 Task: Explore Airbnb accommodation in Southport, Australia from 4th December, 2023 to 8th December, 2023 for 1 adult.1  bedroom having 1 bed and 1 bathroom. Amenities needed are: wifi, washing machine, kitchen. Look for 4 properties as per requirement.
Action: Mouse moved to (533, 68)
Screenshot: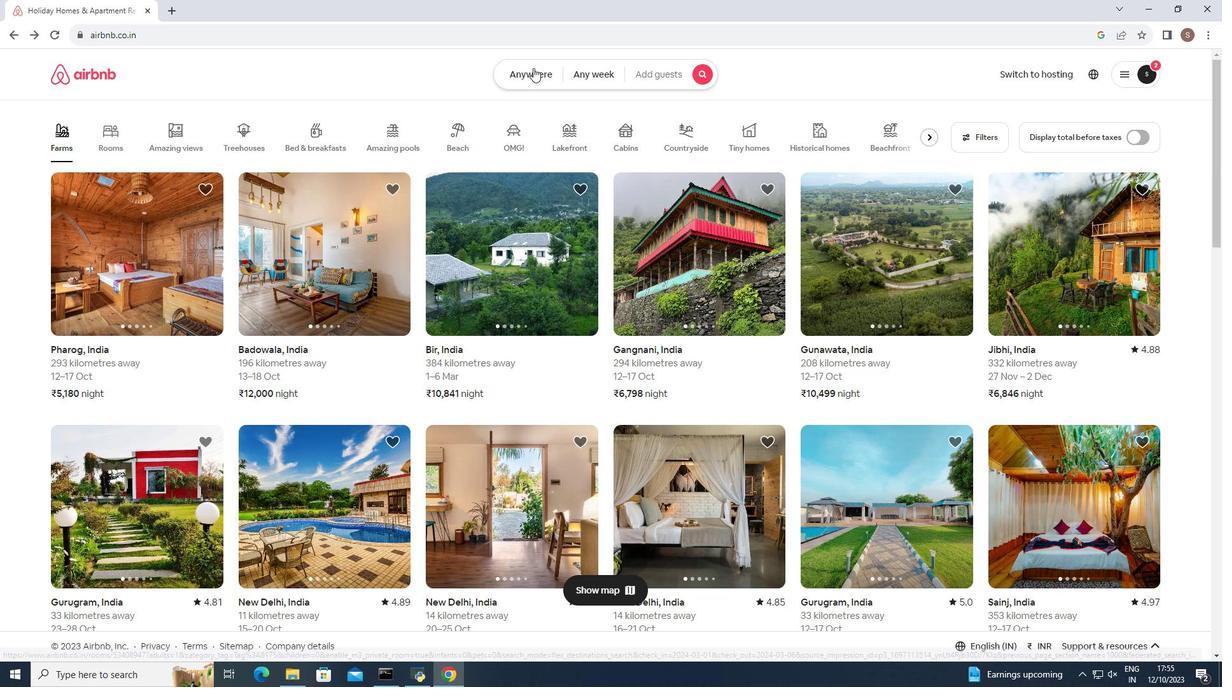 
Action: Mouse pressed left at (533, 68)
Screenshot: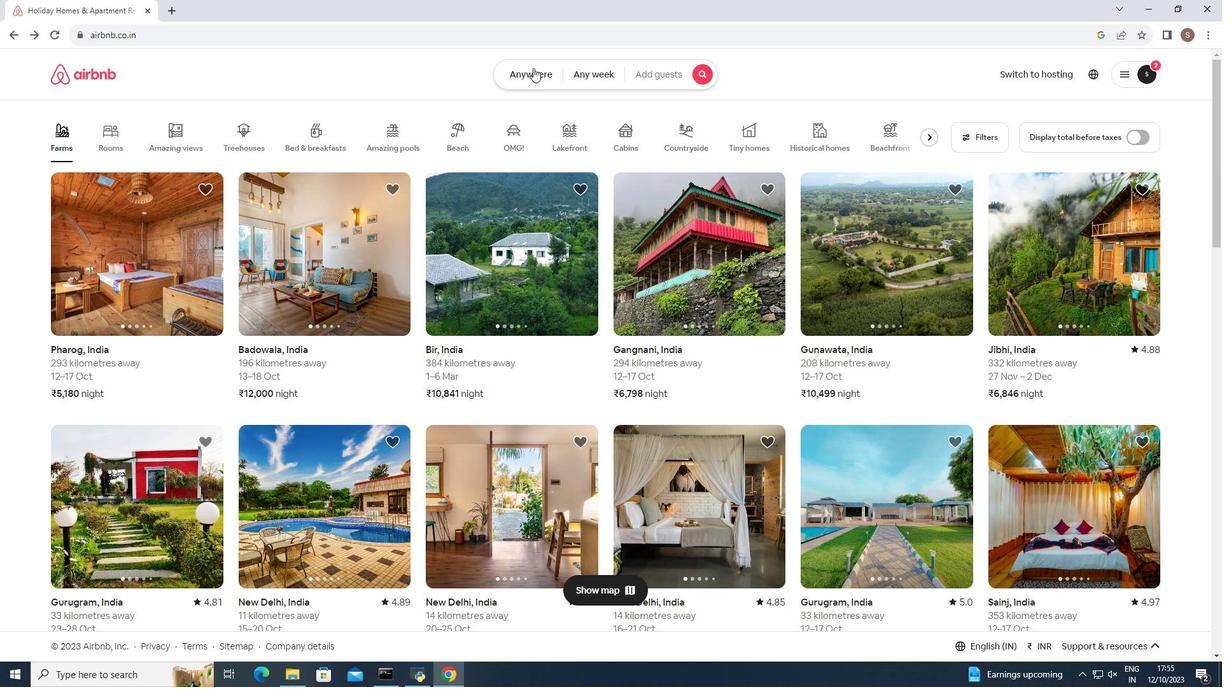 
Action: Mouse moved to (399, 126)
Screenshot: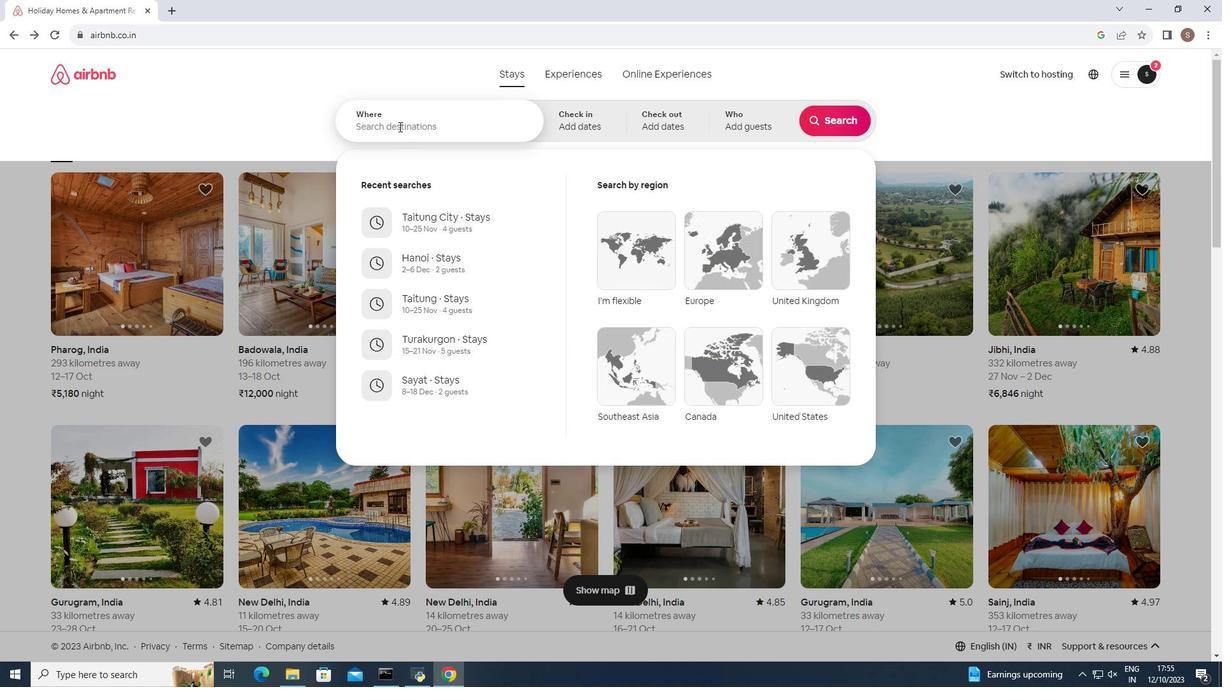 
Action: Mouse pressed left at (399, 126)
Screenshot: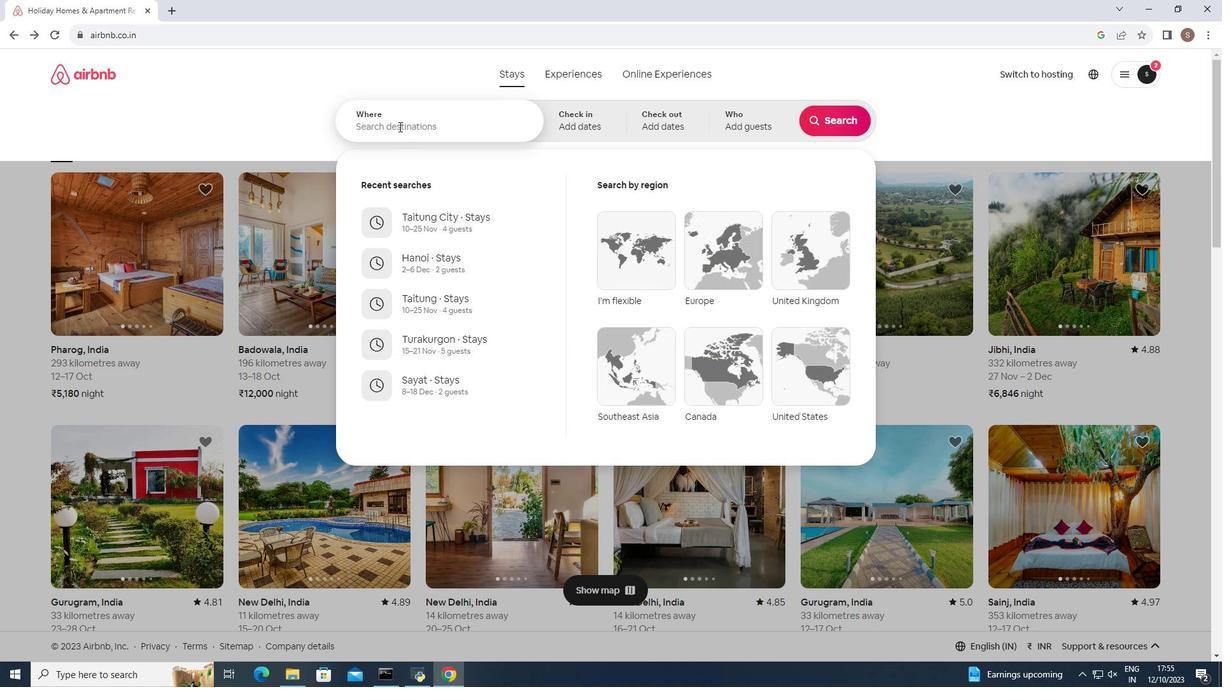 
Action: Key pressed <Key.shift><Key.shift><Key.shift><Key.shift><Key.shift><Key.shift>Southport,<Key.space><Key.shift>Australia<Key.enter>
Screenshot: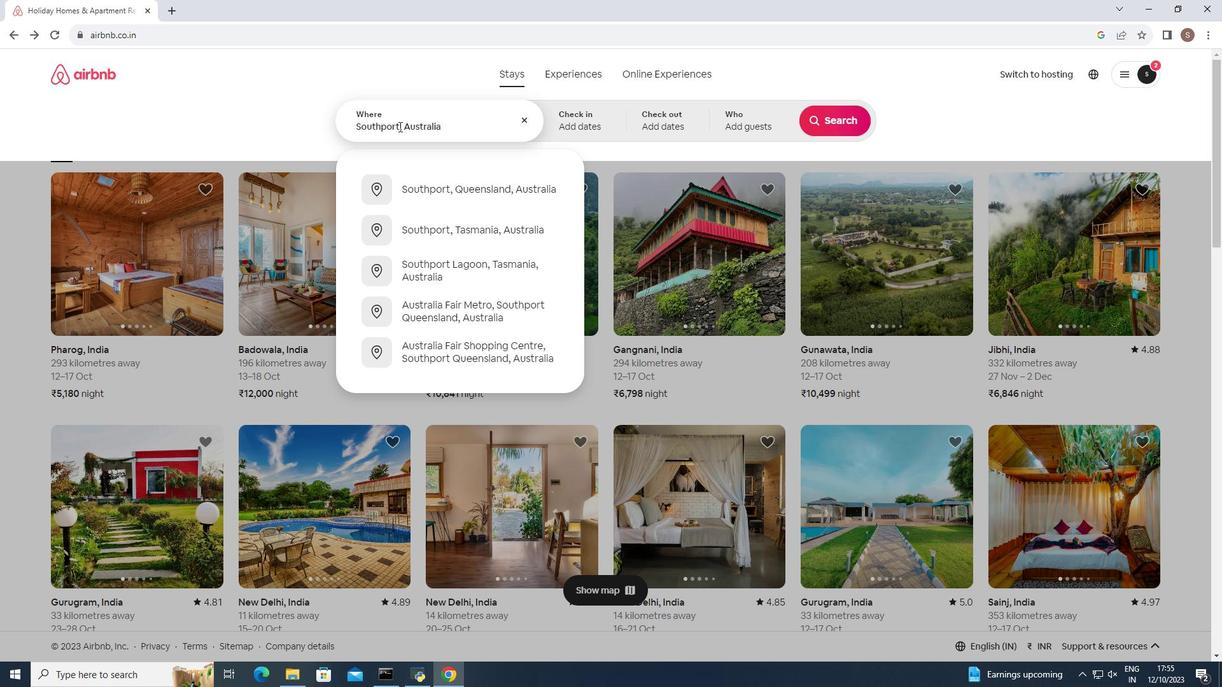 
Action: Mouse moved to (832, 218)
Screenshot: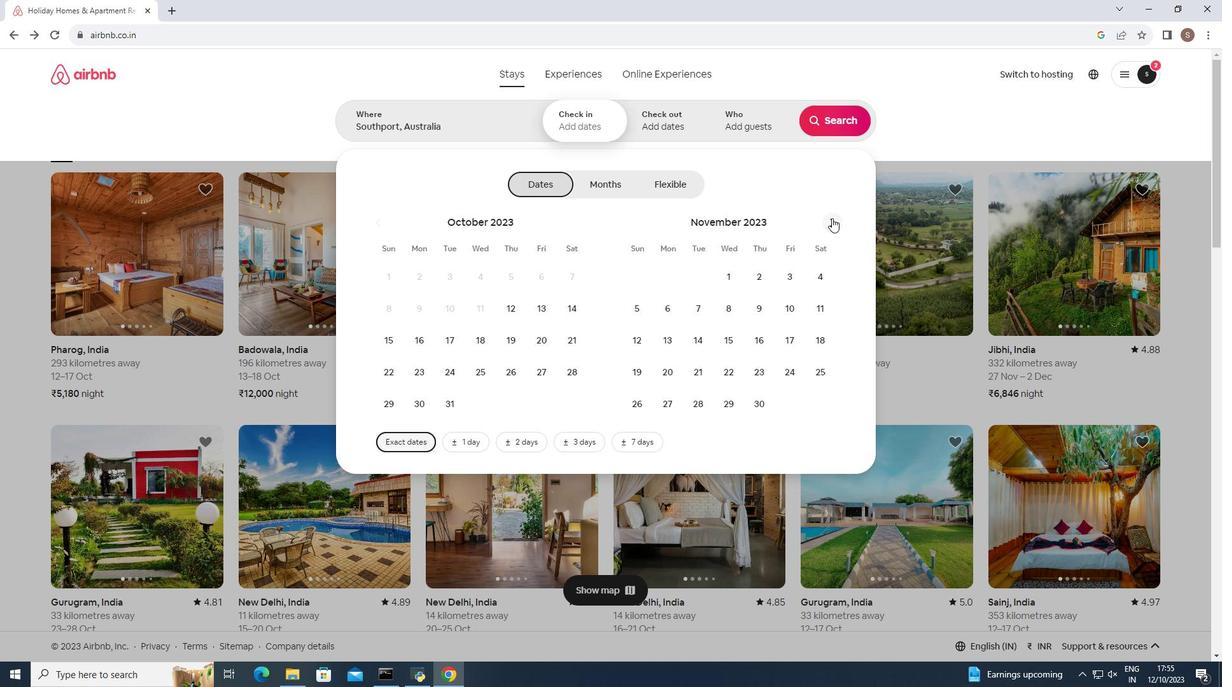 
Action: Mouse pressed left at (832, 218)
Screenshot: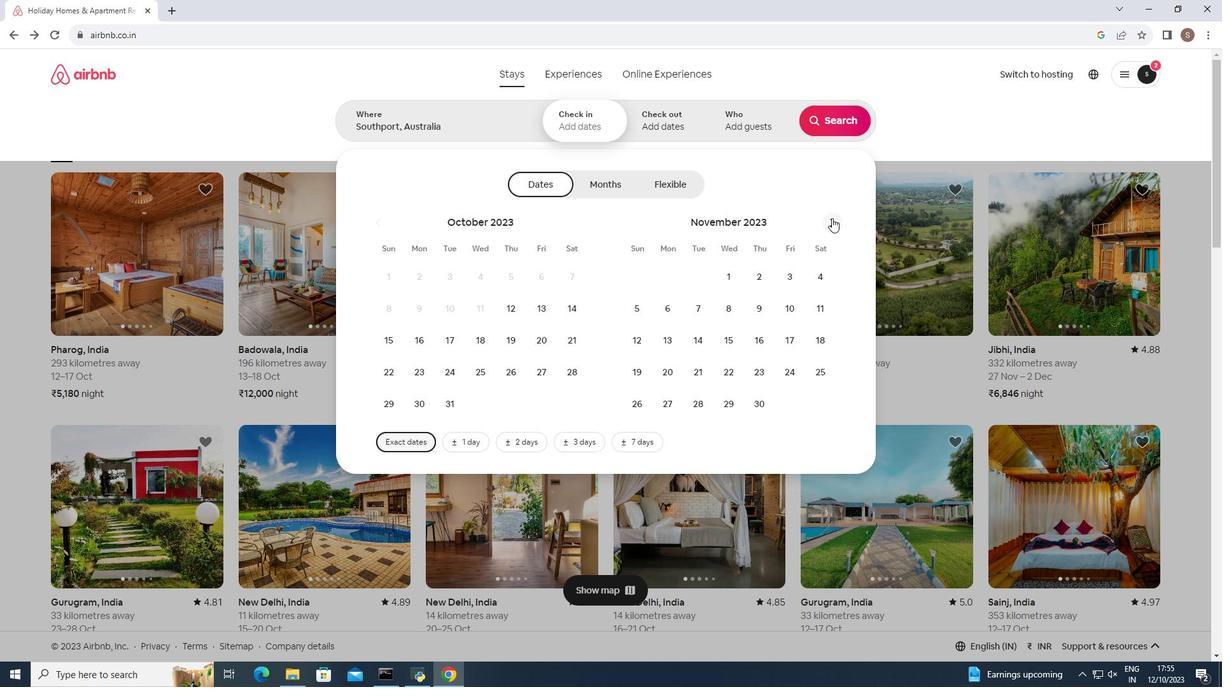 
Action: Mouse moved to (664, 312)
Screenshot: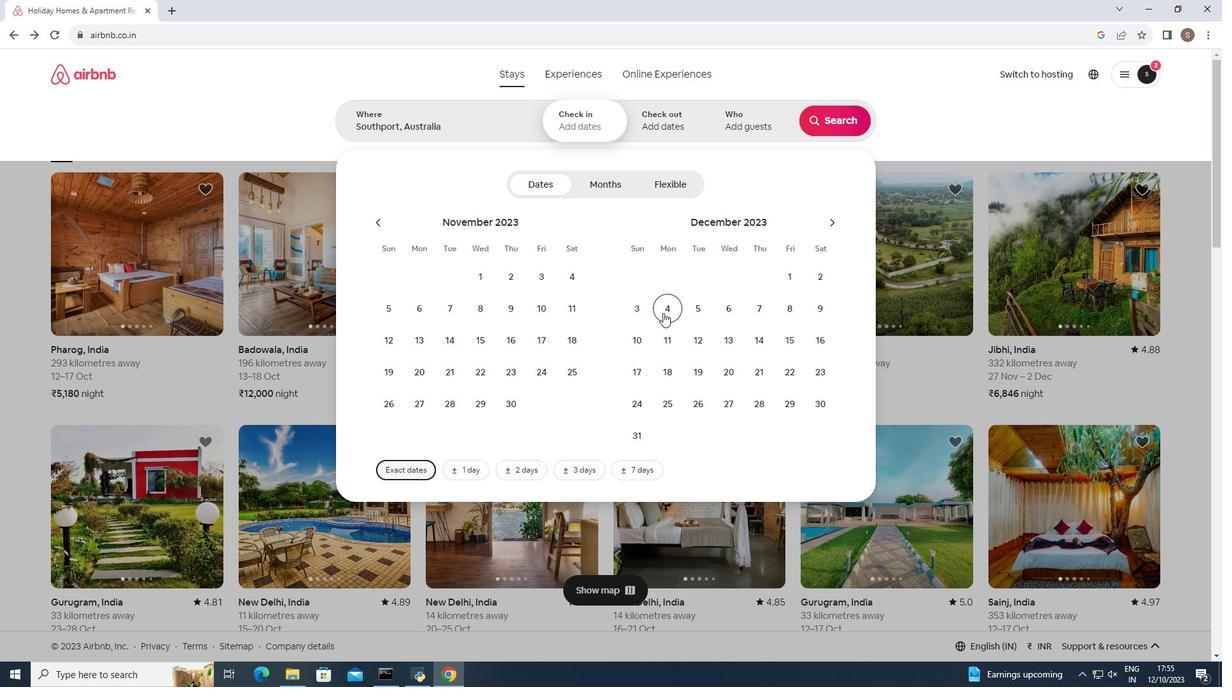 
Action: Mouse pressed left at (664, 312)
Screenshot: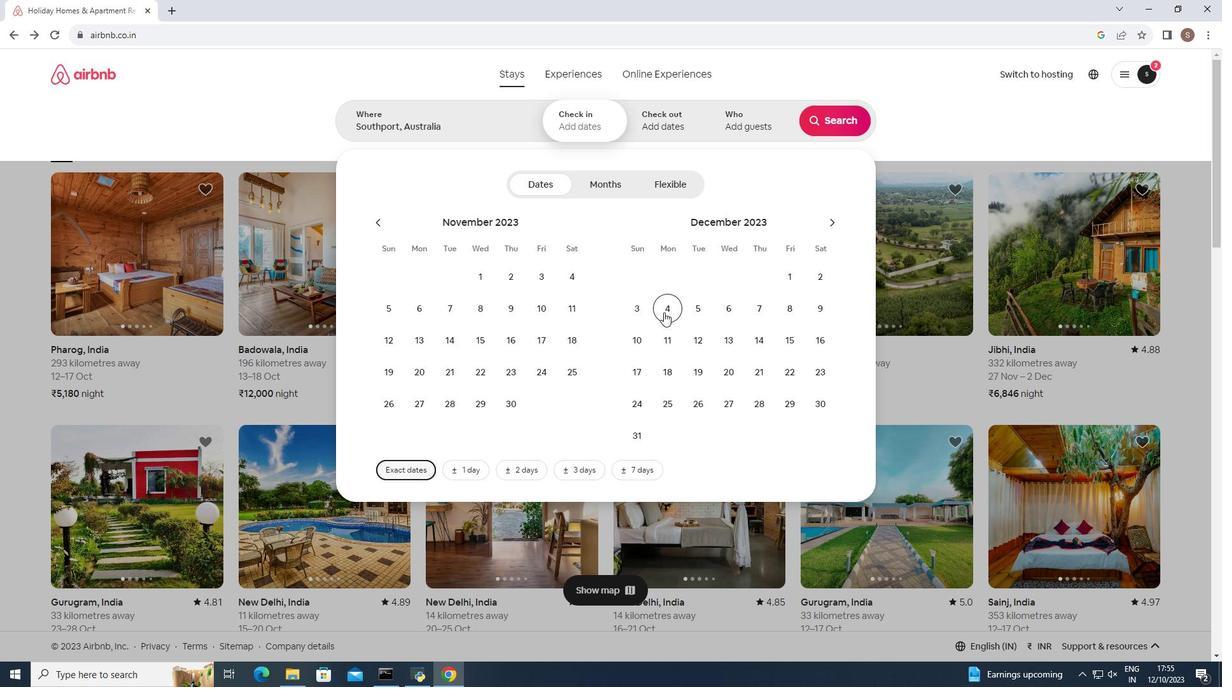 
Action: Mouse moved to (789, 314)
Screenshot: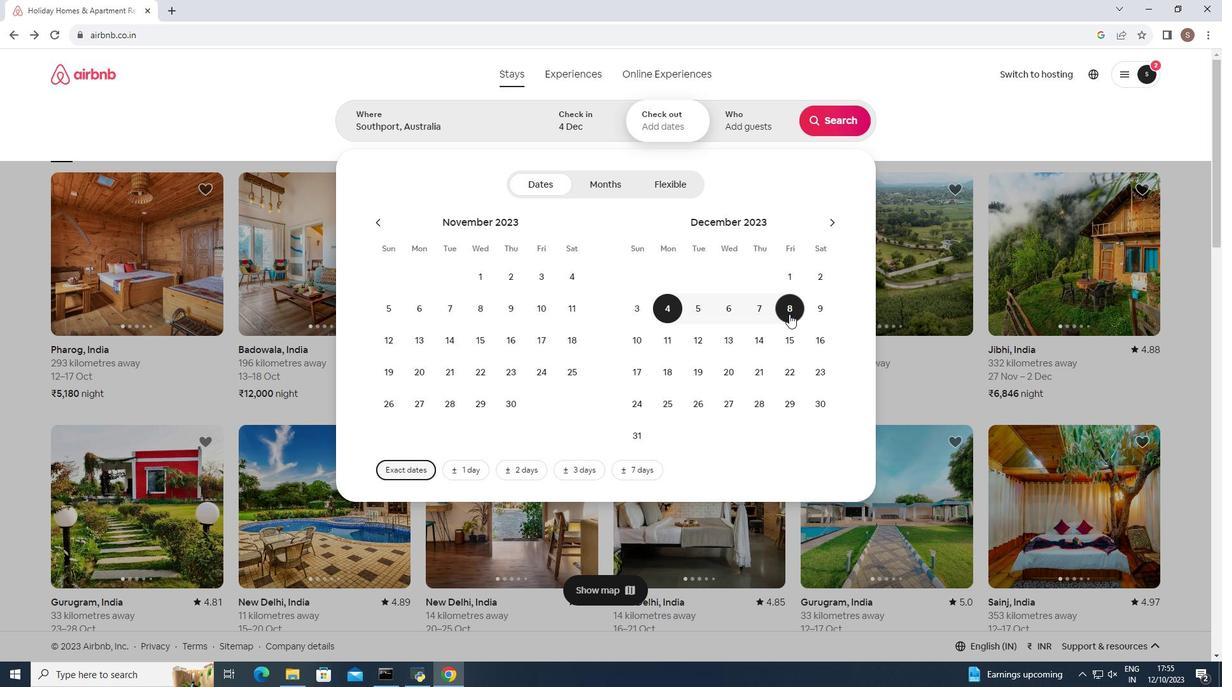 
Action: Mouse pressed left at (789, 314)
Screenshot: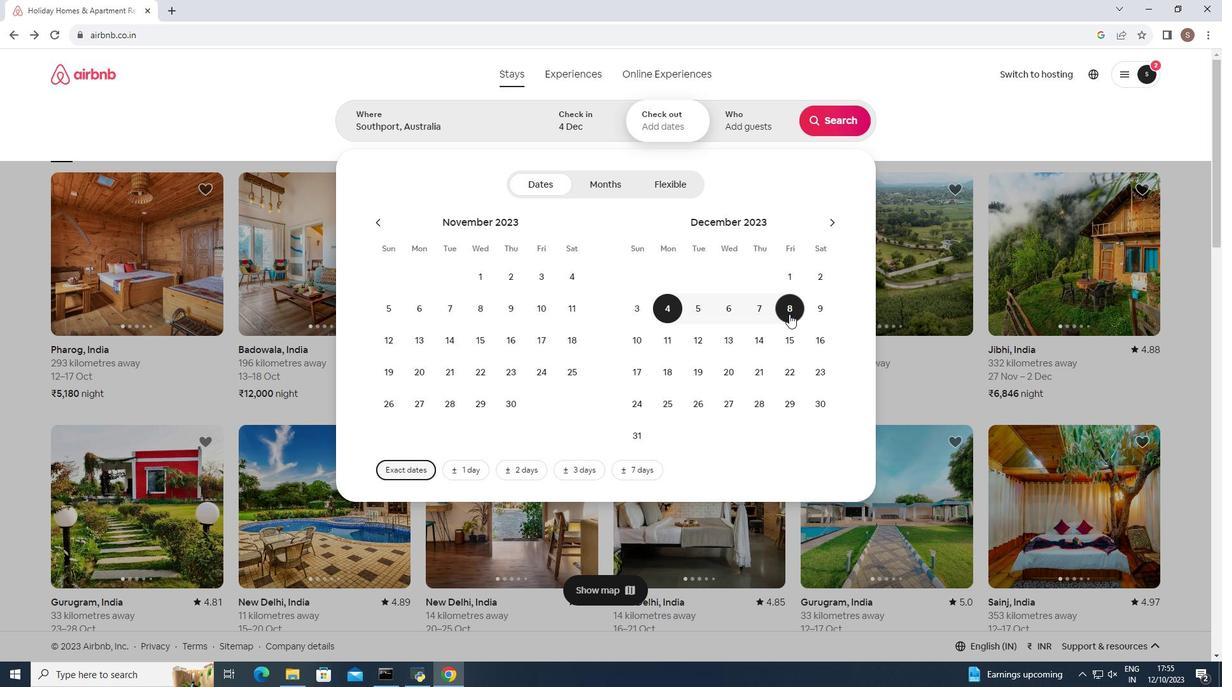 
Action: Mouse moved to (747, 121)
Screenshot: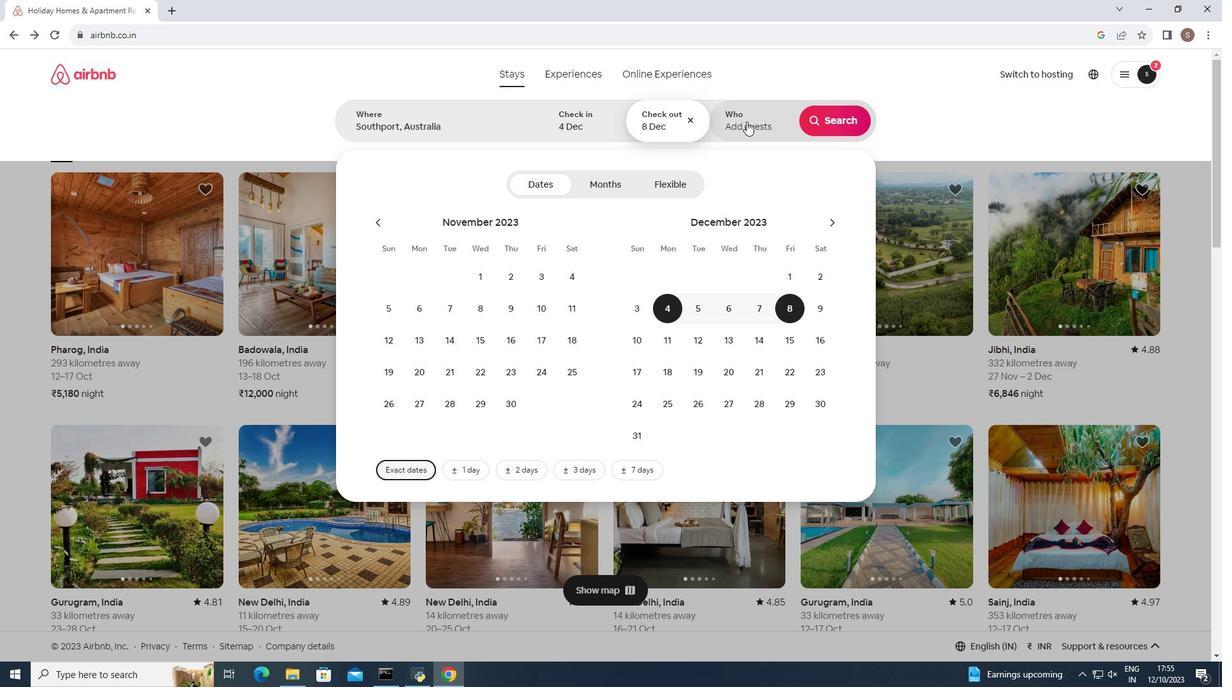 
Action: Mouse pressed left at (747, 121)
Screenshot: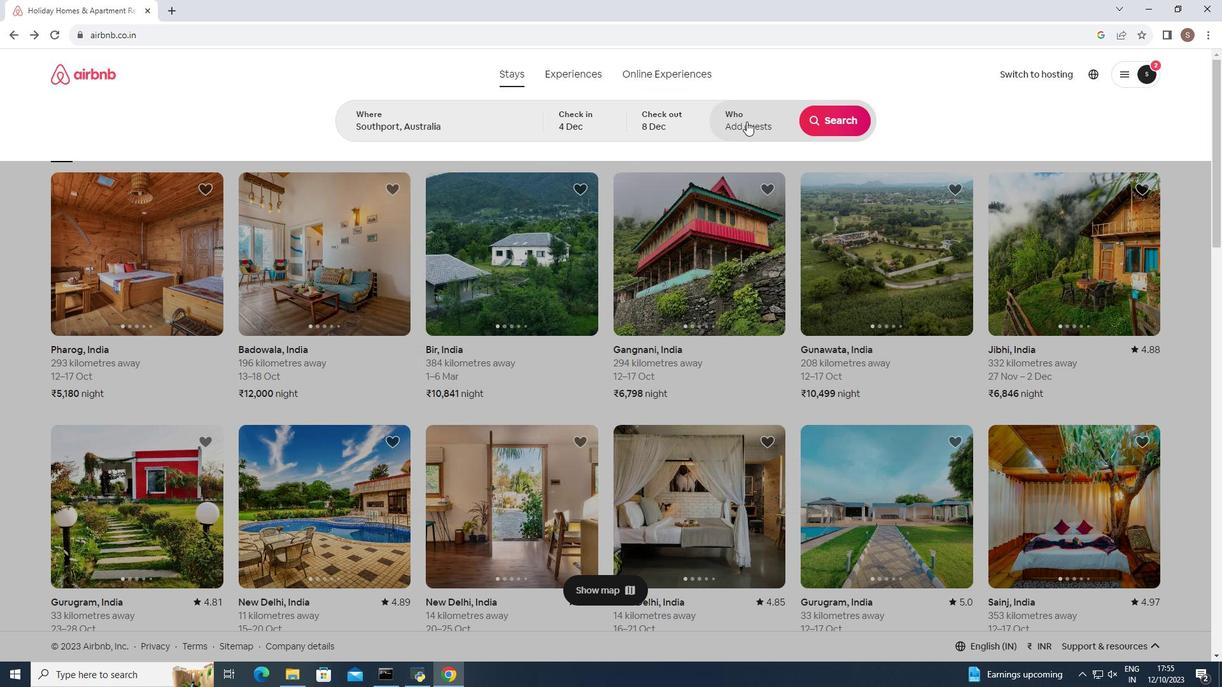
Action: Mouse moved to (837, 188)
Screenshot: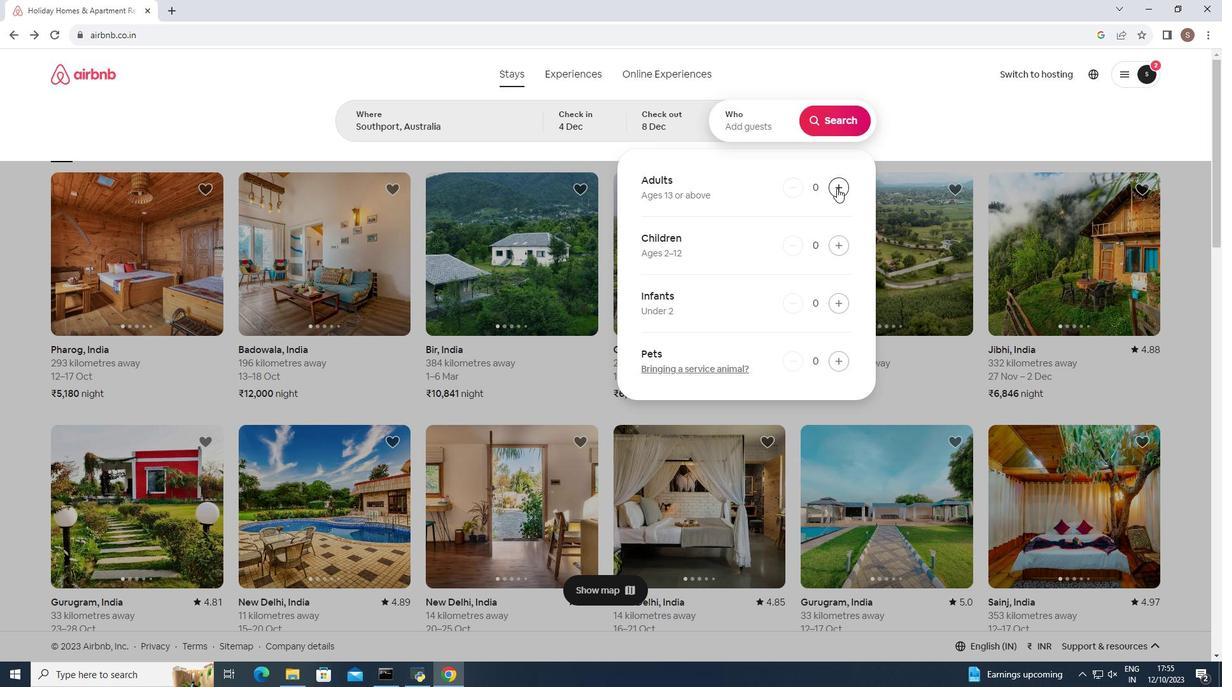 
Action: Mouse pressed left at (837, 188)
Screenshot: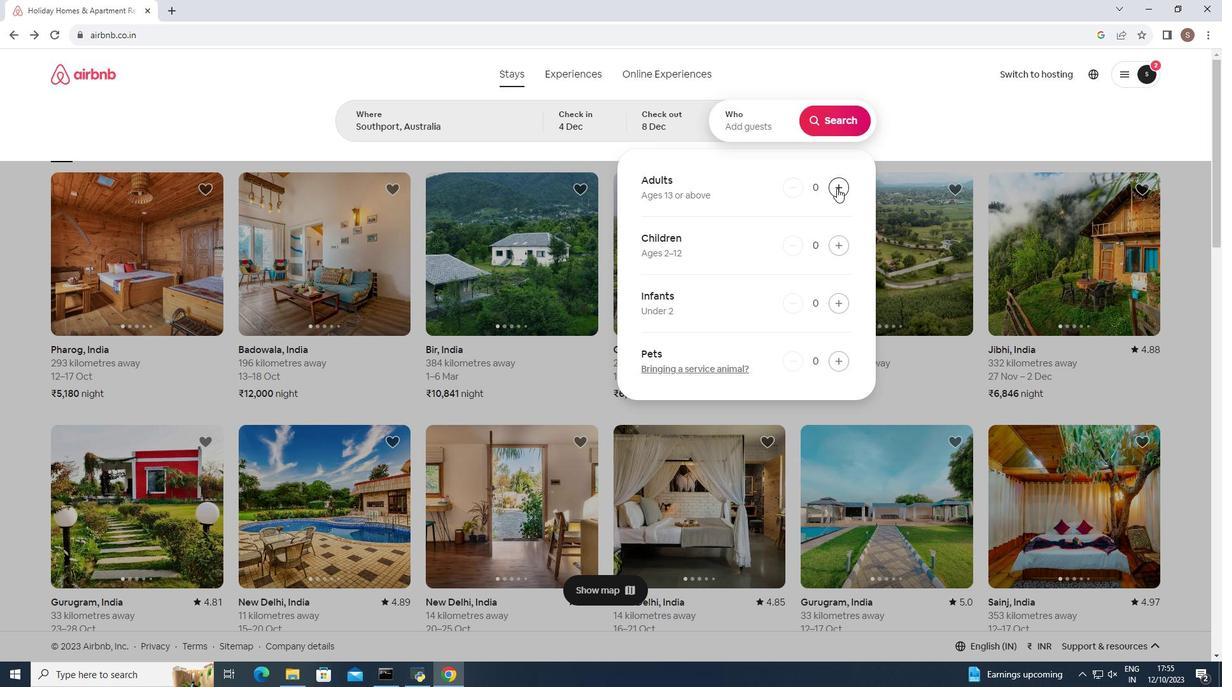 
Action: Mouse moved to (820, 115)
Screenshot: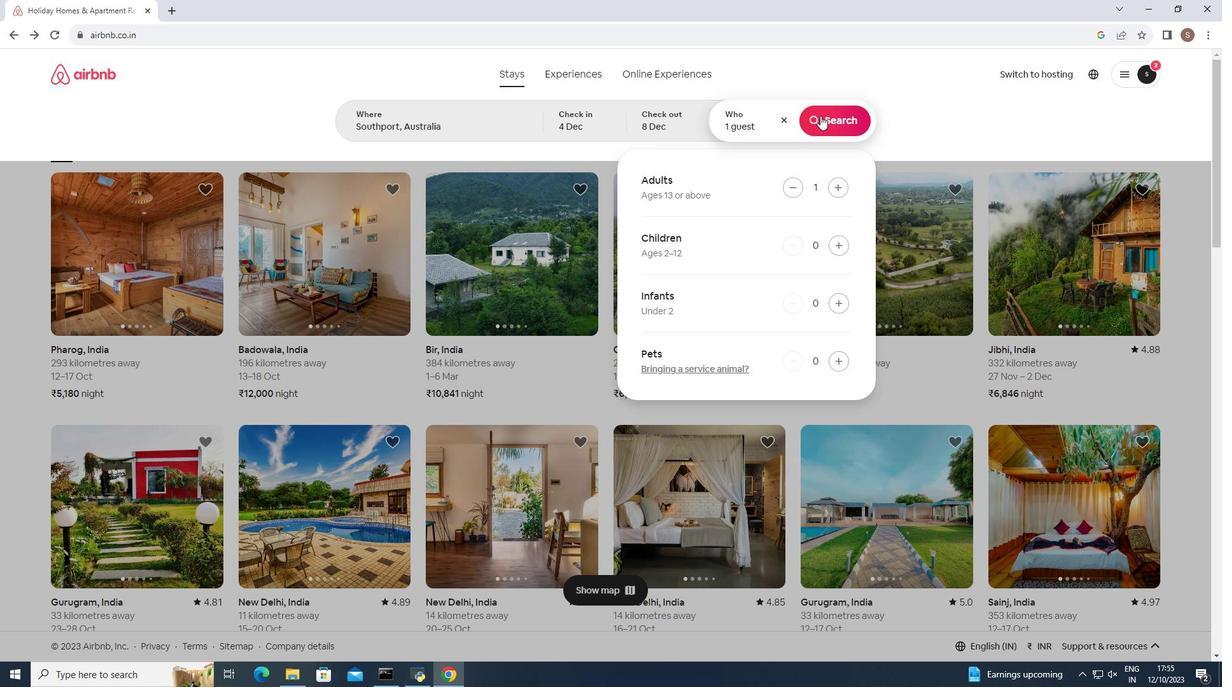 
Action: Mouse pressed left at (820, 115)
Screenshot: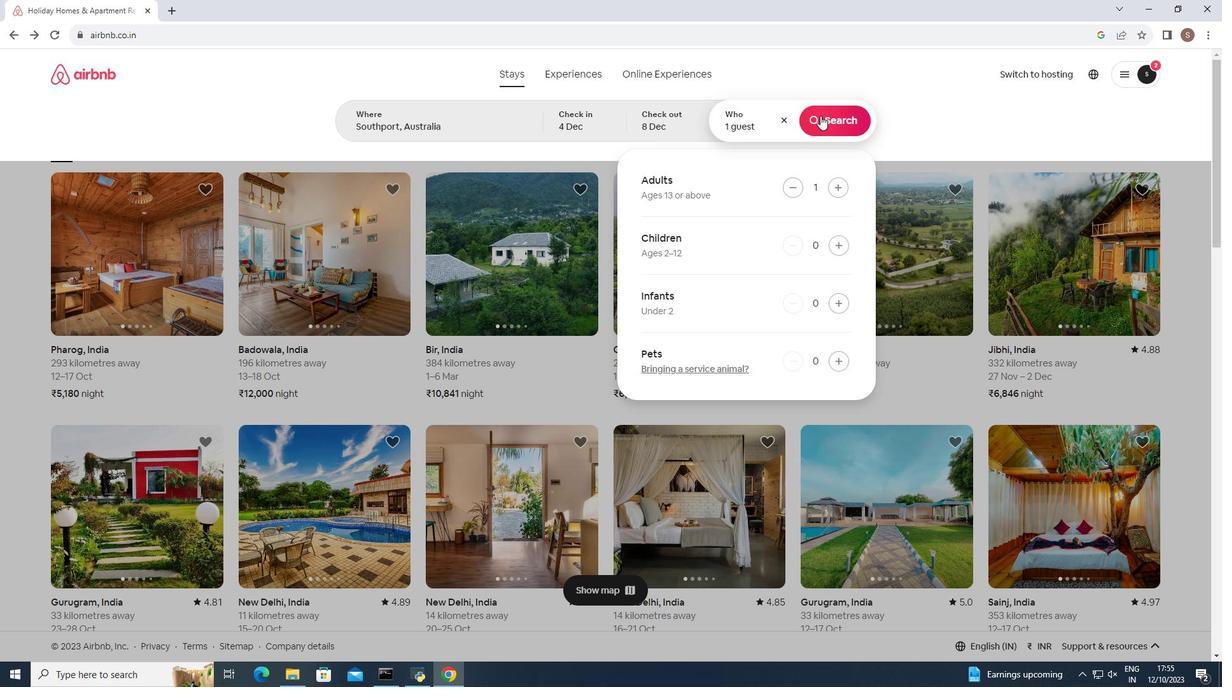 
Action: Mouse moved to (1002, 121)
Screenshot: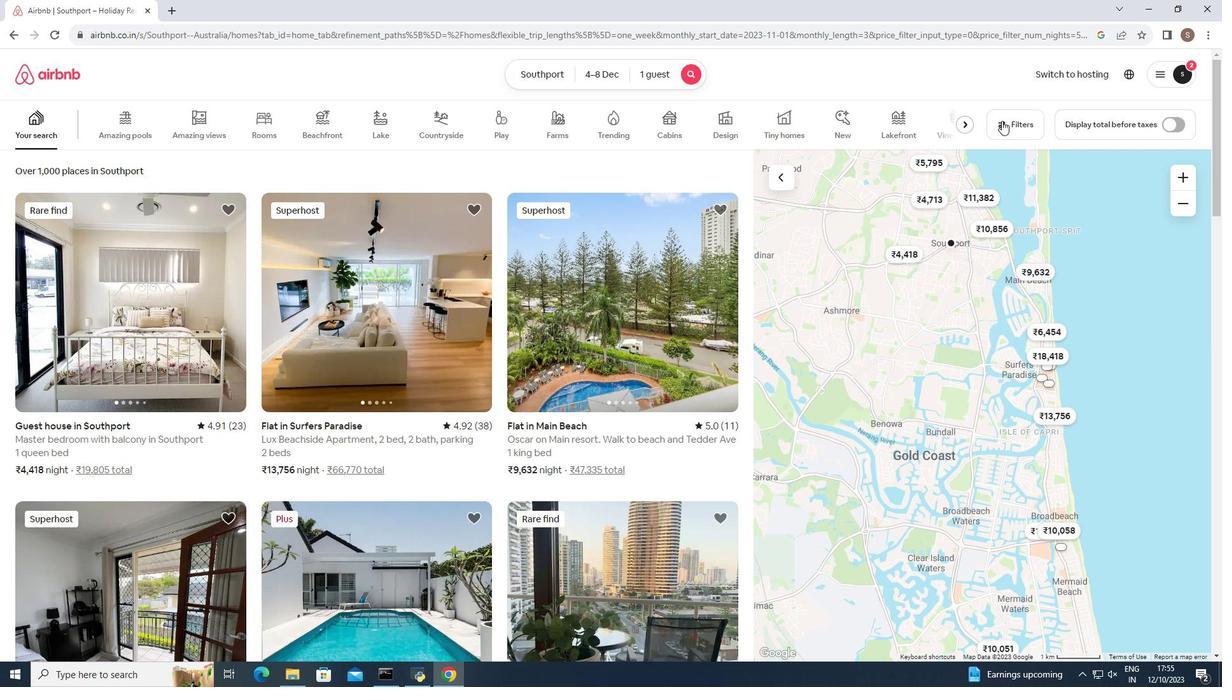 
Action: Mouse pressed left at (1002, 121)
Screenshot: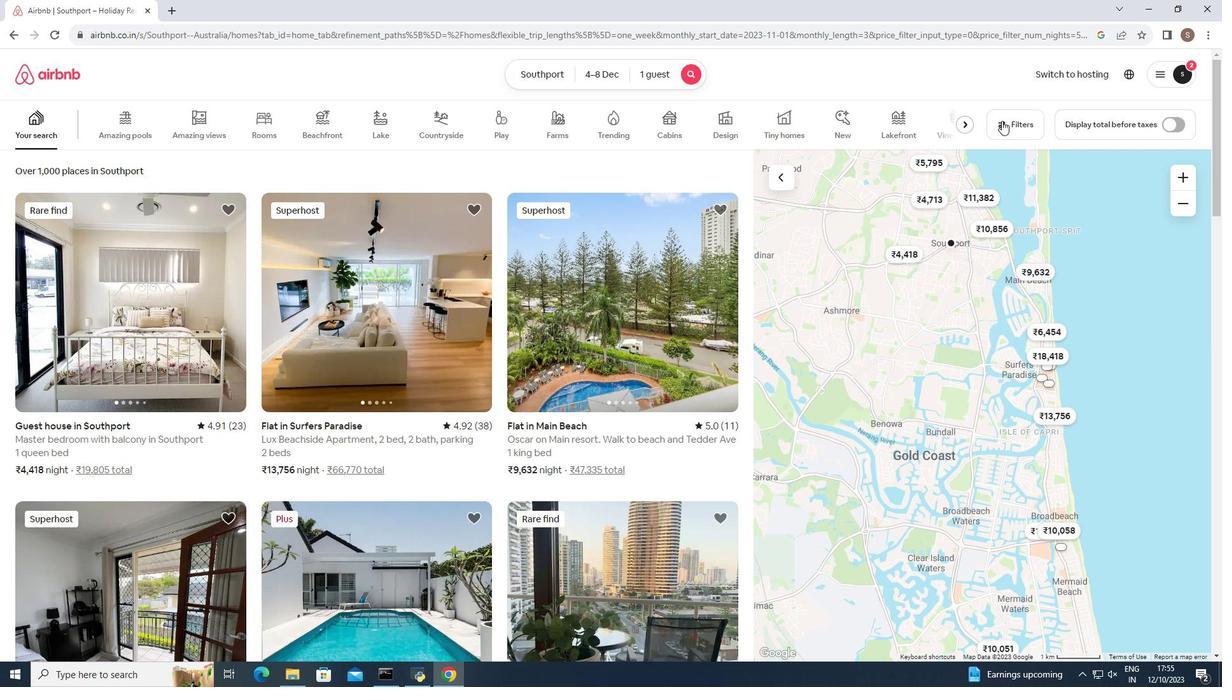 
Action: Mouse moved to (636, 343)
Screenshot: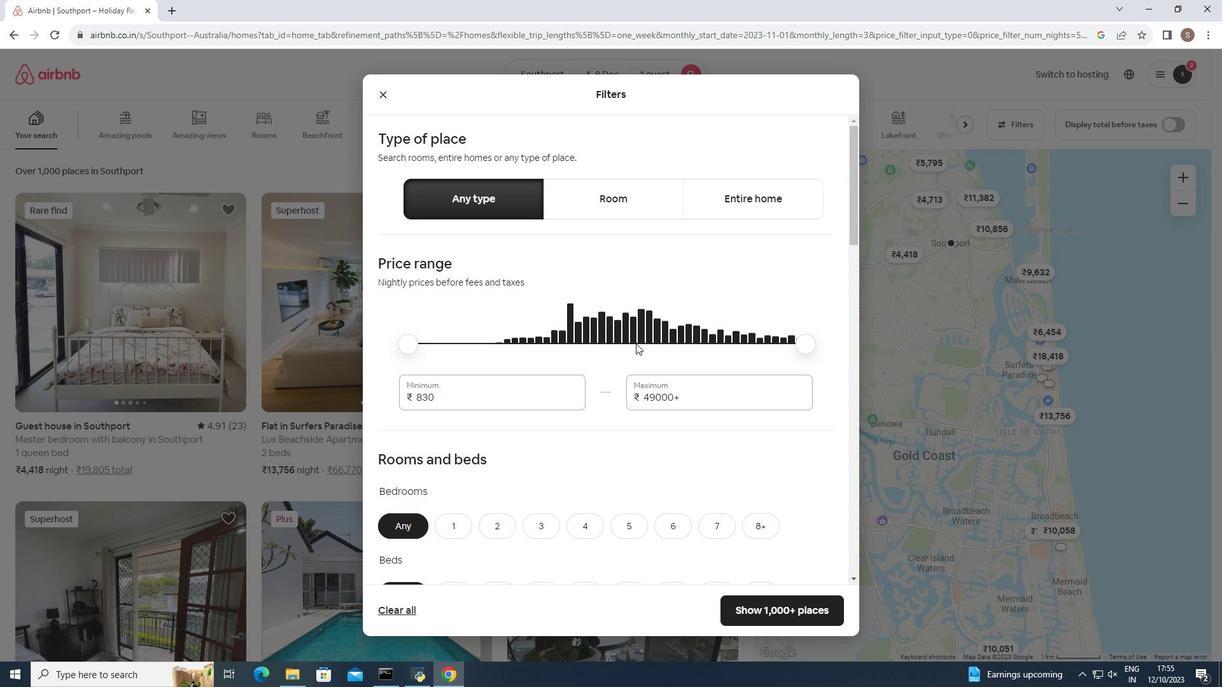
Action: Mouse scrolled (636, 343) with delta (0, 0)
Screenshot: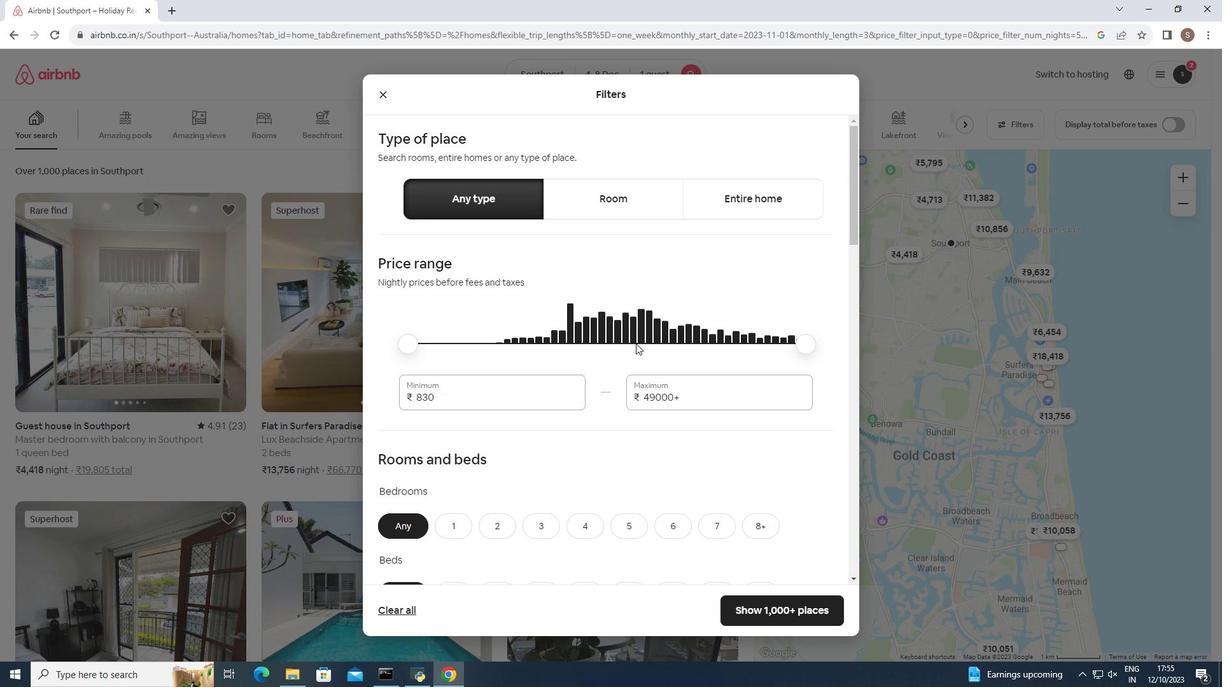 
Action: Mouse scrolled (636, 343) with delta (0, 0)
Screenshot: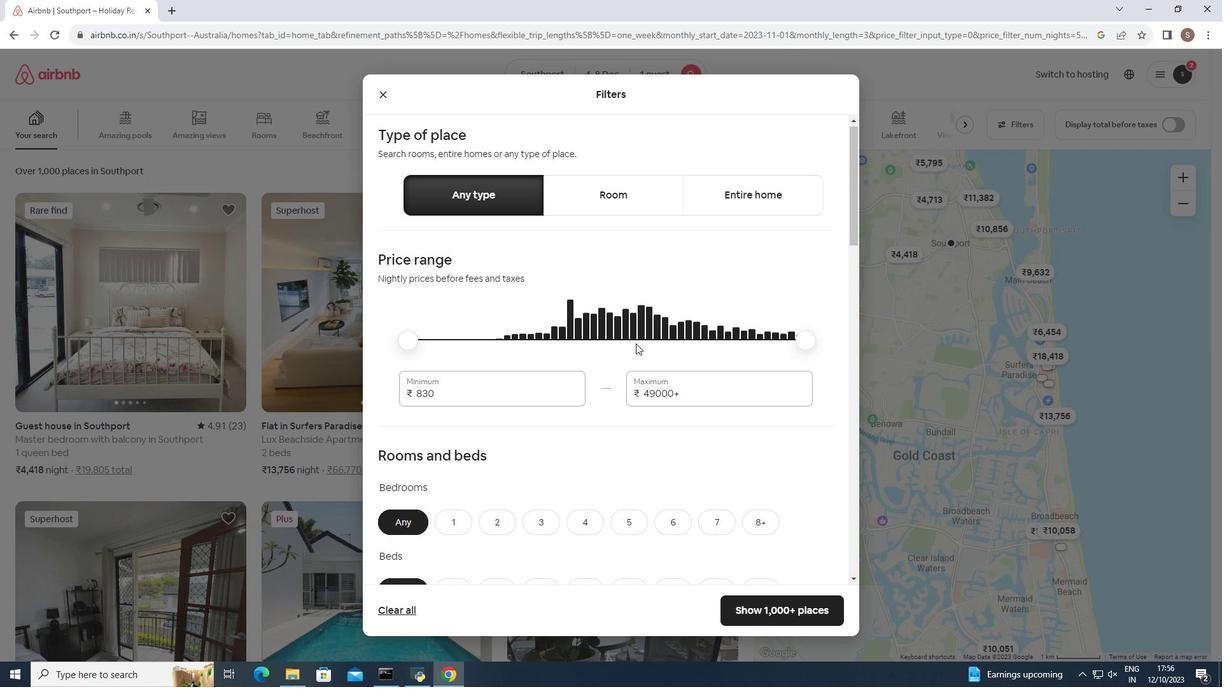
Action: Mouse scrolled (636, 343) with delta (0, 0)
Screenshot: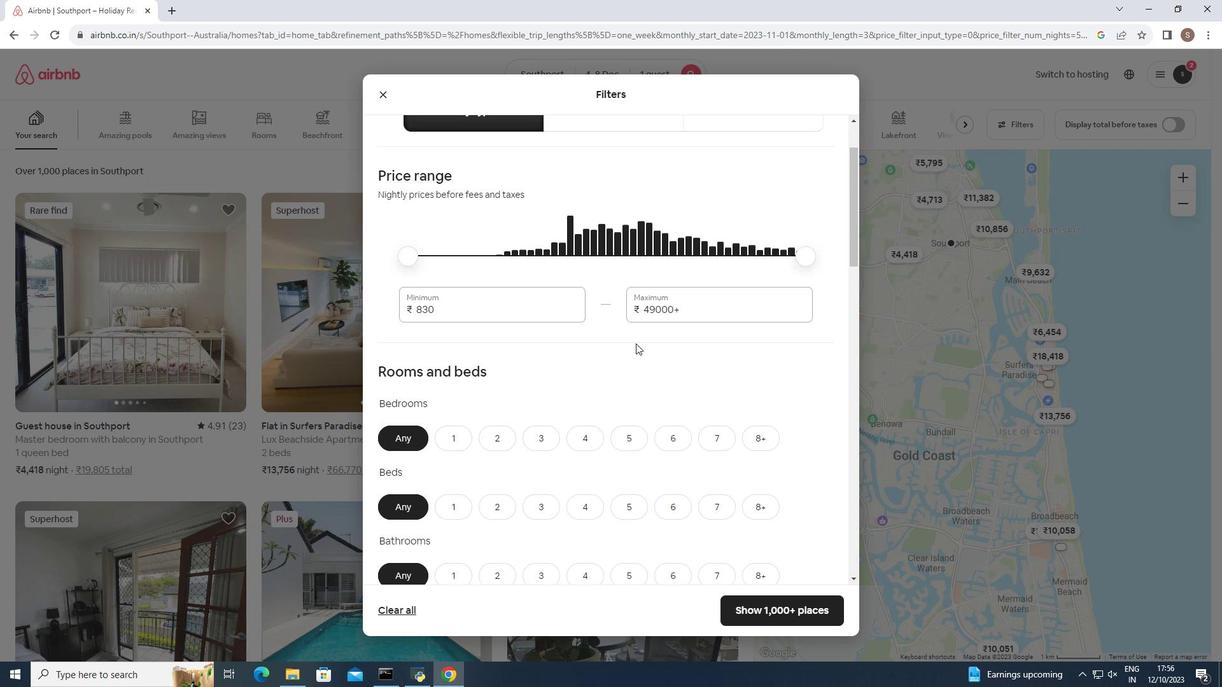 
Action: Mouse moved to (456, 335)
Screenshot: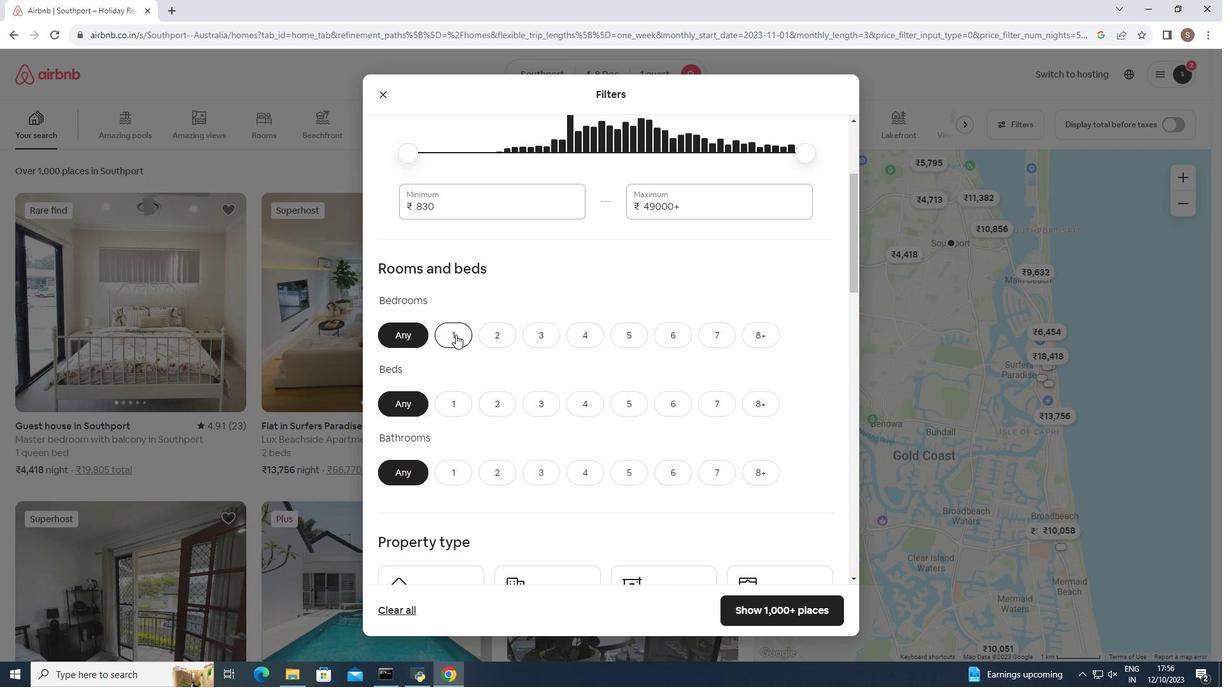 
Action: Mouse pressed left at (456, 335)
Screenshot: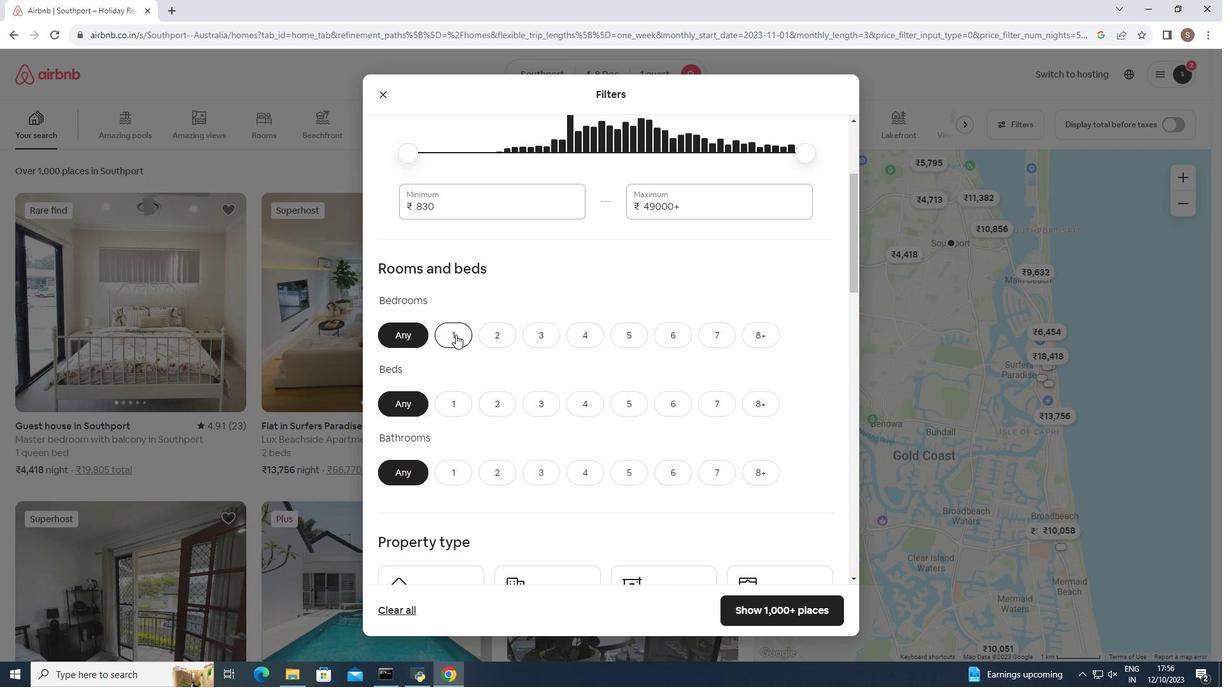
Action: Mouse moved to (463, 407)
Screenshot: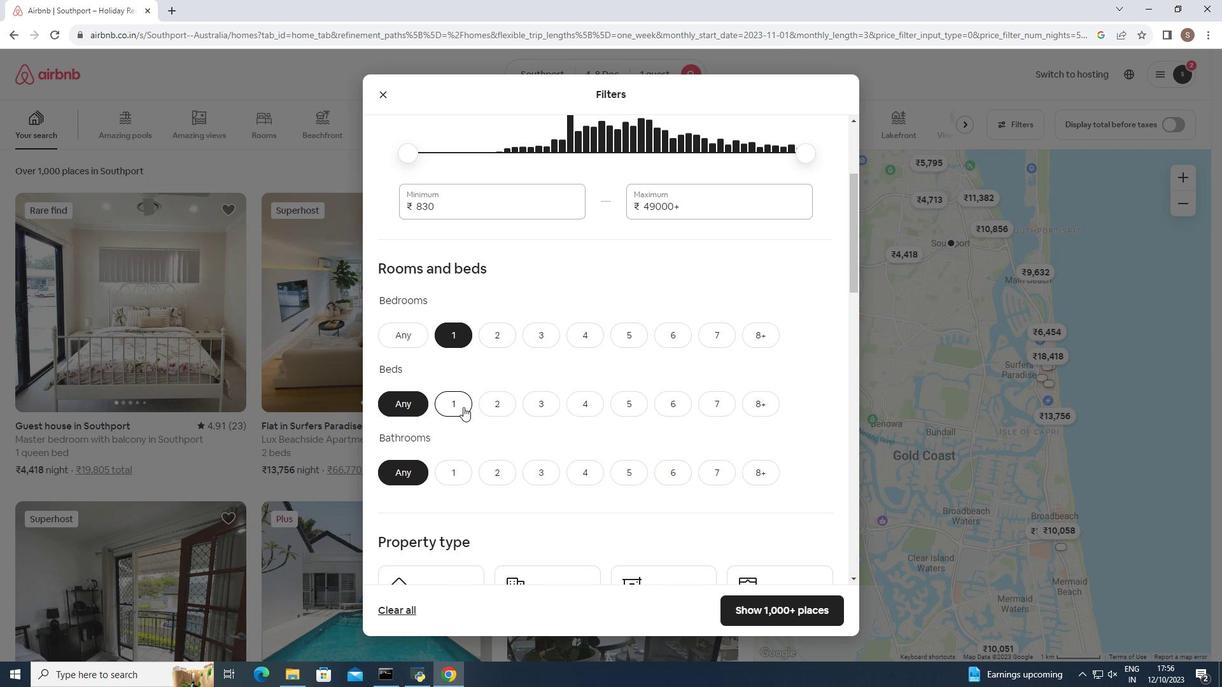 
Action: Mouse pressed left at (463, 407)
Screenshot: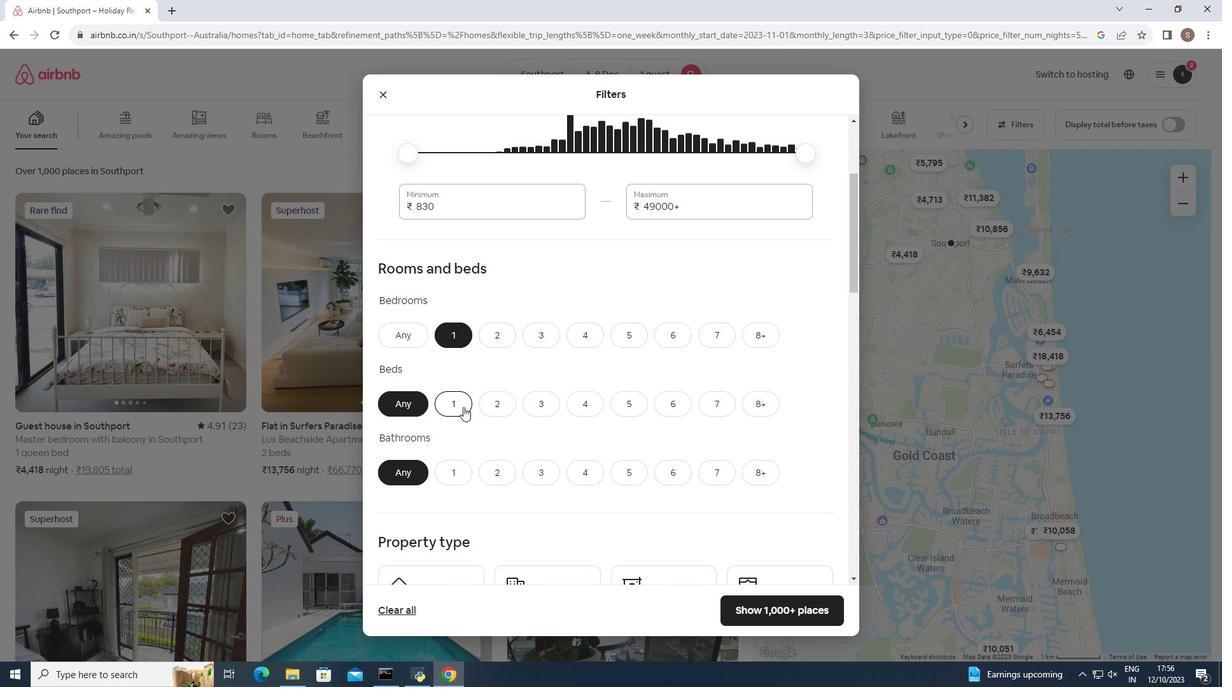 
Action: Mouse moved to (454, 471)
Screenshot: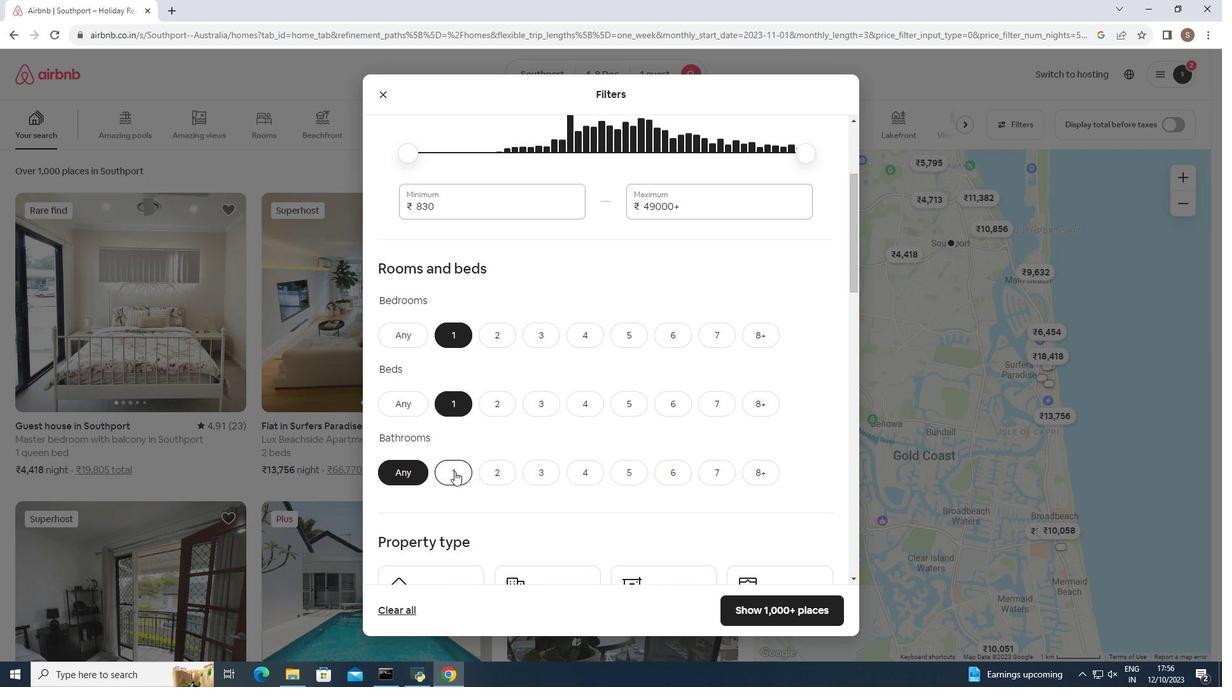 
Action: Mouse pressed left at (454, 471)
Screenshot: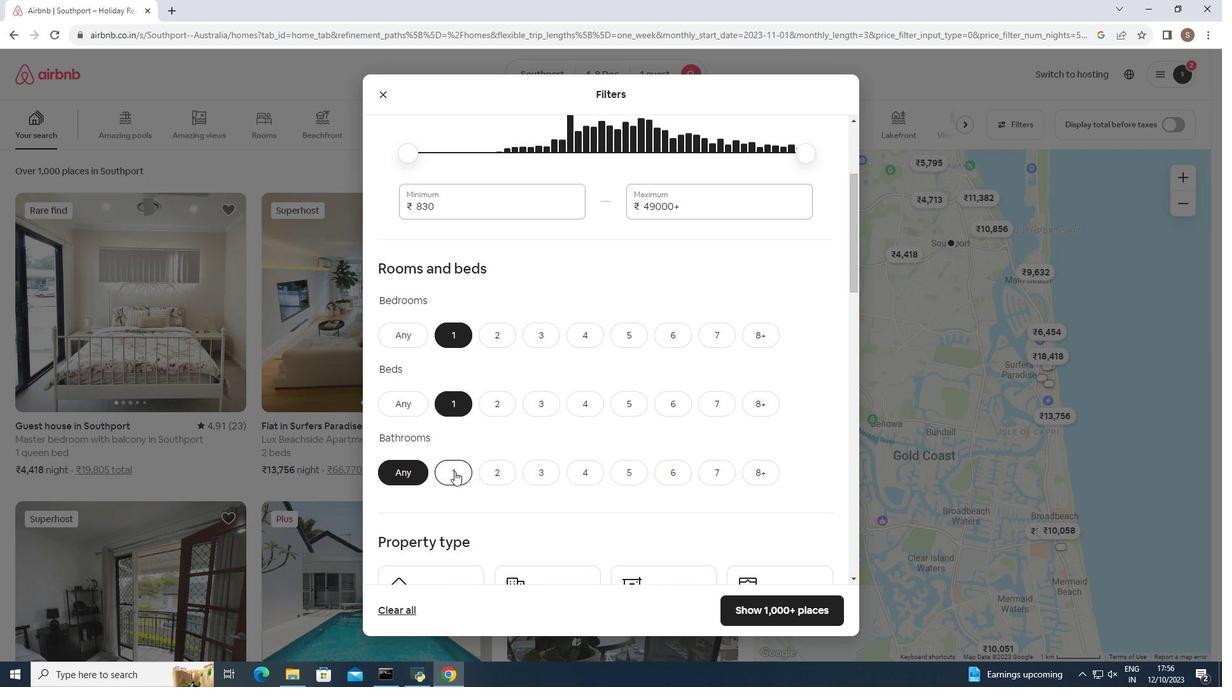 
Action: Mouse moved to (492, 454)
Screenshot: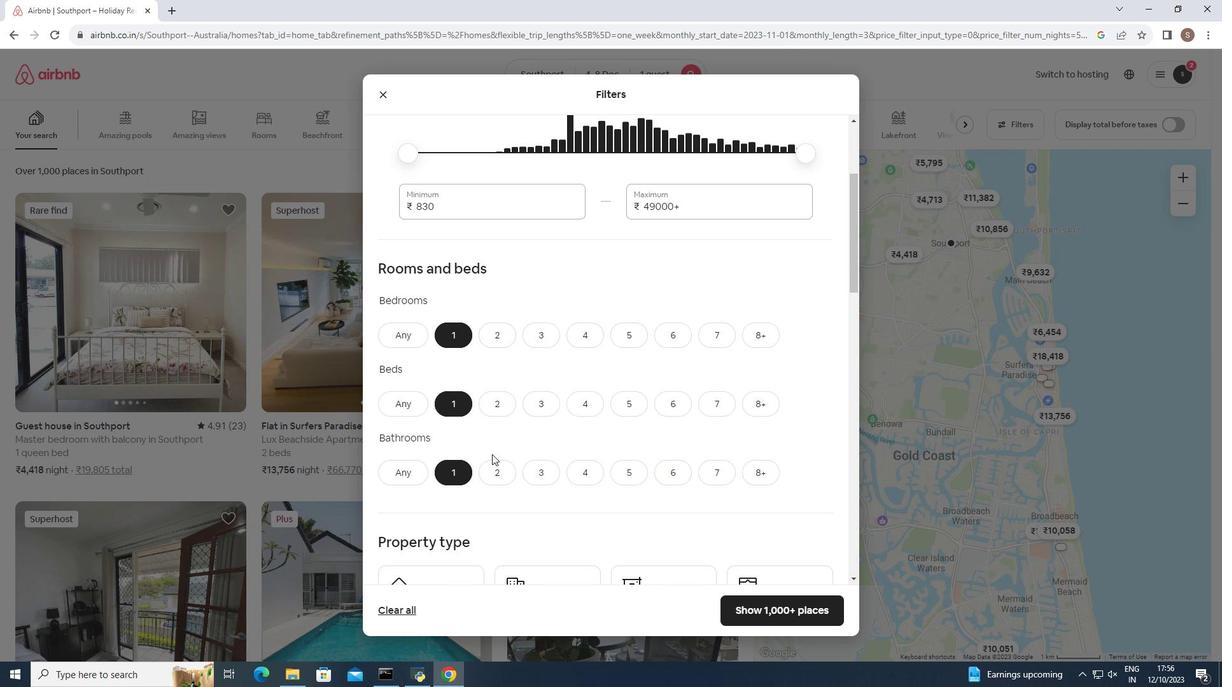 
Action: Mouse scrolled (492, 454) with delta (0, 0)
Screenshot: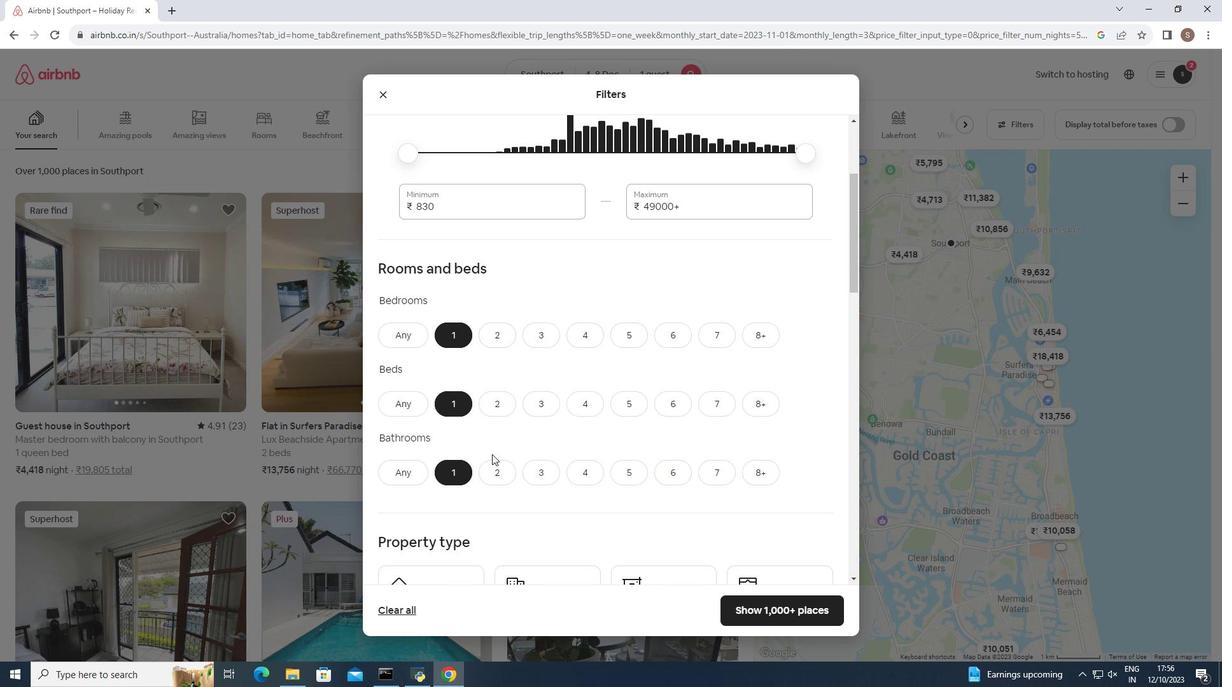 
Action: Mouse scrolled (492, 454) with delta (0, 0)
Screenshot: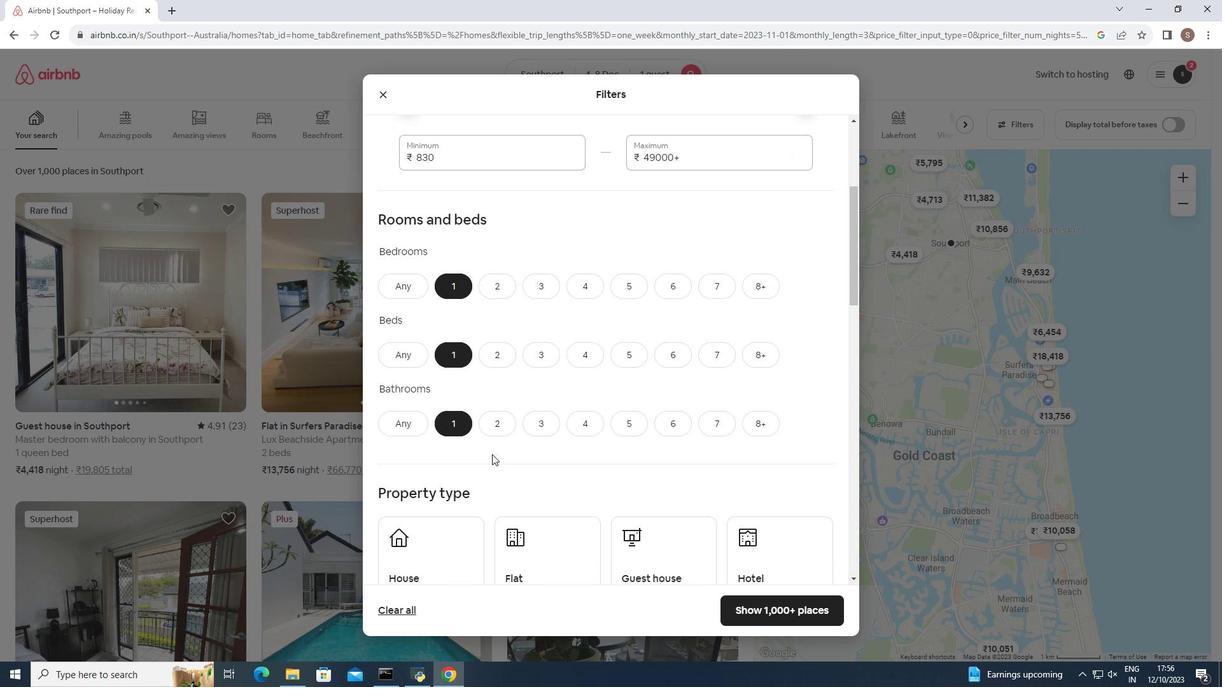 
Action: Mouse scrolled (492, 454) with delta (0, 0)
Screenshot: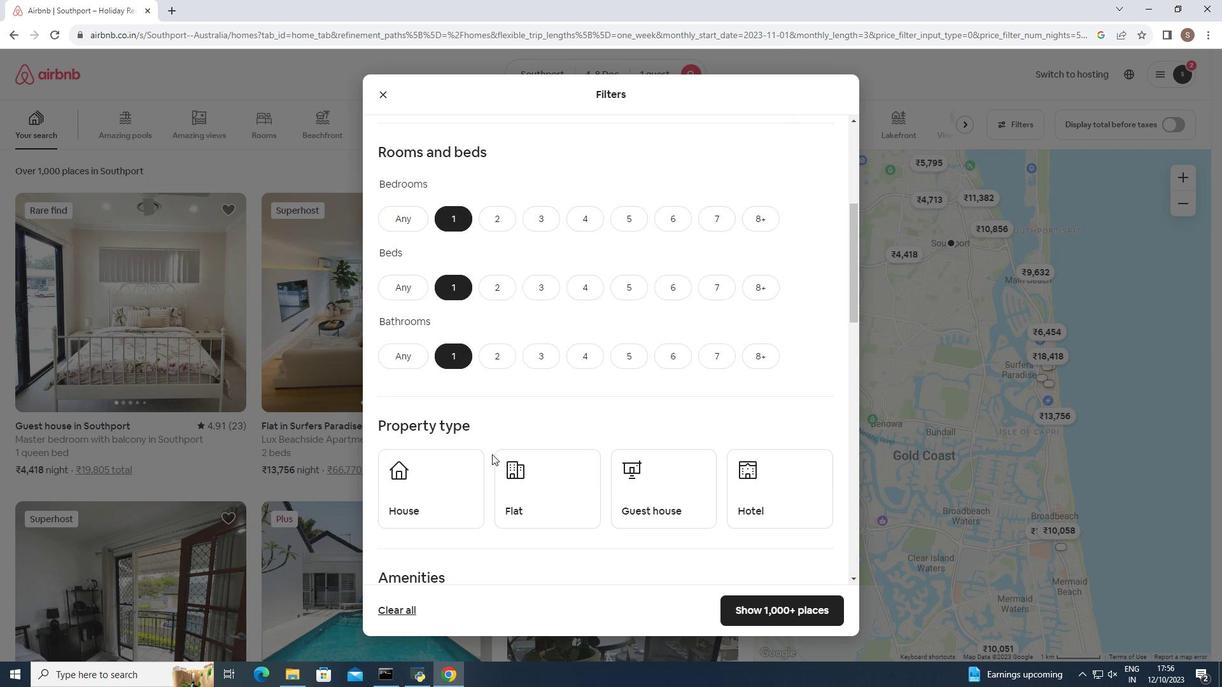 
Action: Mouse moved to (489, 463)
Screenshot: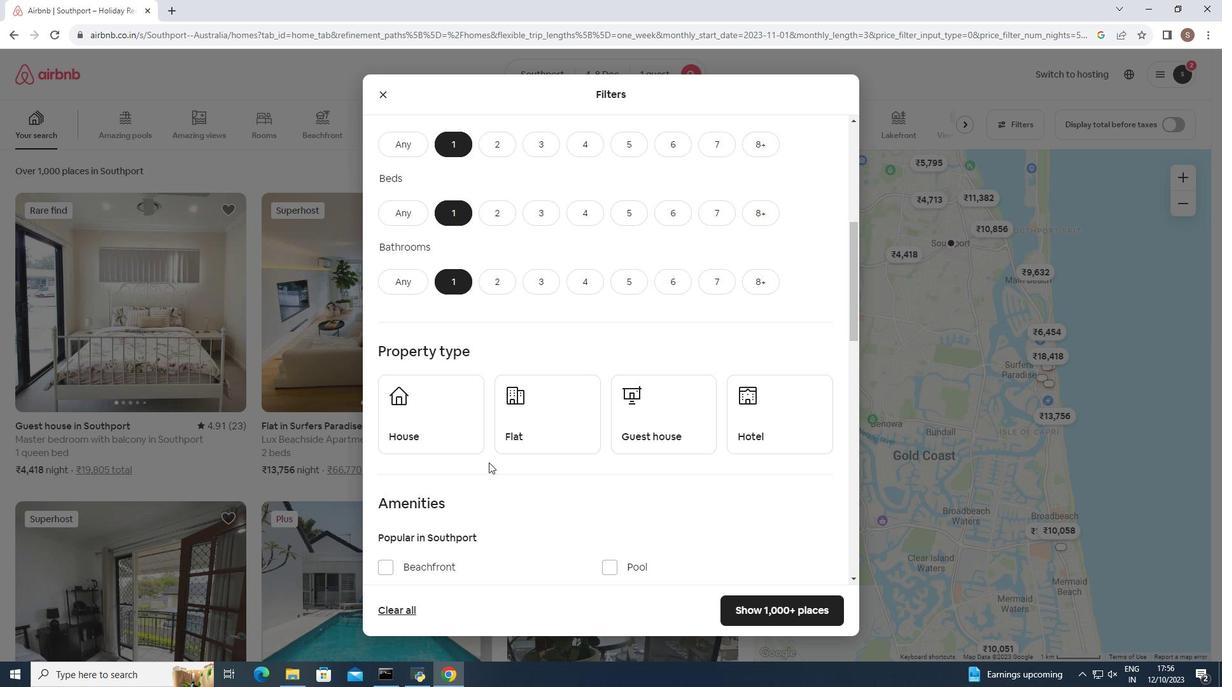 
Action: Mouse scrolled (489, 462) with delta (0, 0)
Screenshot: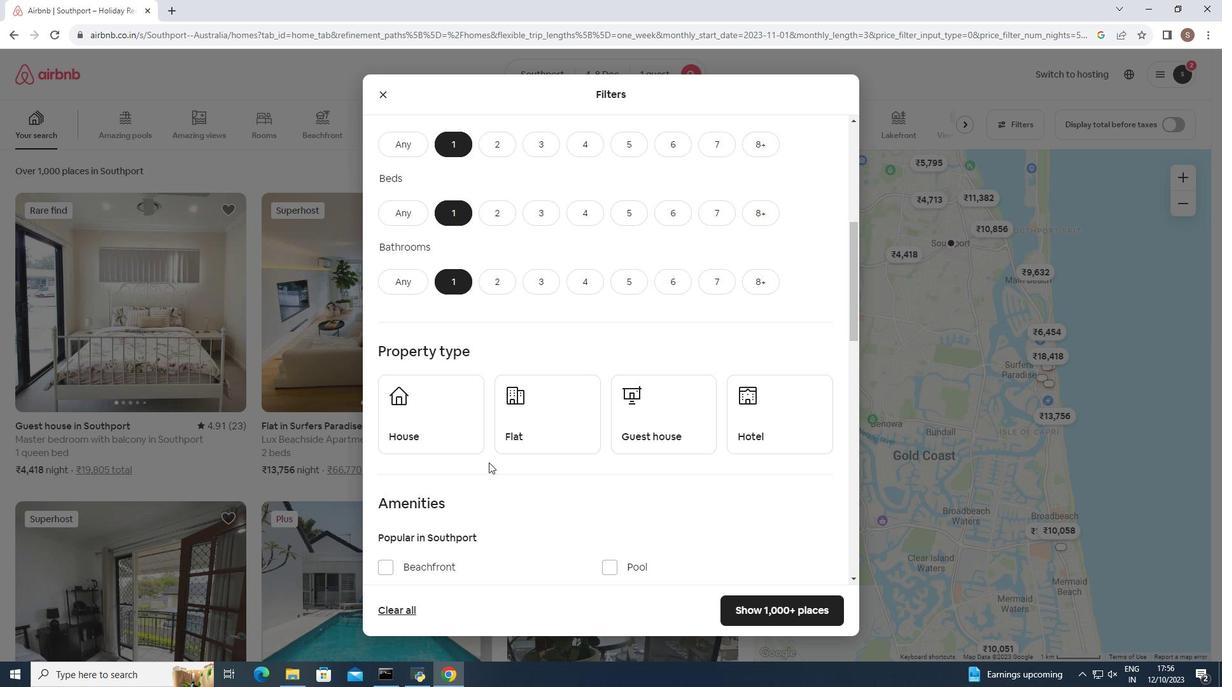 
Action: Mouse scrolled (489, 462) with delta (0, 0)
Screenshot: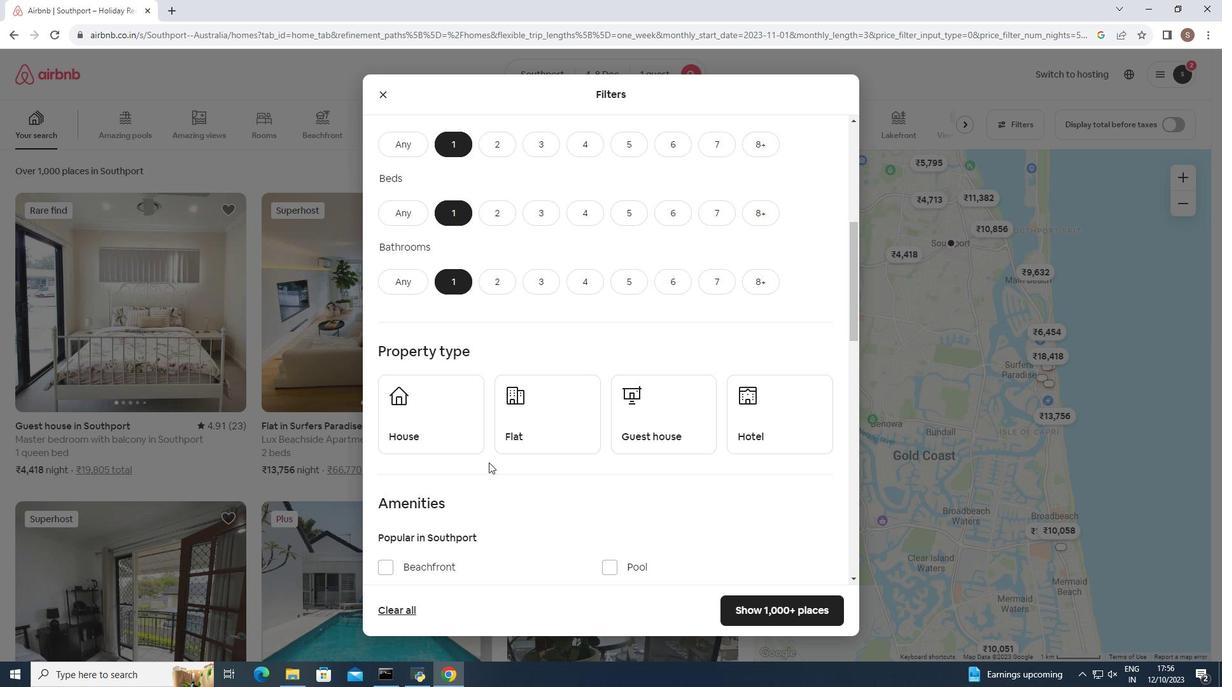 
Action: Mouse moved to (386, 527)
Screenshot: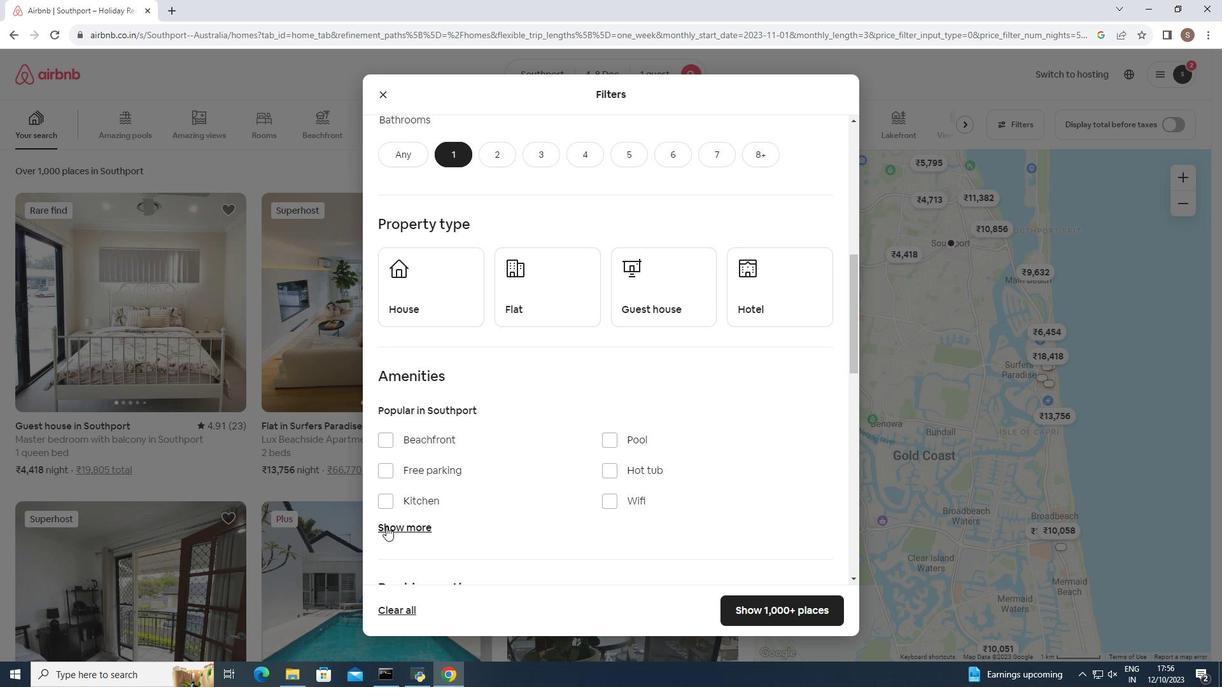 
Action: Mouse pressed left at (386, 527)
Screenshot: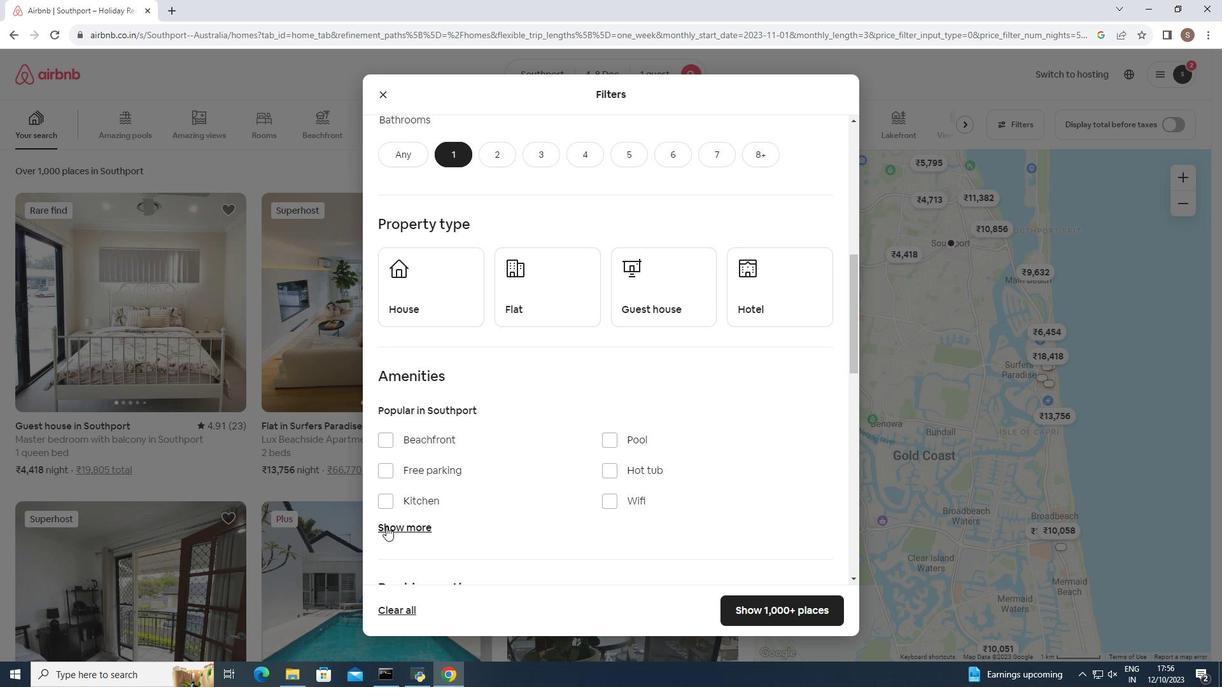 
Action: Mouse moved to (604, 503)
Screenshot: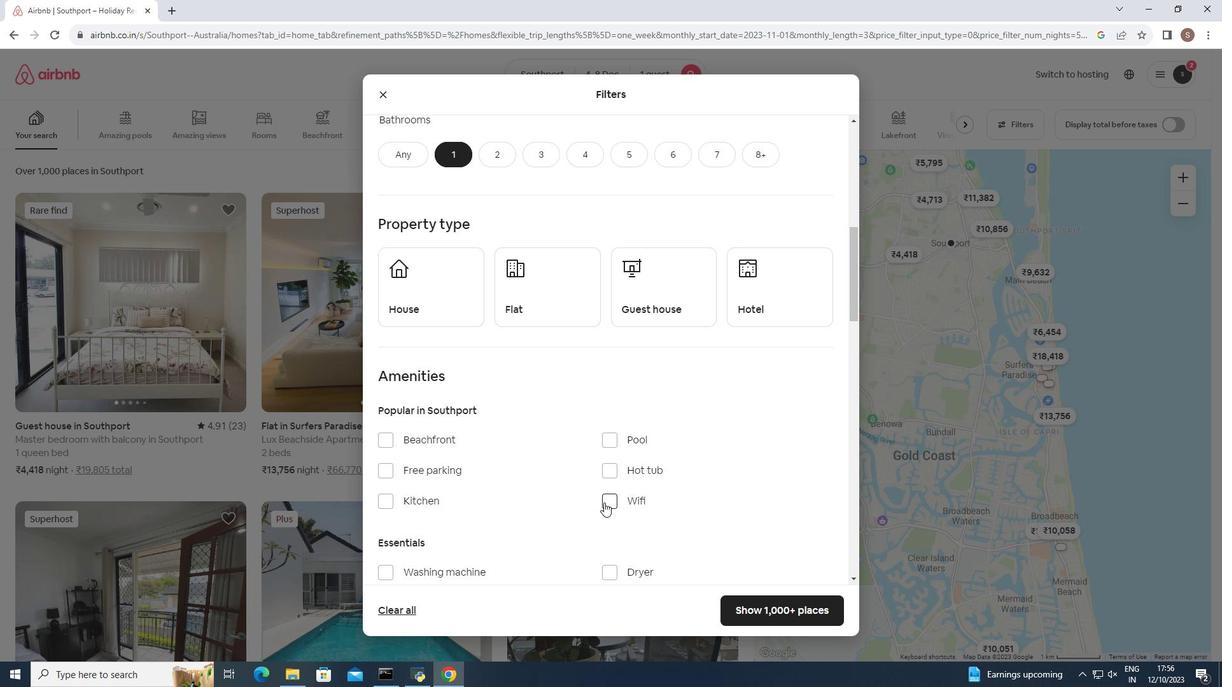 
Action: Mouse pressed left at (604, 503)
Screenshot: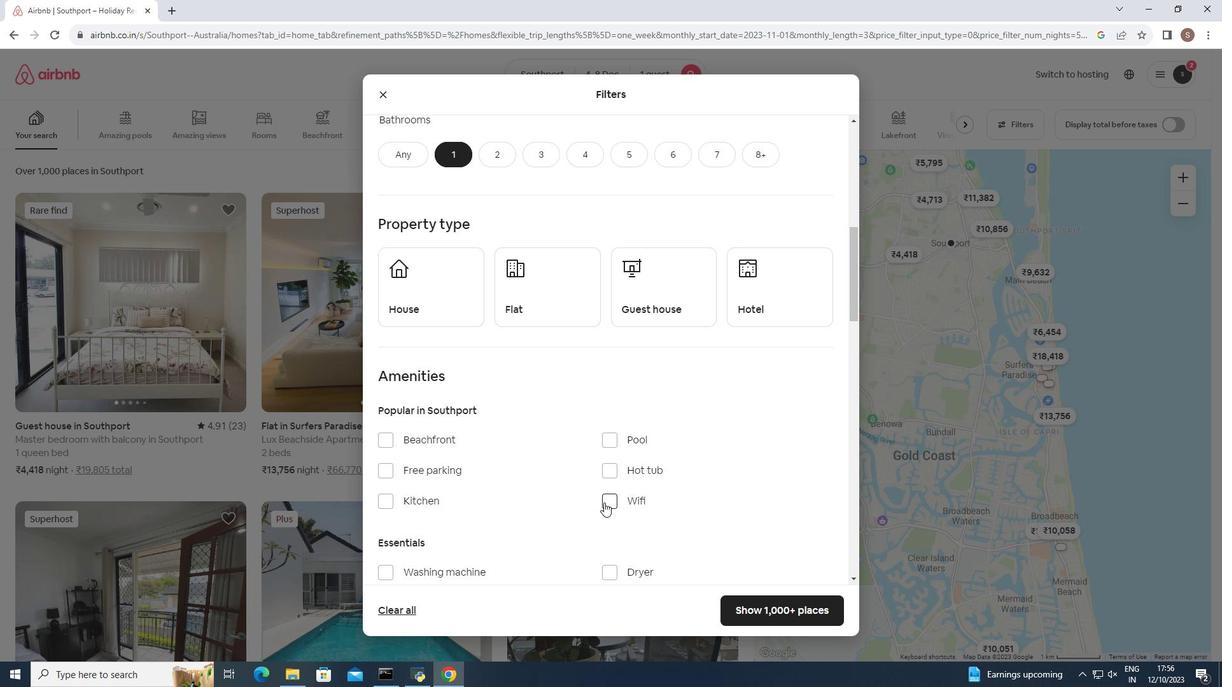 
Action: Mouse moved to (611, 480)
Screenshot: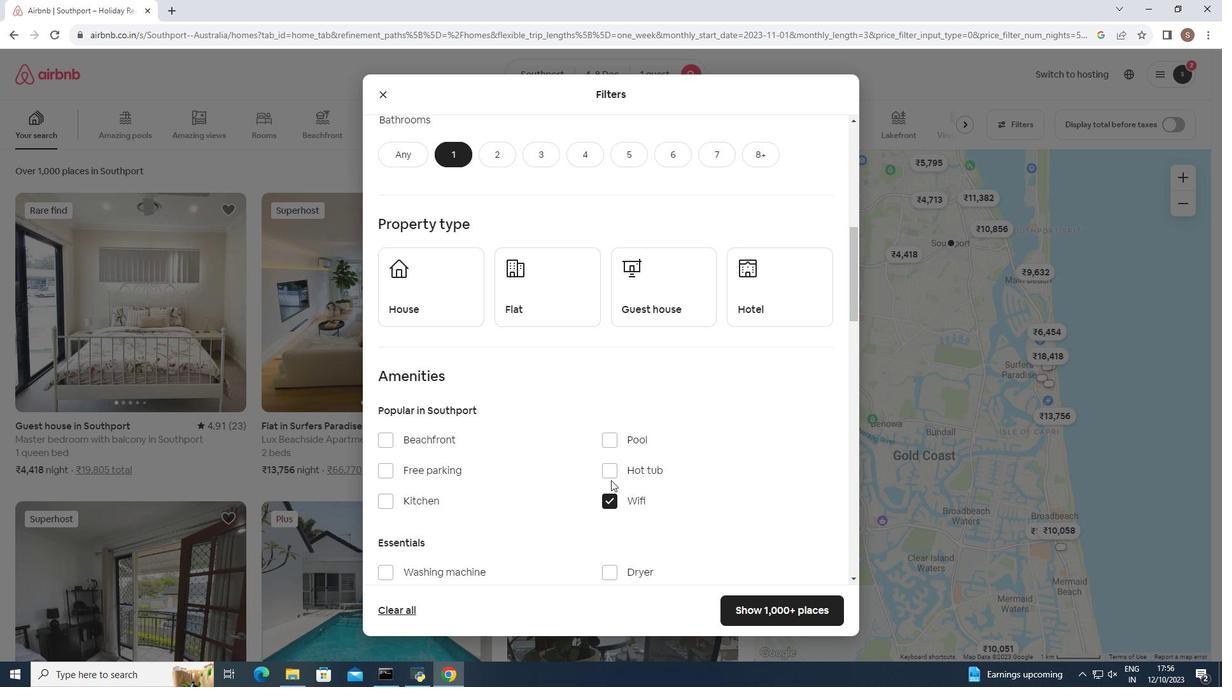 
Action: Mouse scrolled (611, 480) with delta (0, 0)
Screenshot: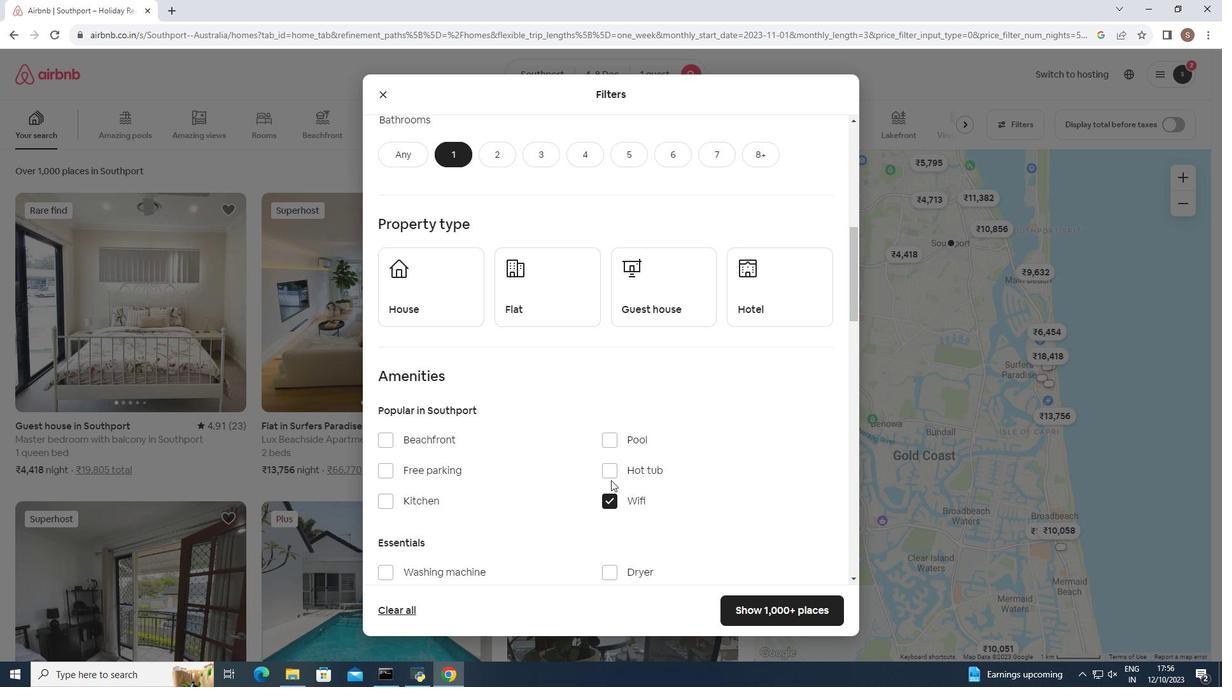 
Action: Mouse scrolled (611, 480) with delta (0, 0)
Screenshot: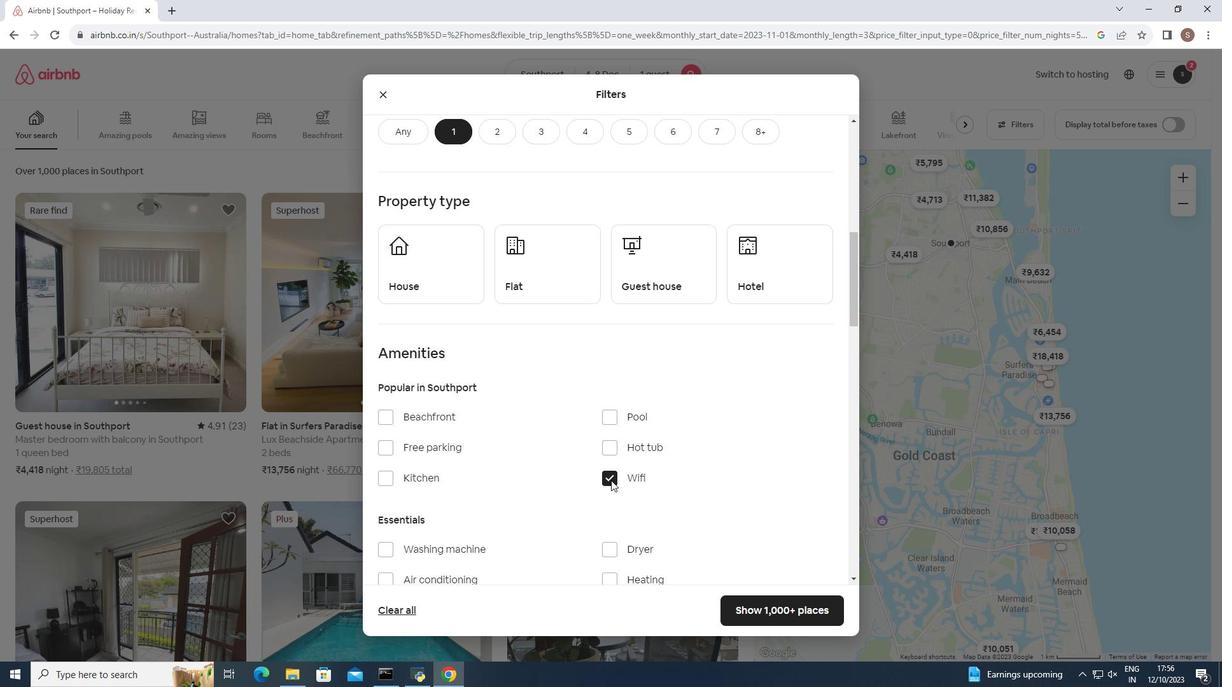 
Action: Mouse scrolled (611, 480) with delta (0, 0)
Screenshot: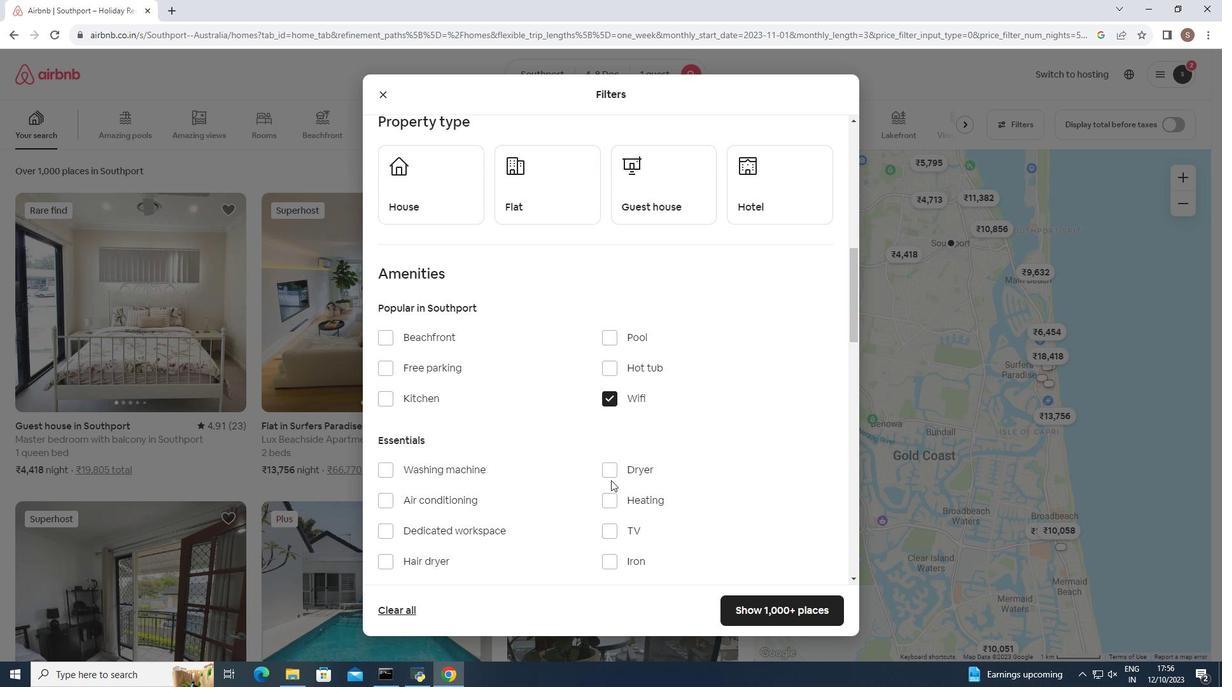 
Action: Mouse moved to (611, 479)
Screenshot: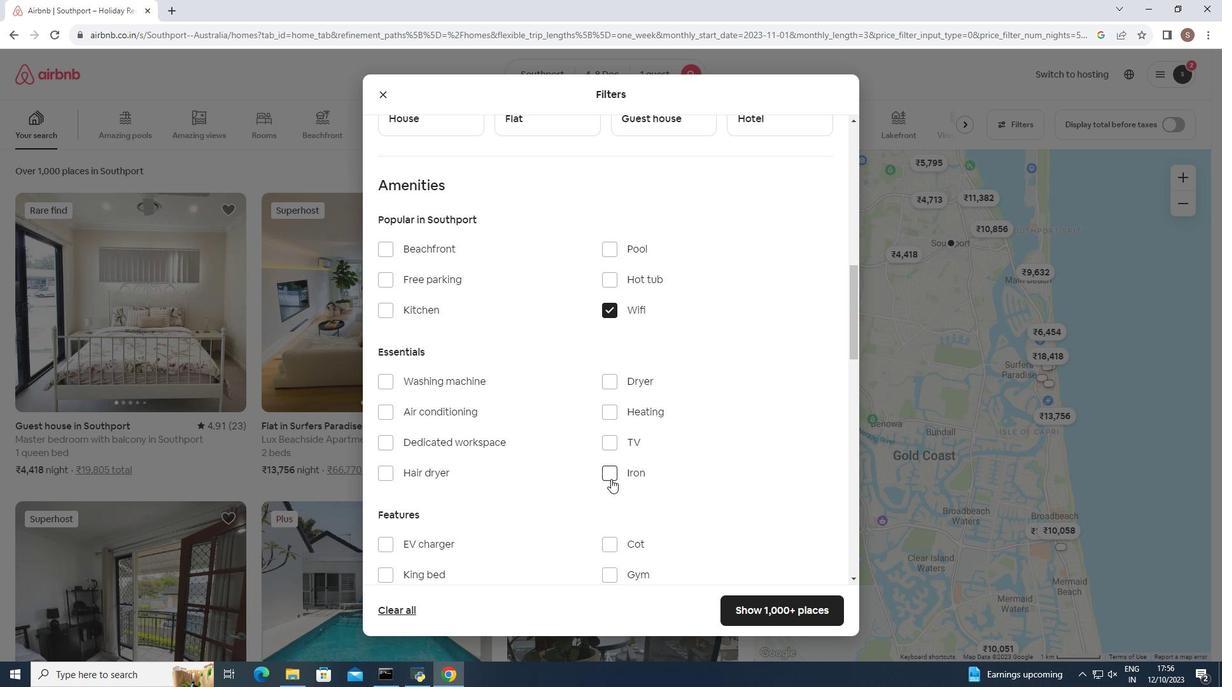
Action: Mouse scrolled (611, 478) with delta (0, 0)
Screenshot: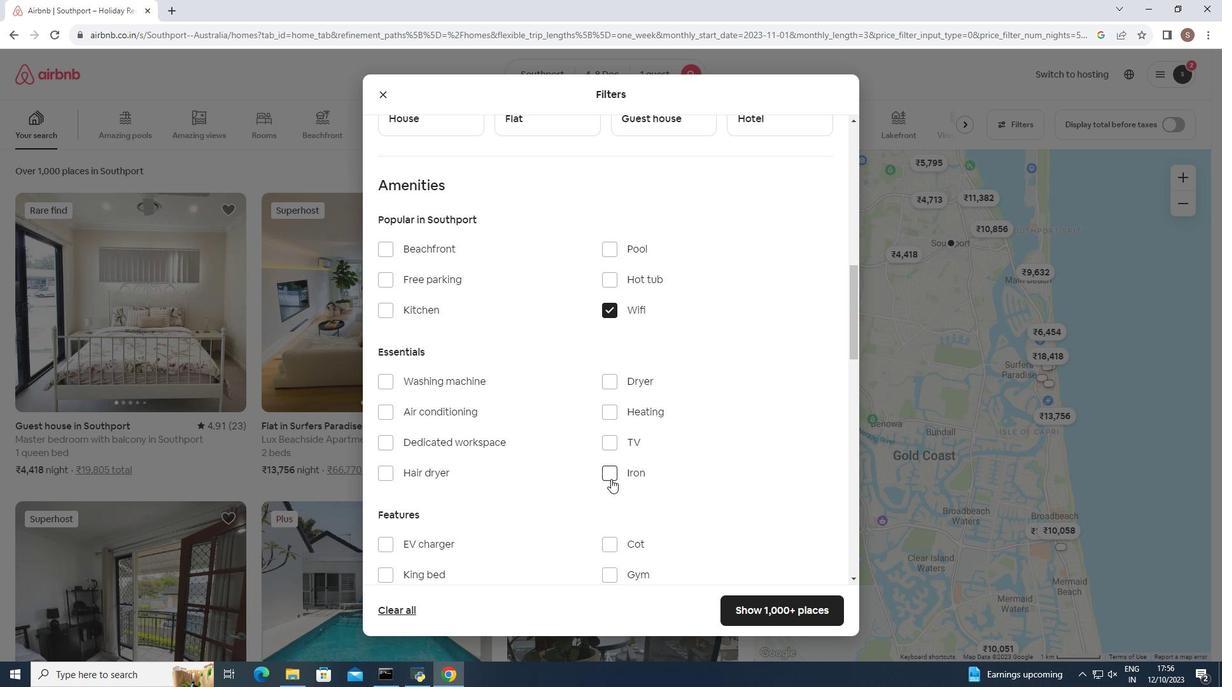 
Action: Mouse moved to (384, 315)
Screenshot: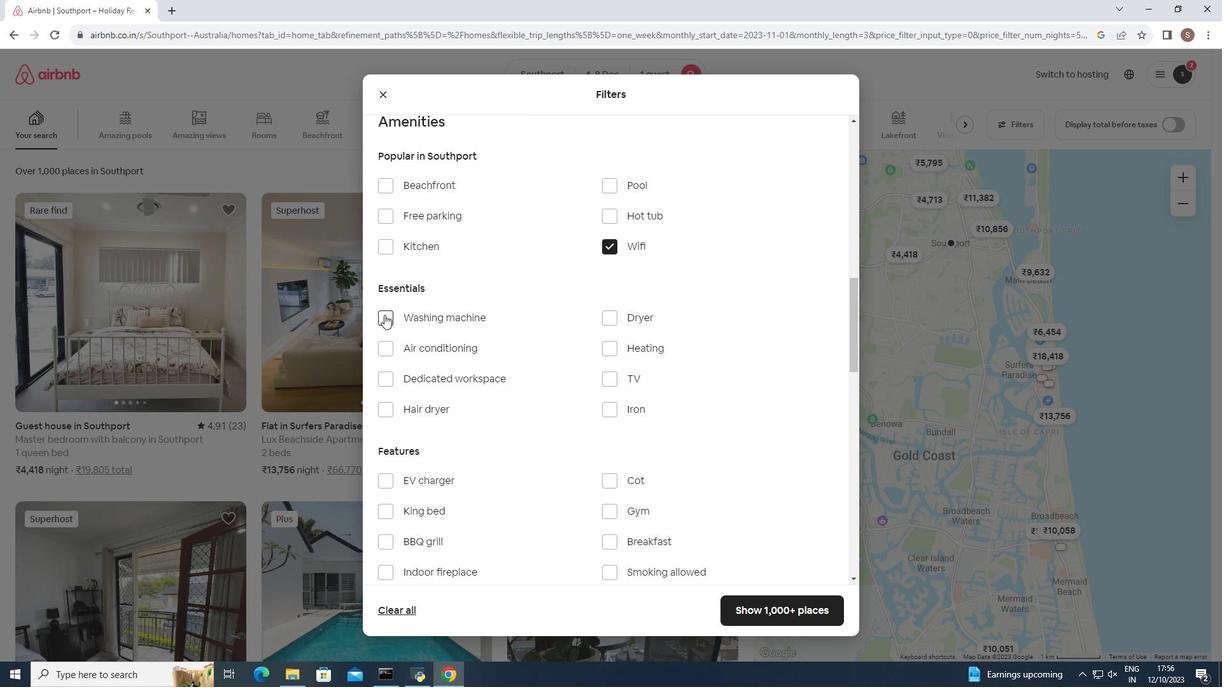 
Action: Mouse pressed left at (384, 315)
Screenshot: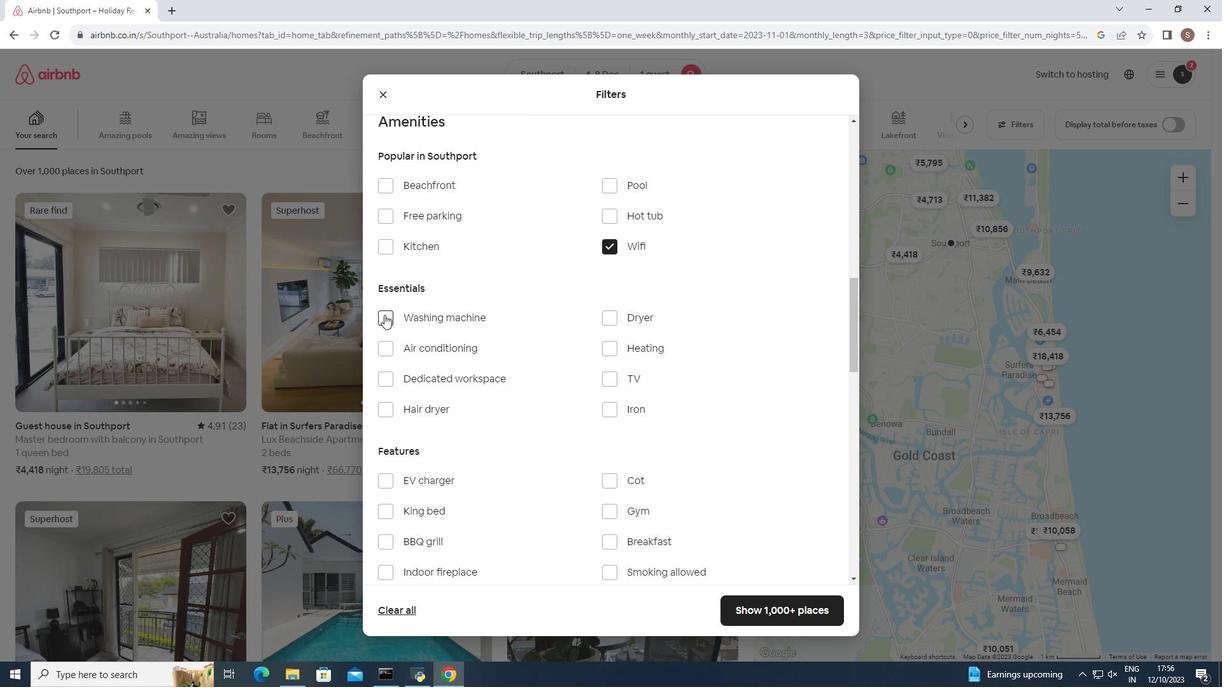 
Action: Mouse moved to (385, 244)
Screenshot: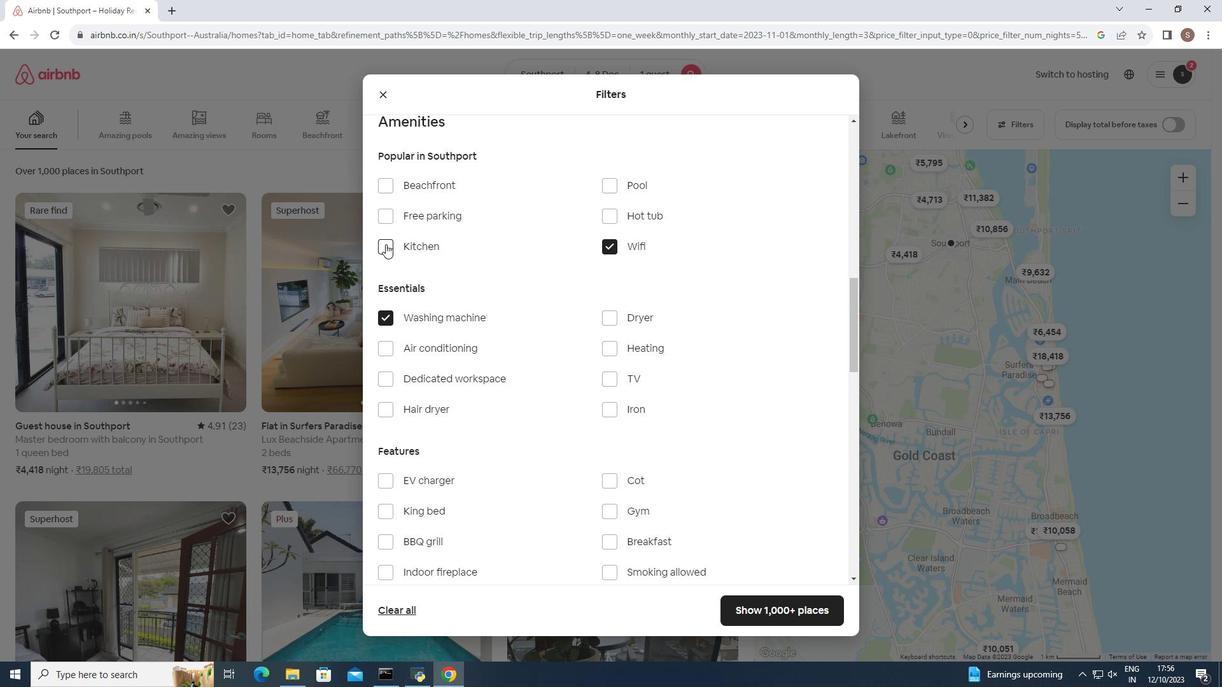 
Action: Mouse pressed left at (385, 244)
Screenshot: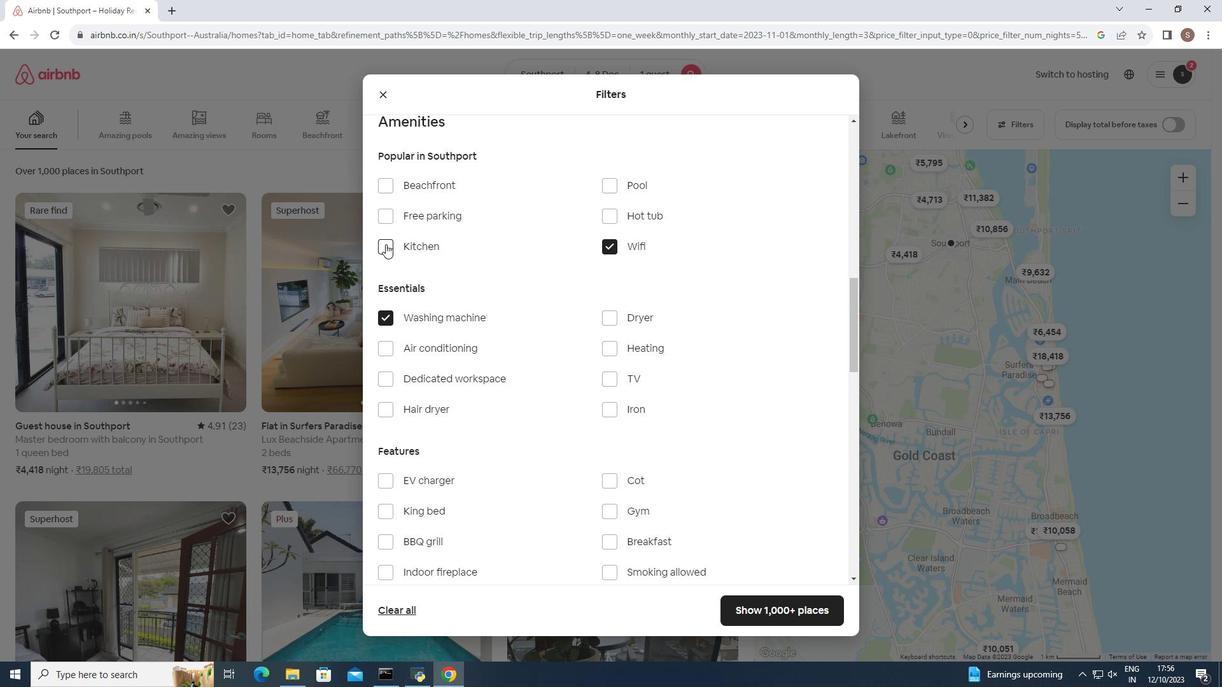 
Action: Mouse moved to (758, 602)
Screenshot: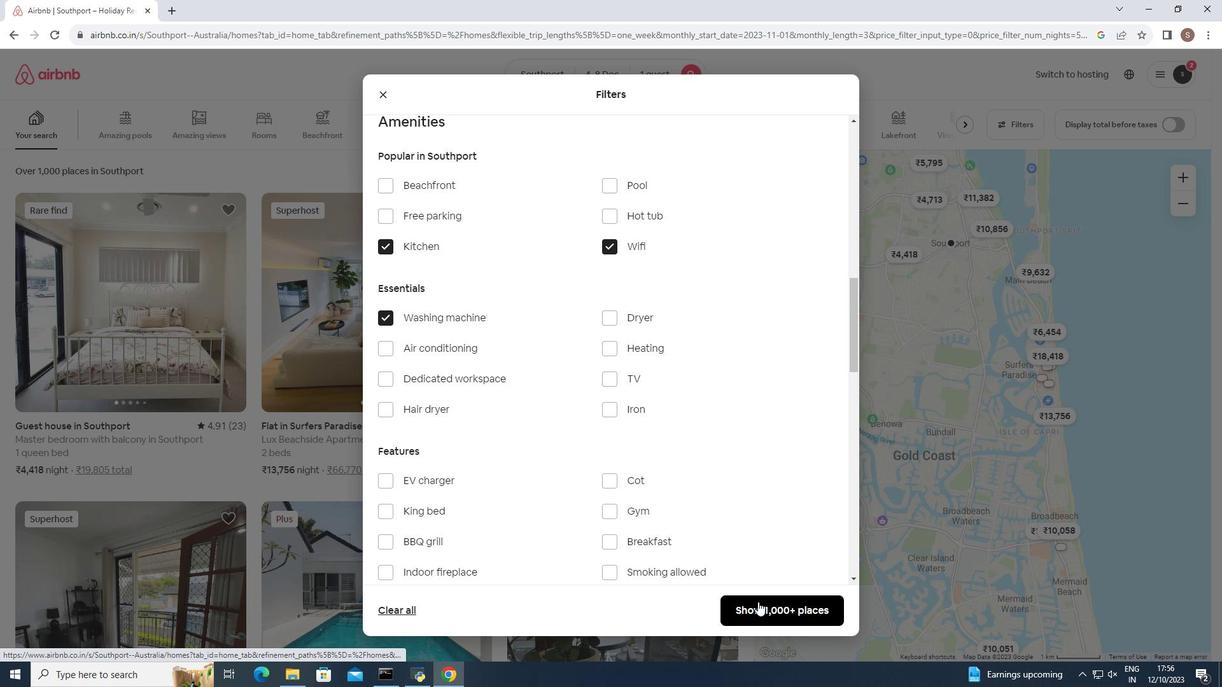 
Action: Mouse pressed left at (758, 602)
Screenshot: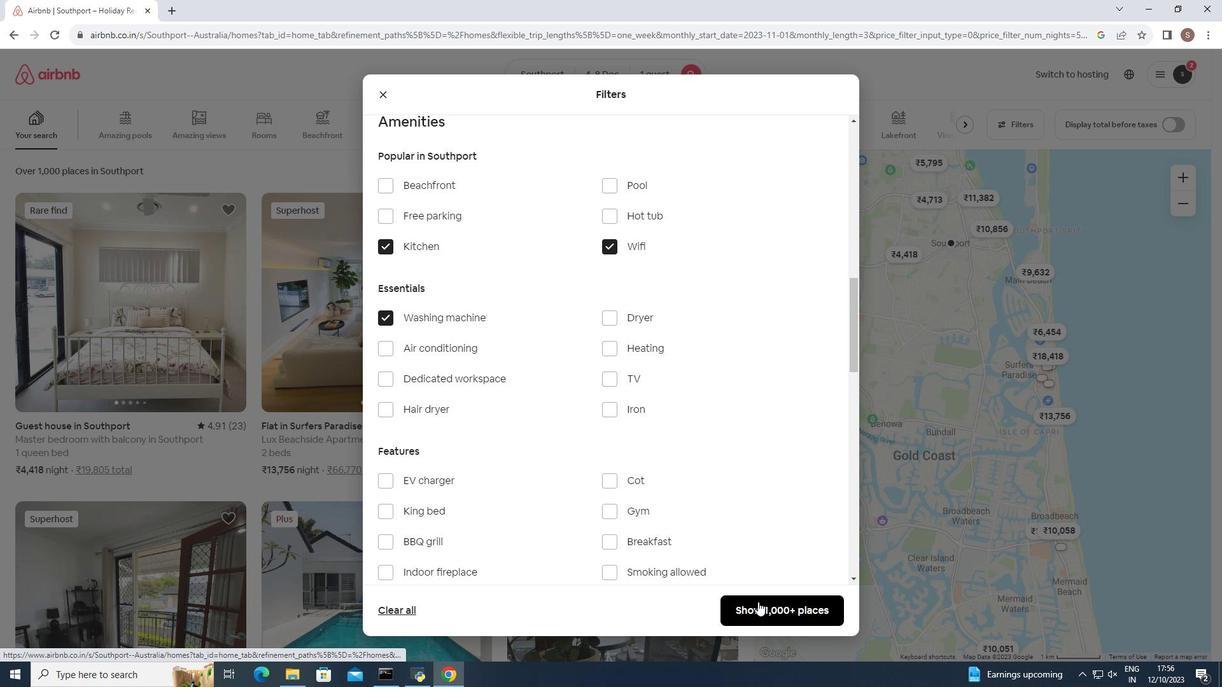
Action: Mouse moved to (338, 436)
Screenshot: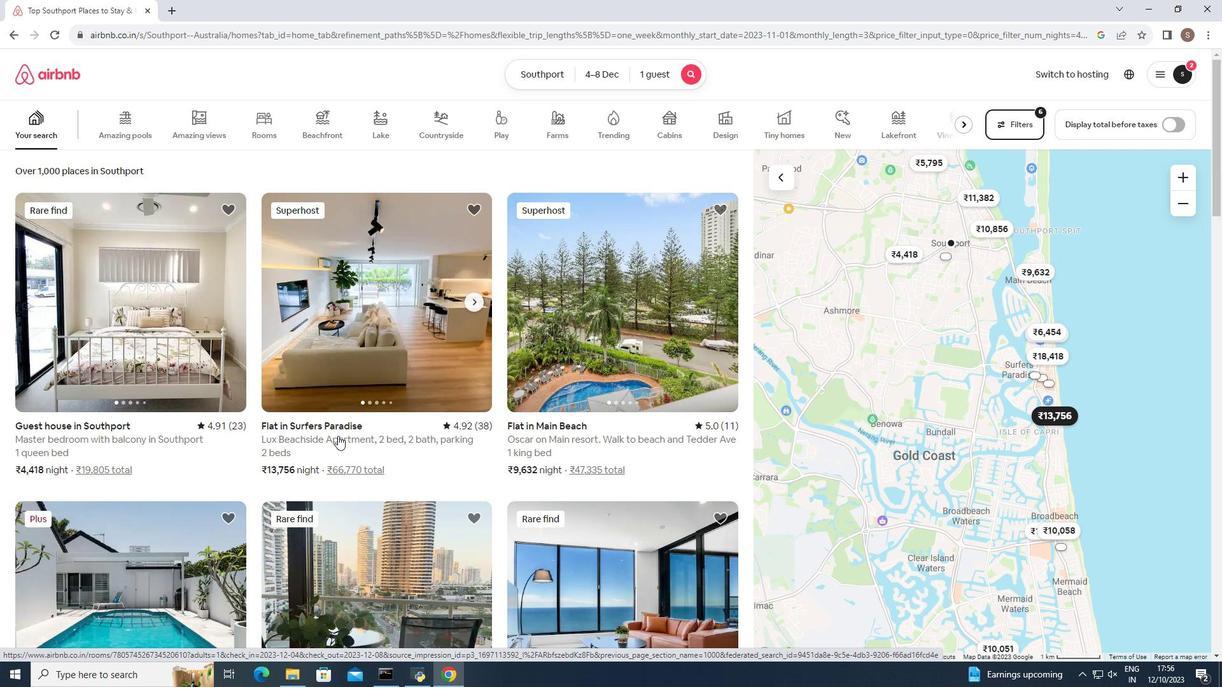 
Action: Mouse scrolled (338, 435) with delta (0, 0)
Screenshot: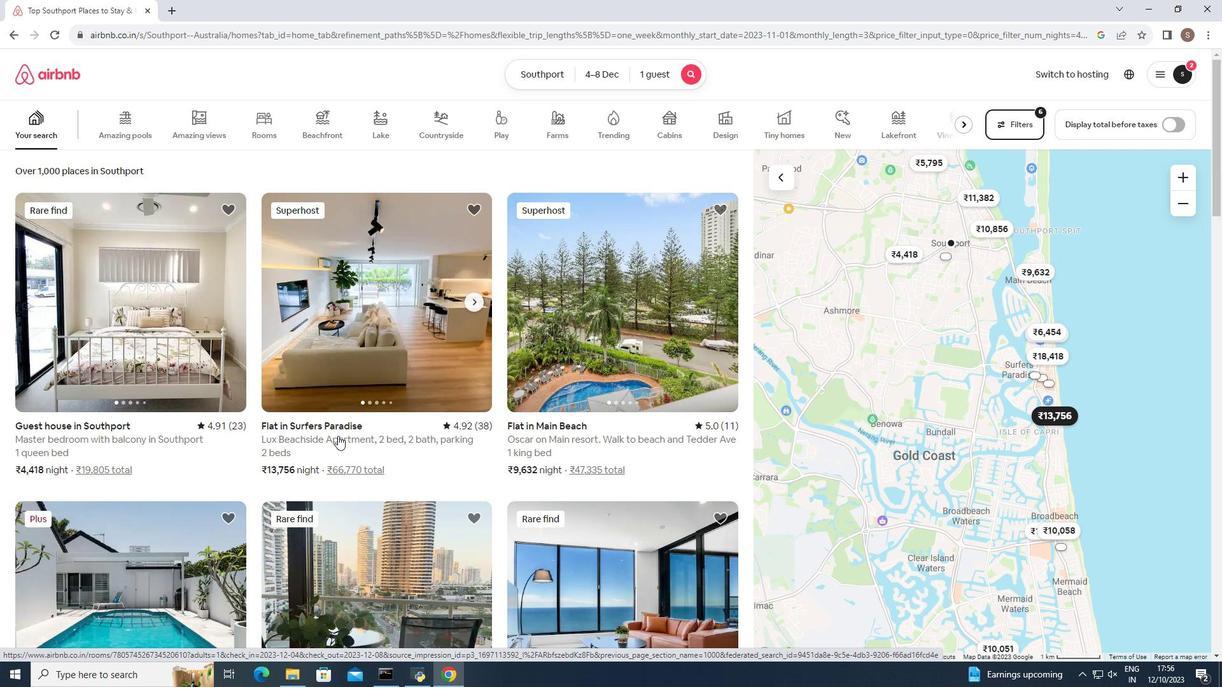 
Action: Mouse scrolled (338, 435) with delta (0, 0)
Screenshot: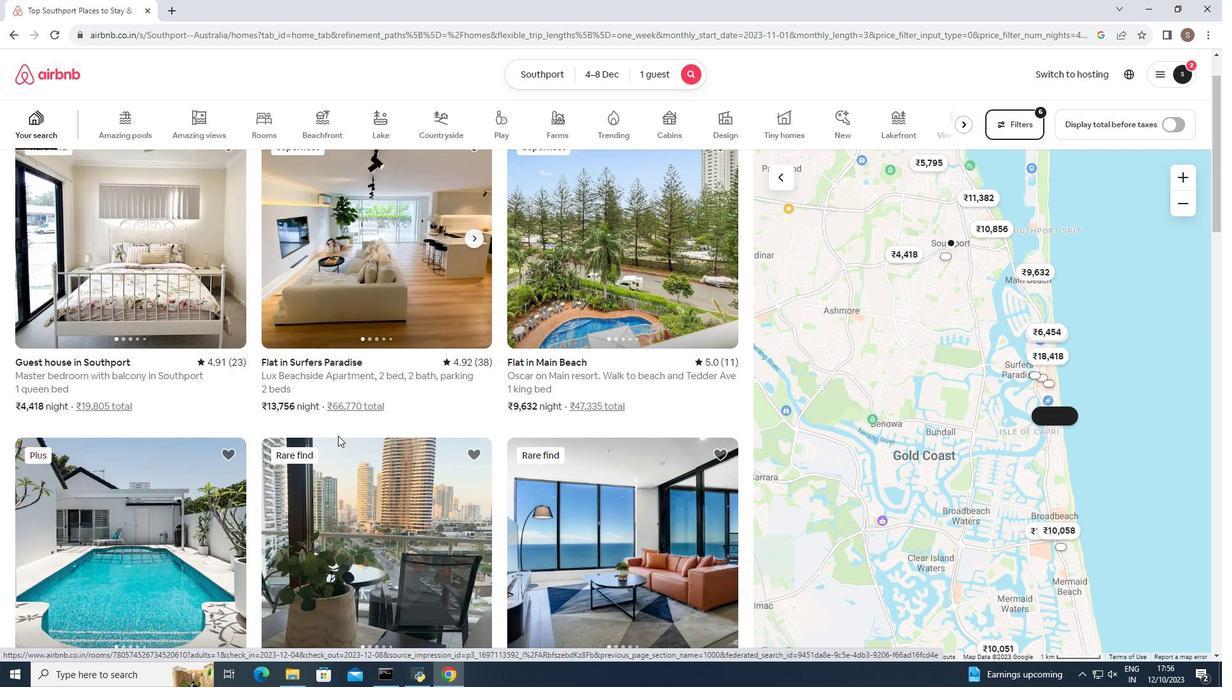 
Action: Mouse scrolled (338, 435) with delta (0, 0)
Screenshot: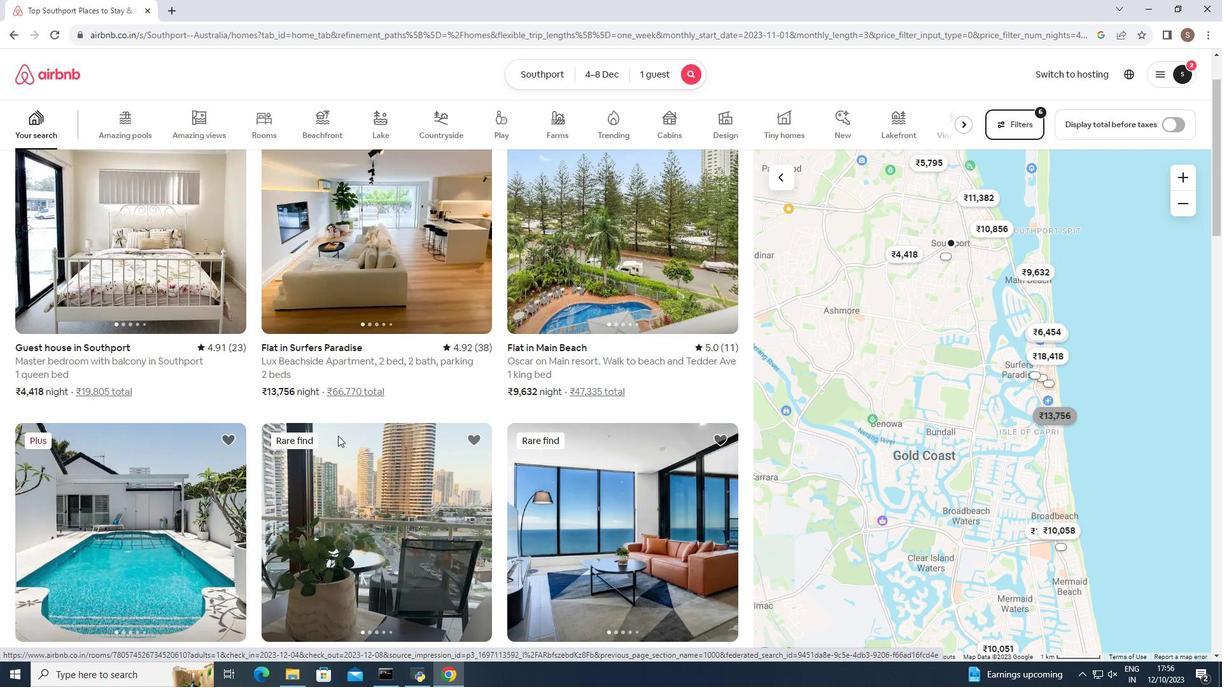 
Action: Mouse scrolled (338, 435) with delta (0, 0)
Screenshot: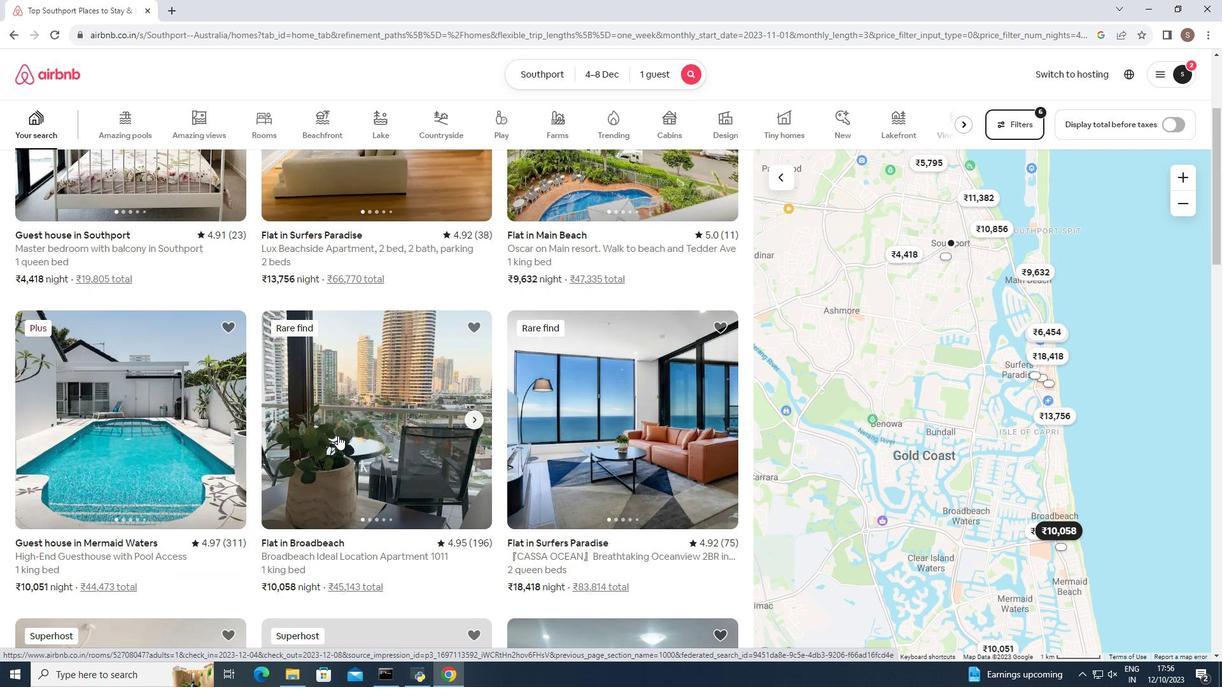 
Action: Mouse scrolled (338, 435) with delta (0, 0)
Screenshot: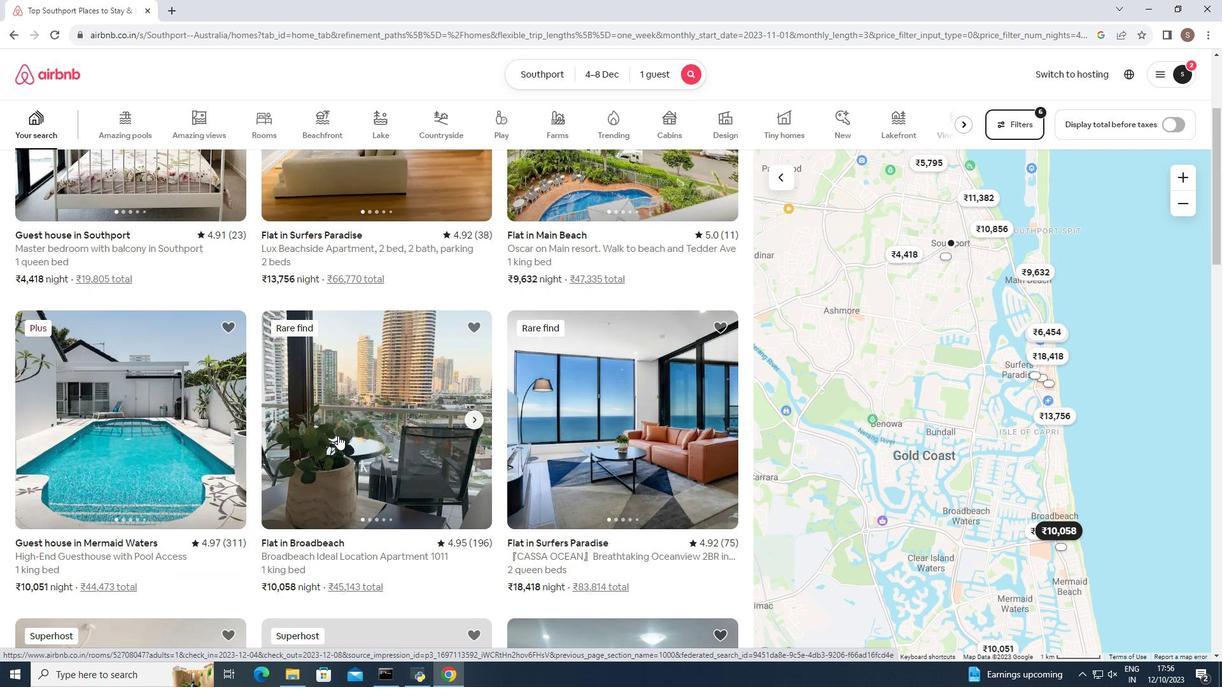
Action: Mouse scrolled (338, 435) with delta (0, 0)
Screenshot: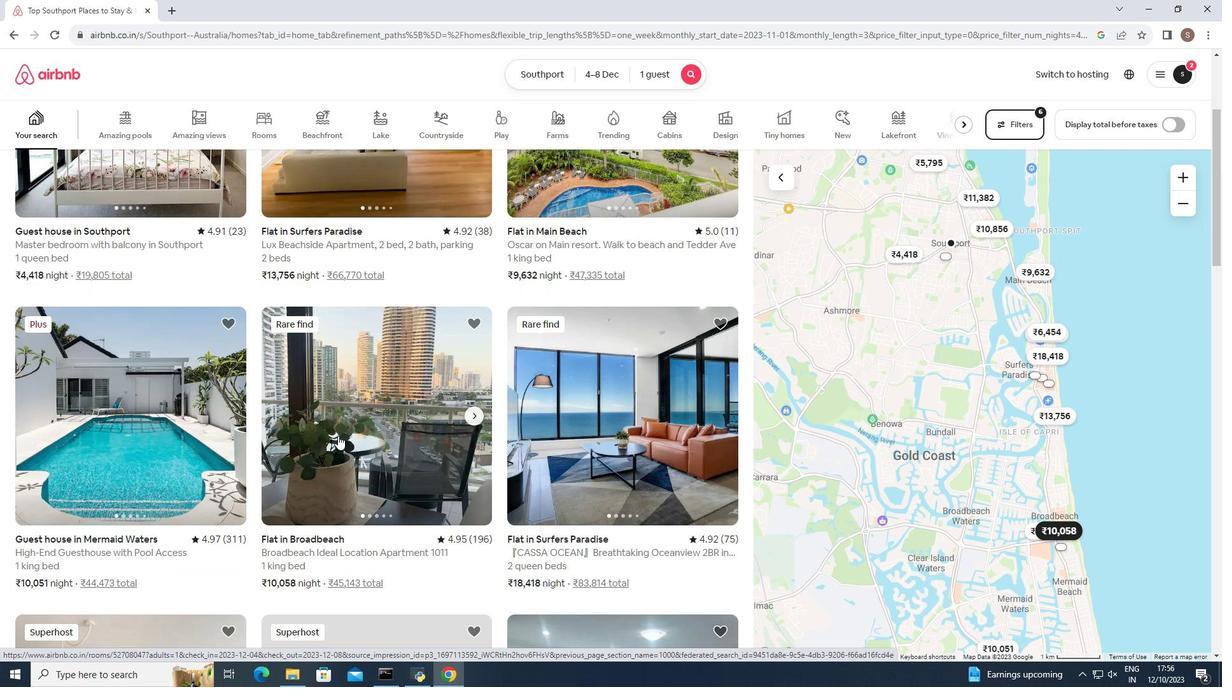 
Action: Mouse scrolled (338, 435) with delta (0, 0)
Screenshot: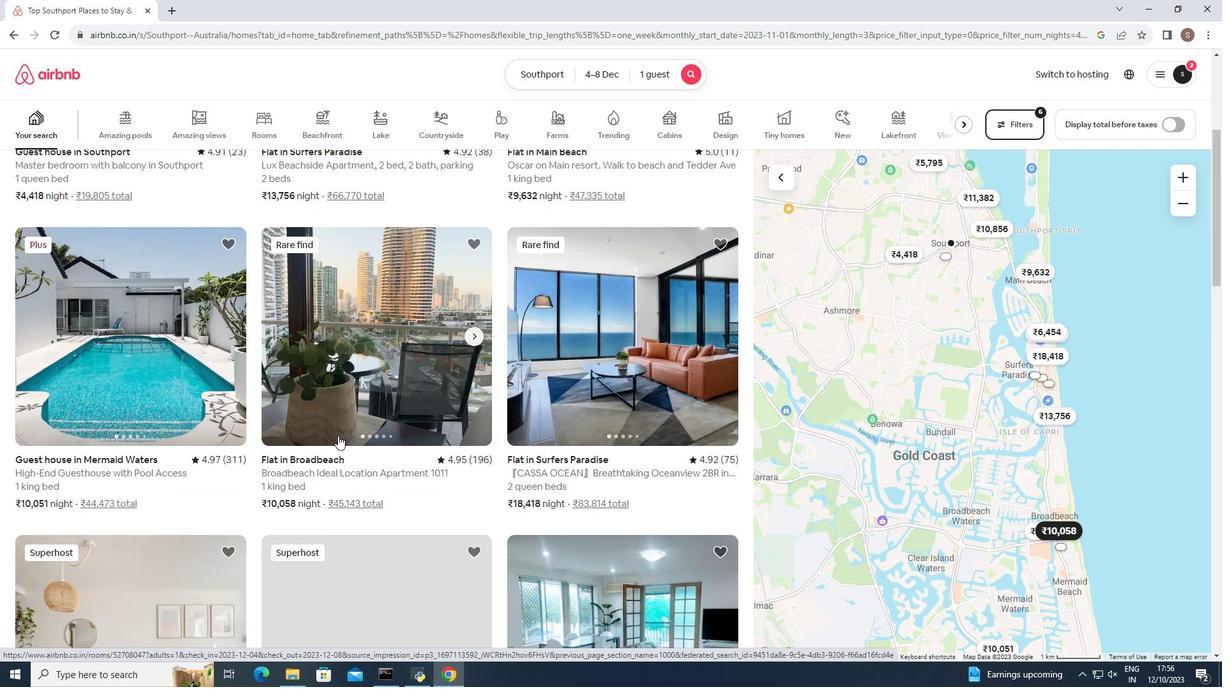 
Action: Mouse scrolled (338, 436) with delta (0, 0)
Screenshot: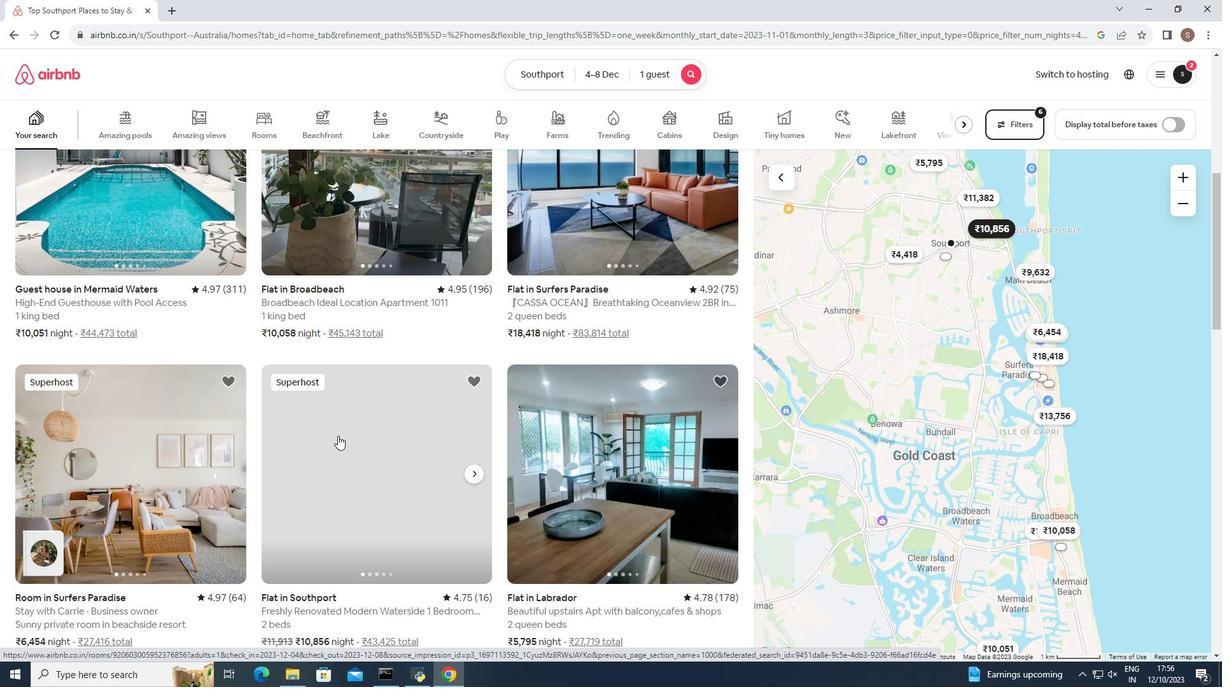 
Action: Mouse scrolled (338, 436) with delta (0, 0)
Screenshot: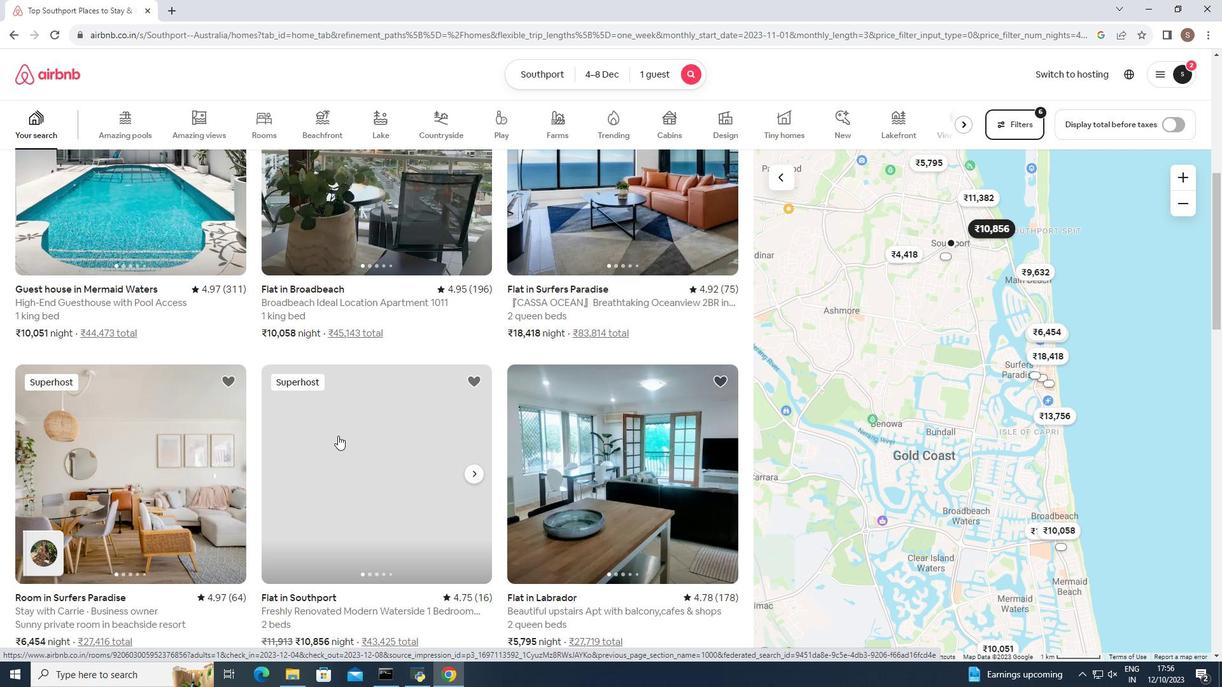 
Action: Mouse scrolled (338, 436) with delta (0, 0)
Screenshot: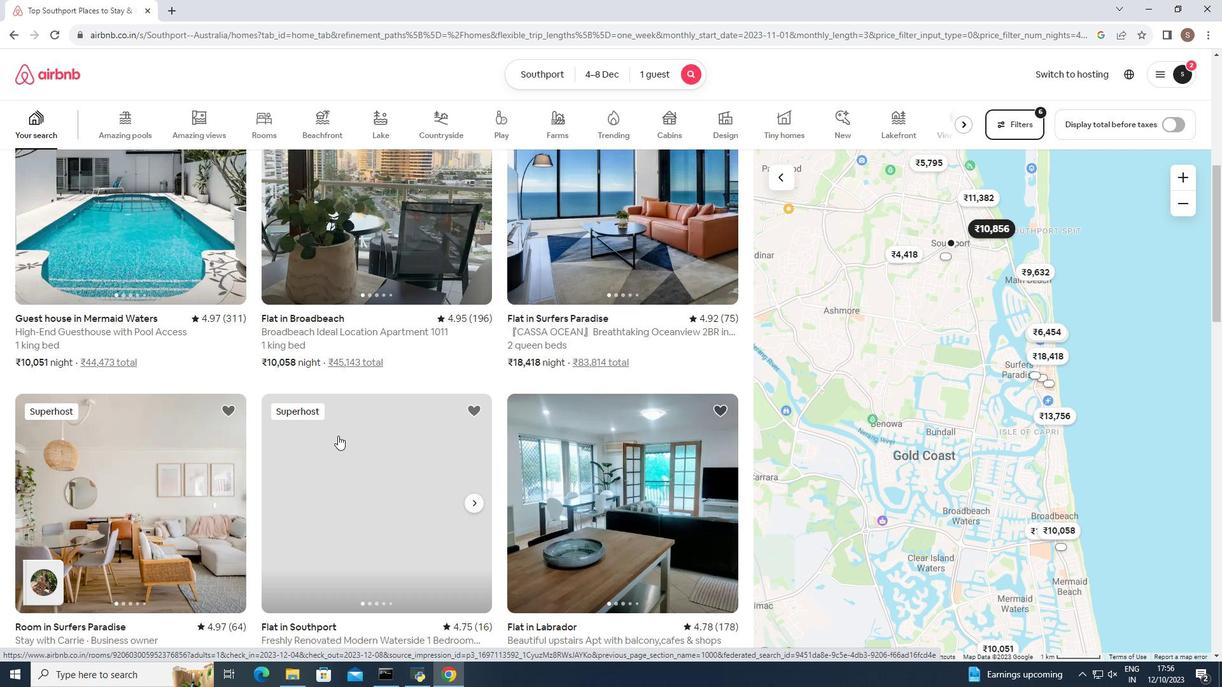 
Action: Mouse scrolled (338, 436) with delta (0, 0)
Screenshot: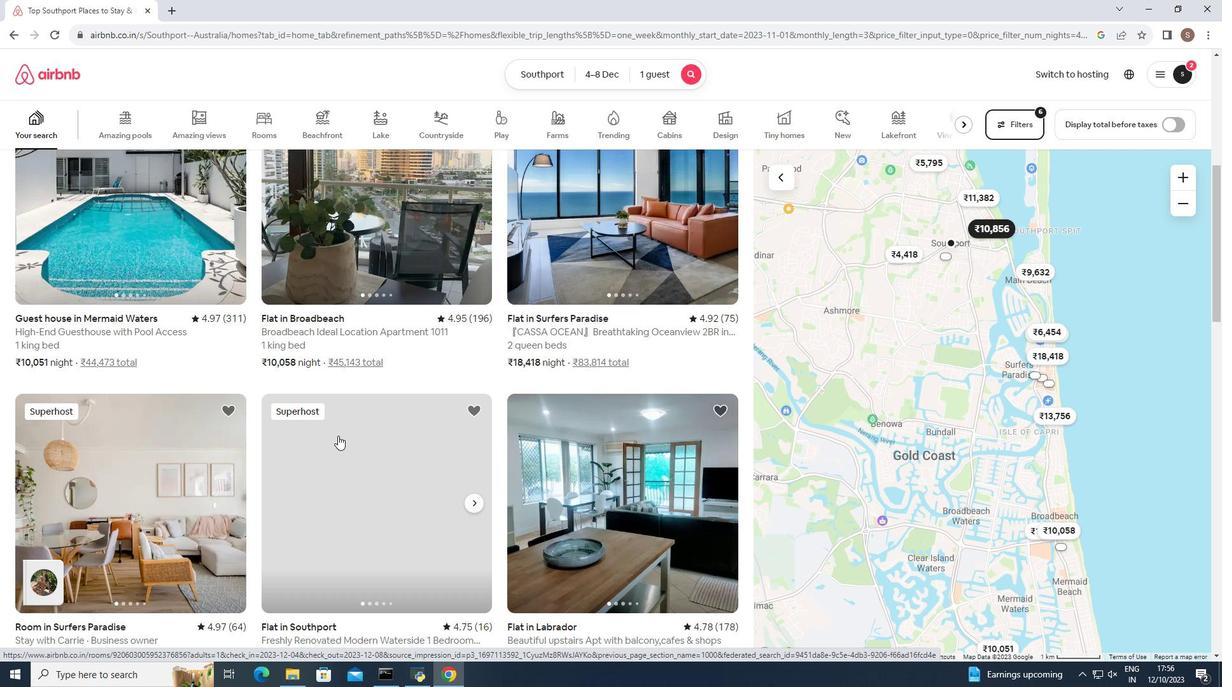 
Action: Mouse scrolled (338, 436) with delta (0, 0)
Screenshot: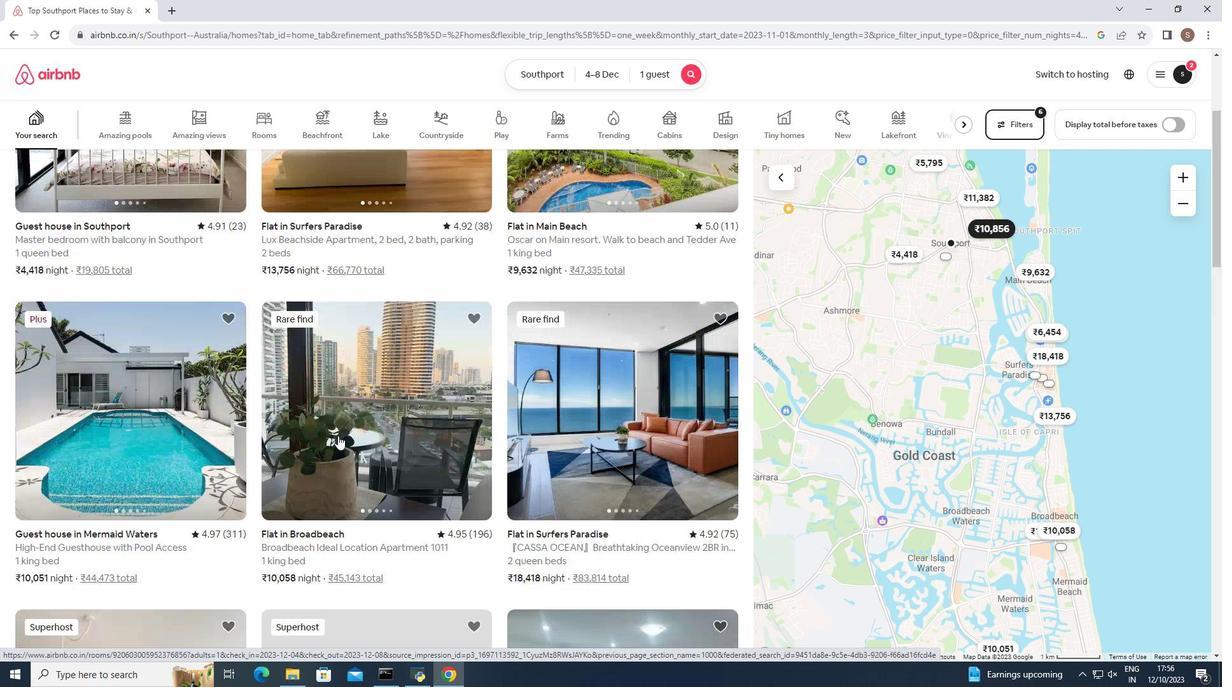 
Action: Mouse moved to (539, 413)
Screenshot: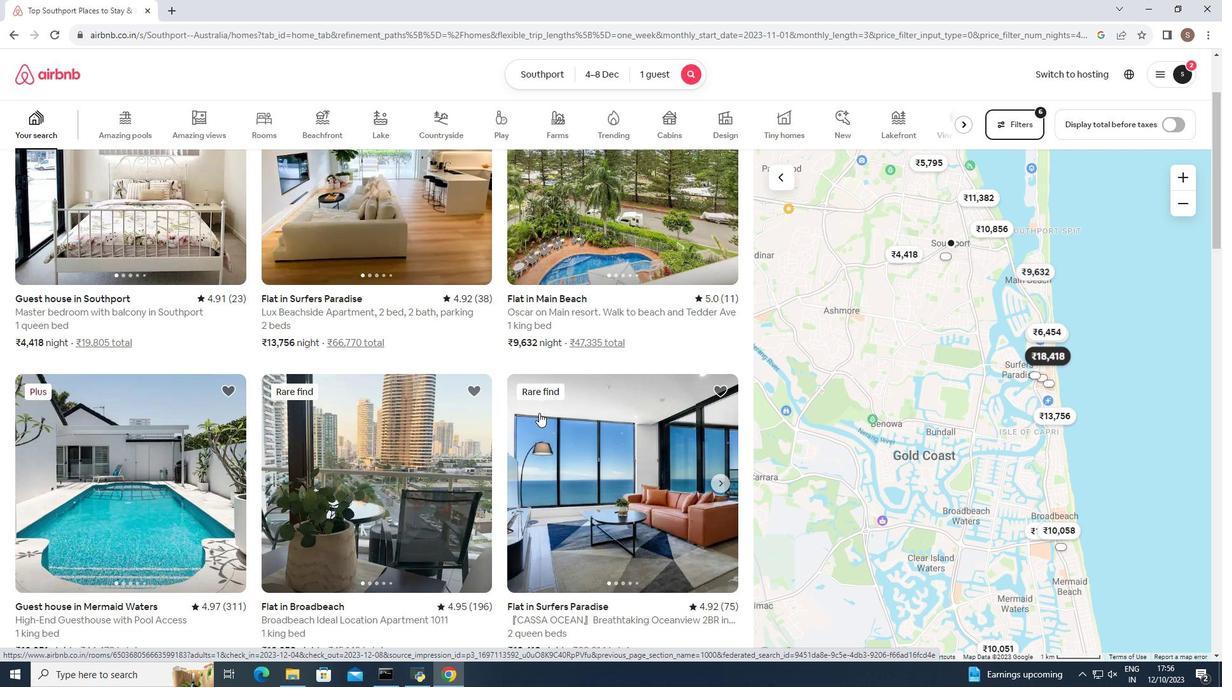 
Action: Mouse scrolled (539, 412) with delta (0, 0)
Screenshot: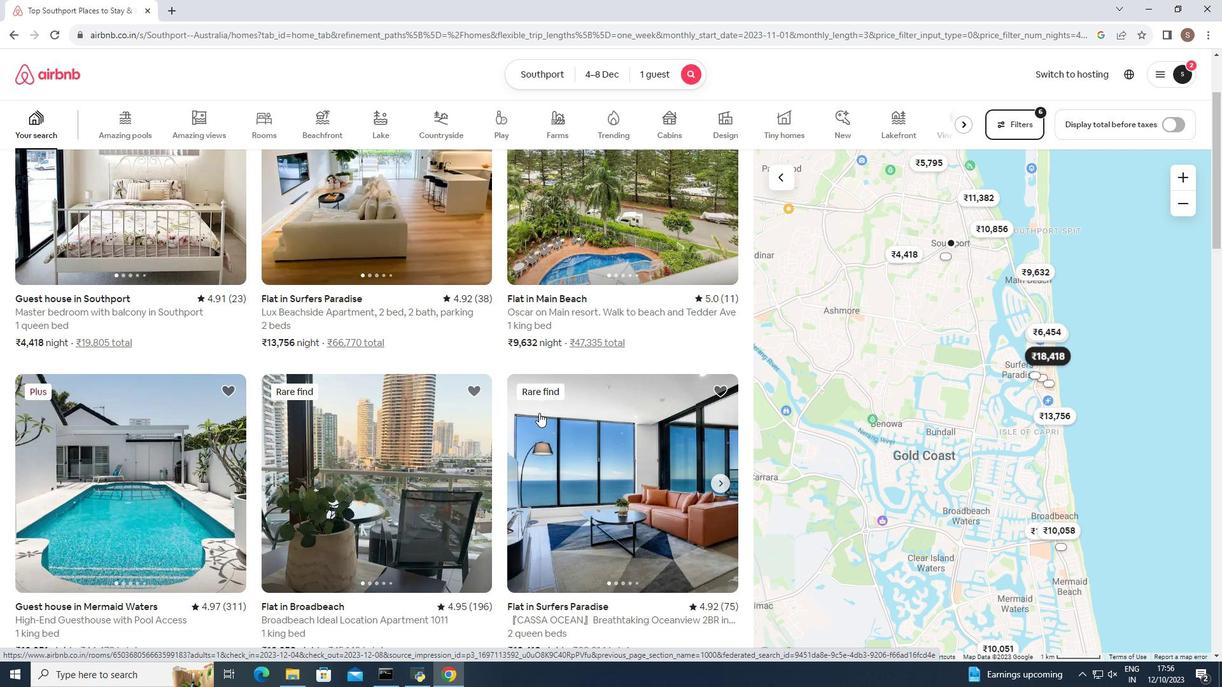 
Action: Mouse moved to (539, 413)
Screenshot: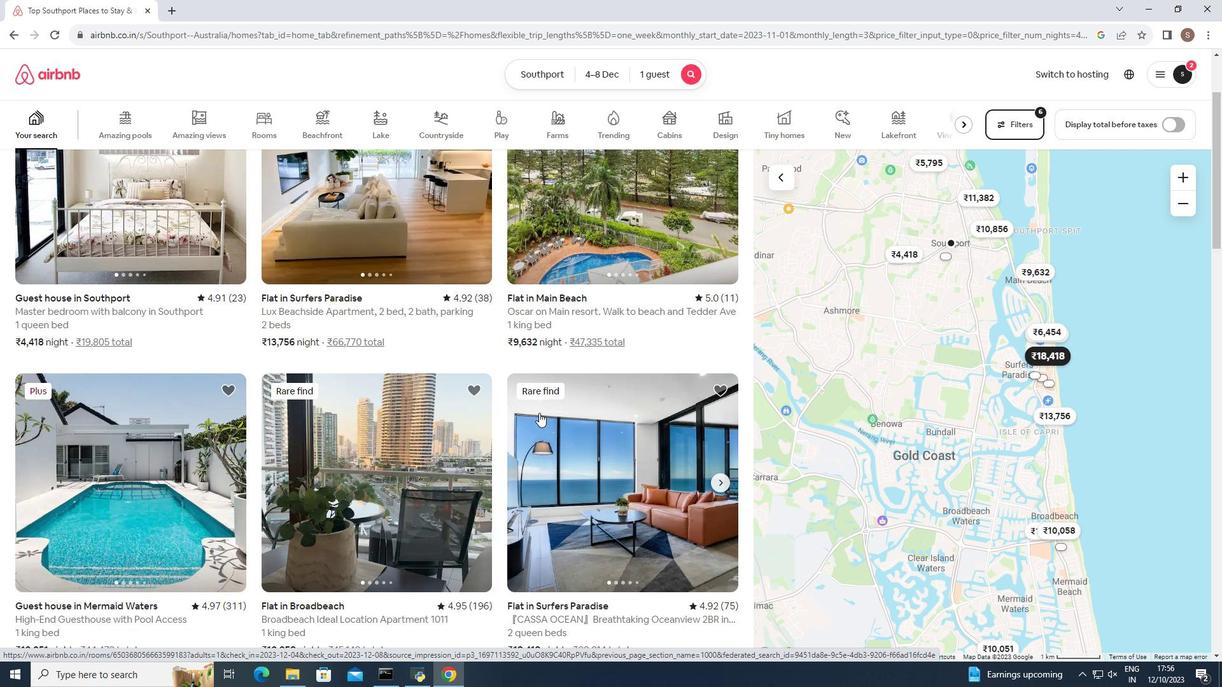 
Action: Mouse scrolled (539, 412) with delta (0, 0)
Screenshot: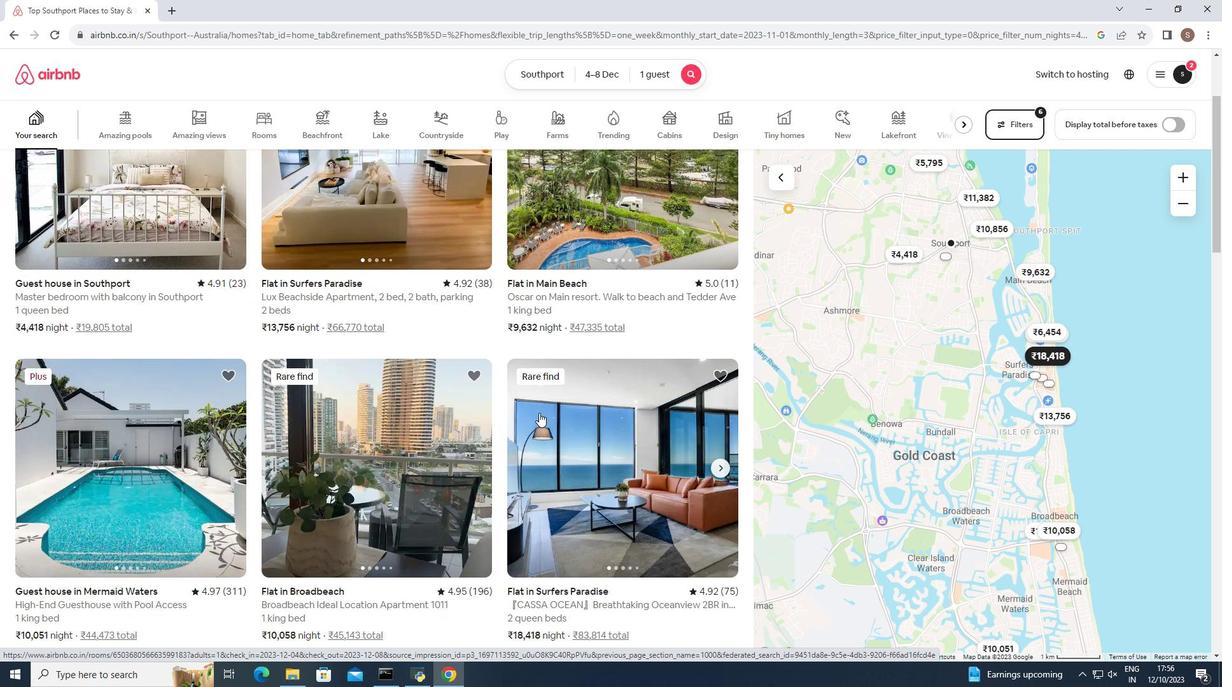 
Action: Mouse moved to (348, 399)
Screenshot: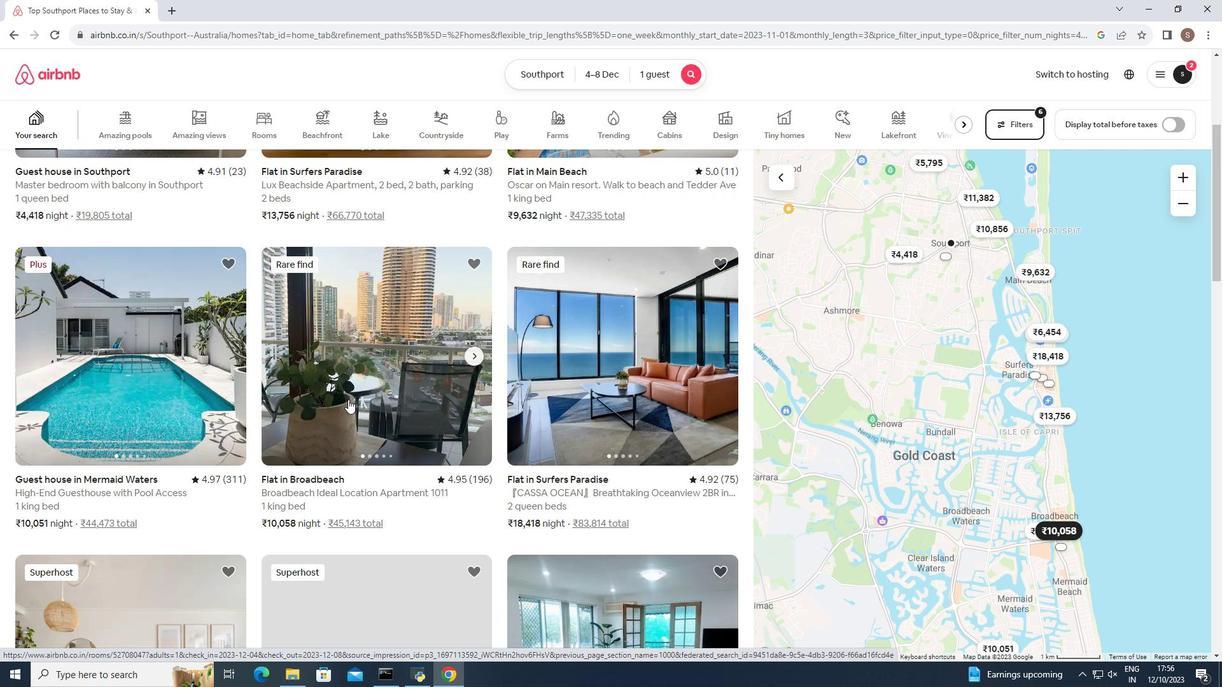 
Action: Mouse pressed left at (348, 399)
Screenshot: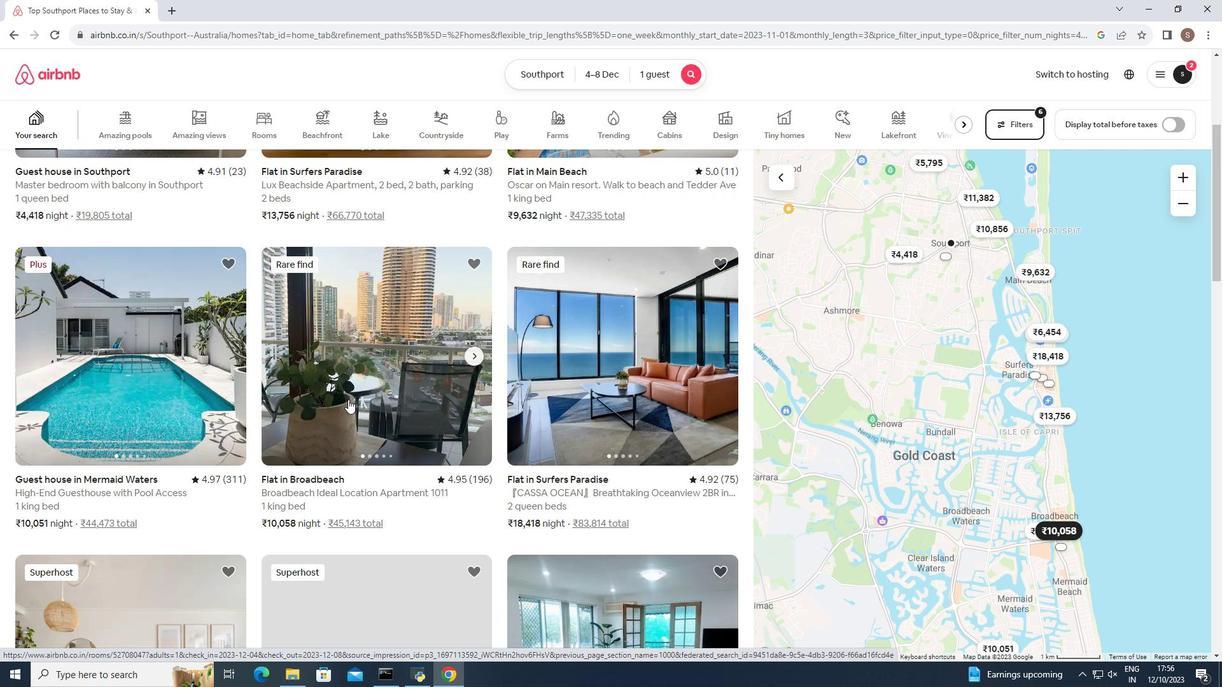 
Action: Mouse moved to (354, 395)
Screenshot: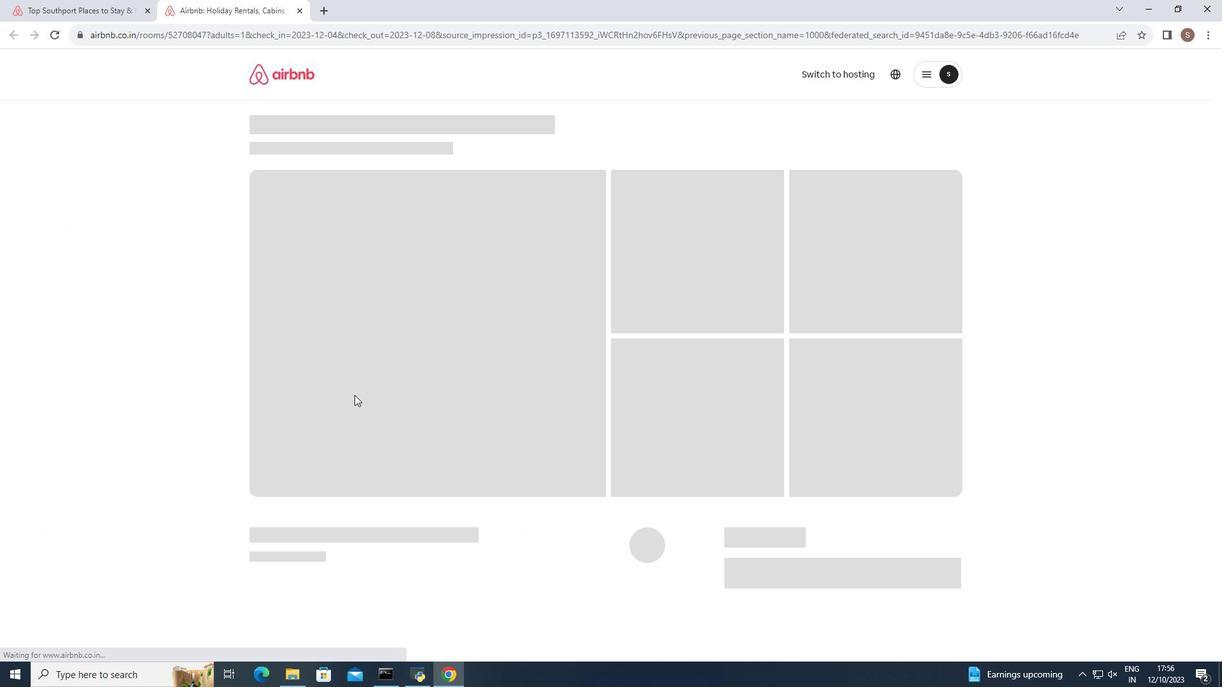 
Action: Mouse pressed left at (354, 395)
Screenshot: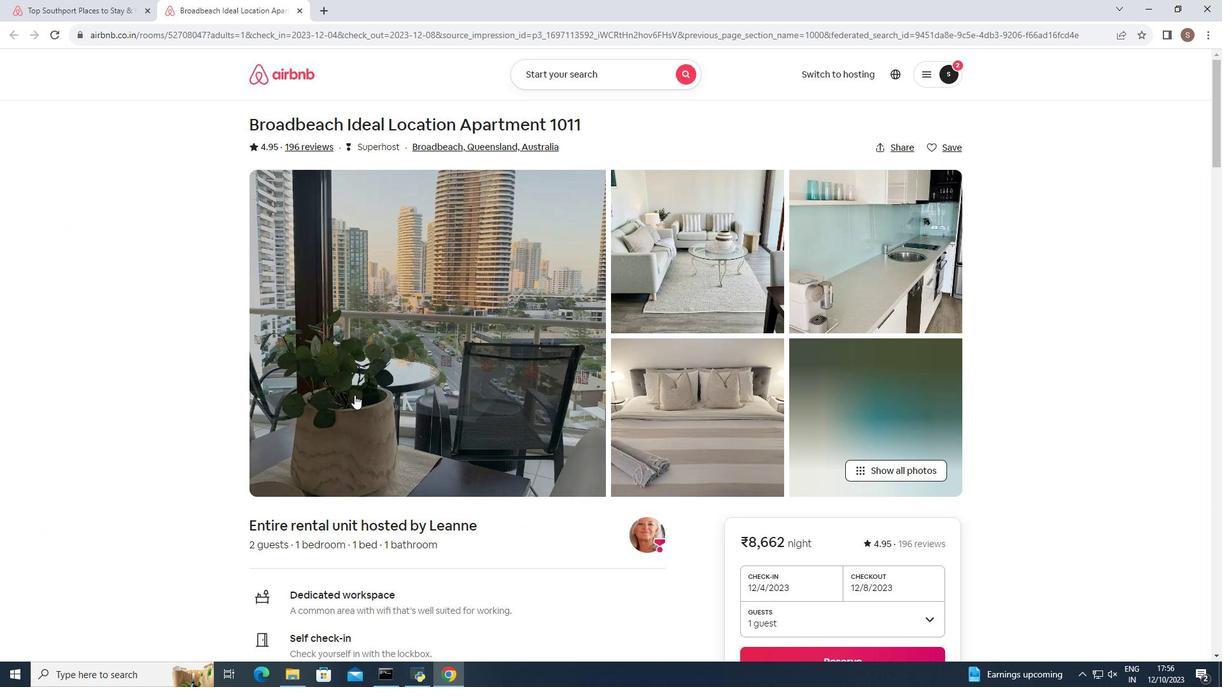 
Action: Mouse moved to (370, 396)
Screenshot: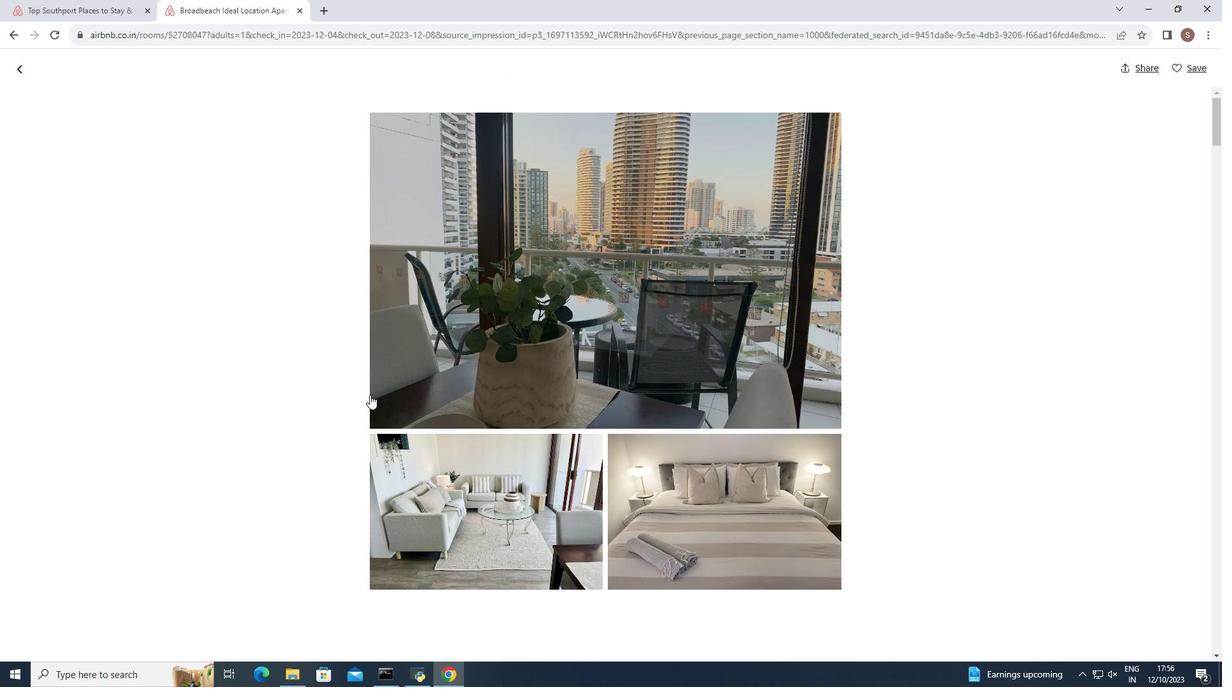 
Action: Mouse scrolled (370, 395) with delta (0, 0)
Screenshot: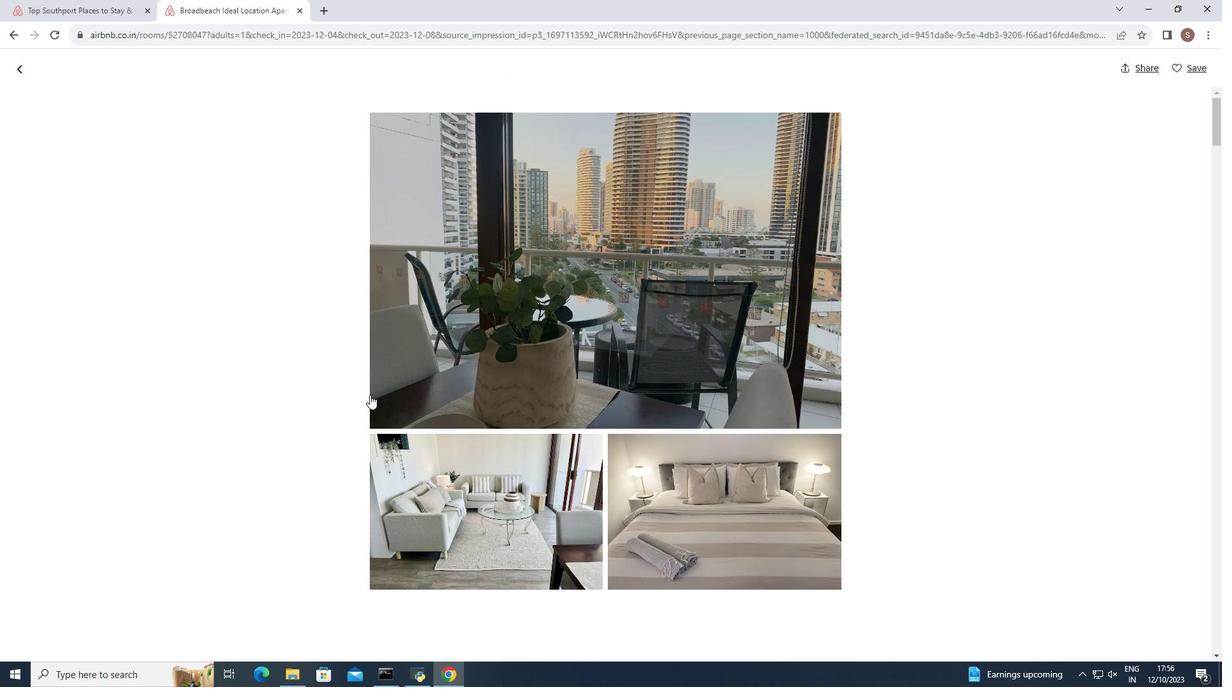 
Action: Mouse moved to (370, 401)
Screenshot: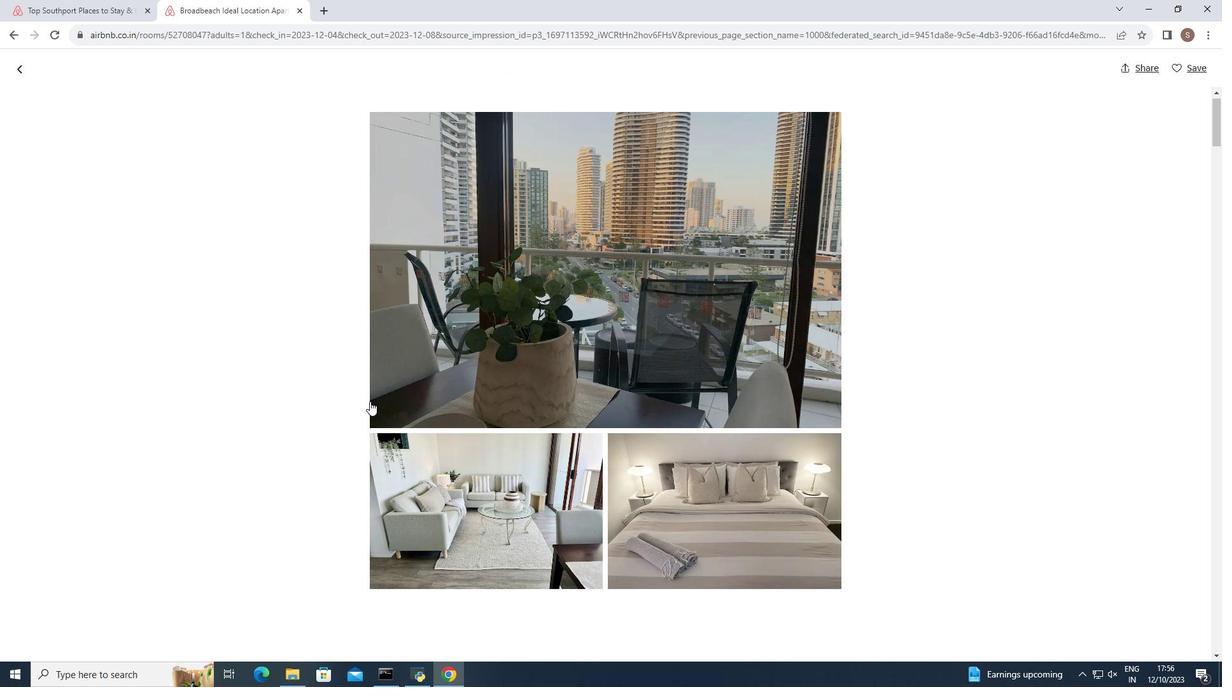 
Action: Mouse scrolled (370, 401) with delta (0, 0)
Screenshot: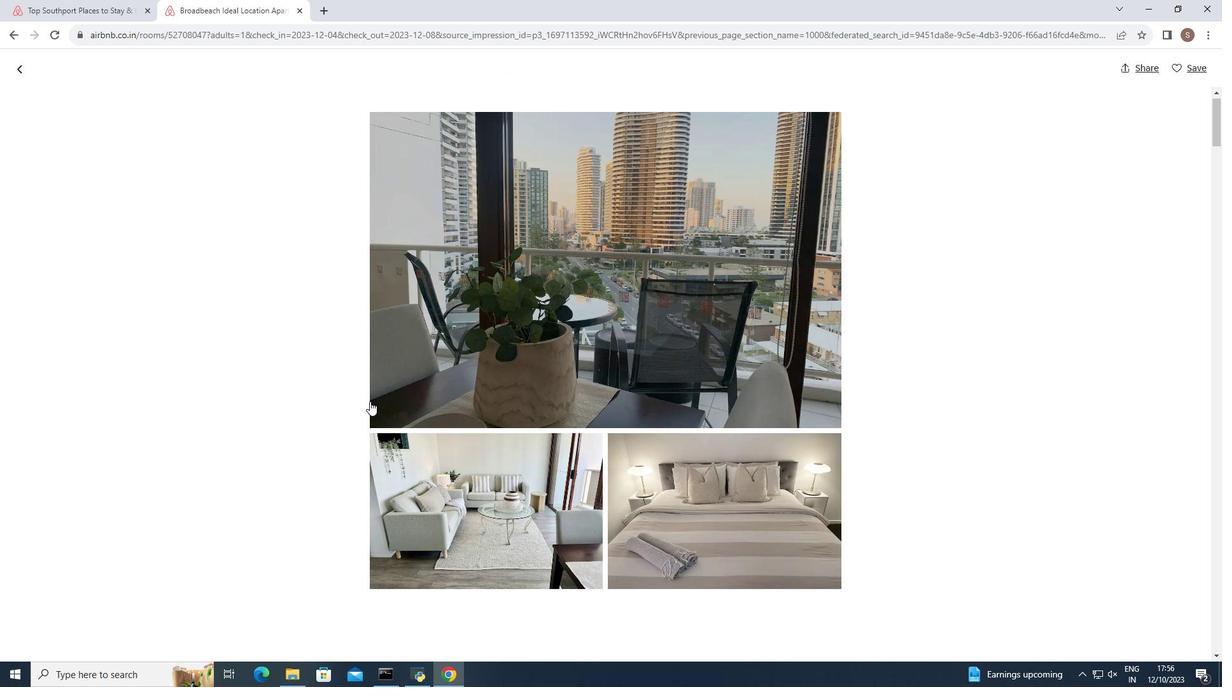 
Action: Mouse scrolled (370, 401) with delta (0, 0)
Screenshot: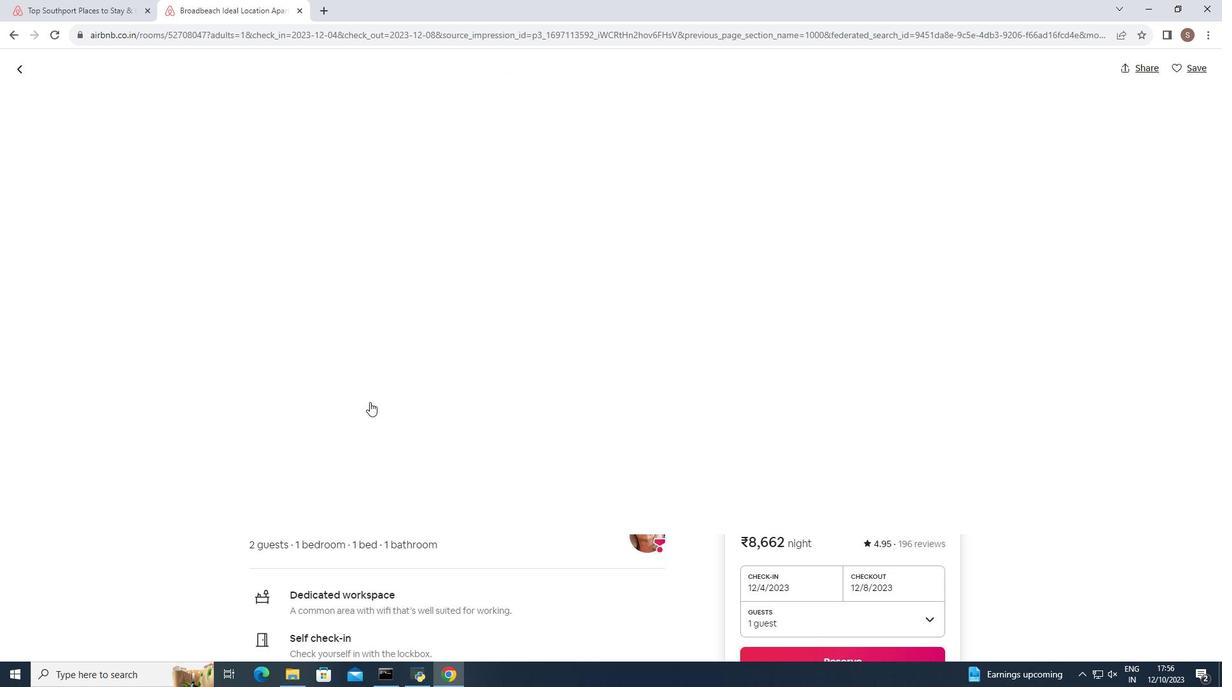 
Action: Mouse moved to (370, 403)
Screenshot: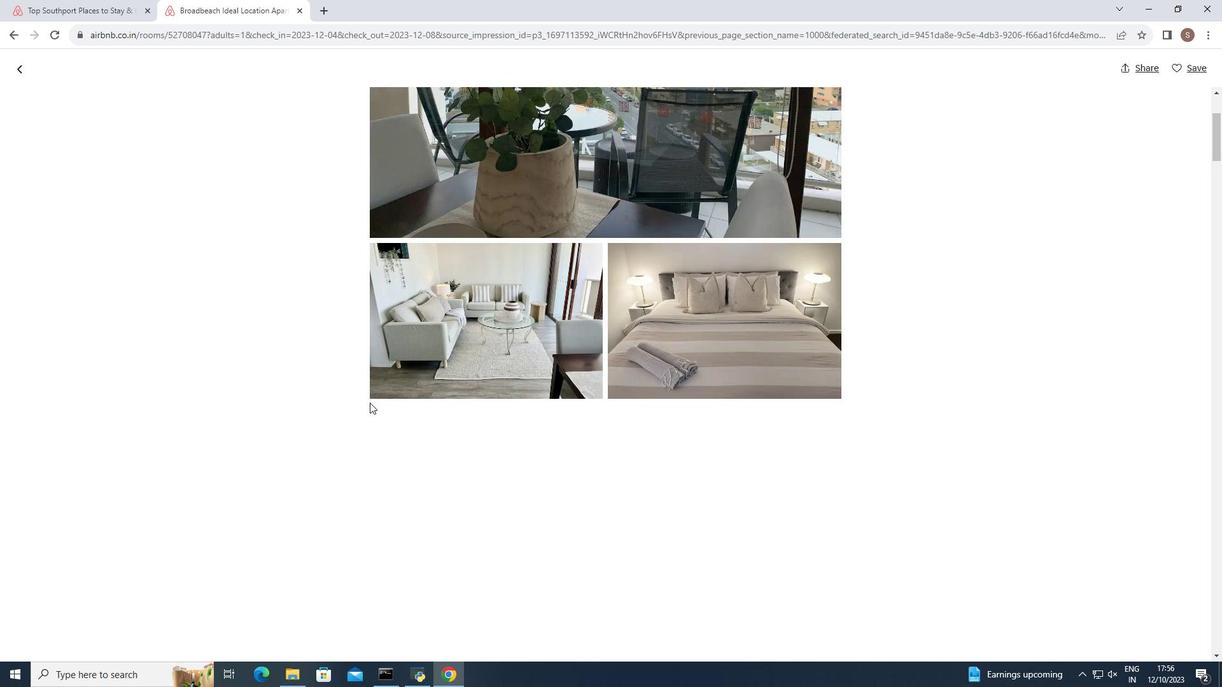 
Action: Mouse scrolled (370, 402) with delta (0, 0)
Screenshot: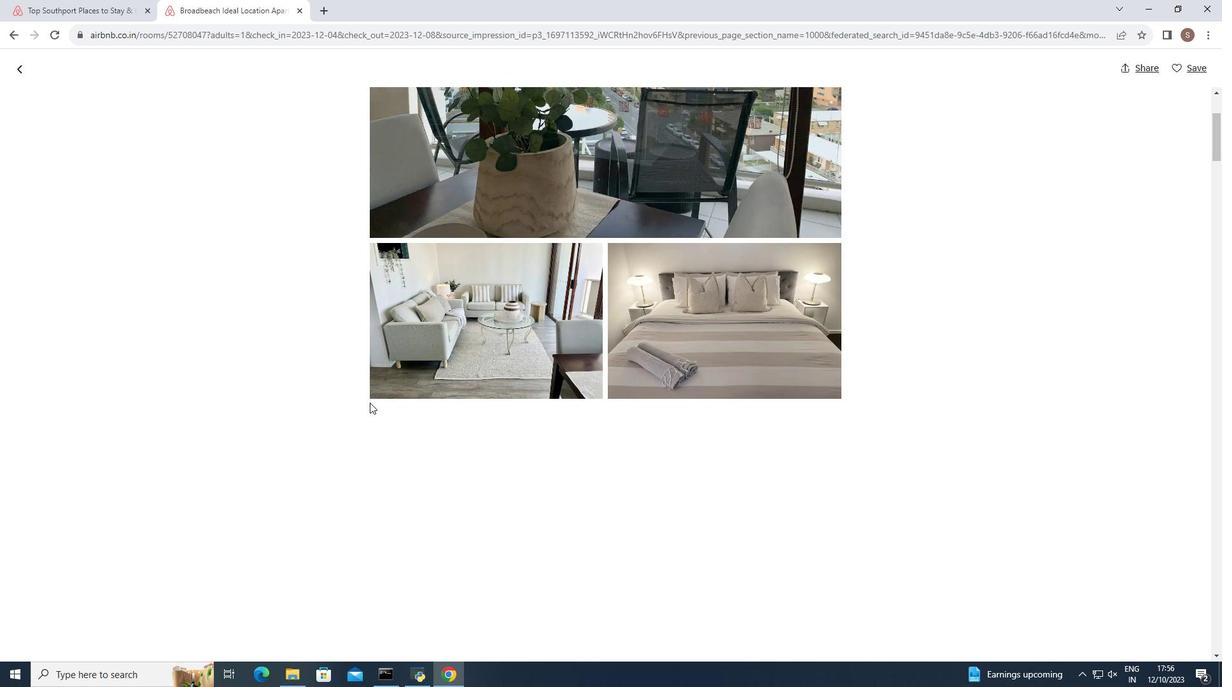 
Action: Mouse scrolled (370, 402) with delta (0, 0)
Screenshot: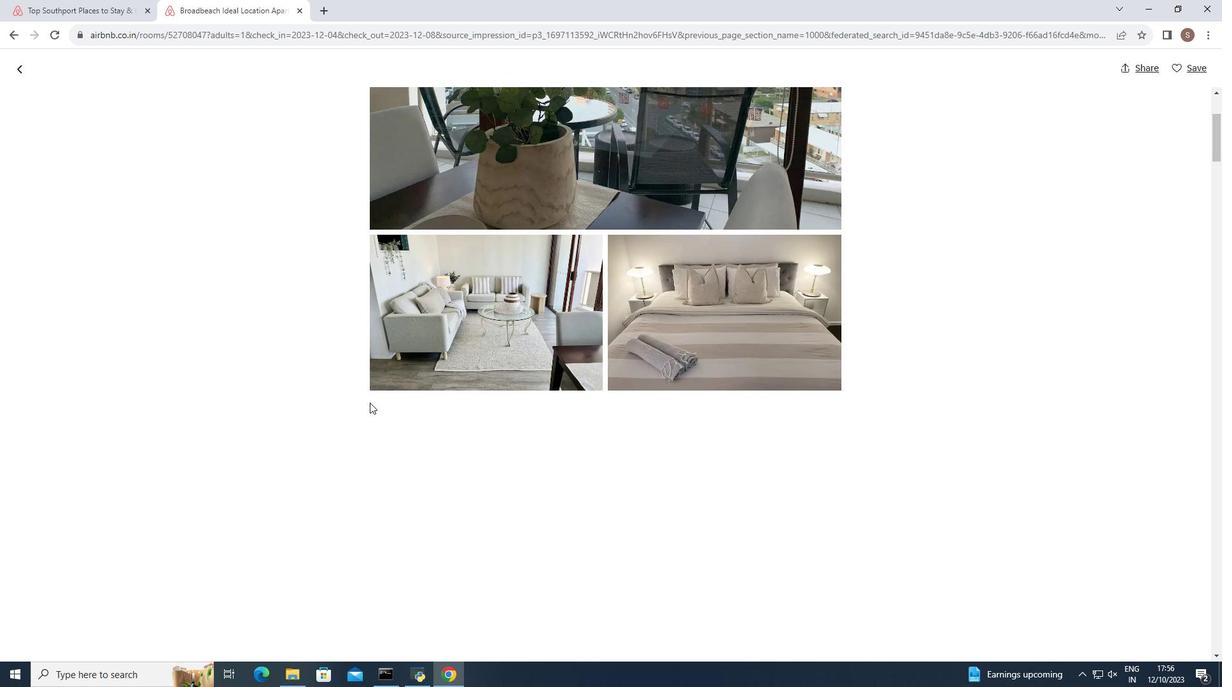 
Action: Mouse scrolled (370, 402) with delta (0, 0)
Screenshot: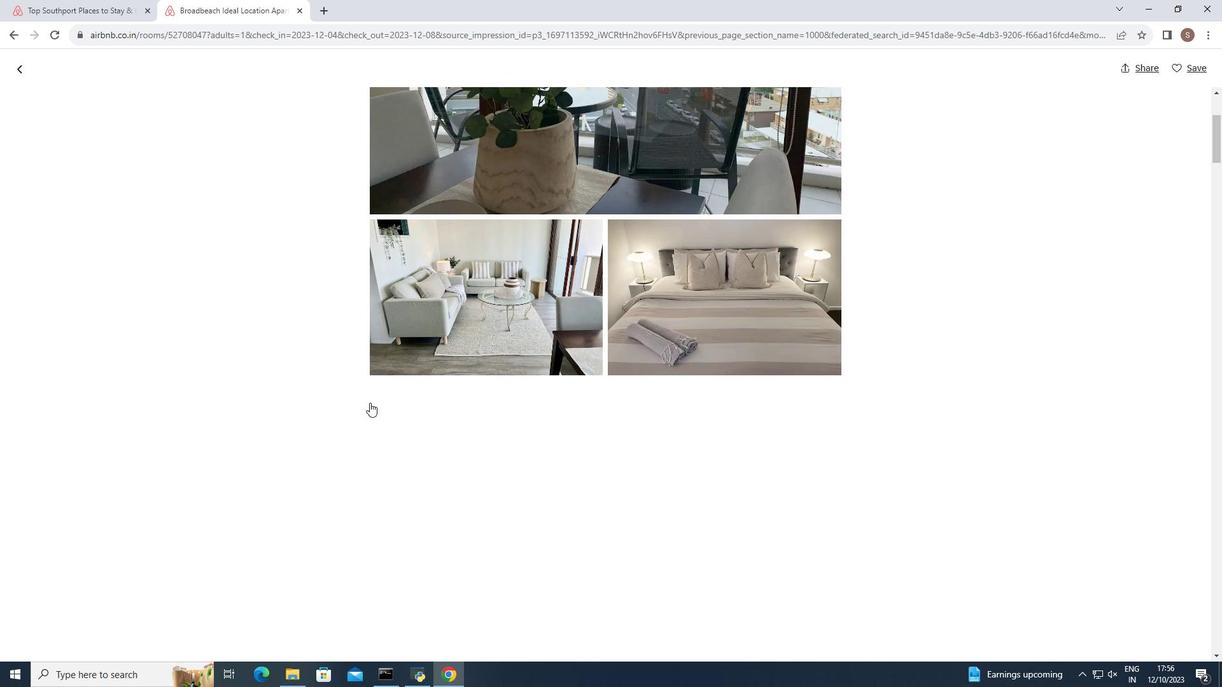 
Action: Mouse moved to (587, 429)
Screenshot: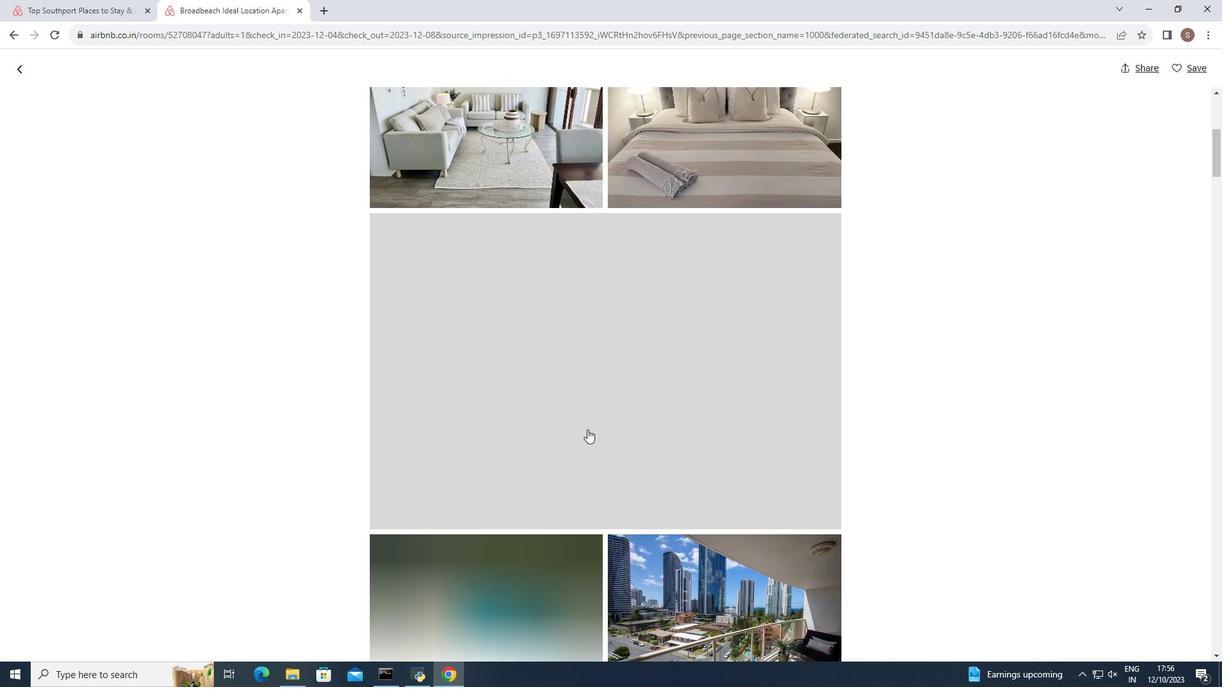 
Action: Mouse scrolled (587, 429) with delta (0, 0)
Screenshot: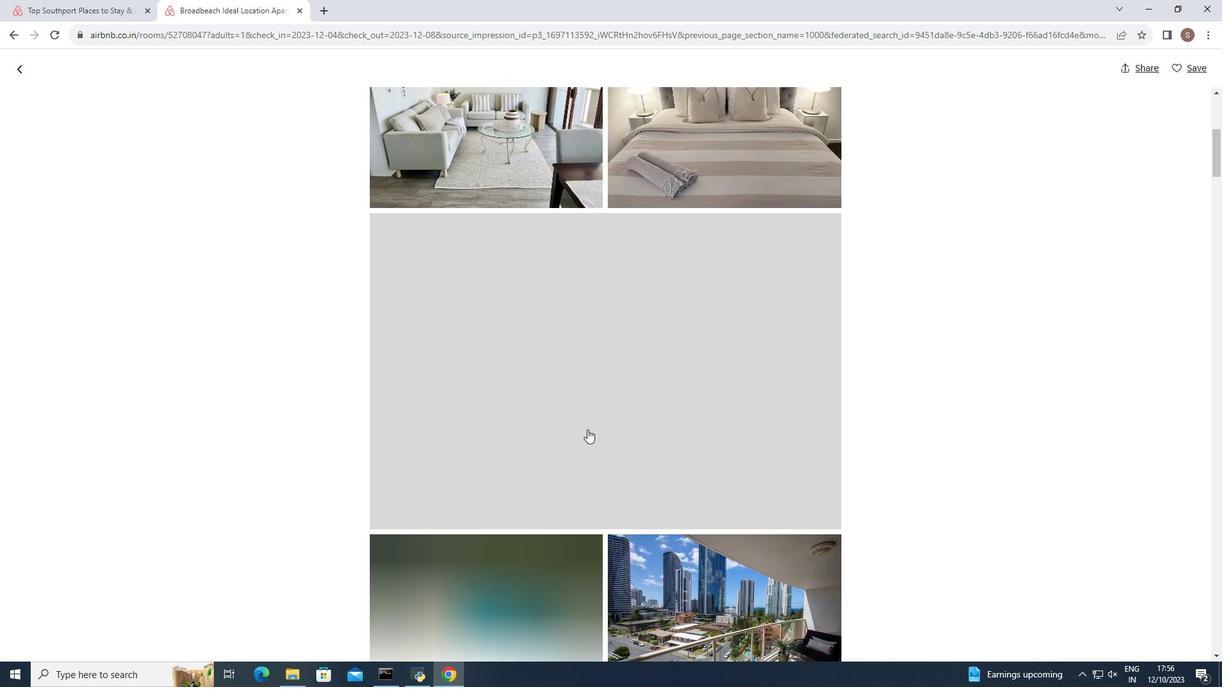 
Action: Mouse moved to (583, 446)
Screenshot: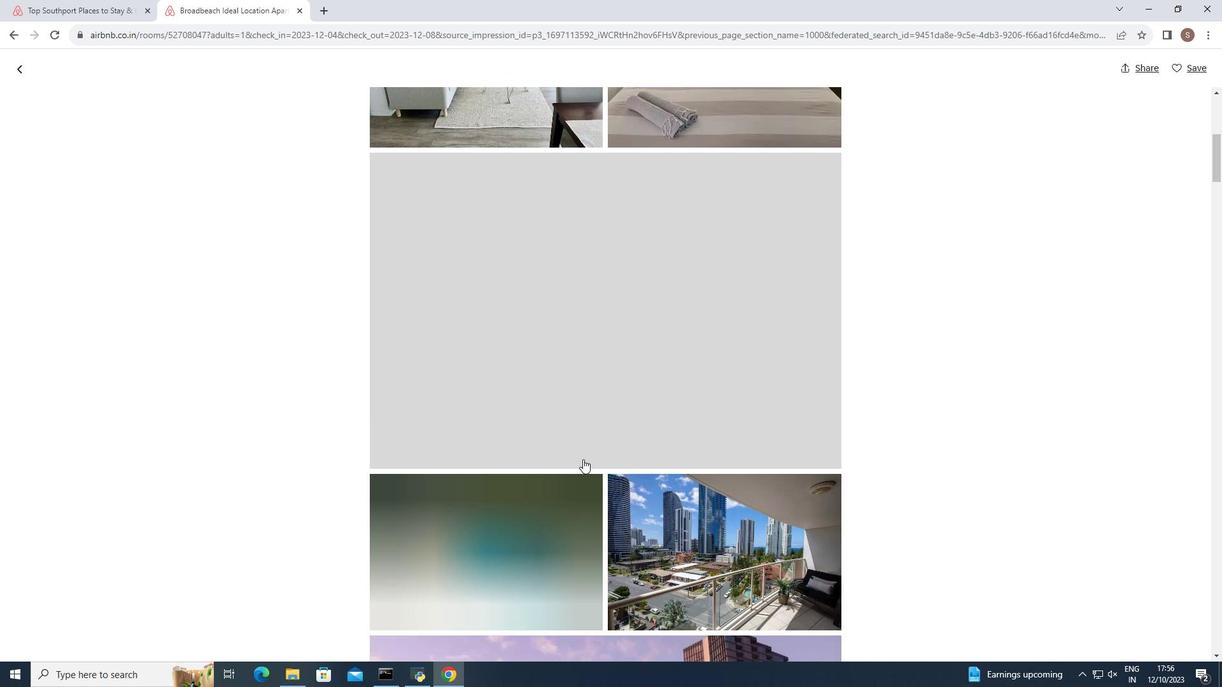 
Action: Mouse scrolled (583, 445) with delta (0, 0)
Screenshot: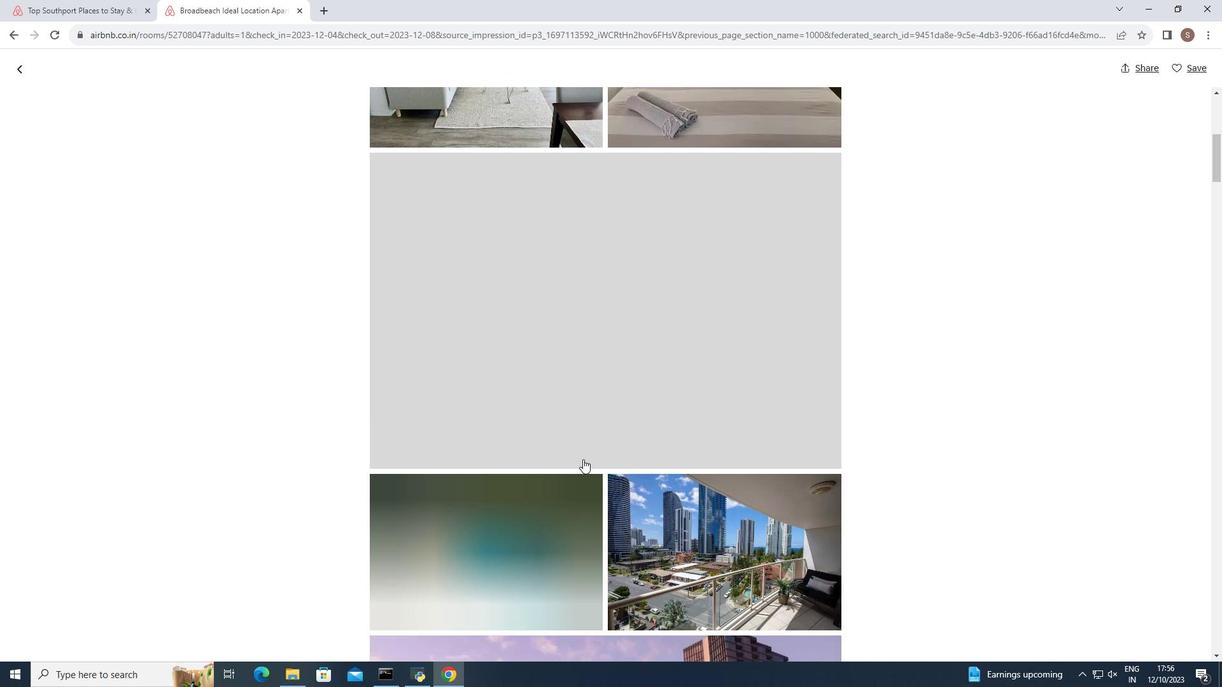 
Action: Mouse moved to (574, 504)
Screenshot: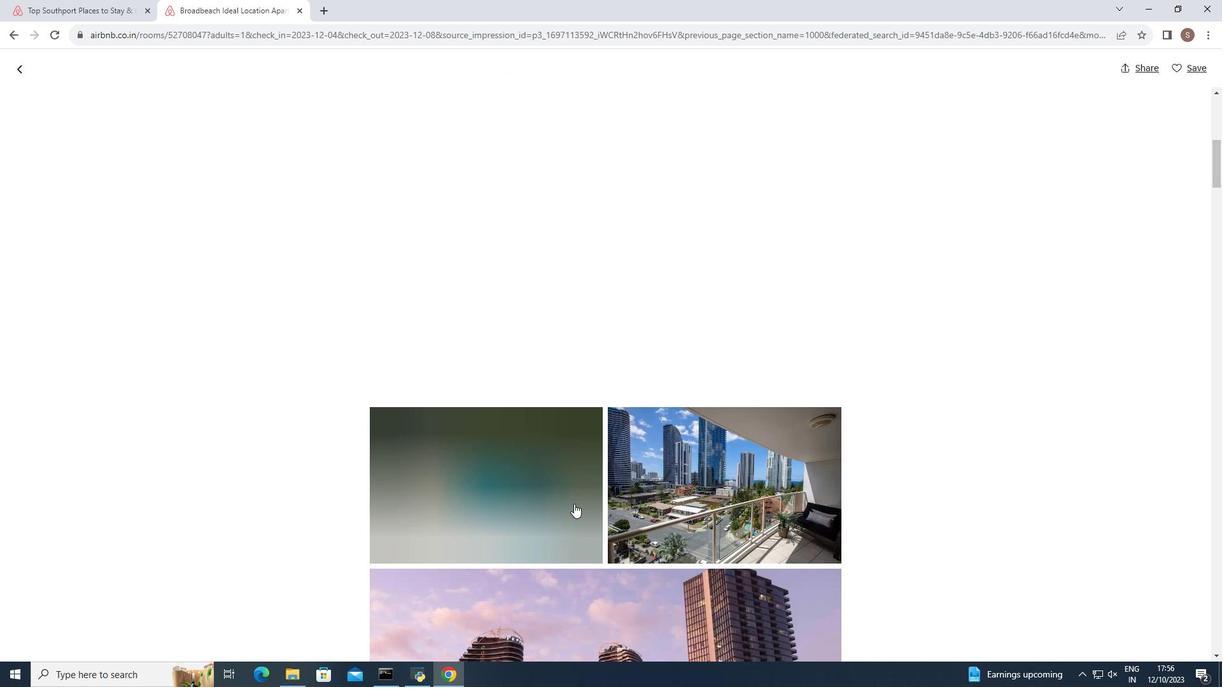 
Action: Mouse scrolled (574, 503) with delta (0, 0)
Screenshot: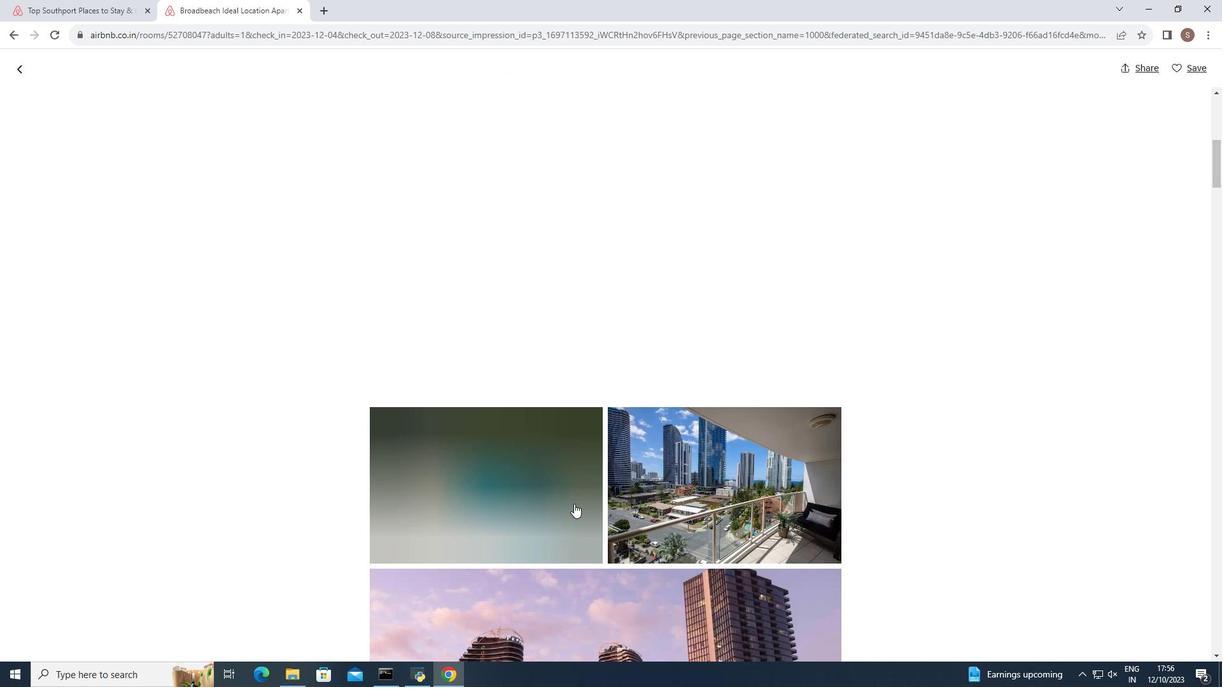 
Action: Mouse scrolled (574, 503) with delta (0, 0)
Screenshot: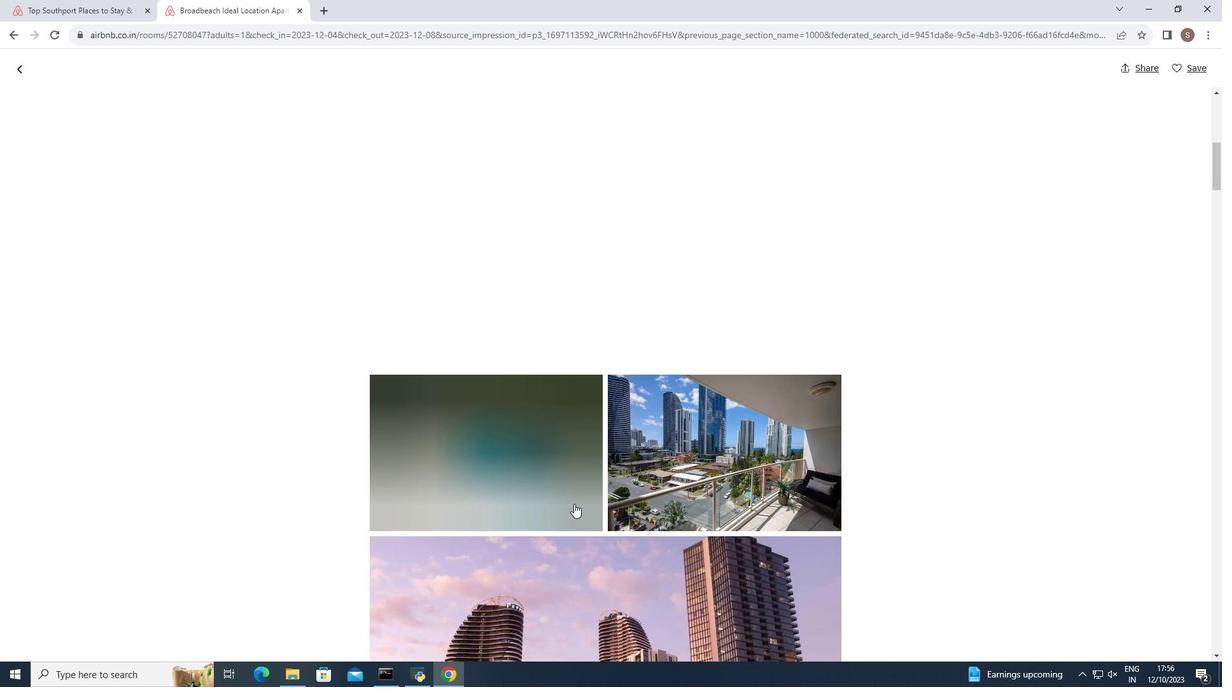 
Action: Mouse moved to (573, 507)
Screenshot: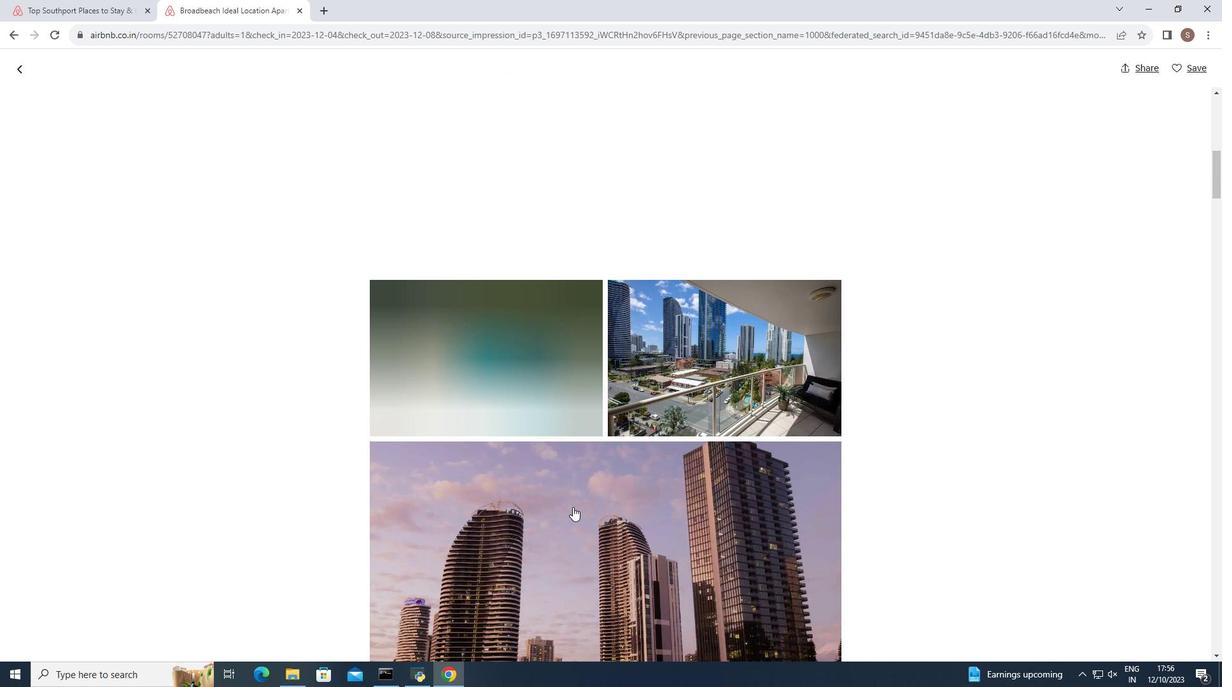 
Action: Mouse scrolled (573, 506) with delta (0, 0)
Screenshot: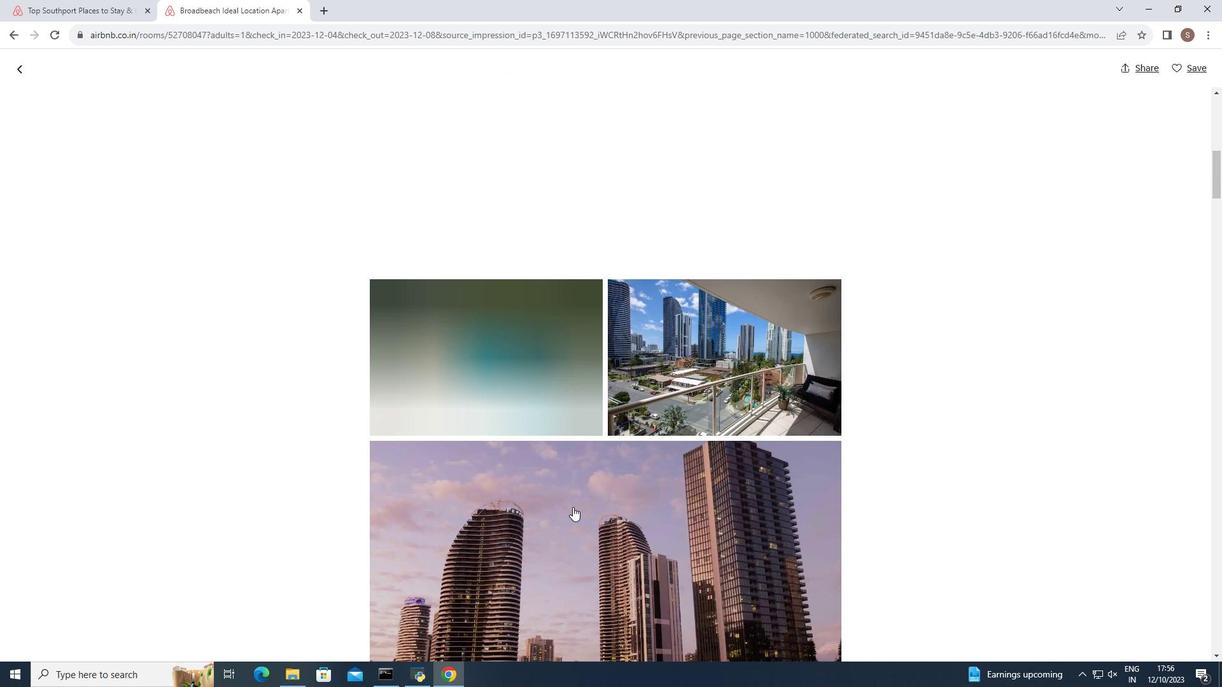 
Action: Mouse scrolled (573, 506) with delta (0, 0)
Screenshot: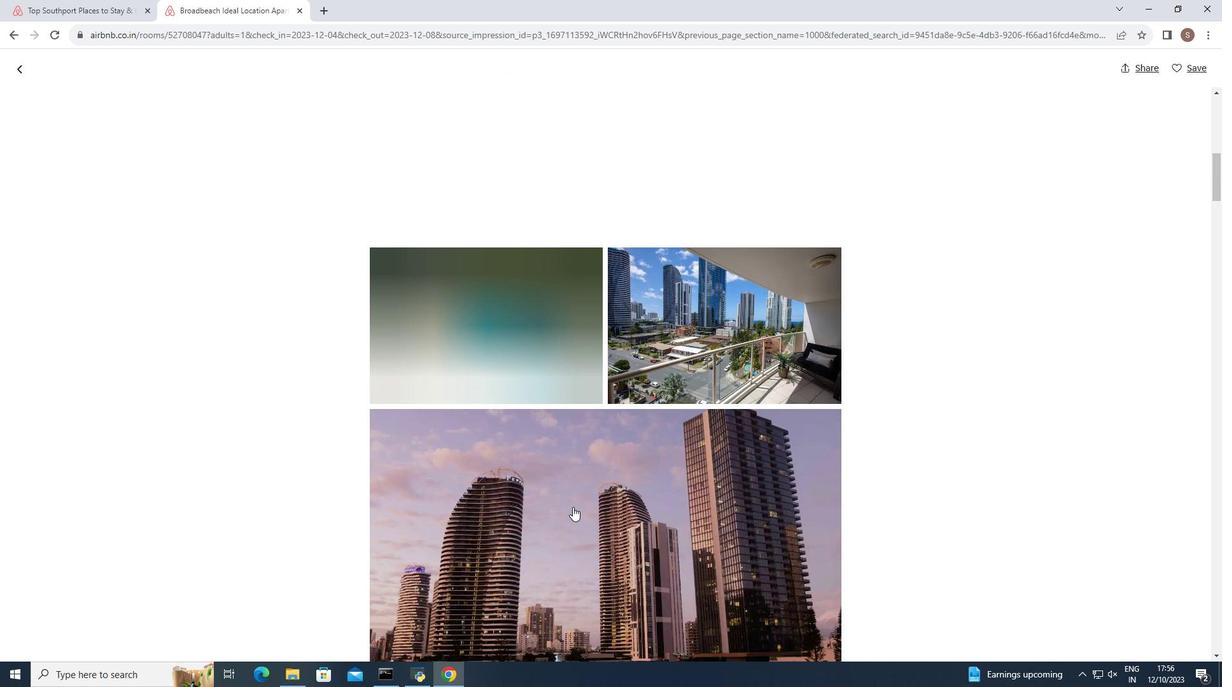 
Action: Mouse scrolled (573, 506) with delta (0, 0)
Screenshot: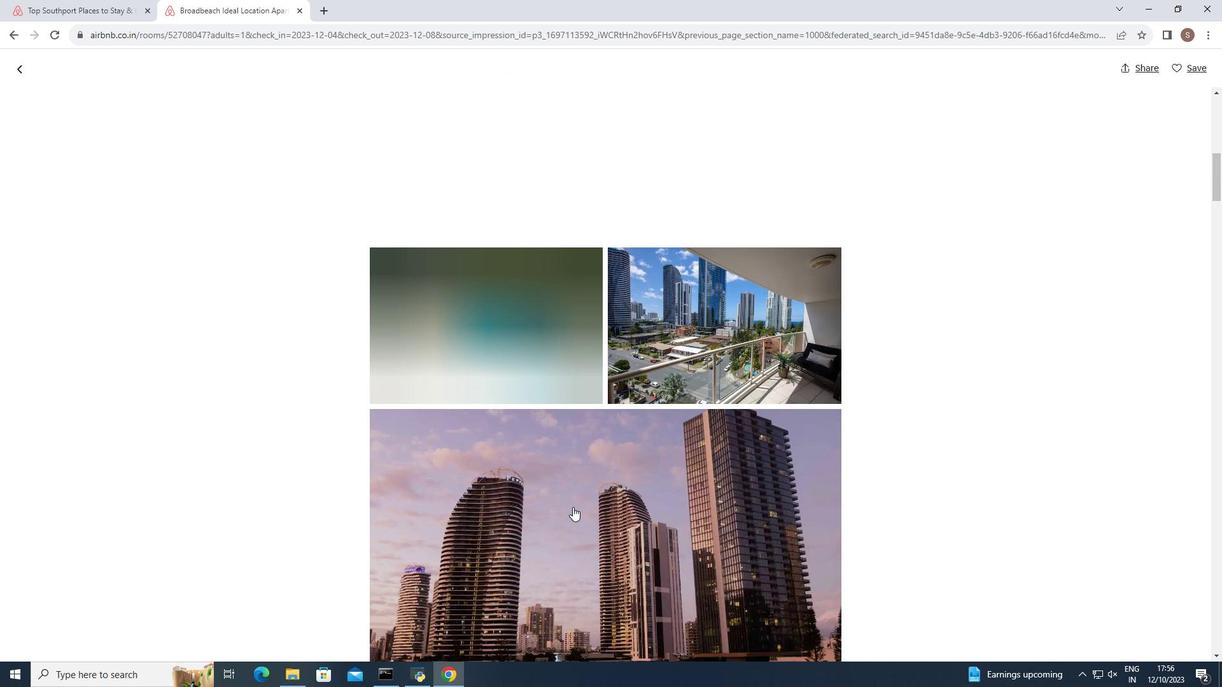 
Action: Mouse scrolled (573, 506) with delta (0, 0)
Screenshot: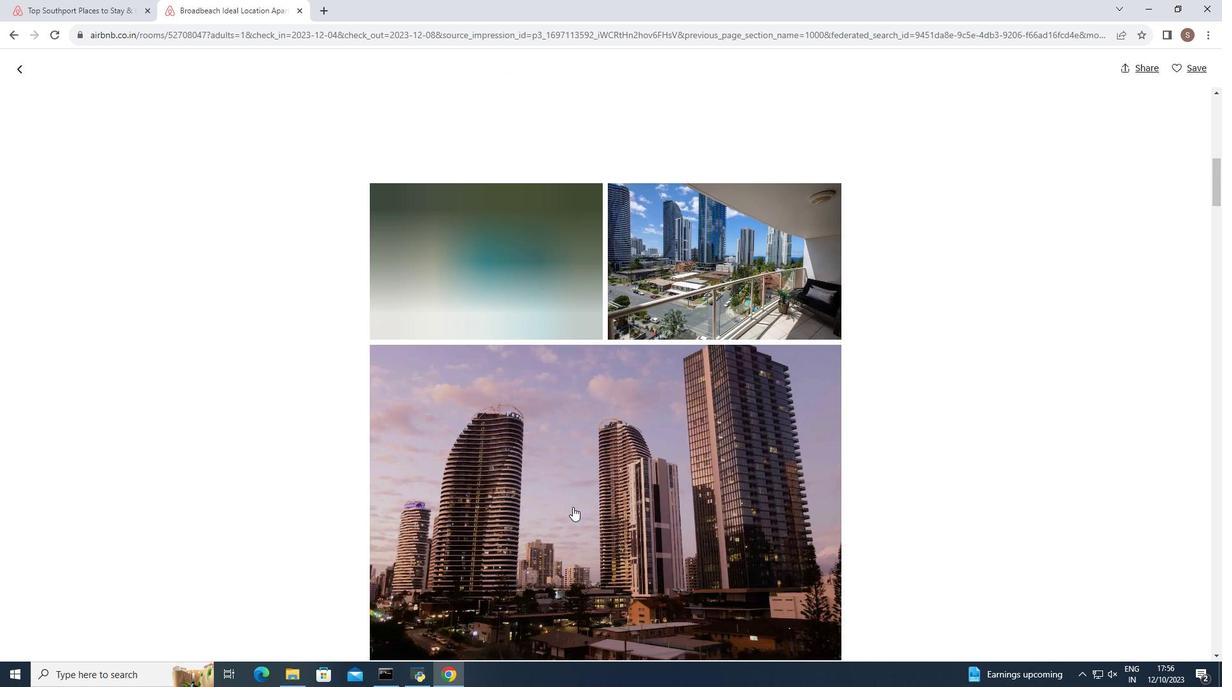 
Action: Mouse scrolled (573, 506) with delta (0, 0)
Screenshot: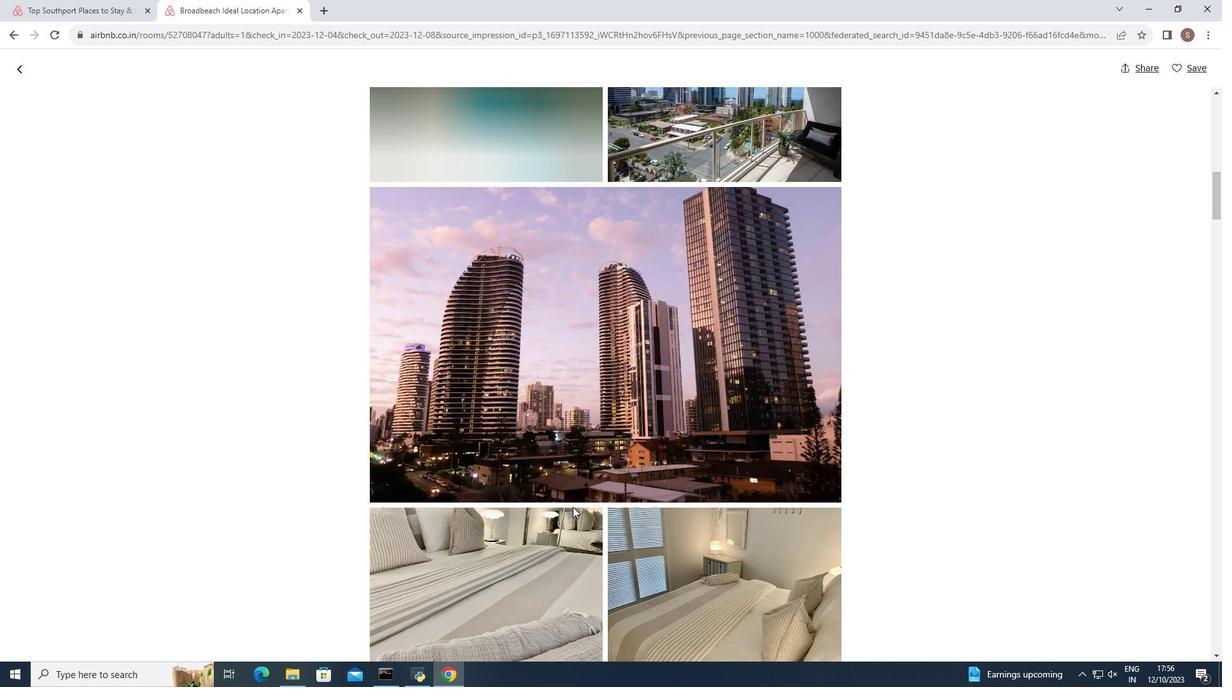 
Action: Mouse scrolled (573, 506) with delta (0, 0)
Screenshot: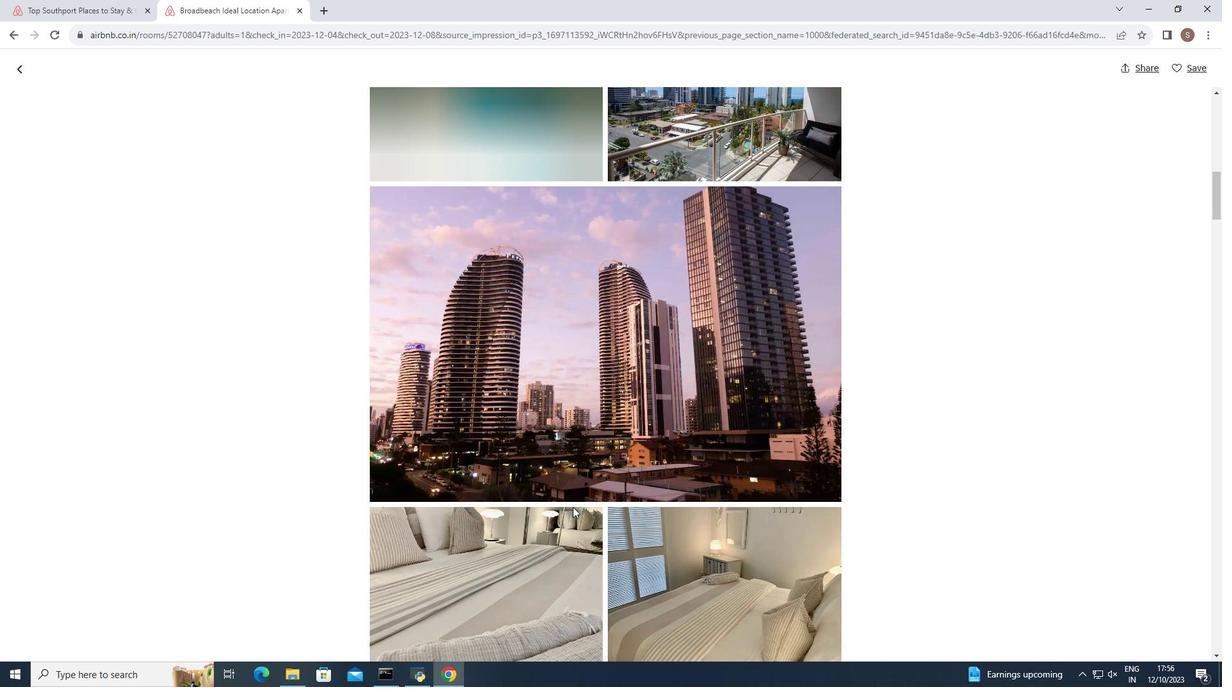 
Action: Mouse scrolled (573, 506) with delta (0, 0)
Screenshot: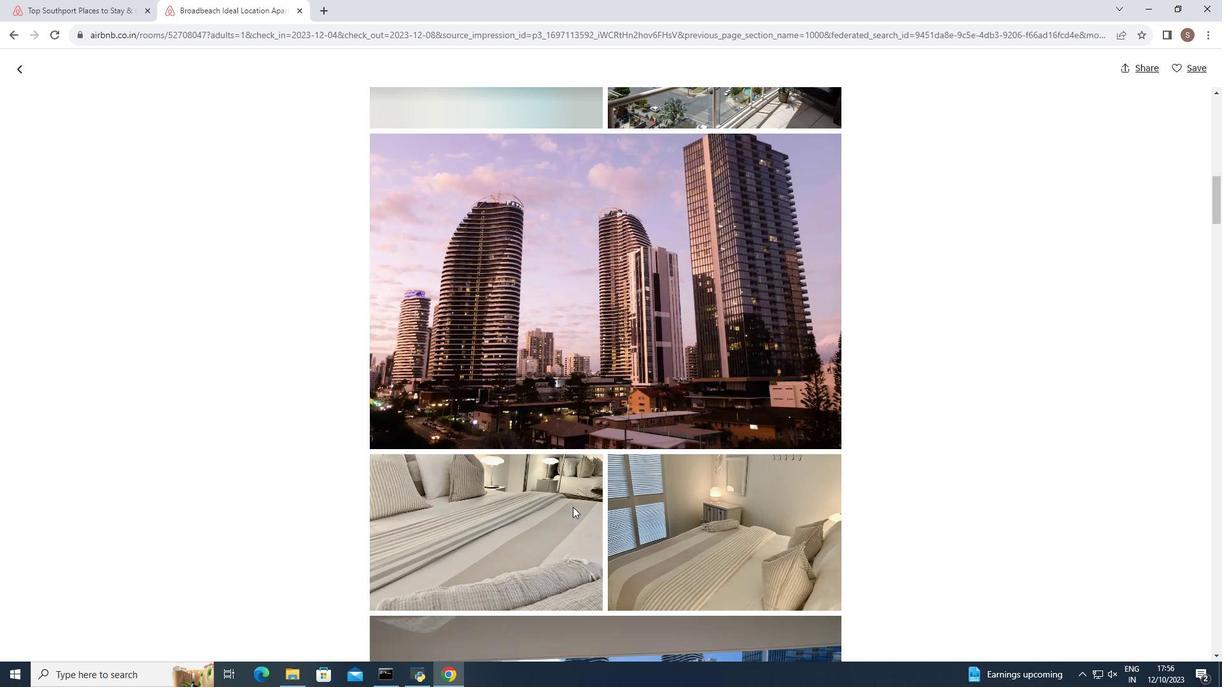 
Action: Mouse scrolled (573, 506) with delta (0, 0)
Screenshot: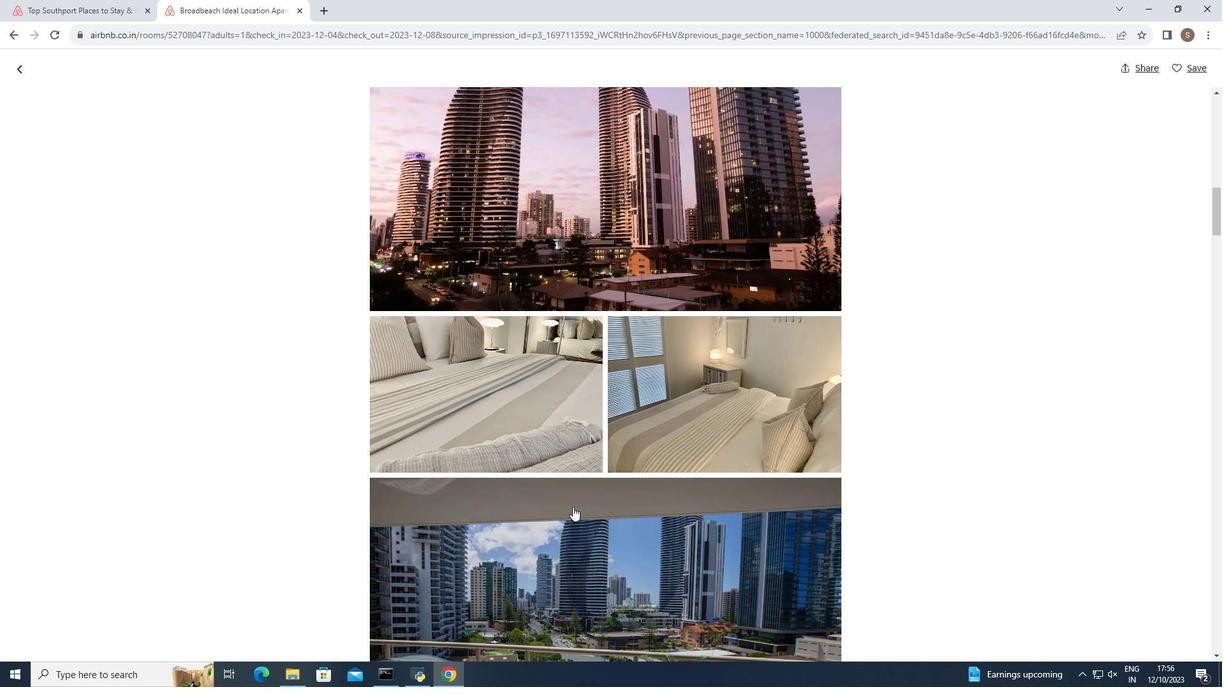 
Action: Mouse scrolled (573, 506) with delta (0, 0)
Screenshot: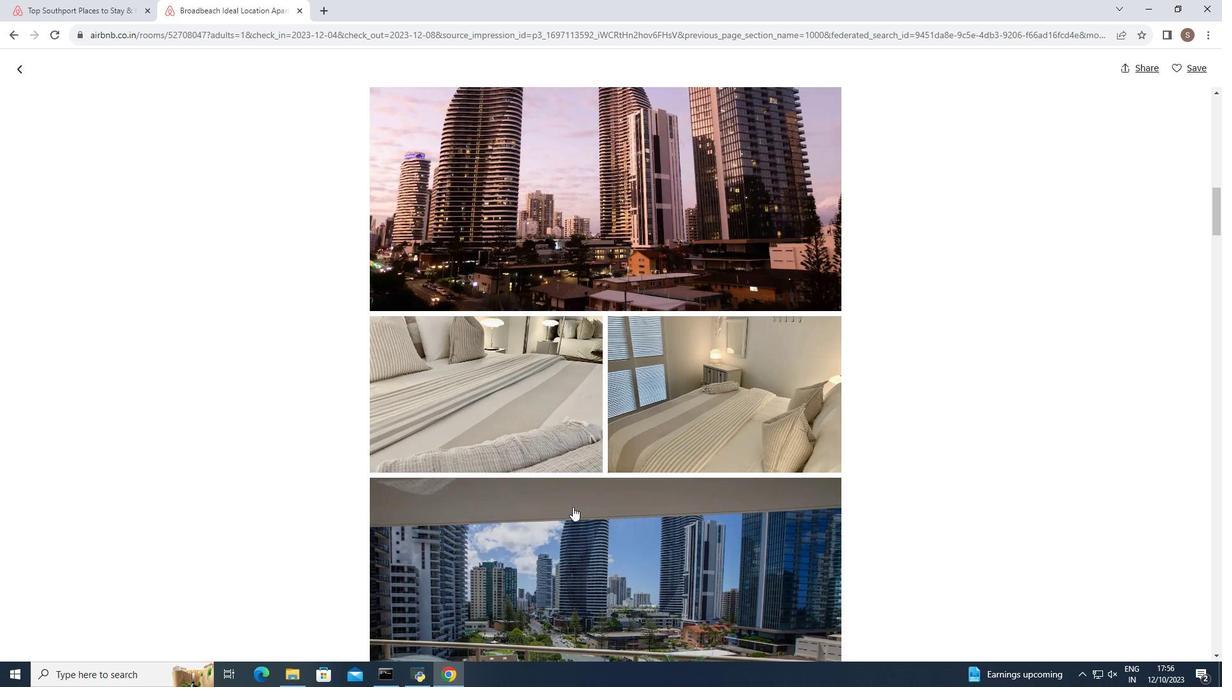 
Action: Mouse scrolled (573, 506) with delta (0, 0)
Screenshot: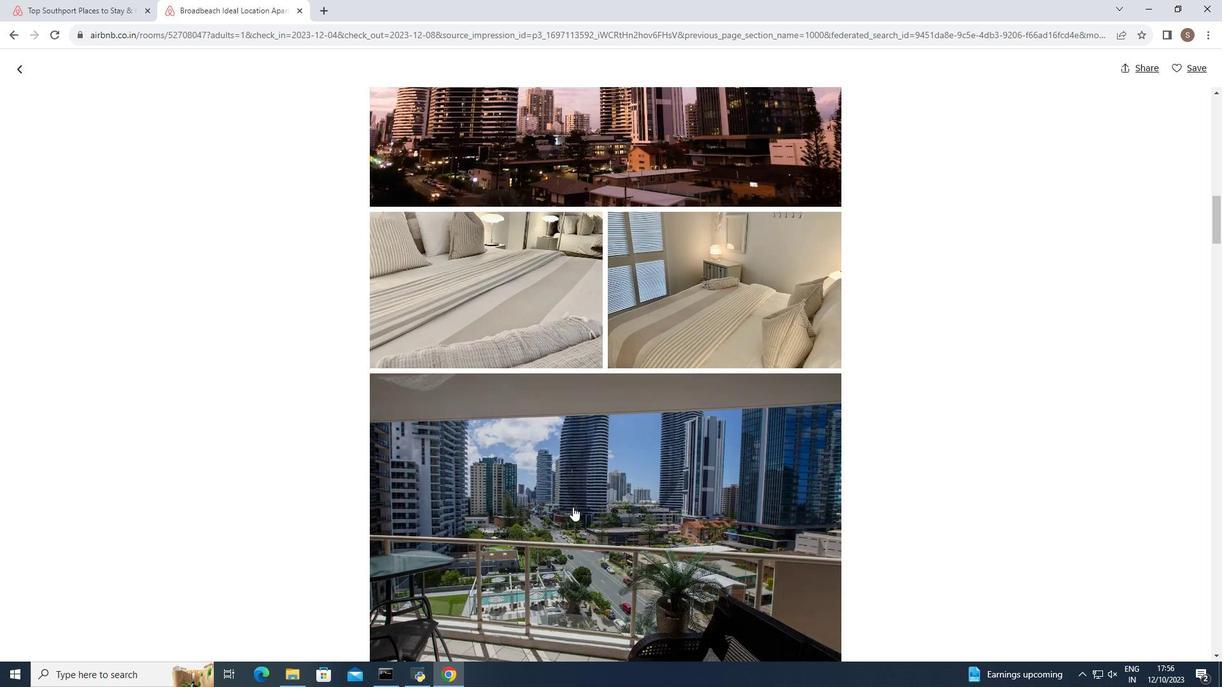 
Action: Mouse scrolled (573, 506) with delta (0, 0)
Screenshot: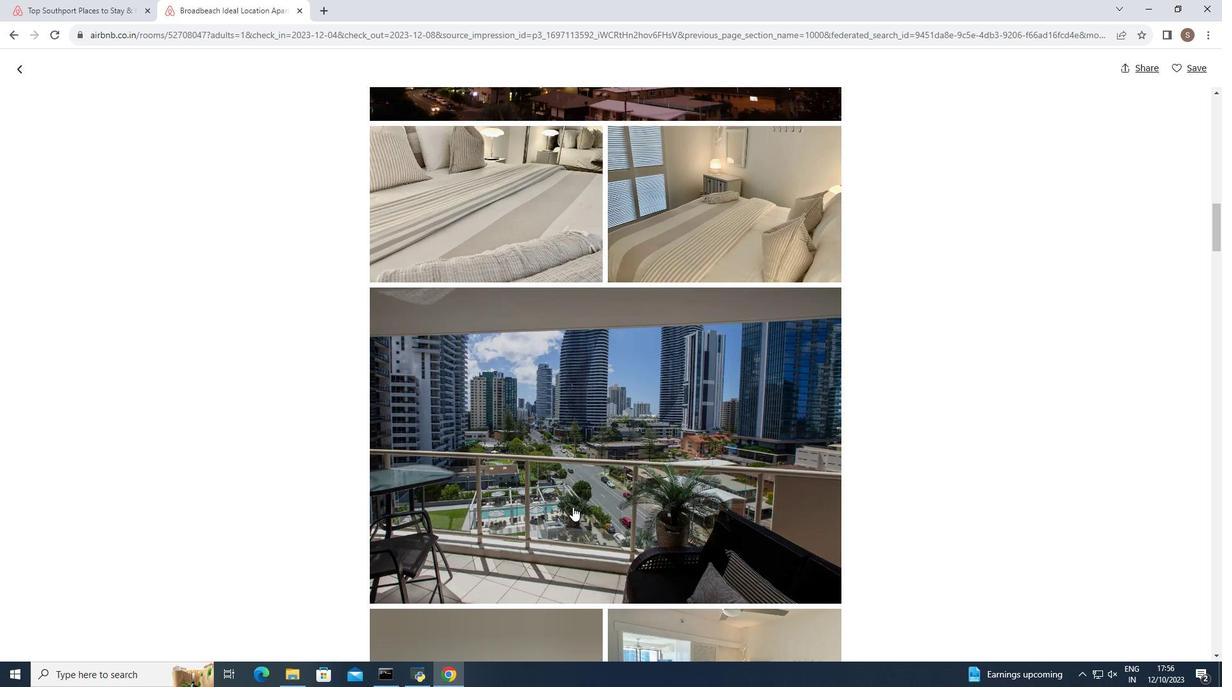 
Action: Mouse scrolled (573, 506) with delta (0, 0)
Screenshot: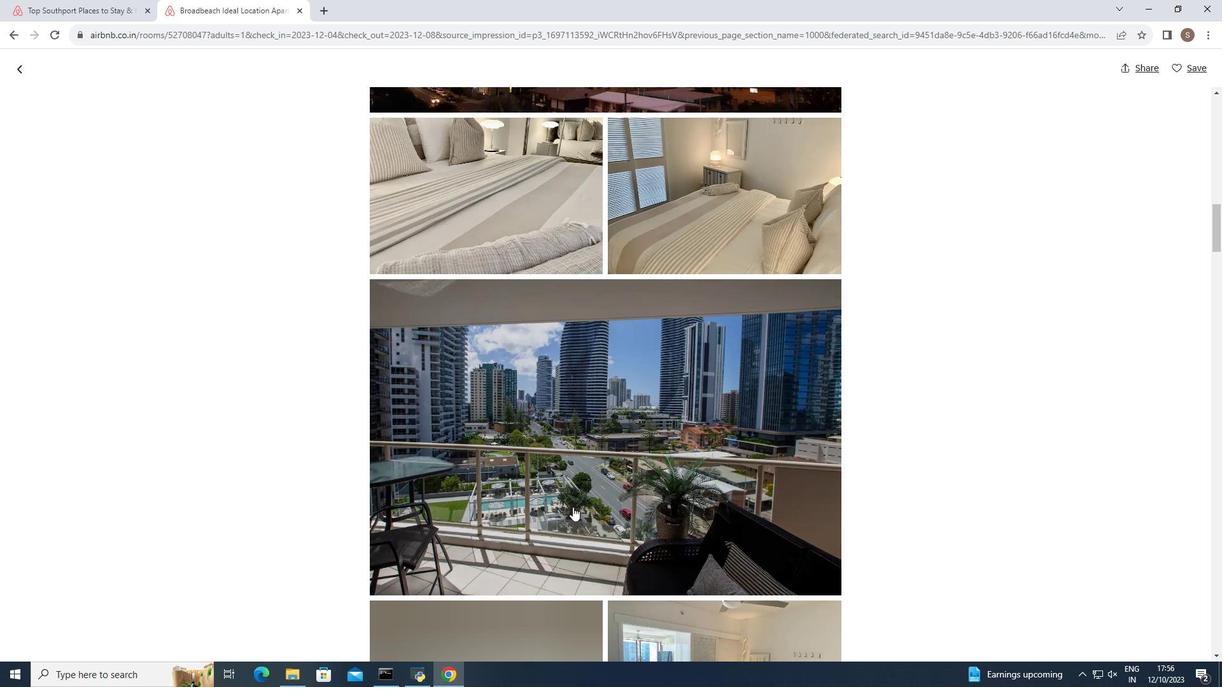 
Action: Mouse scrolled (573, 506) with delta (0, 0)
Screenshot: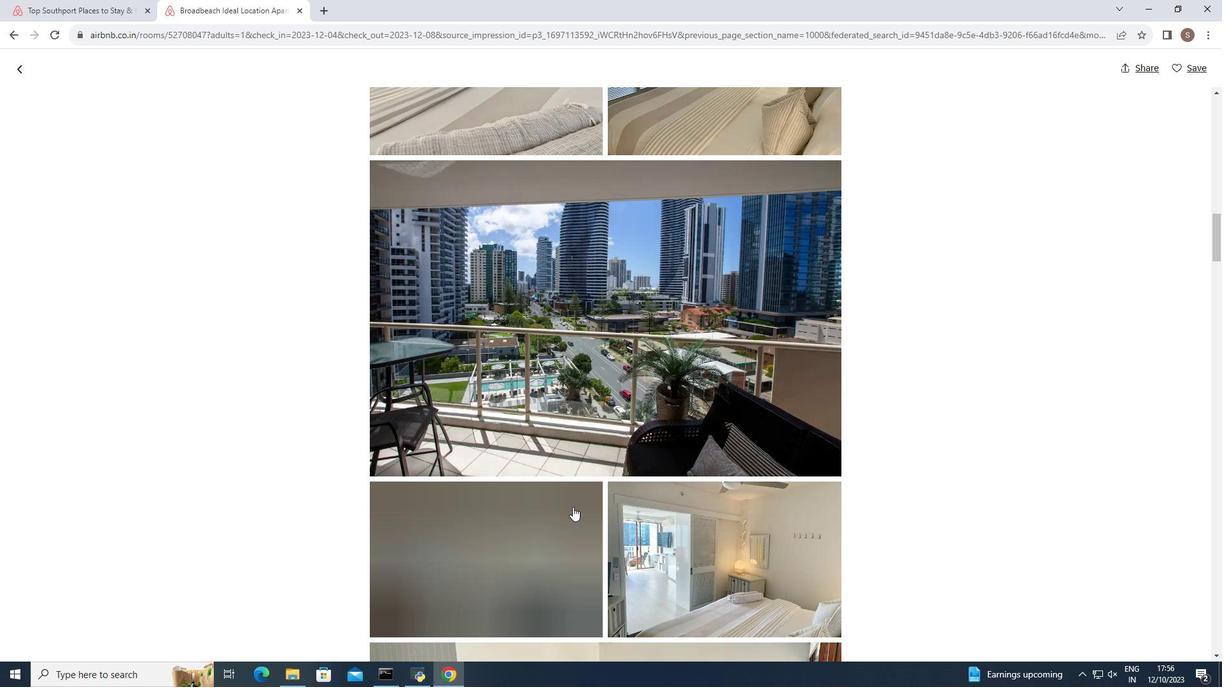 
Action: Mouse scrolled (573, 506) with delta (0, 0)
Screenshot: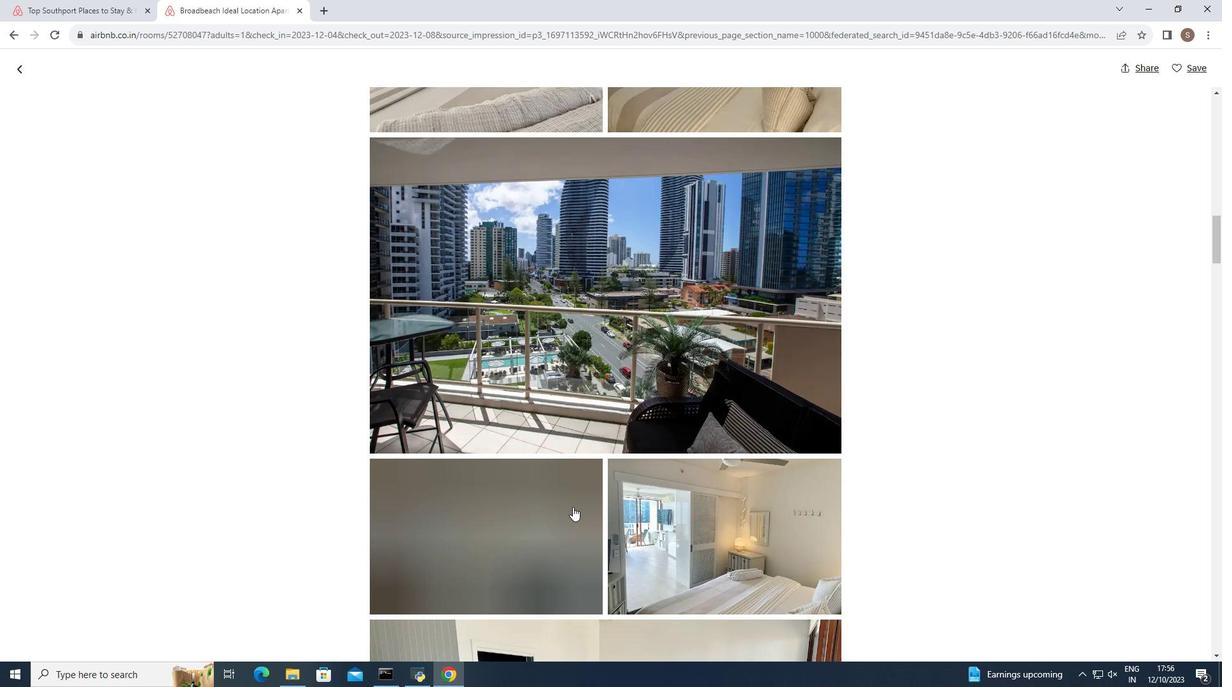 
Action: Mouse scrolled (573, 506) with delta (0, 0)
Screenshot: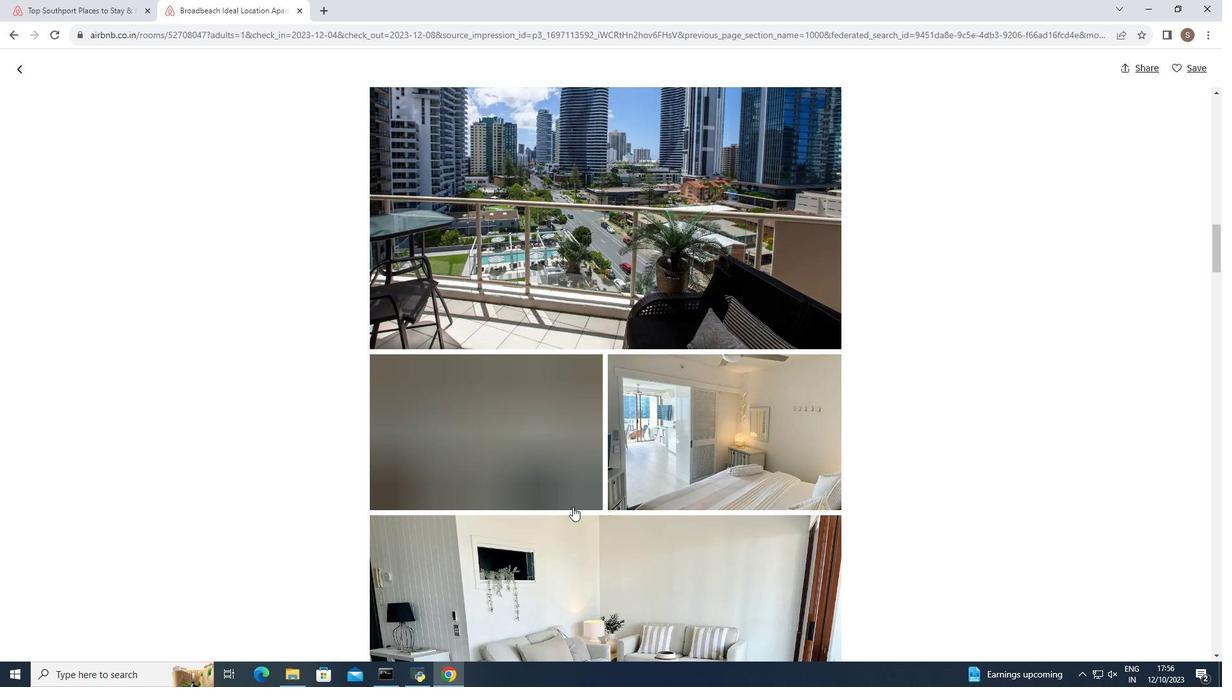 
Action: Mouse scrolled (573, 506) with delta (0, 0)
Screenshot: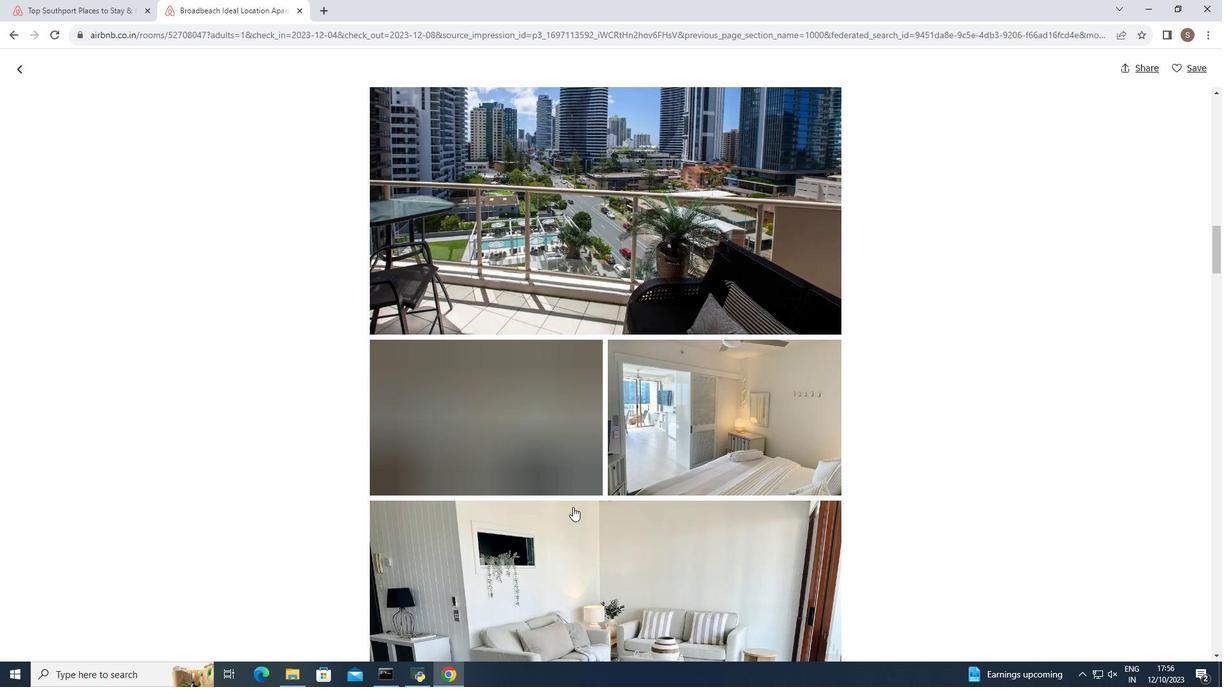 
Action: Mouse scrolled (573, 506) with delta (0, 0)
Screenshot: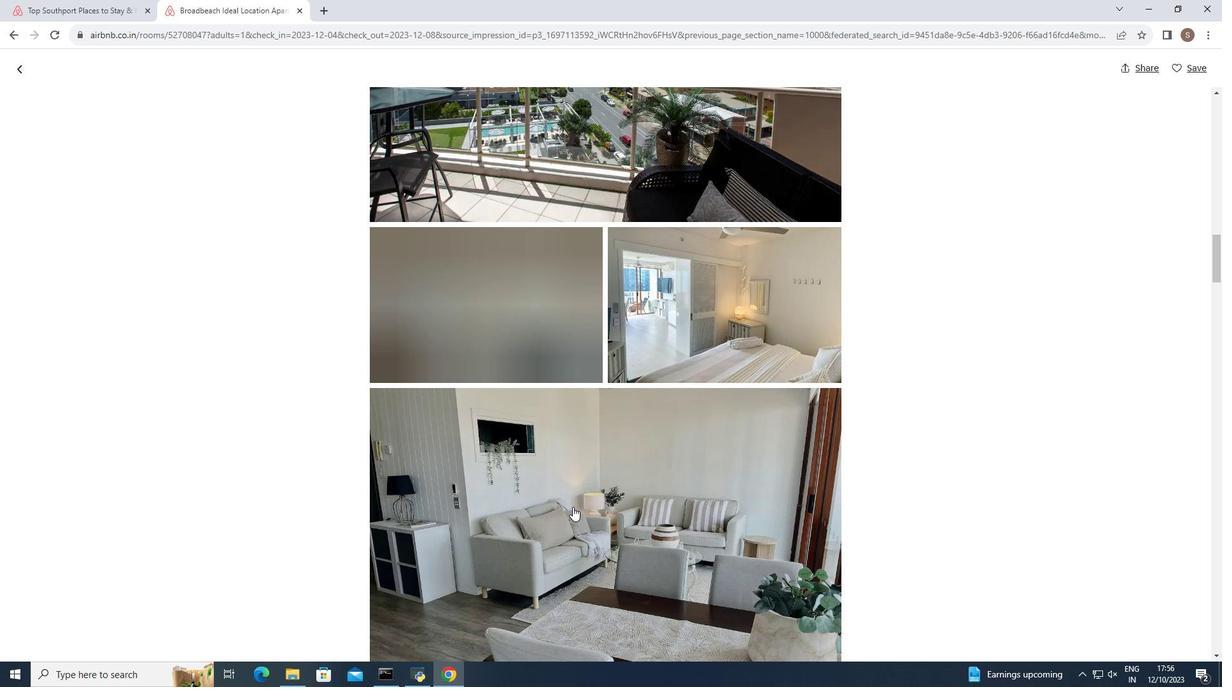 
Action: Mouse scrolled (573, 506) with delta (0, 0)
Screenshot: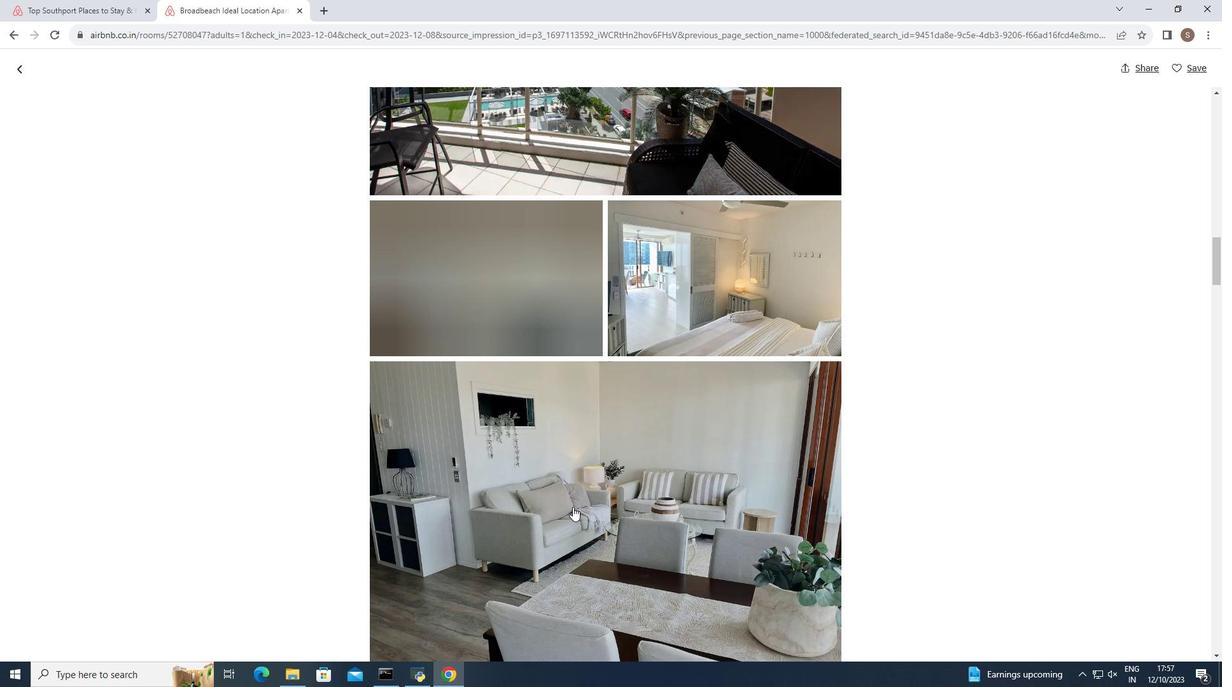 
Action: Mouse scrolled (573, 506) with delta (0, 0)
Screenshot: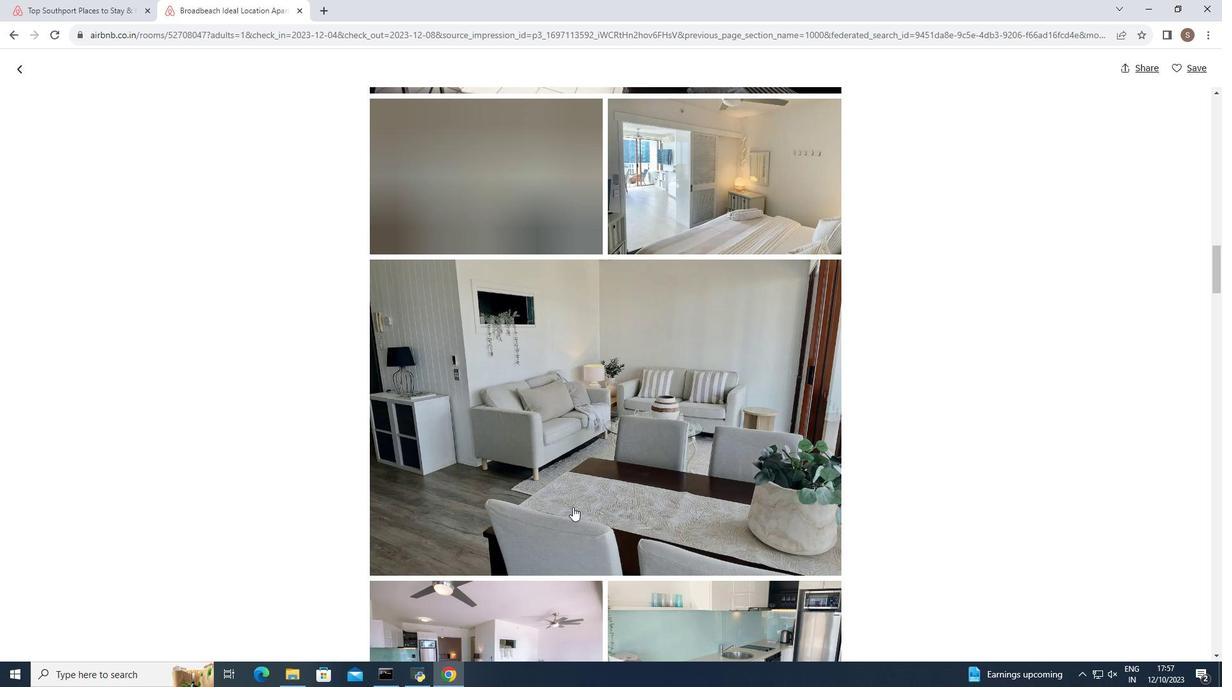 
Action: Mouse scrolled (573, 506) with delta (0, 0)
Screenshot: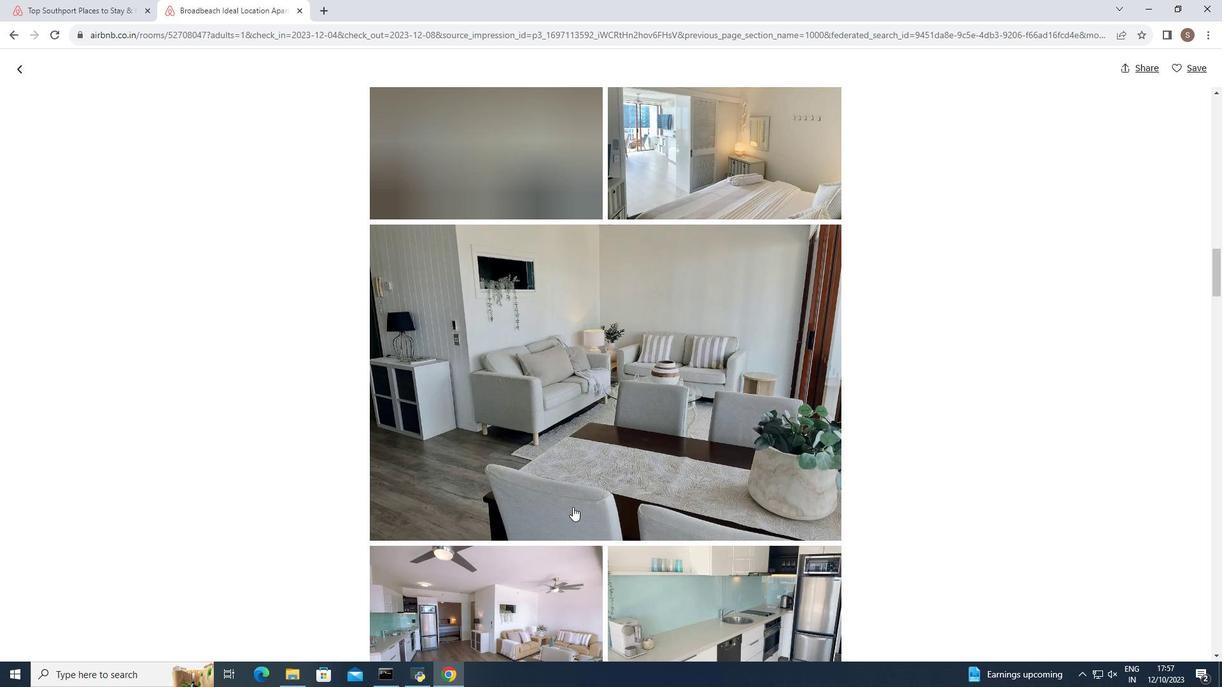 
Action: Mouse scrolled (573, 506) with delta (0, 0)
Screenshot: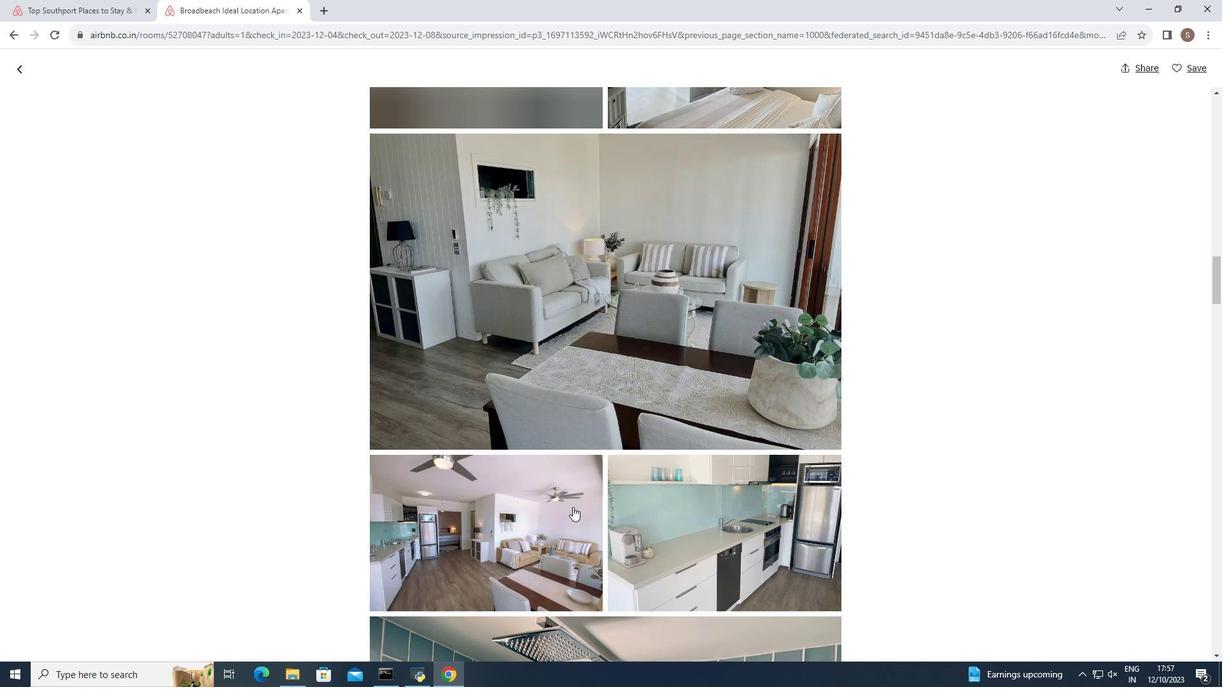 
Action: Mouse scrolled (573, 506) with delta (0, 0)
Screenshot: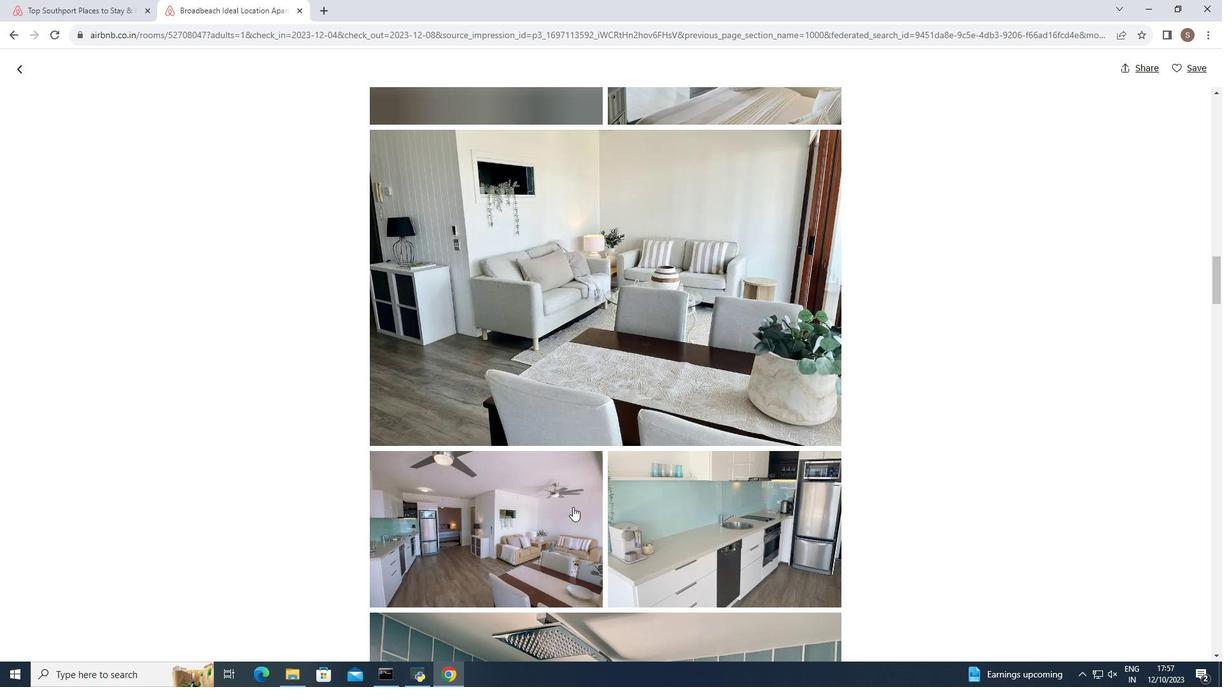 
Action: Mouse scrolled (573, 506) with delta (0, 0)
Screenshot: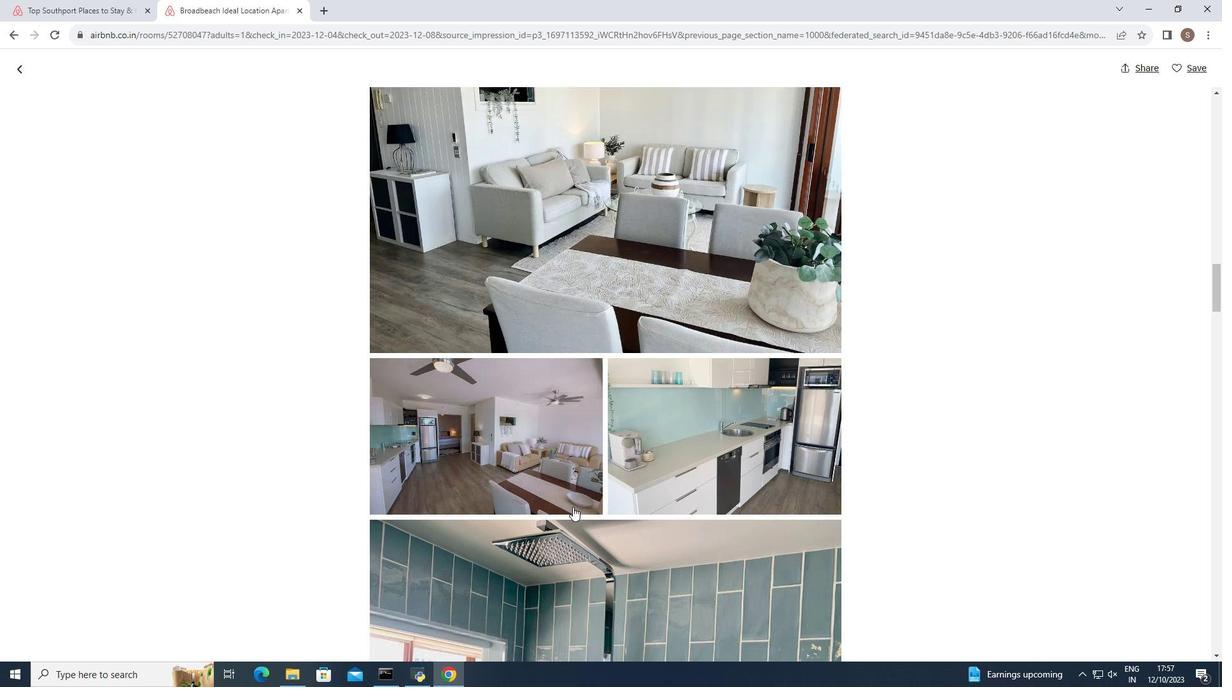 
Action: Mouse scrolled (573, 506) with delta (0, 0)
Screenshot: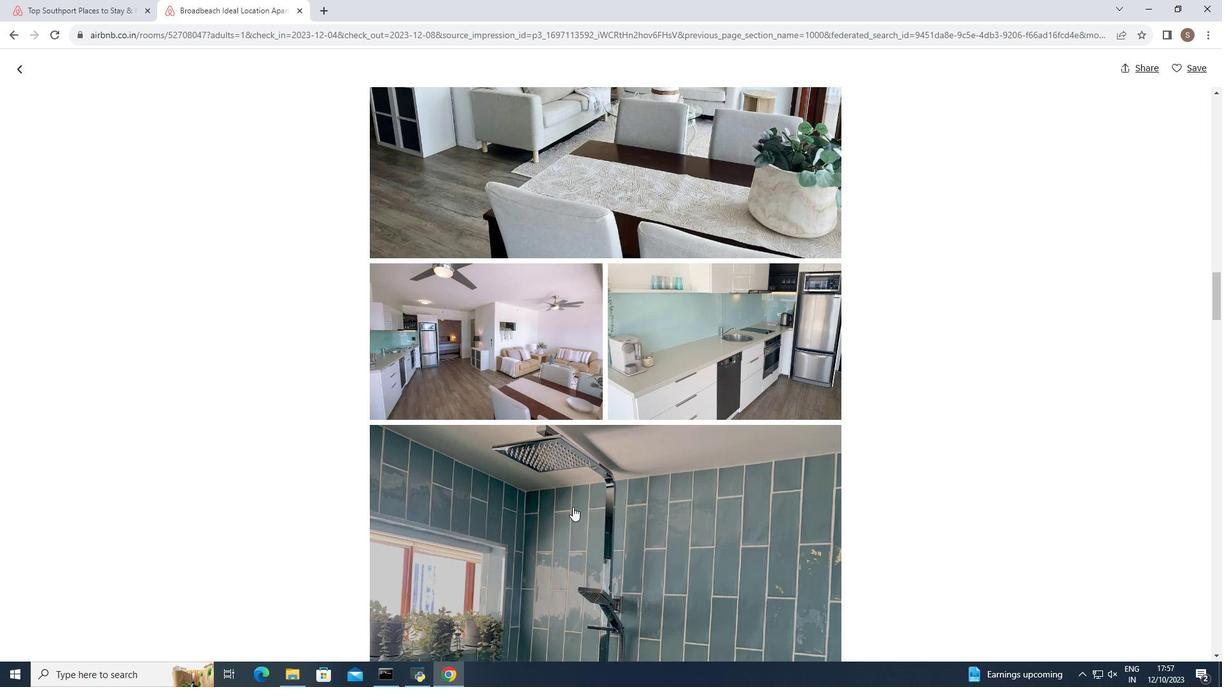 
Action: Mouse scrolled (573, 506) with delta (0, 0)
Screenshot: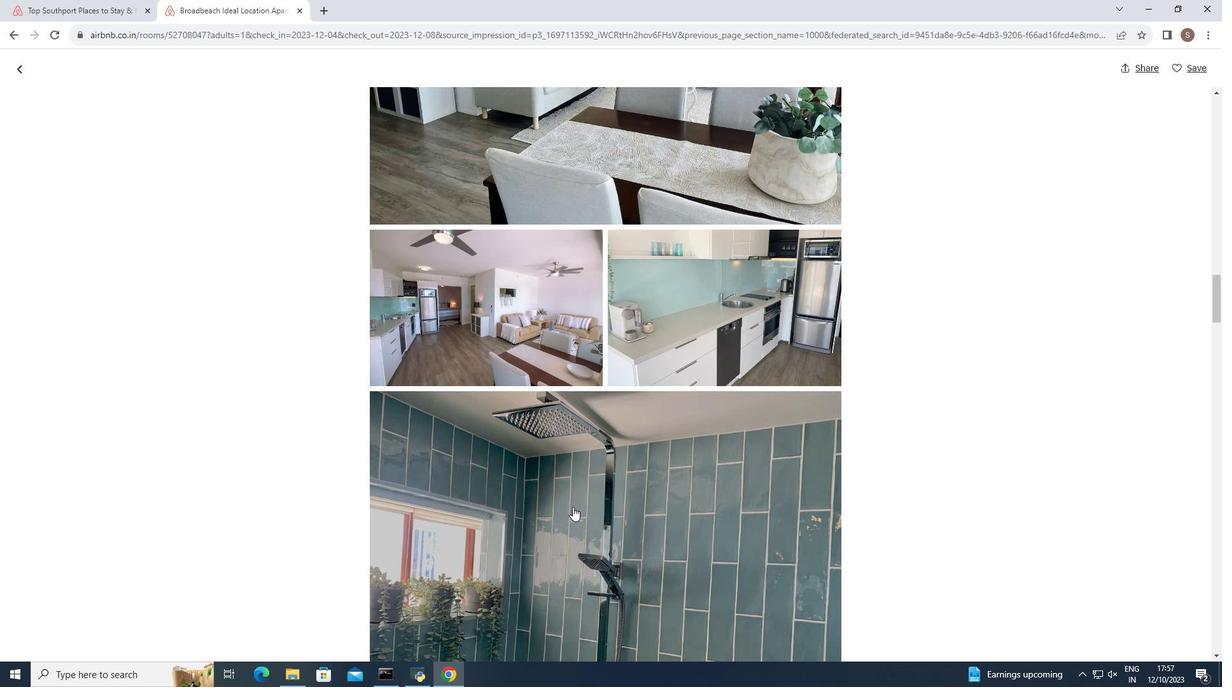 
Action: Mouse scrolled (573, 506) with delta (0, 0)
Screenshot: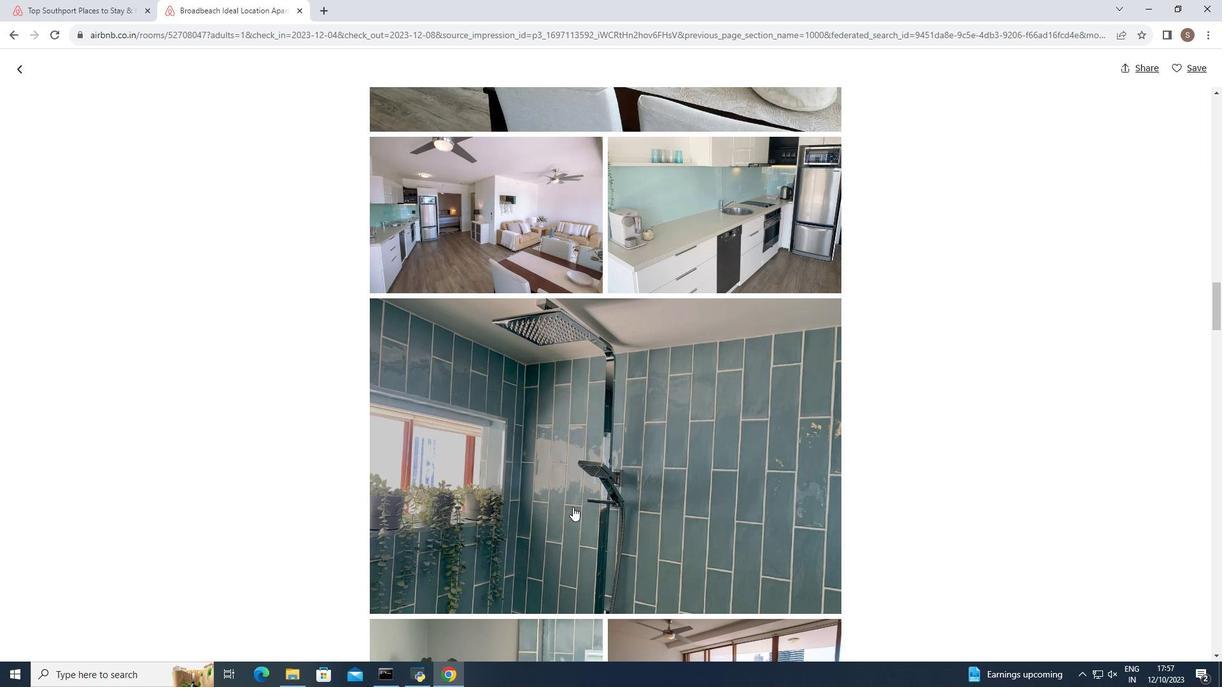 
Action: Mouse scrolled (573, 506) with delta (0, 0)
Screenshot: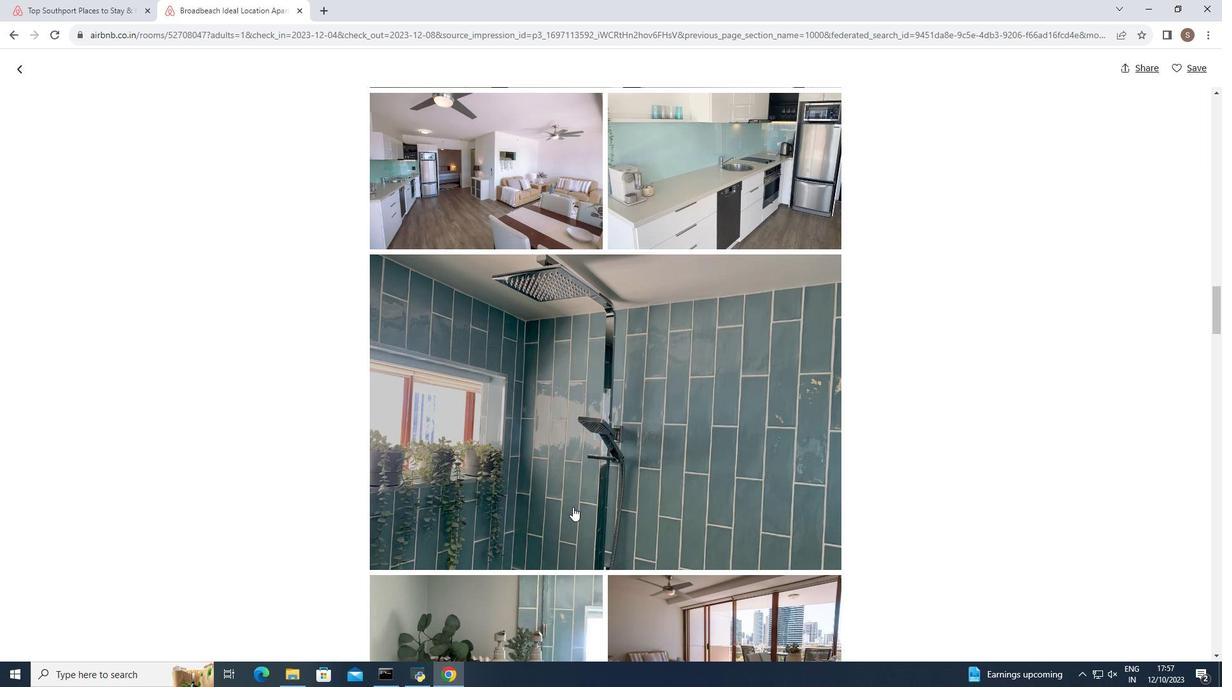 
Action: Mouse scrolled (573, 506) with delta (0, 0)
Screenshot: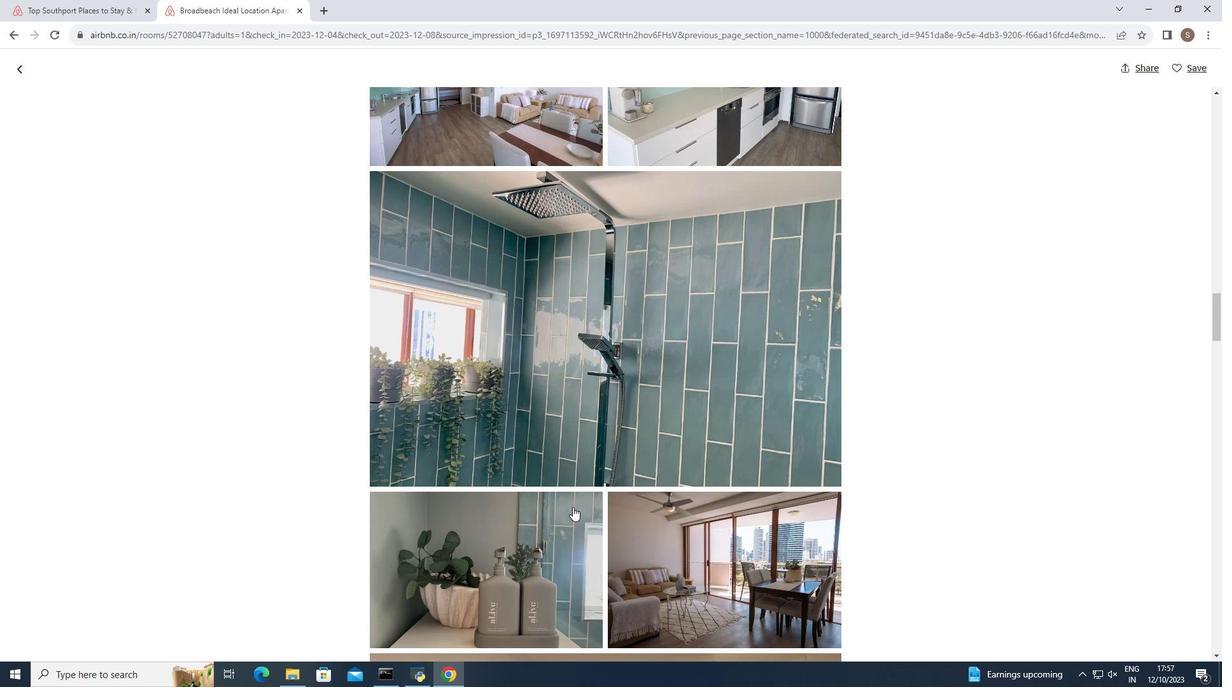 
Action: Mouse scrolled (573, 506) with delta (0, 0)
Screenshot: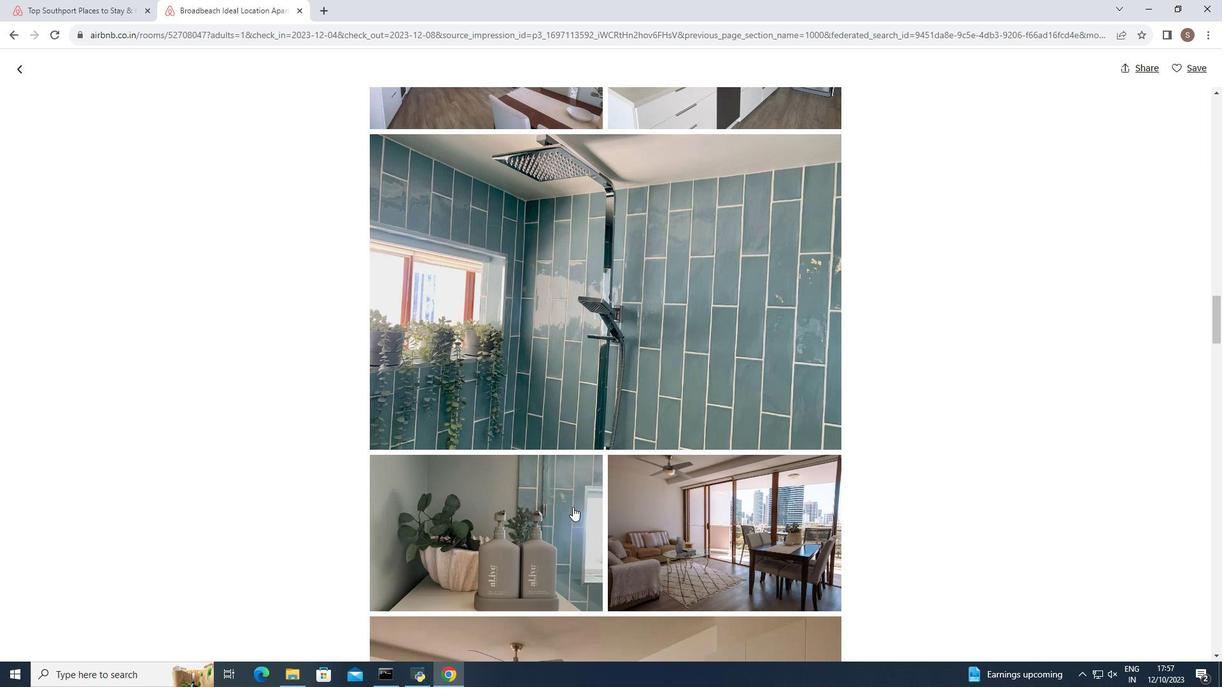 
Action: Mouse scrolled (573, 506) with delta (0, 0)
Screenshot: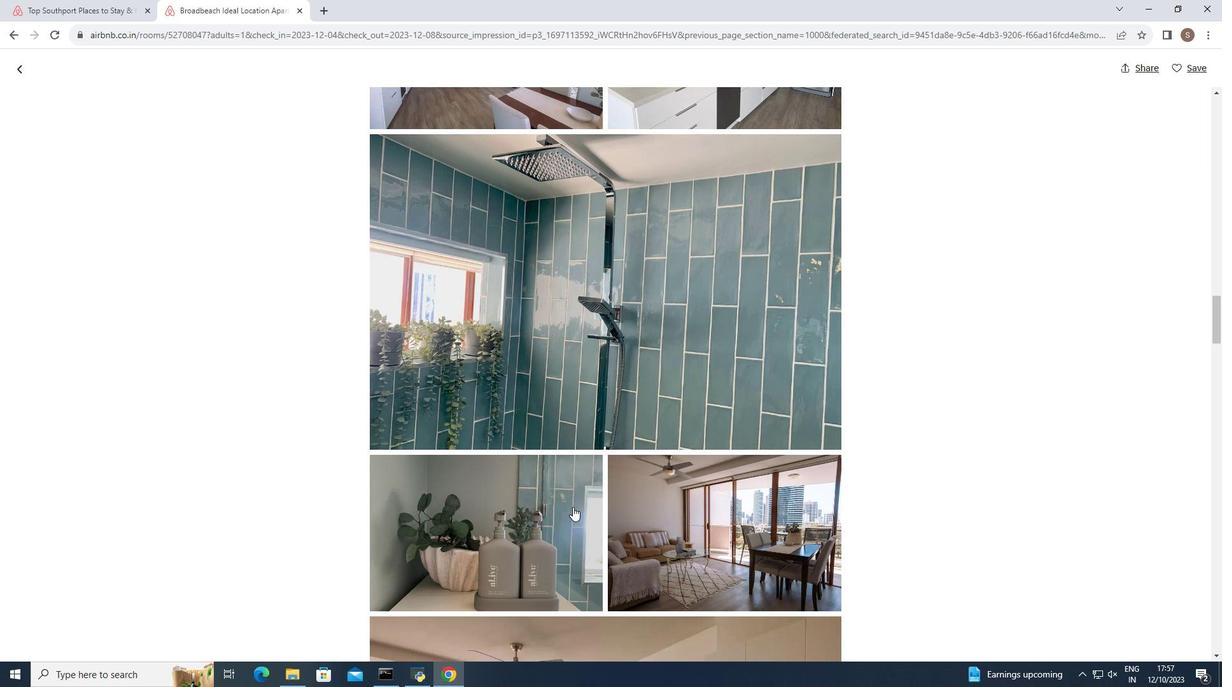 
Action: Mouse scrolled (573, 506) with delta (0, 0)
Screenshot: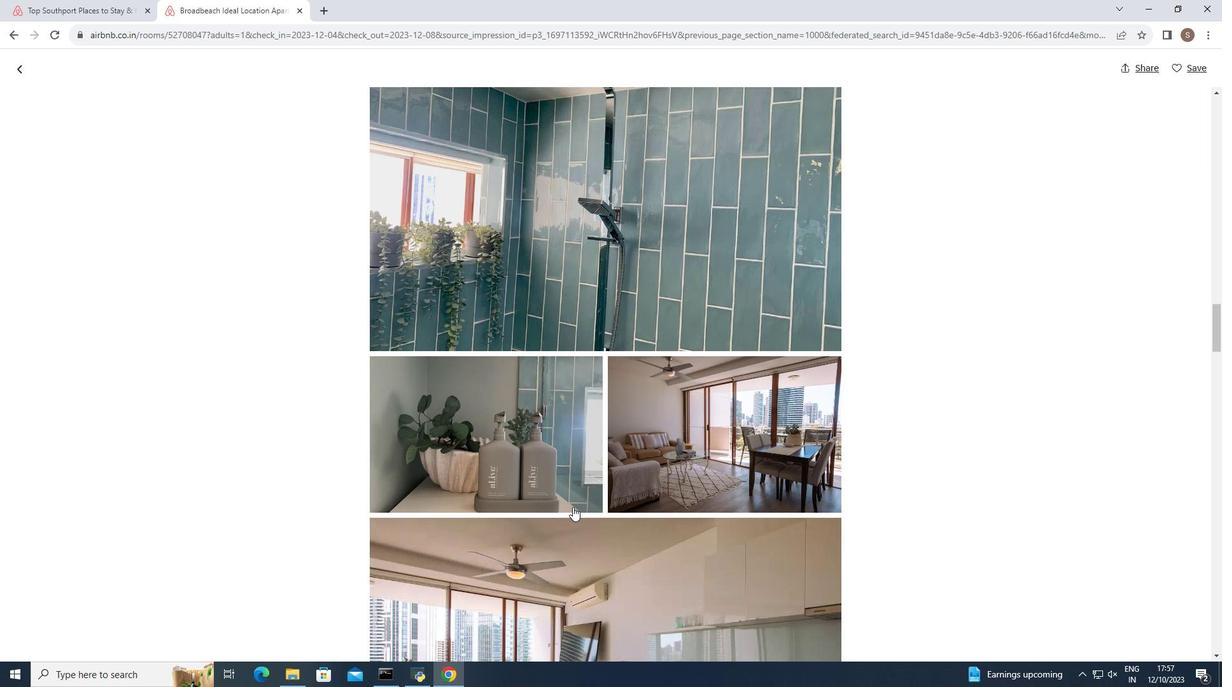 
Action: Mouse scrolled (573, 506) with delta (0, 0)
Screenshot: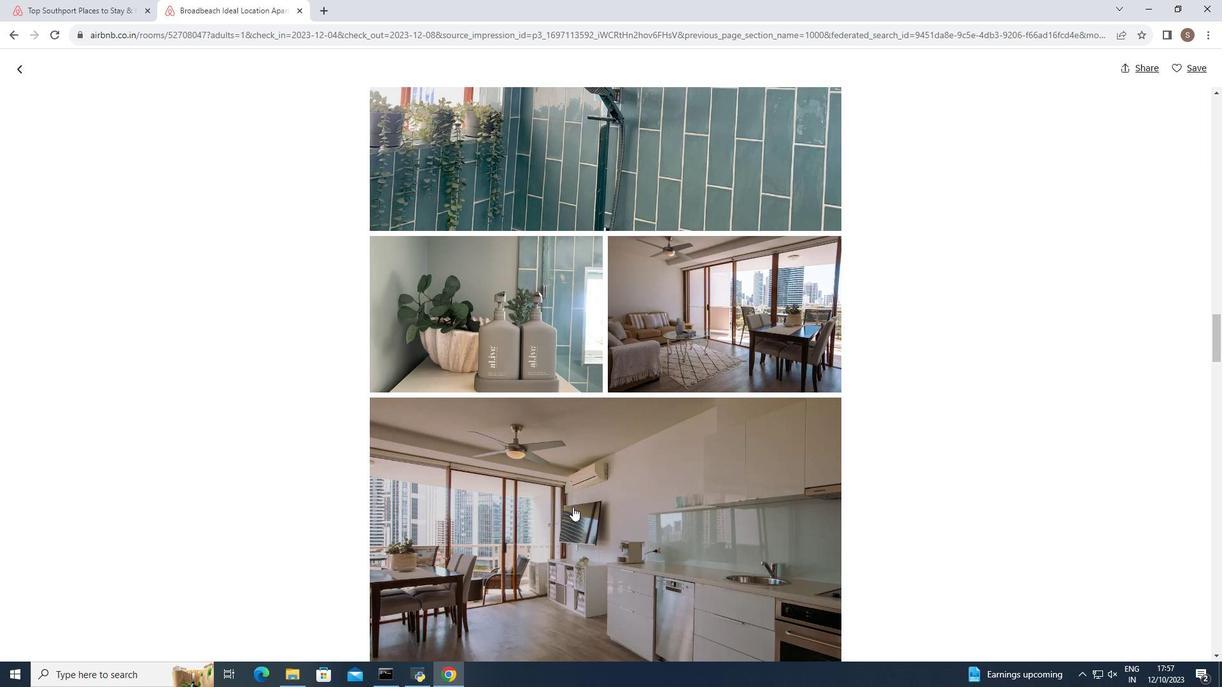 
Action: Mouse scrolled (573, 506) with delta (0, 0)
Screenshot: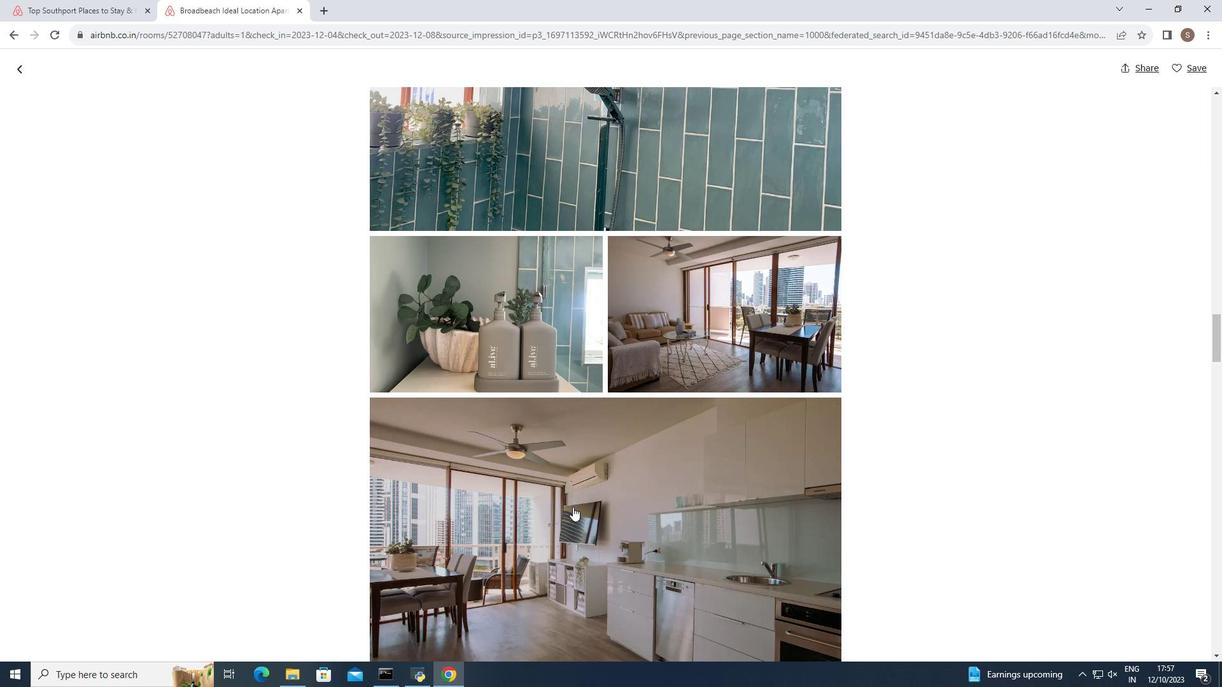 
Action: Mouse scrolled (573, 506) with delta (0, 0)
Screenshot: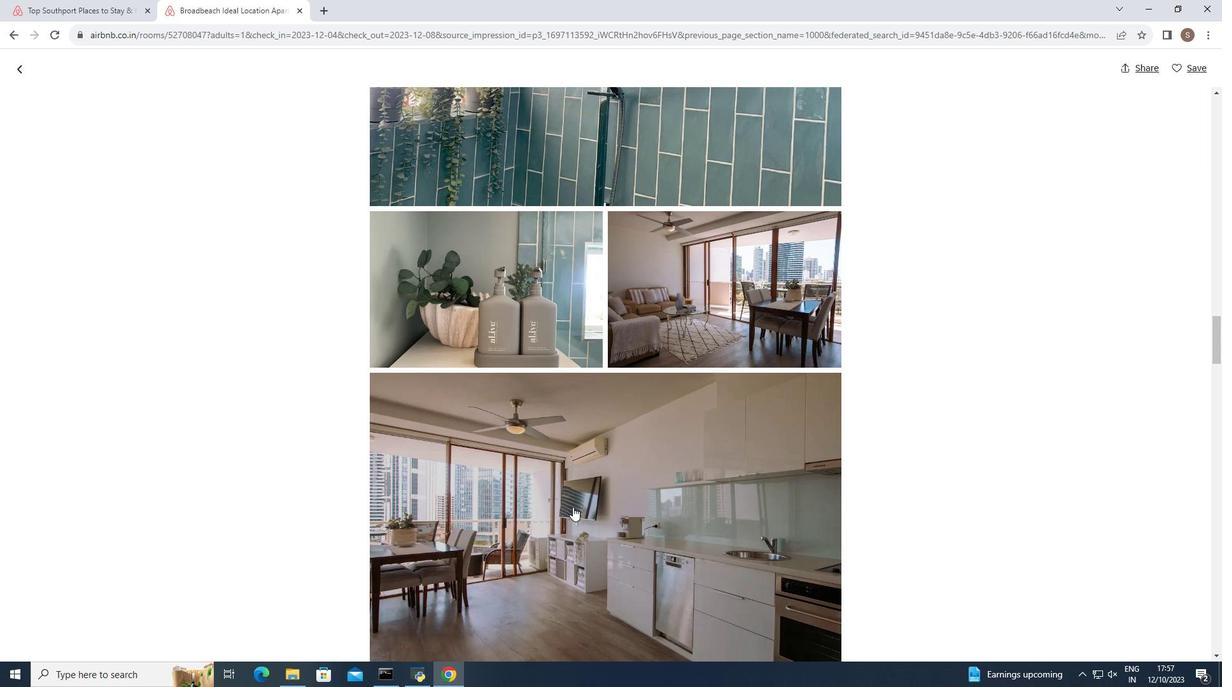 
Action: Mouse scrolled (573, 506) with delta (0, 0)
Screenshot: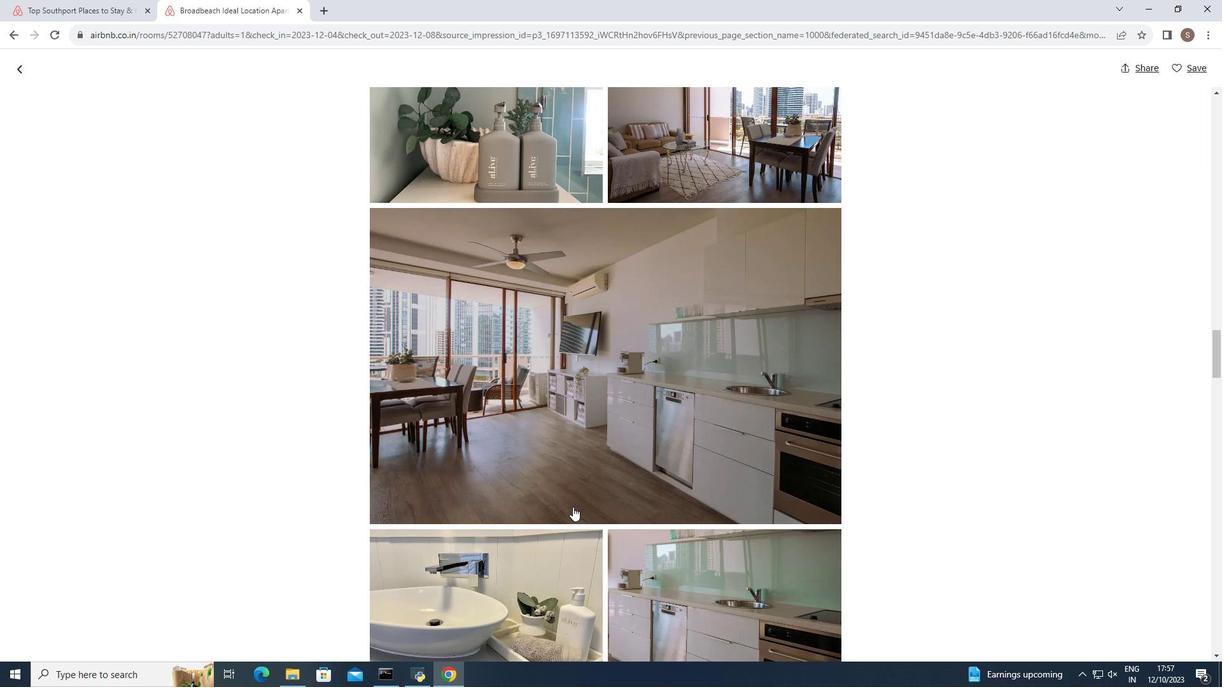 
Action: Mouse scrolled (573, 506) with delta (0, 0)
Screenshot: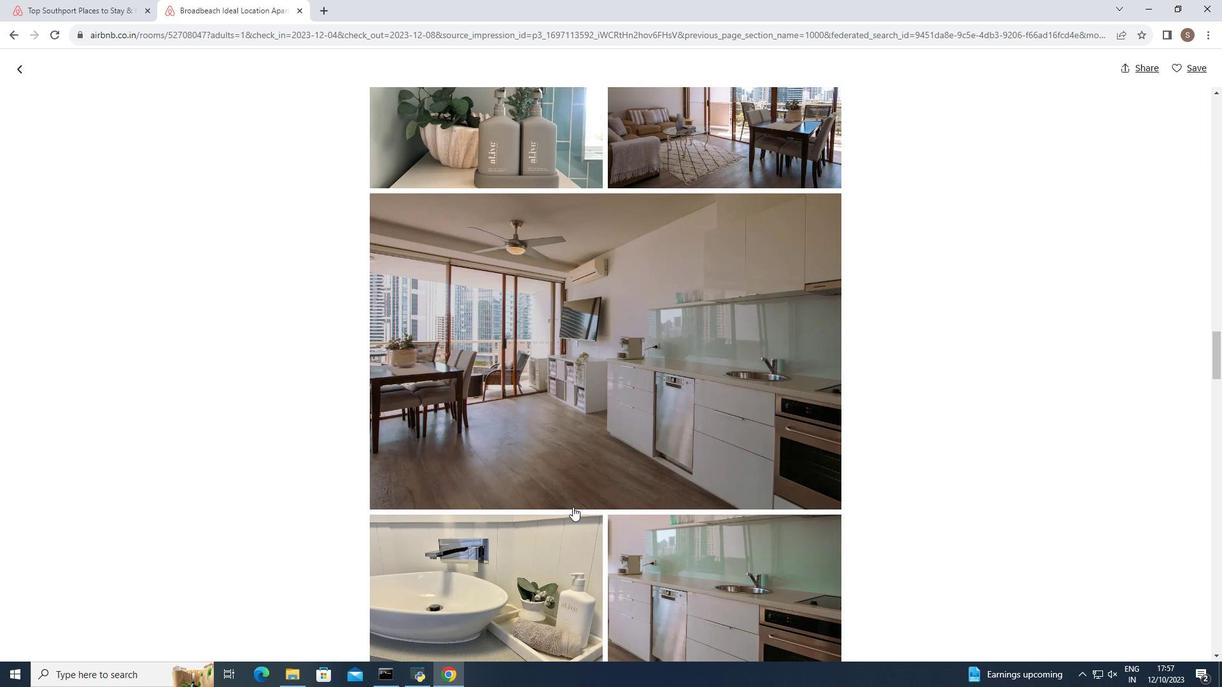 
Action: Mouse scrolled (573, 506) with delta (0, 0)
Screenshot: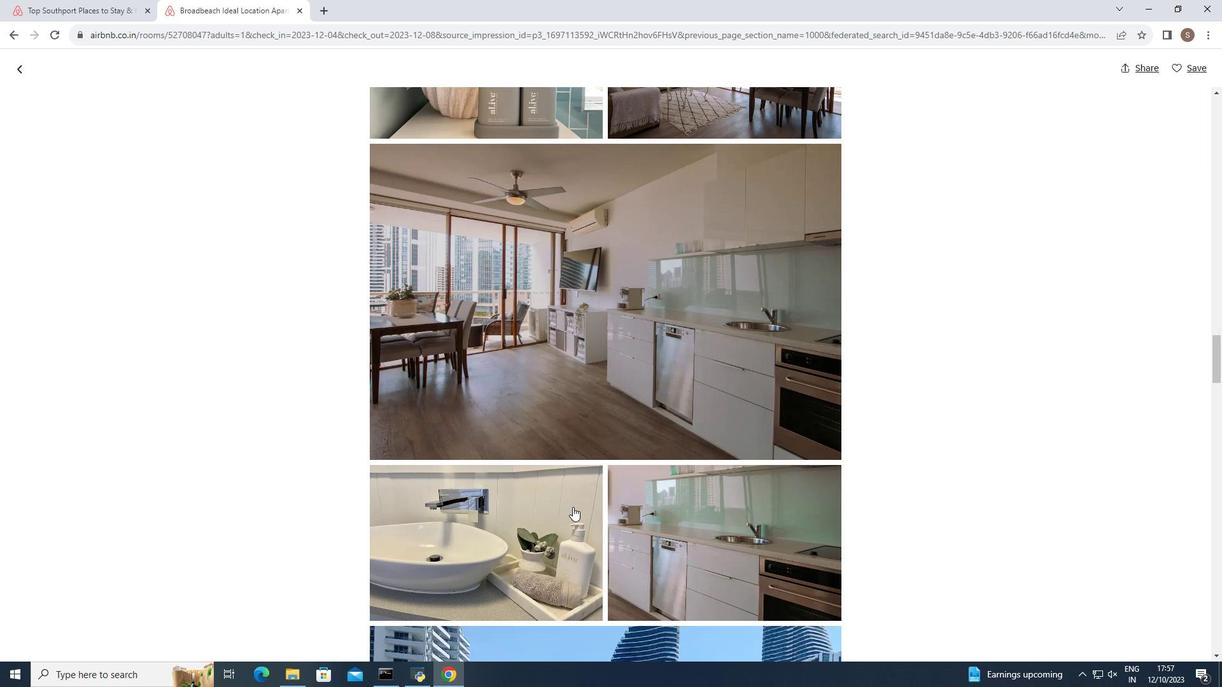 
Action: Mouse scrolled (573, 506) with delta (0, 0)
Screenshot: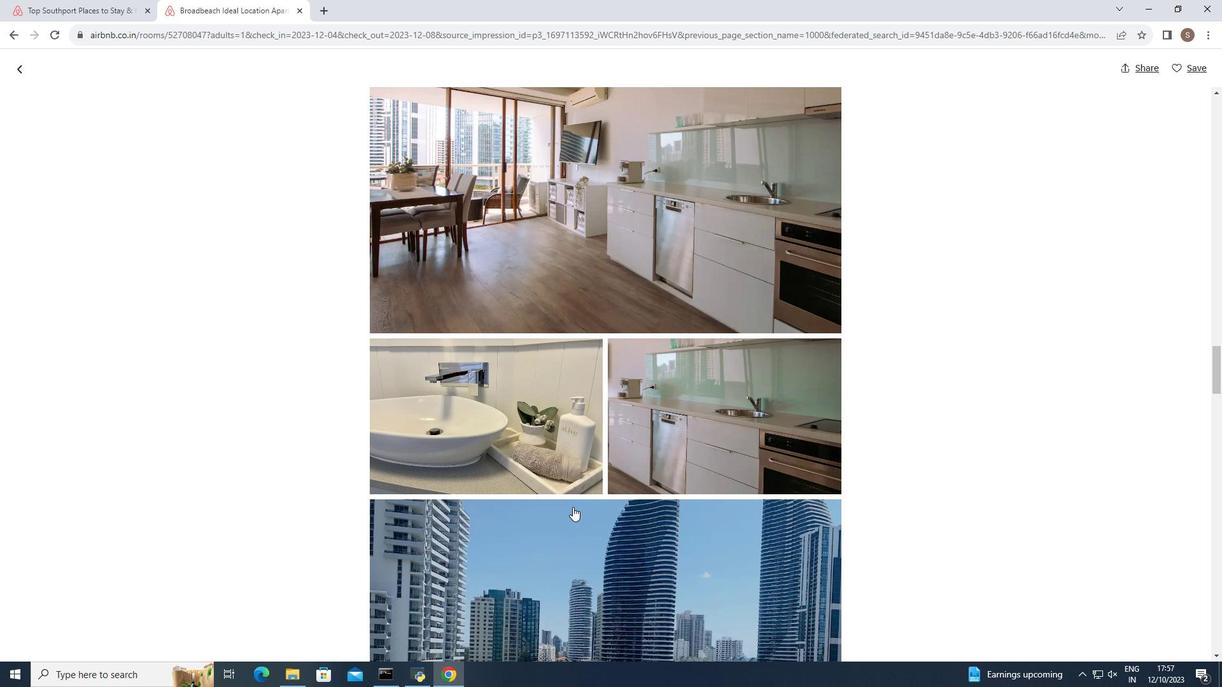 
Action: Mouse scrolled (573, 506) with delta (0, 0)
Screenshot: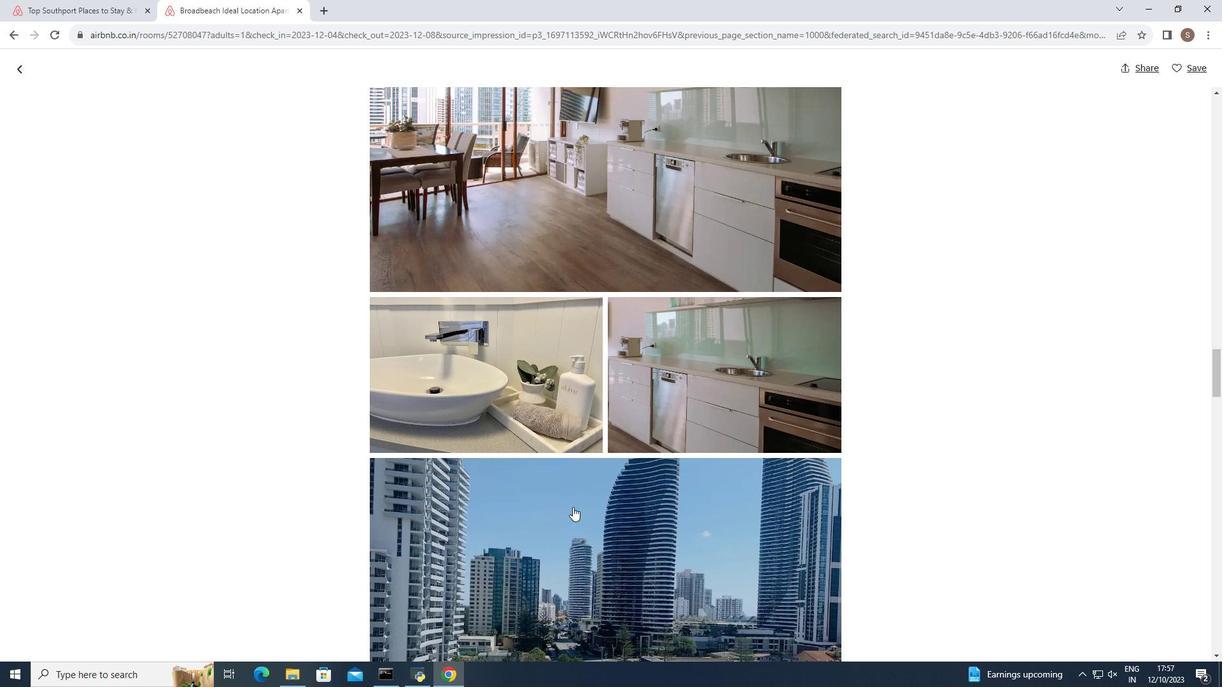 
Action: Mouse scrolled (573, 506) with delta (0, 0)
Screenshot: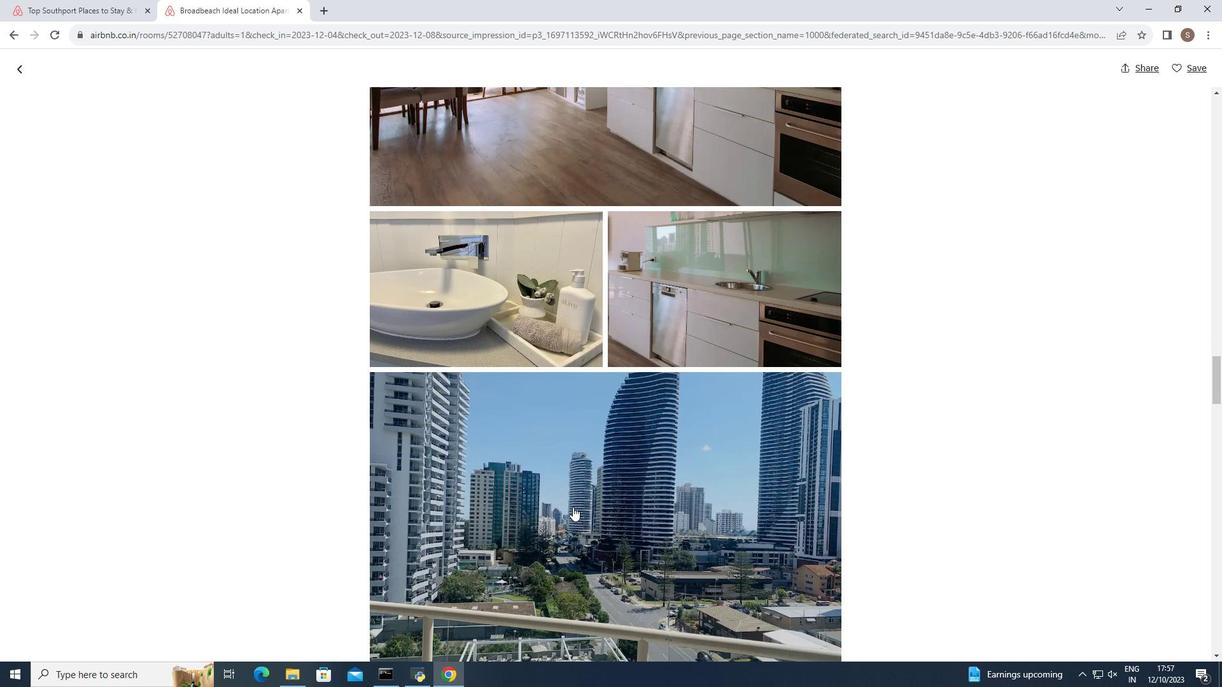 
Action: Mouse scrolled (573, 506) with delta (0, 0)
Screenshot: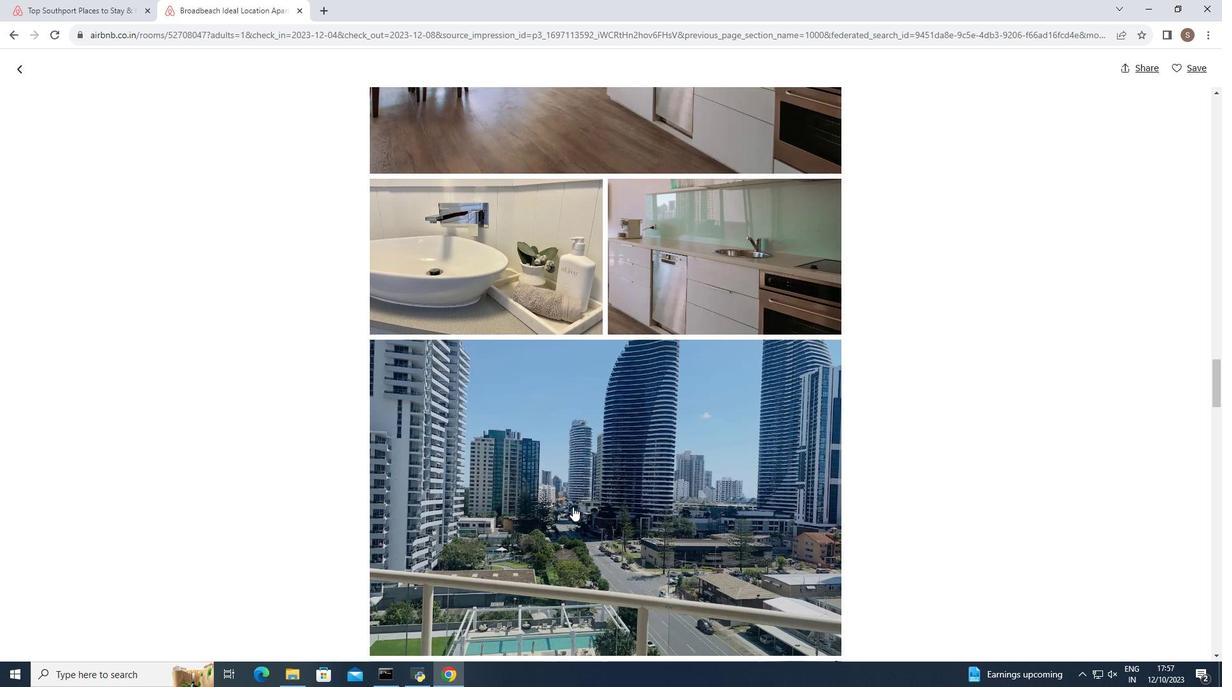 
Action: Mouse scrolled (573, 506) with delta (0, 0)
Screenshot: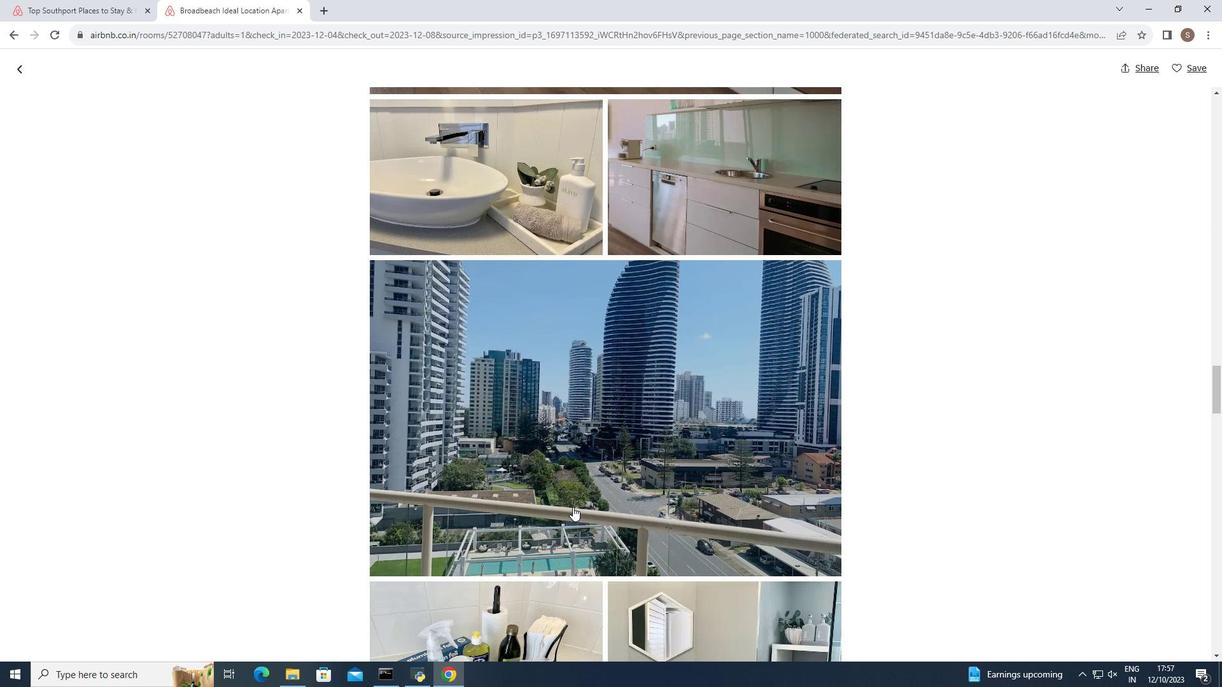 
Action: Mouse scrolled (573, 506) with delta (0, 0)
Screenshot: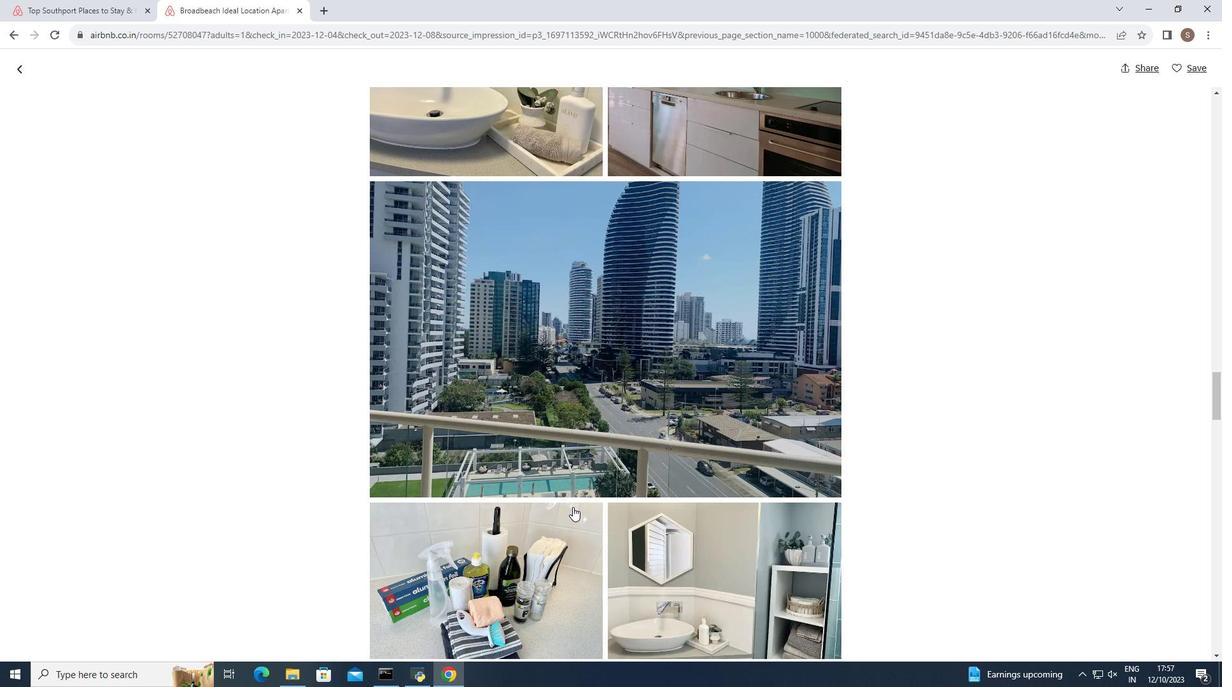 
Action: Mouse scrolled (573, 506) with delta (0, 0)
Screenshot: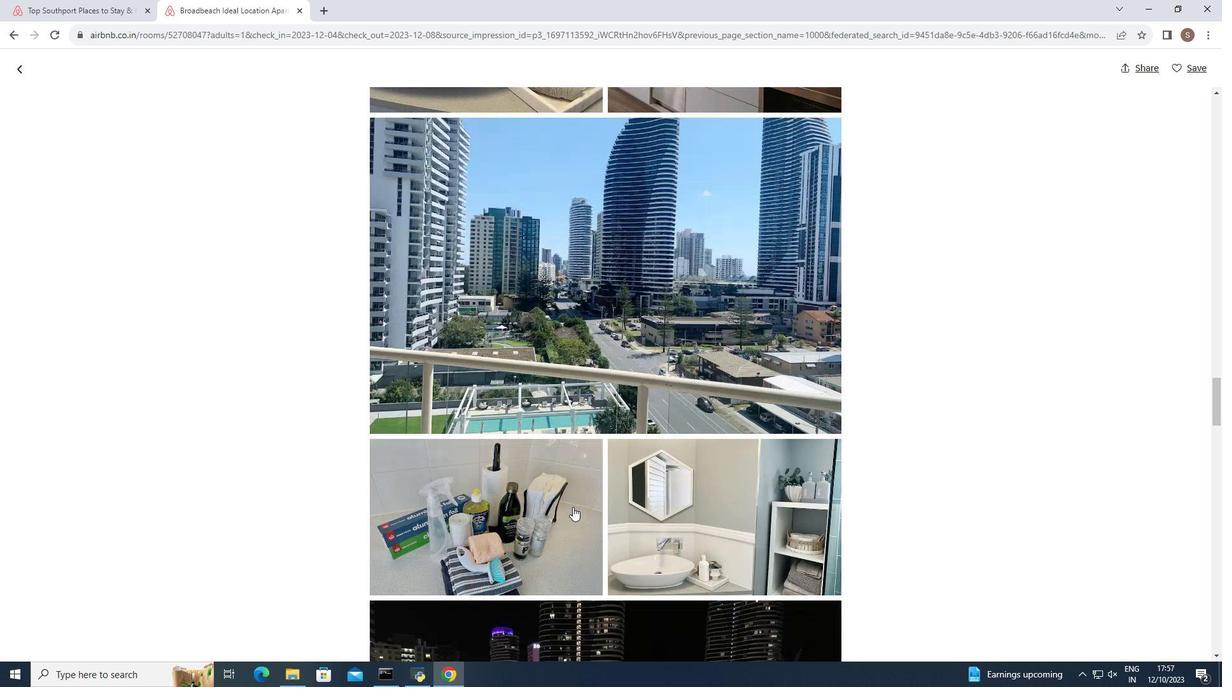 
Action: Mouse scrolled (573, 506) with delta (0, 0)
Screenshot: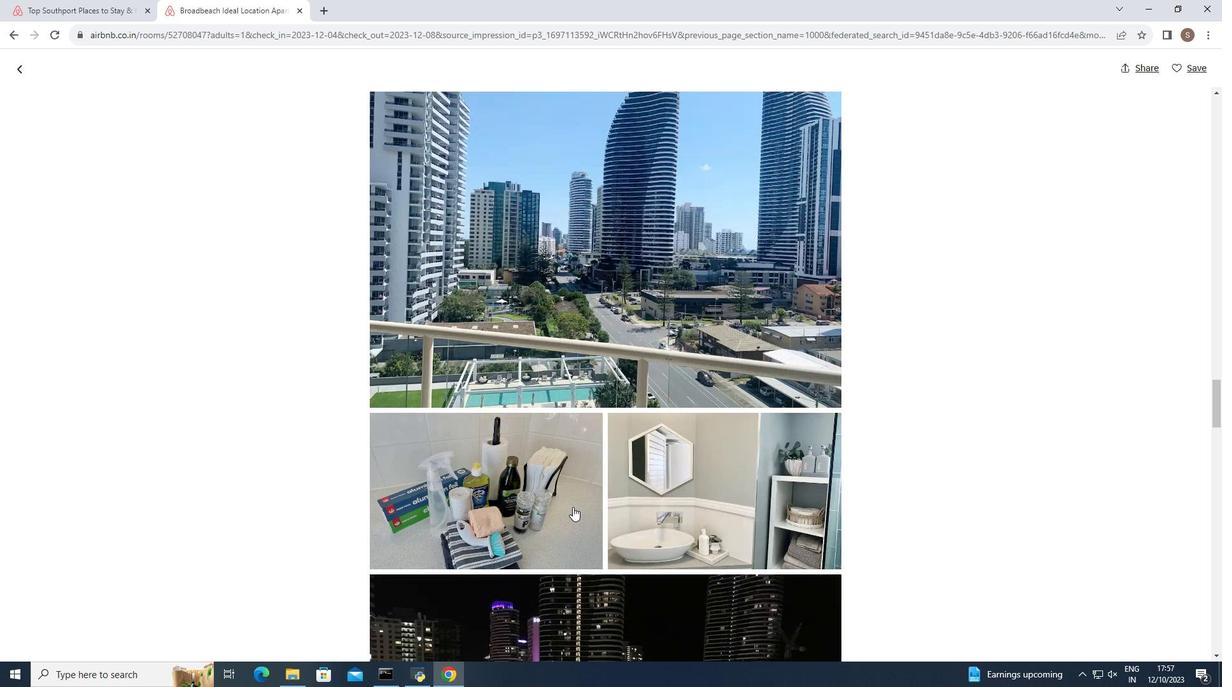 
Action: Mouse scrolled (573, 506) with delta (0, 0)
Screenshot: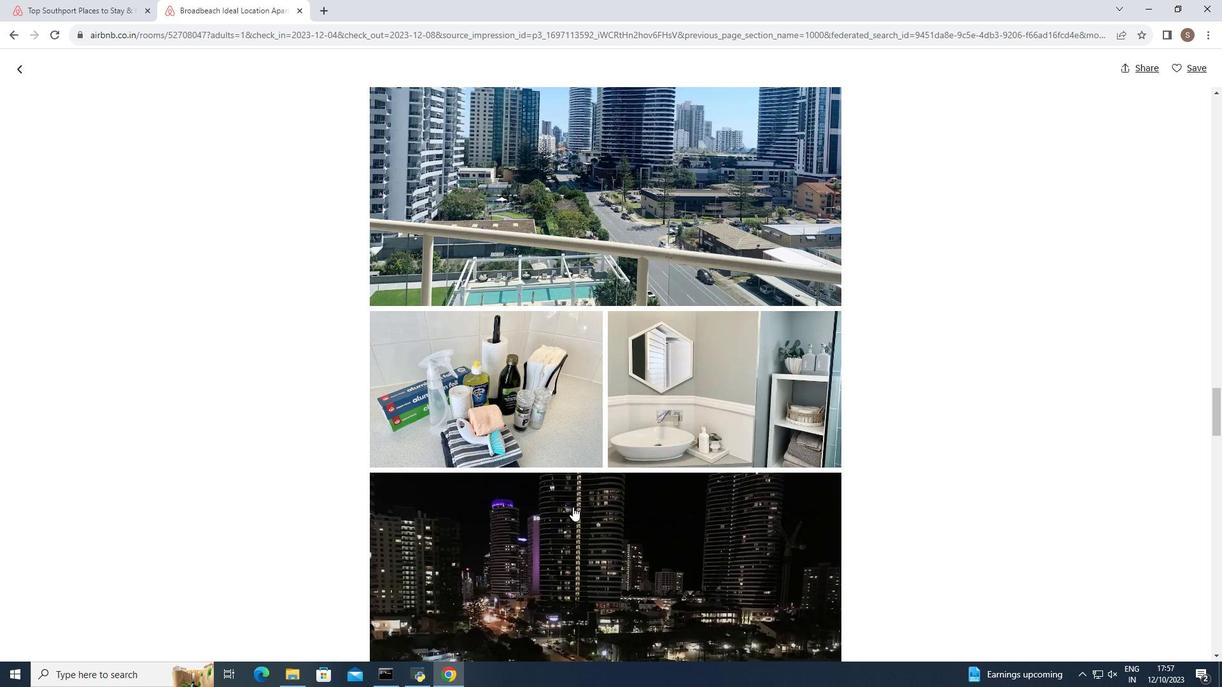 
Action: Mouse scrolled (573, 506) with delta (0, 0)
Screenshot: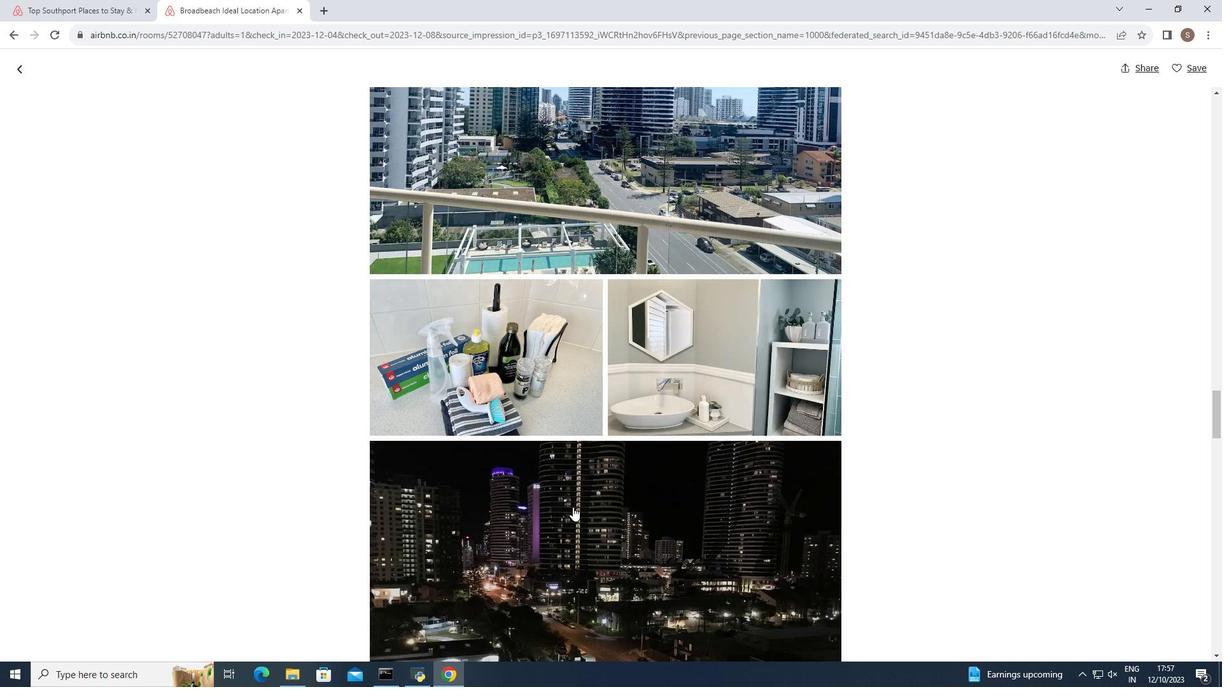 
Action: Mouse scrolled (573, 506) with delta (0, 0)
Screenshot: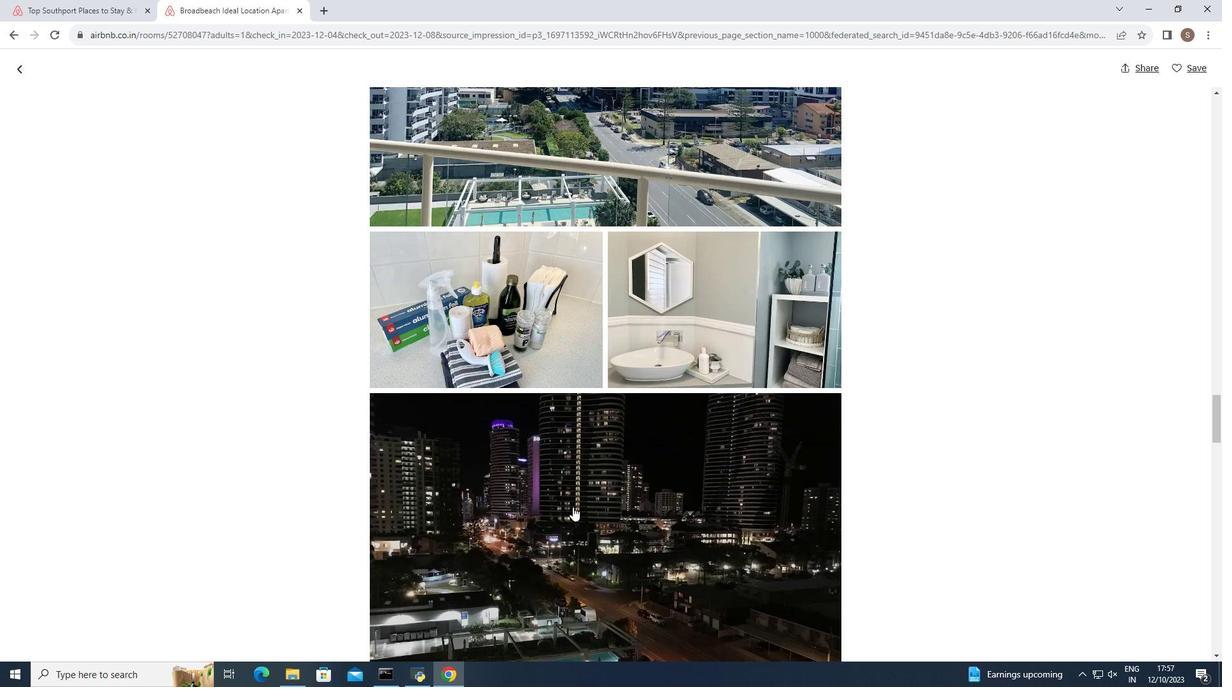 
Action: Mouse scrolled (573, 506) with delta (0, 0)
Screenshot: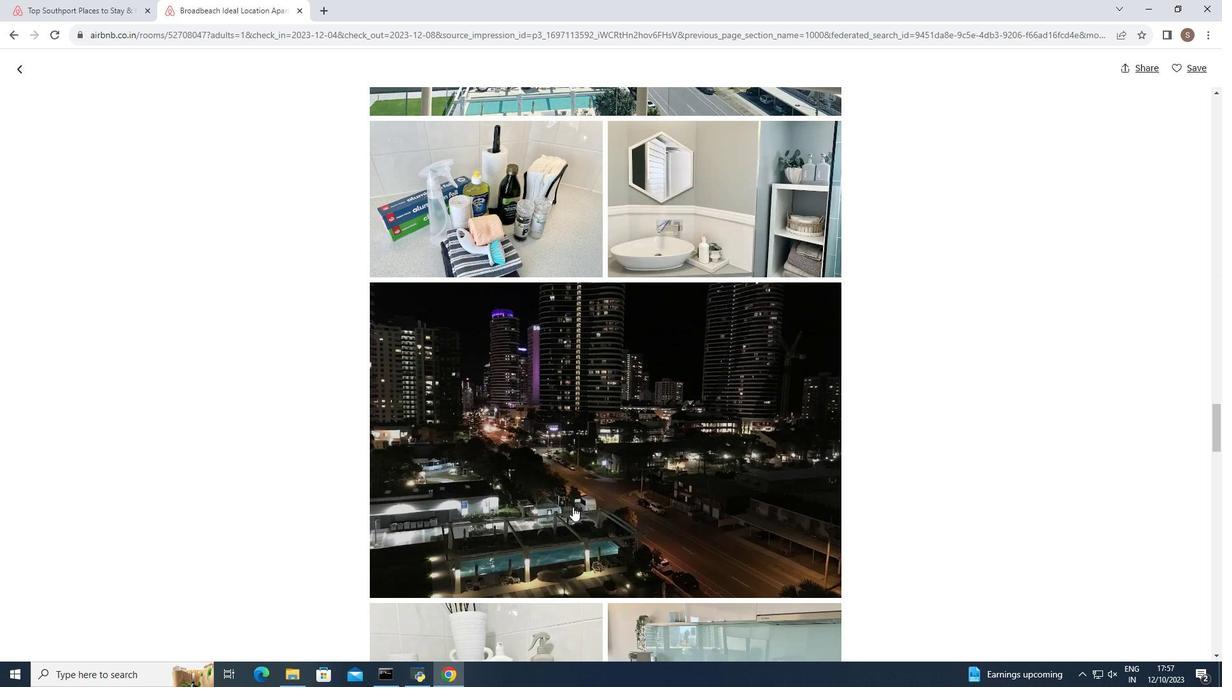 
Action: Mouse scrolled (573, 506) with delta (0, 0)
Screenshot: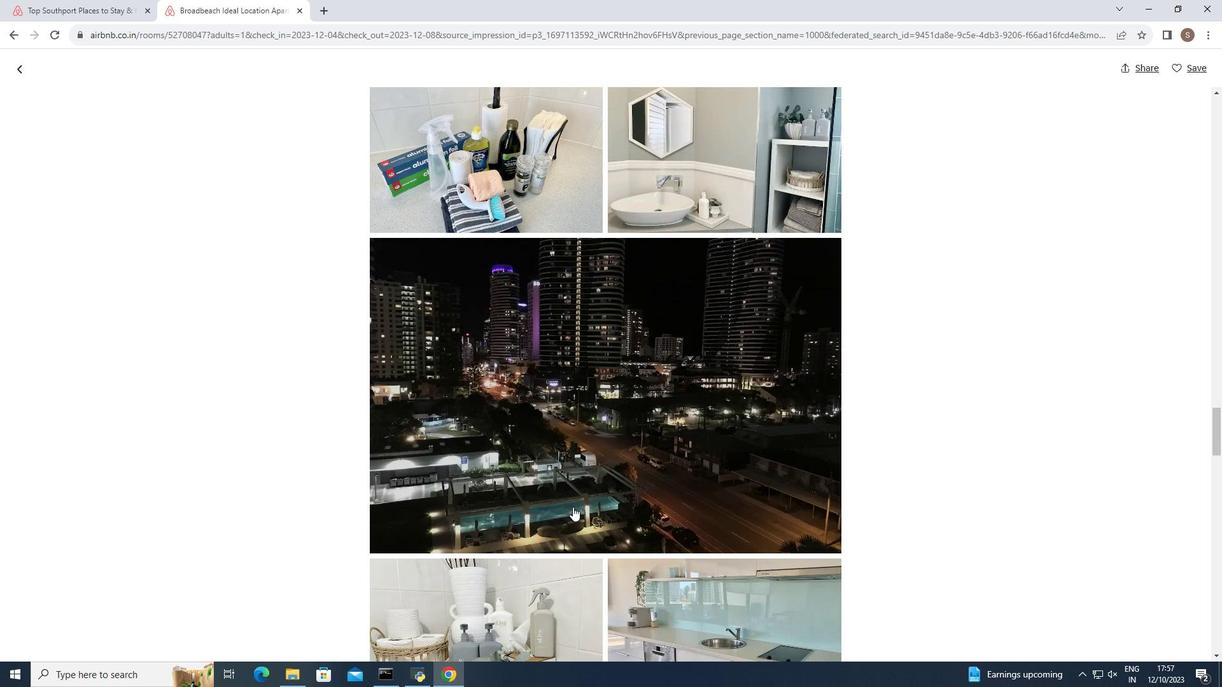 
Action: Mouse scrolled (573, 506) with delta (0, 0)
Screenshot: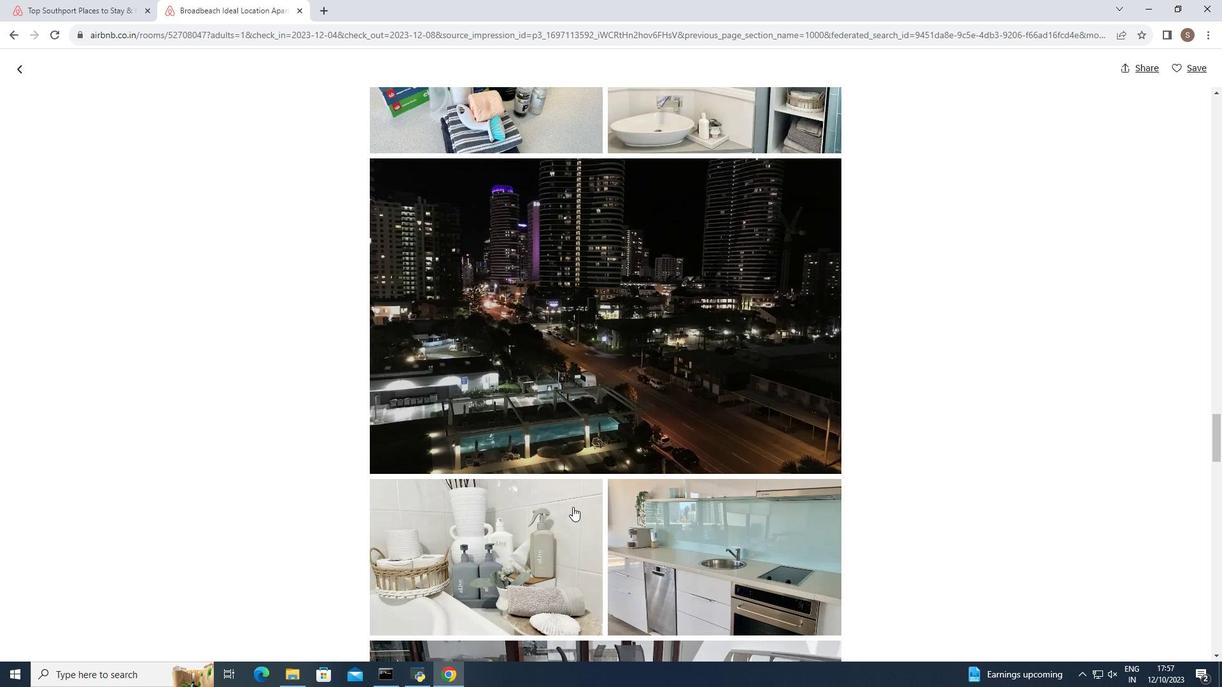 
Action: Mouse scrolled (573, 506) with delta (0, 0)
Screenshot: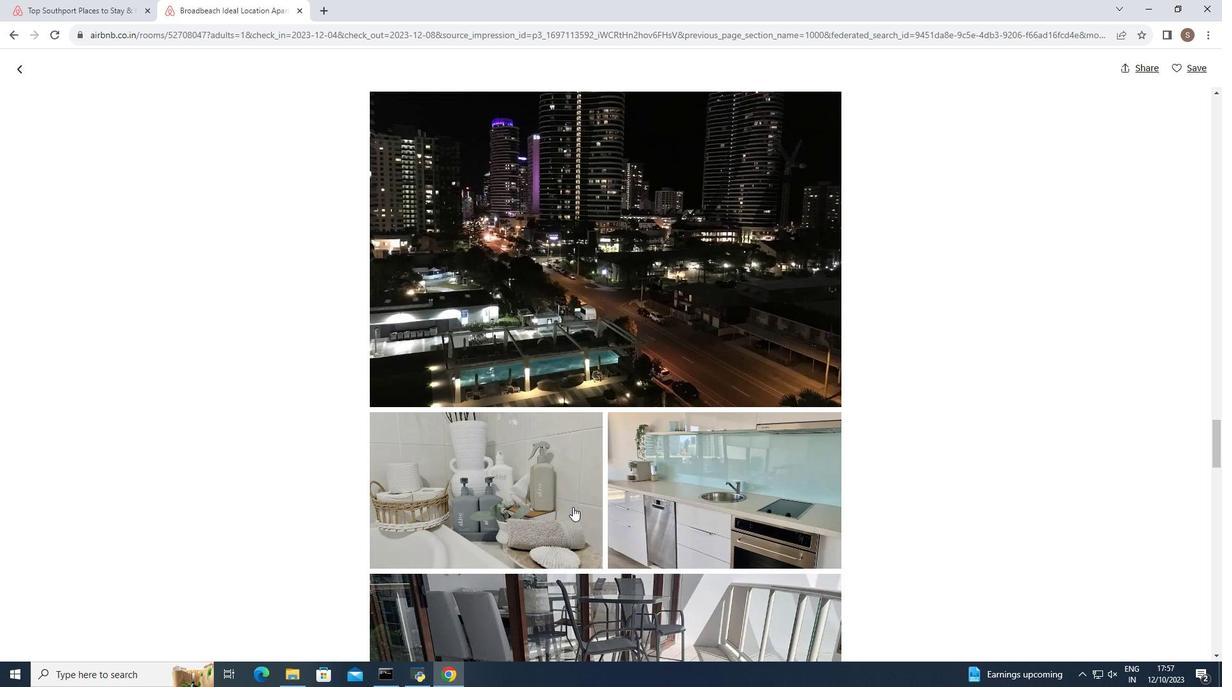 
Action: Mouse scrolled (573, 506) with delta (0, 0)
Screenshot: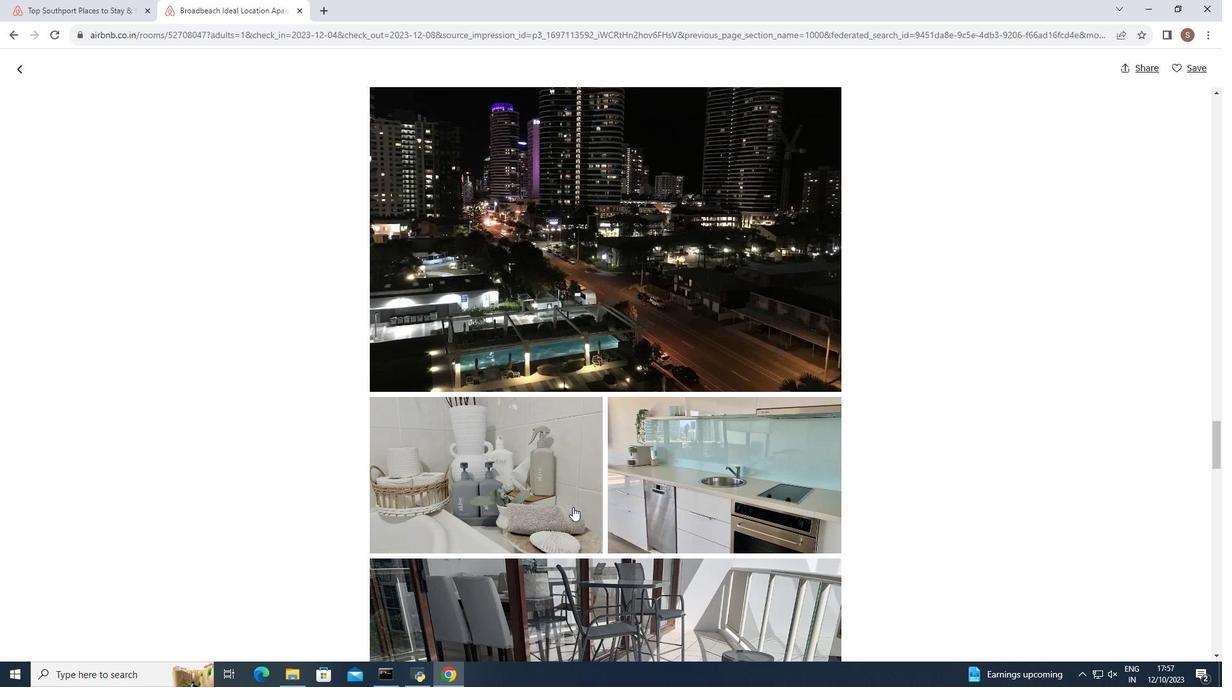 
Action: Mouse scrolled (573, 506) with delta (0, 0)
Screenshot: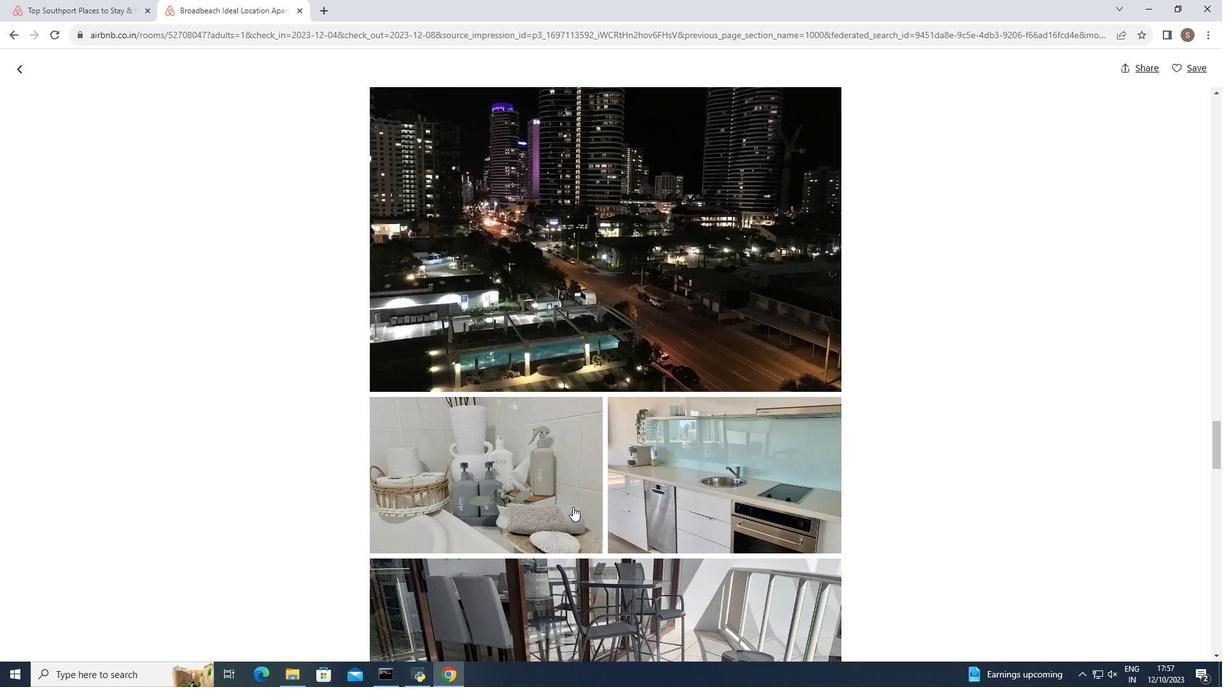 
Action: Mouse scrolled (573, 506) with delta (0, 0)
Screenshot: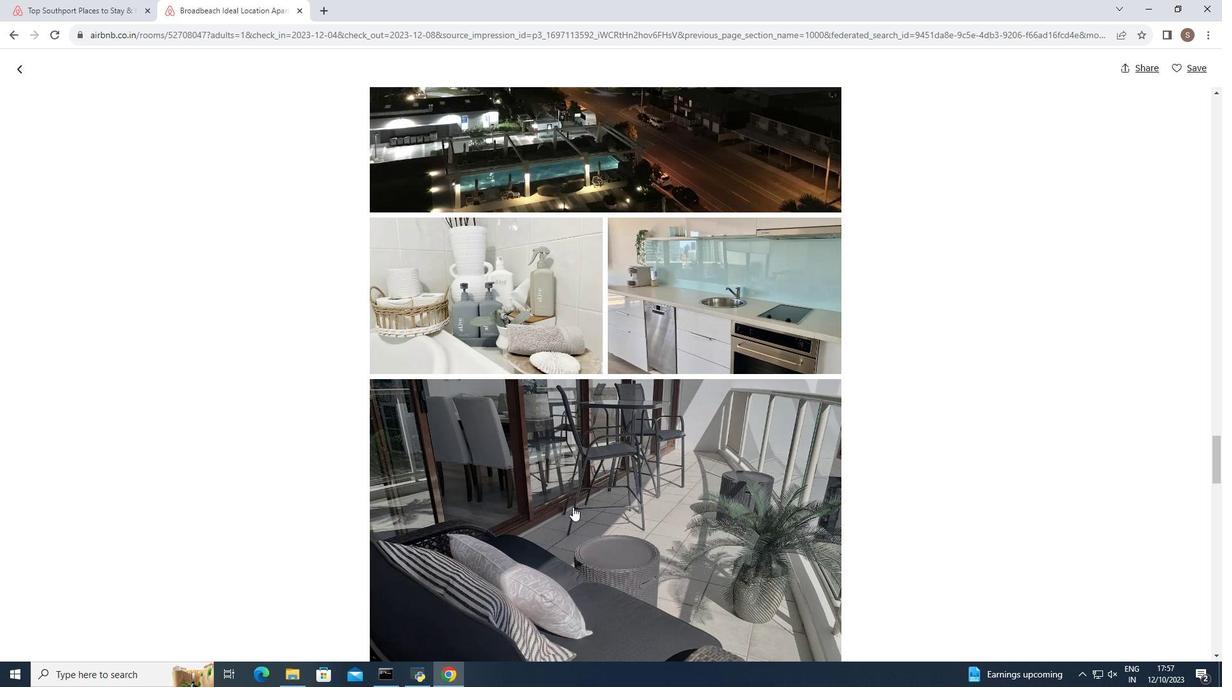 
Action: Mouse scrolled (573, 506) with delta (0, 0)
Screenshot: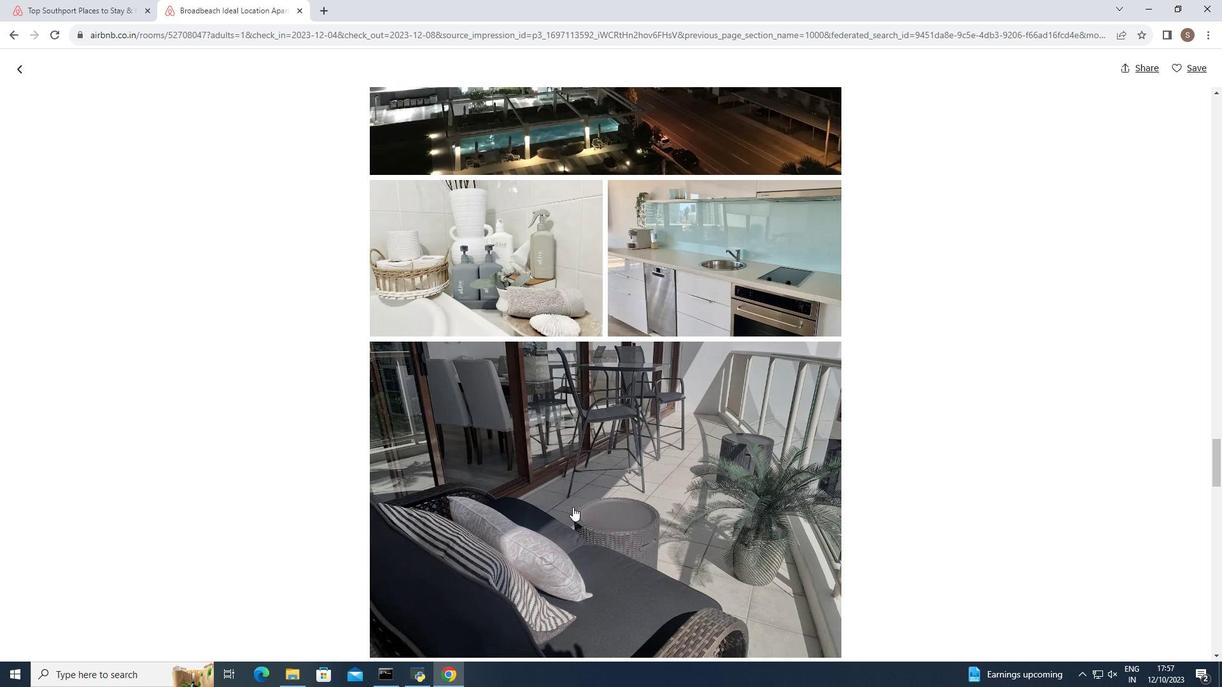 
Action: Mouse scrolled (573, 506) with delta (0, 0)
Screenshot: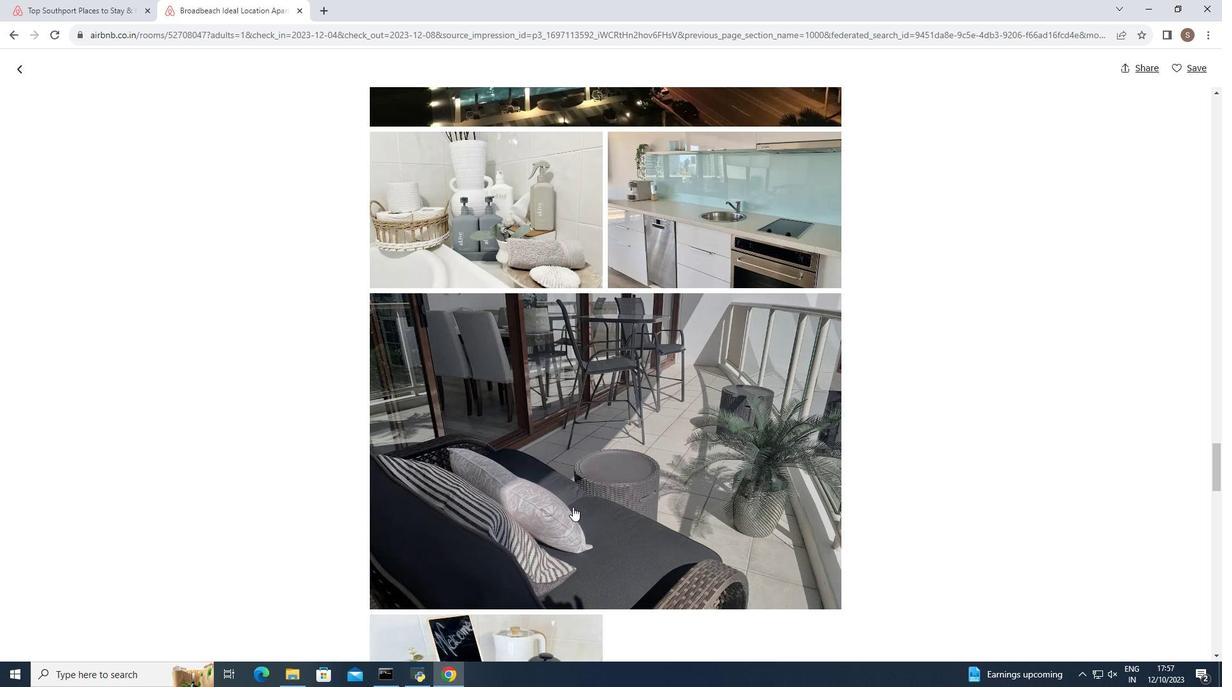 
Action: Mouse scrolled (573, 506) with delta (0, 0)
Screenshot: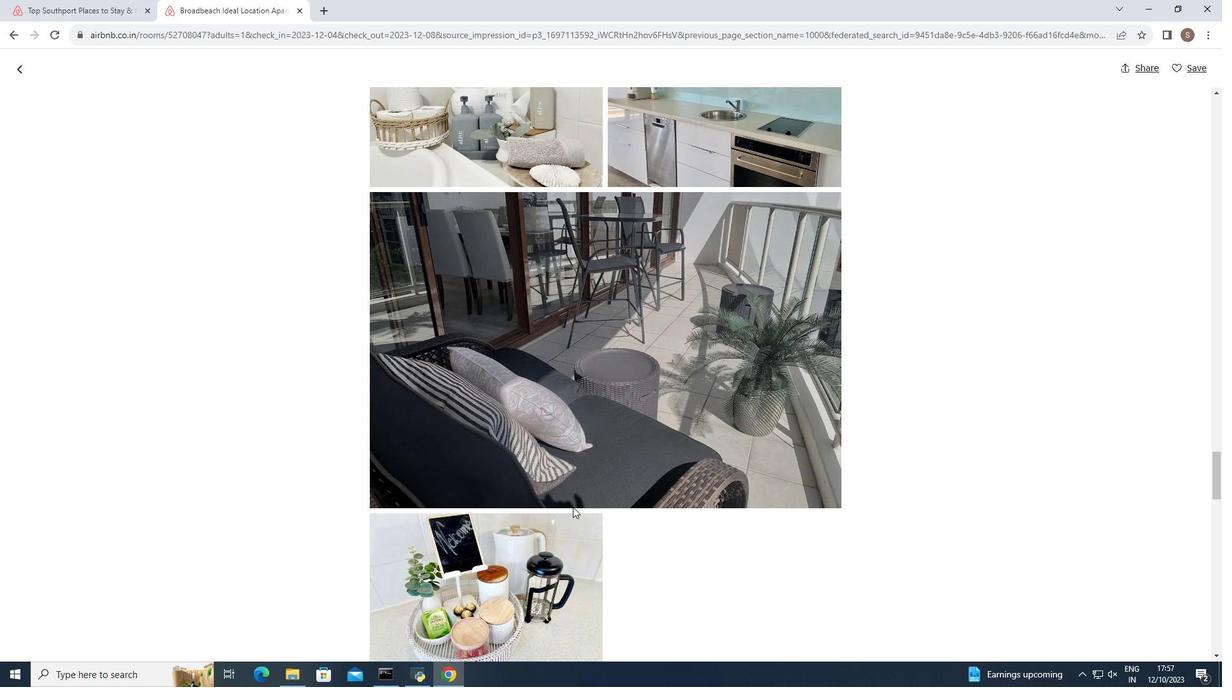 
Action: Mouse scrolled (573, 506) with delta (0, 0)
Screenshot: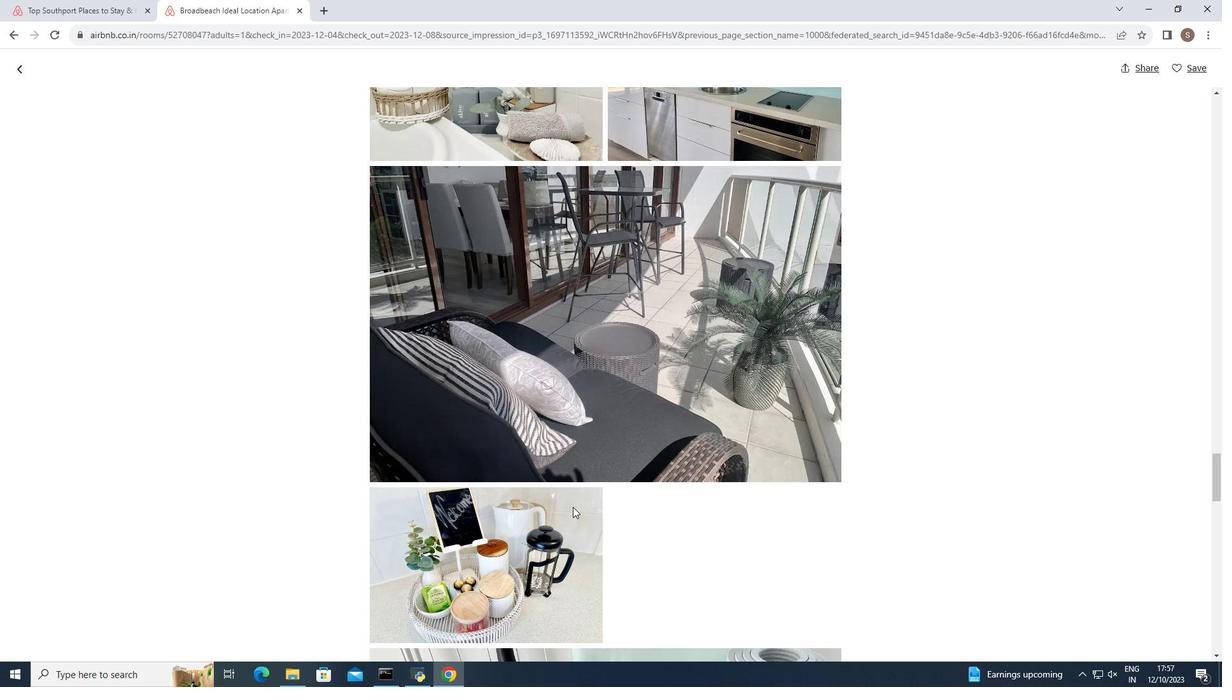 
Action: Mouse scrolled (573, 506) with delta (0, 0)
Screenshot: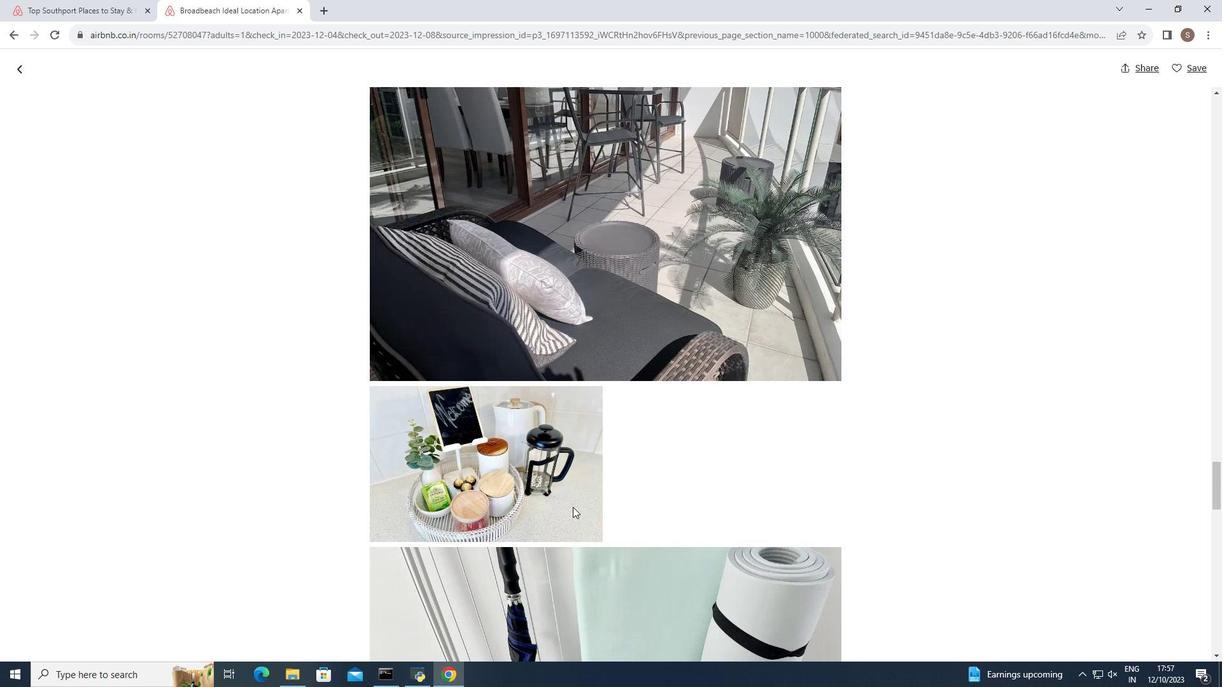 
Action: Mouse scrolled (573, 506) with delta (0, 0)
Screenshot: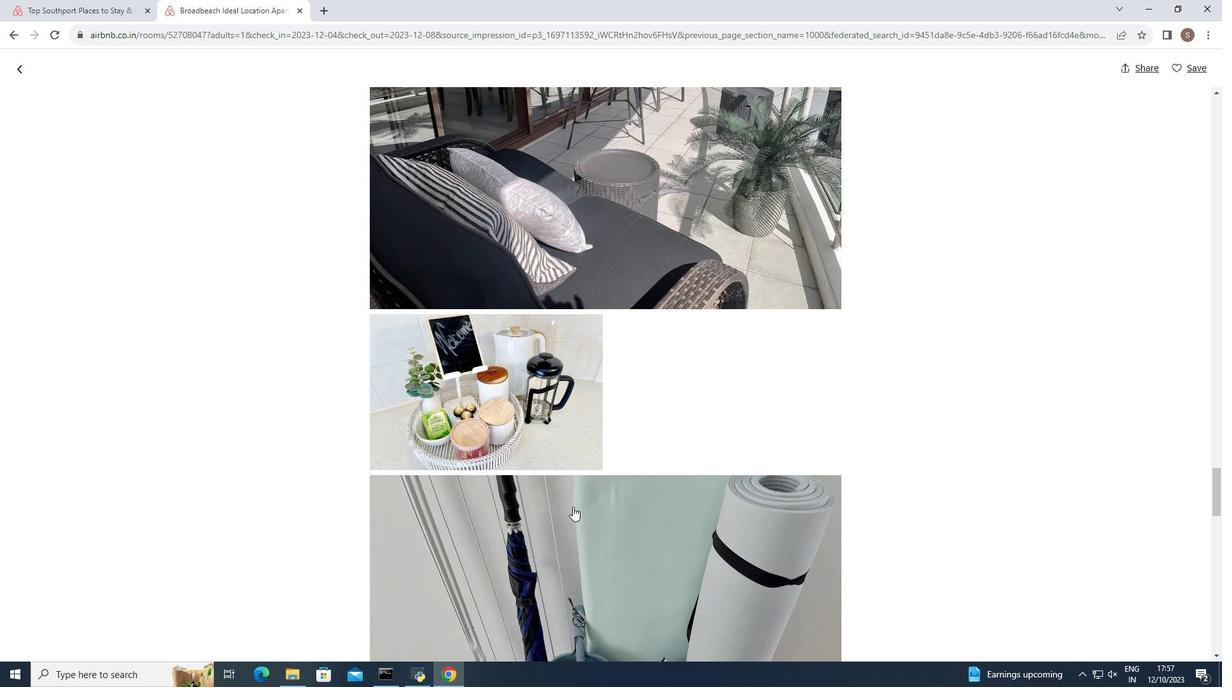 
Action: Mouse scrolled (573, 506) with delta (0, 0)
Screenshot: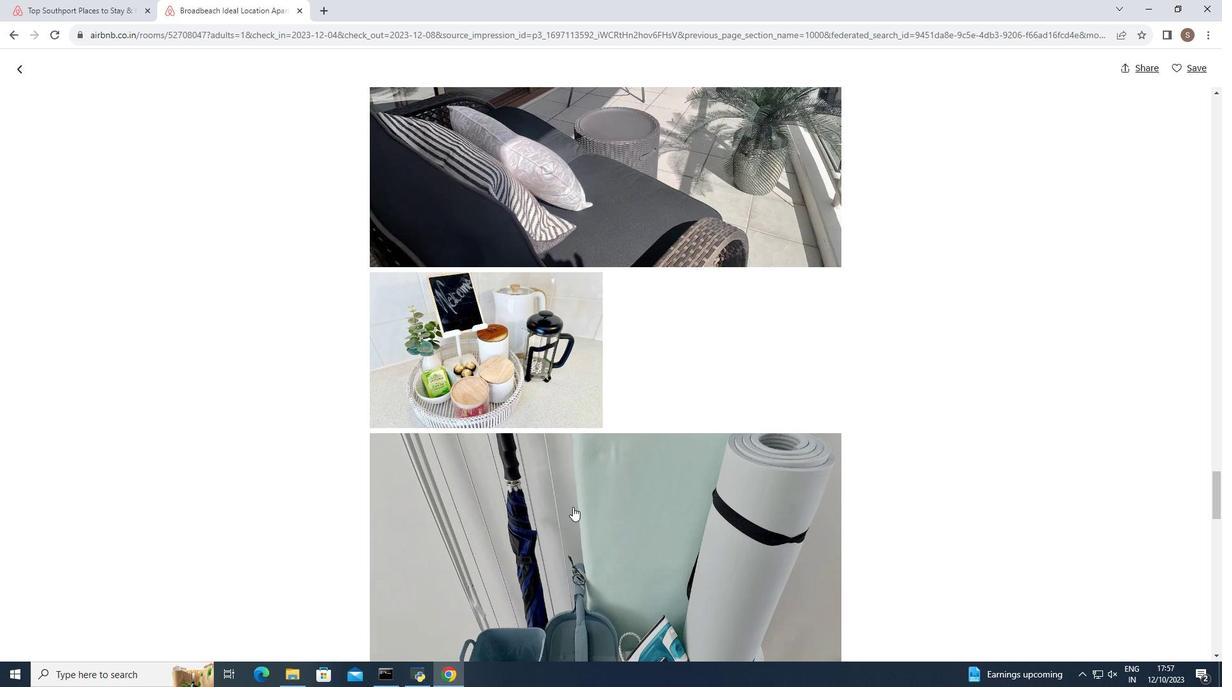 
Action: Mouse scrolled (573, 506) with delta (0, 0)
Screenshot: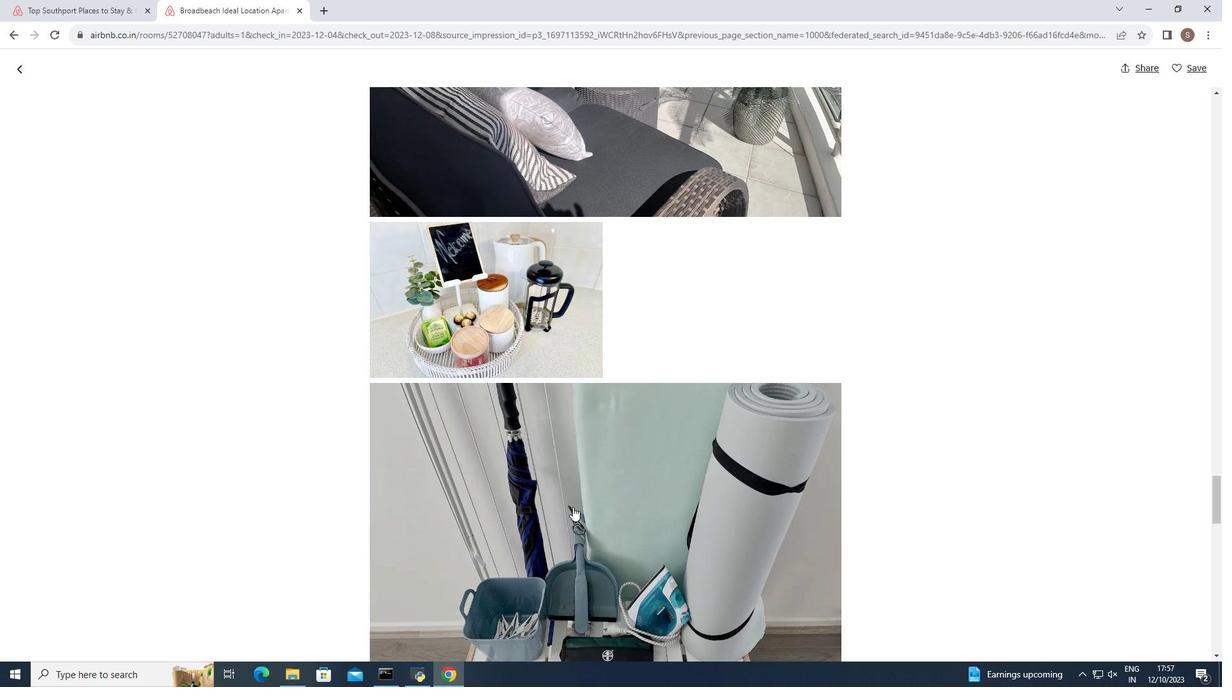 
Action: Mouse scrolled (573, 506) with delta (0, 0)
Screenshot: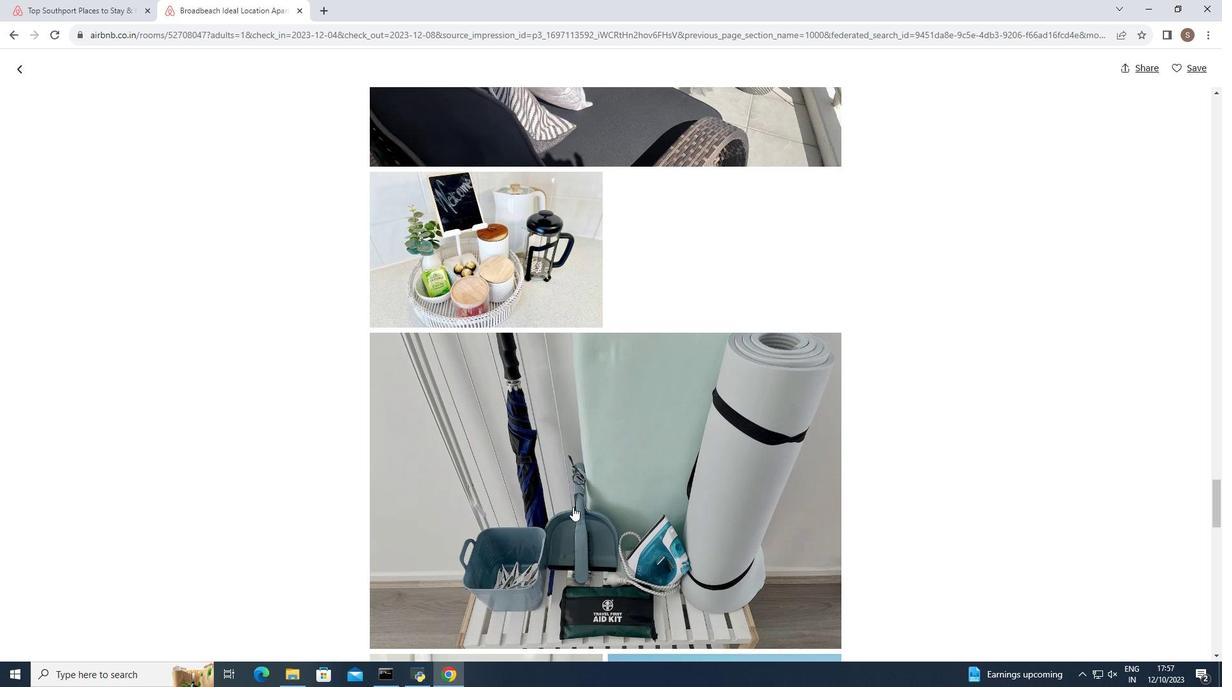
Action: Mouse scrolled (573, 506) with delta (0, 0)
Screenshot: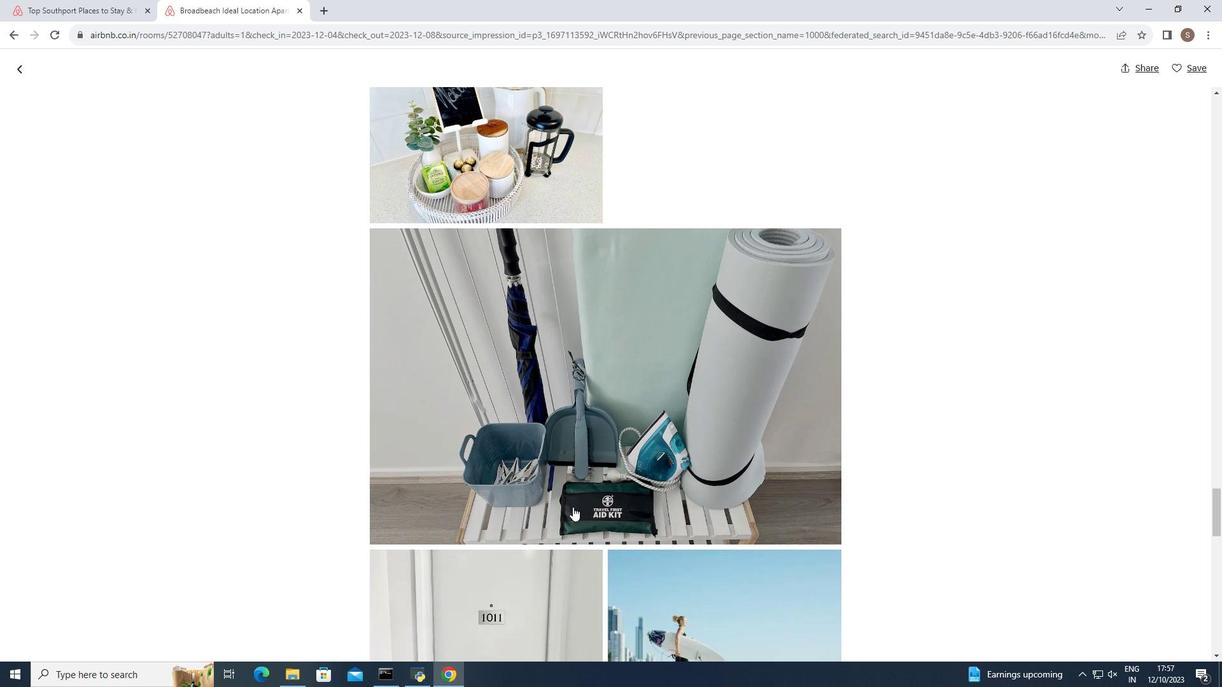 
Action: Mouse scrolled (573, 506) with delta (0, 0)
Screenshot: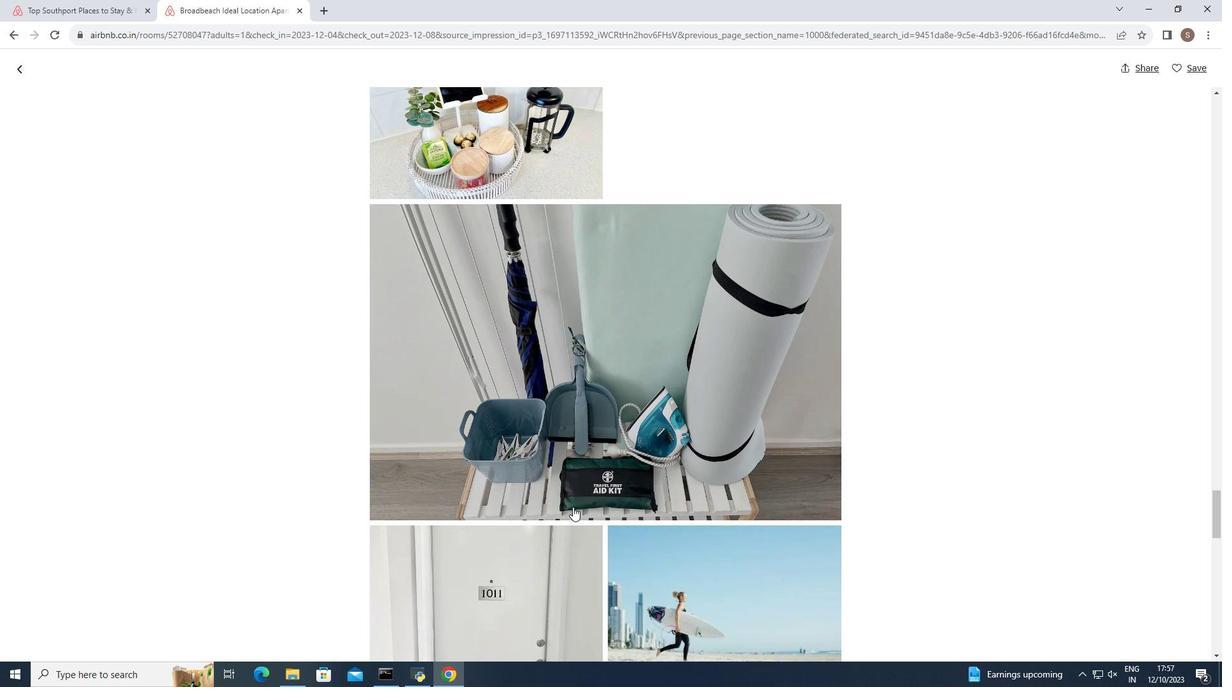 
Action: Mouse scrolled (573, 506) with delta (0, 0)
Screenshot: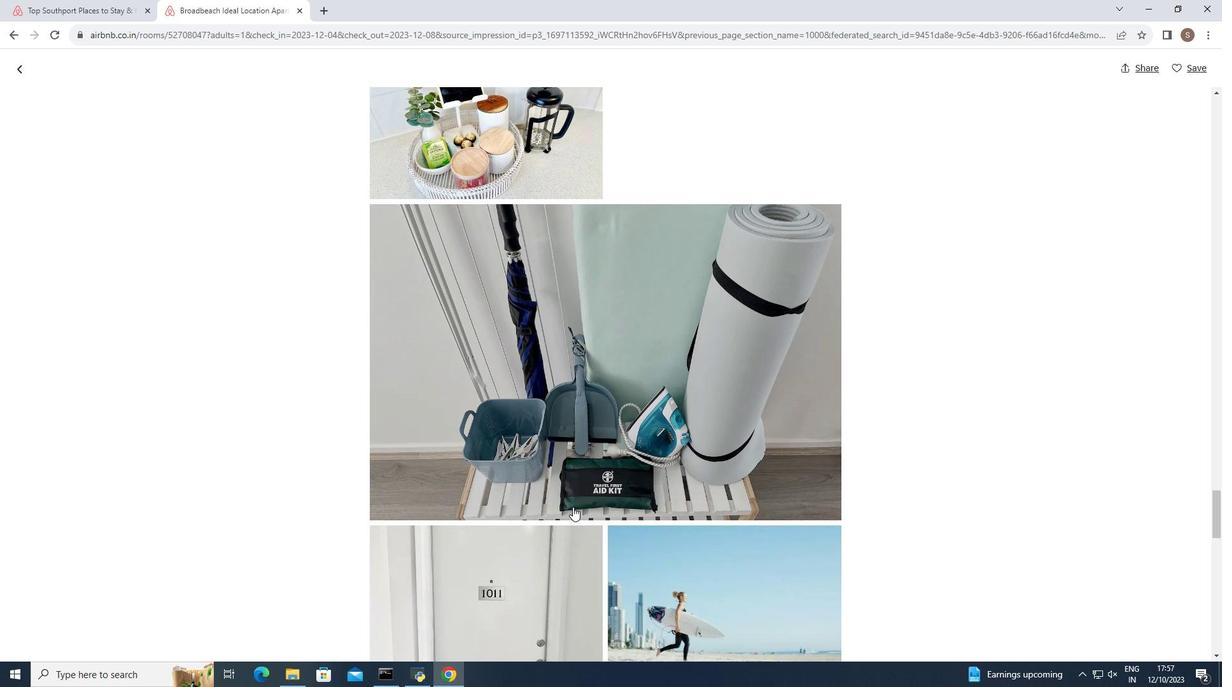 
Action: Mouse scrolled (573, 506) with delta (0, 0)
Screenshot: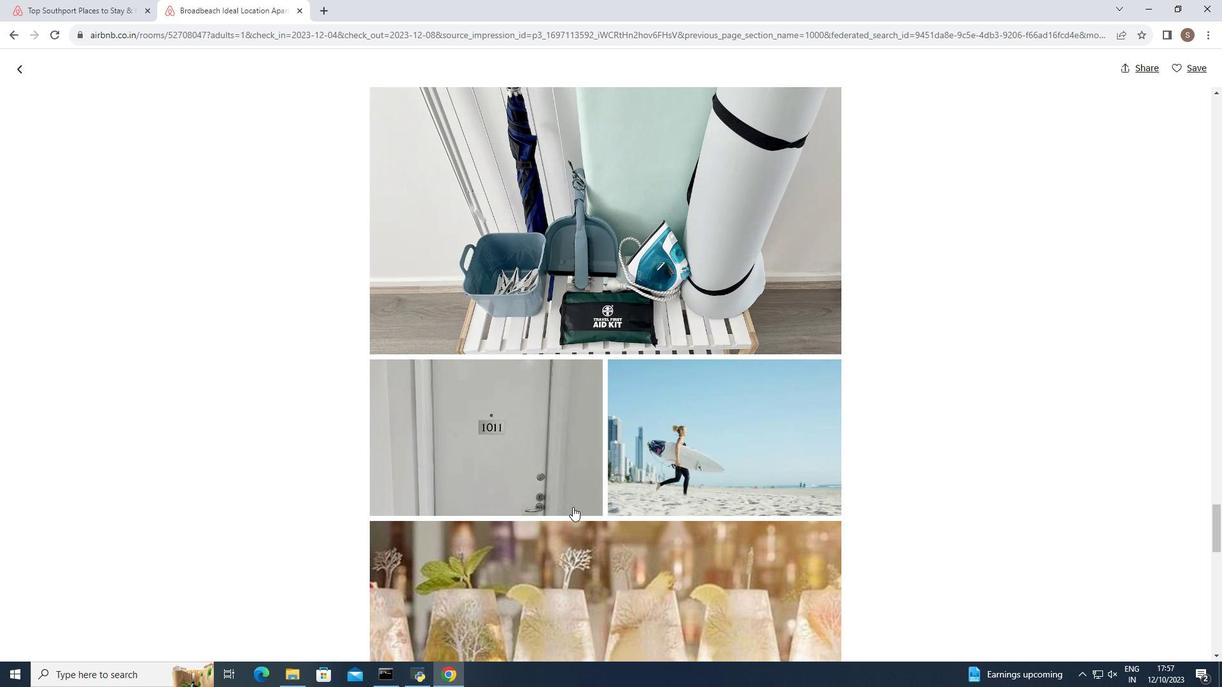 
Action: Mouse scrolled (573, 506) with delta (0, 0)
Screenshot: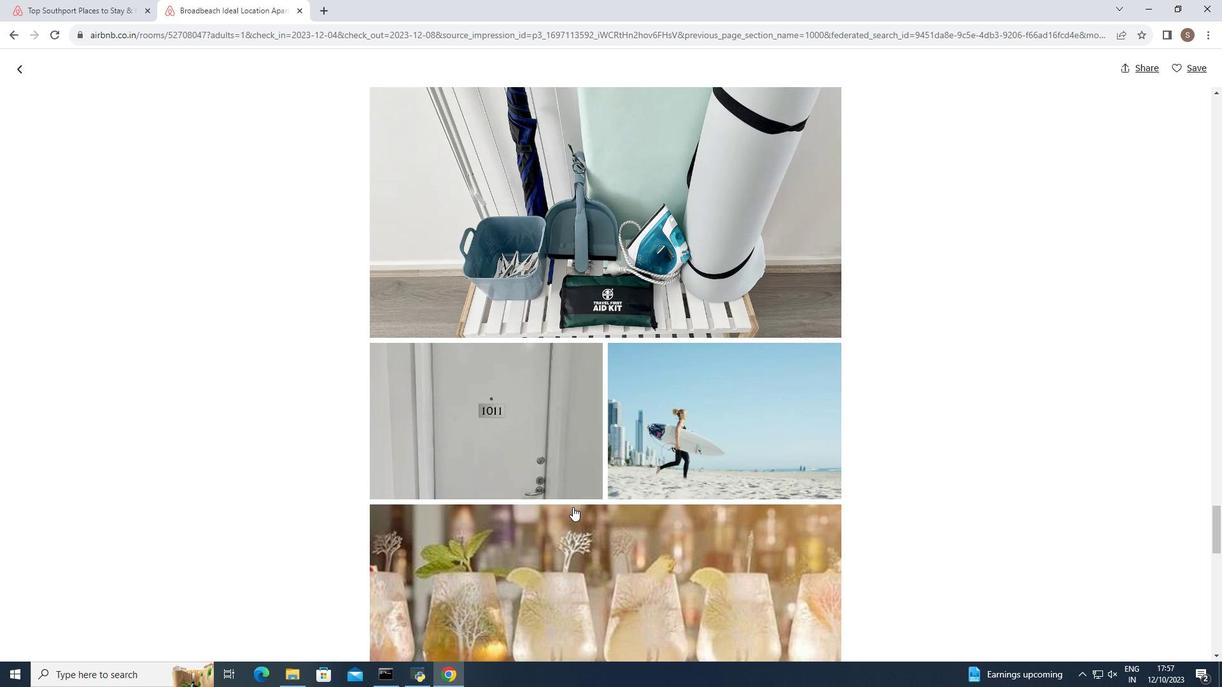 
Action: Mouse scrolled (573, 506) with delta (0, 0)
Screenshot: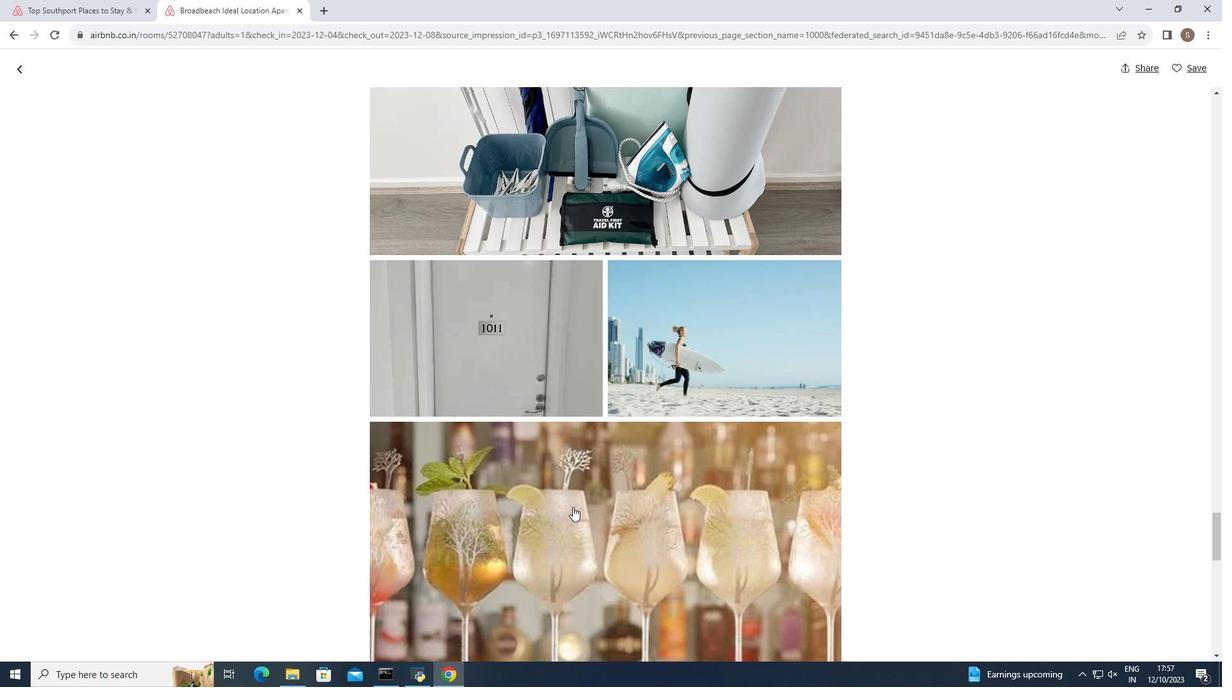 
Action: Mouse scrolled (573, 506) with delta (0, 0)
Screenshot: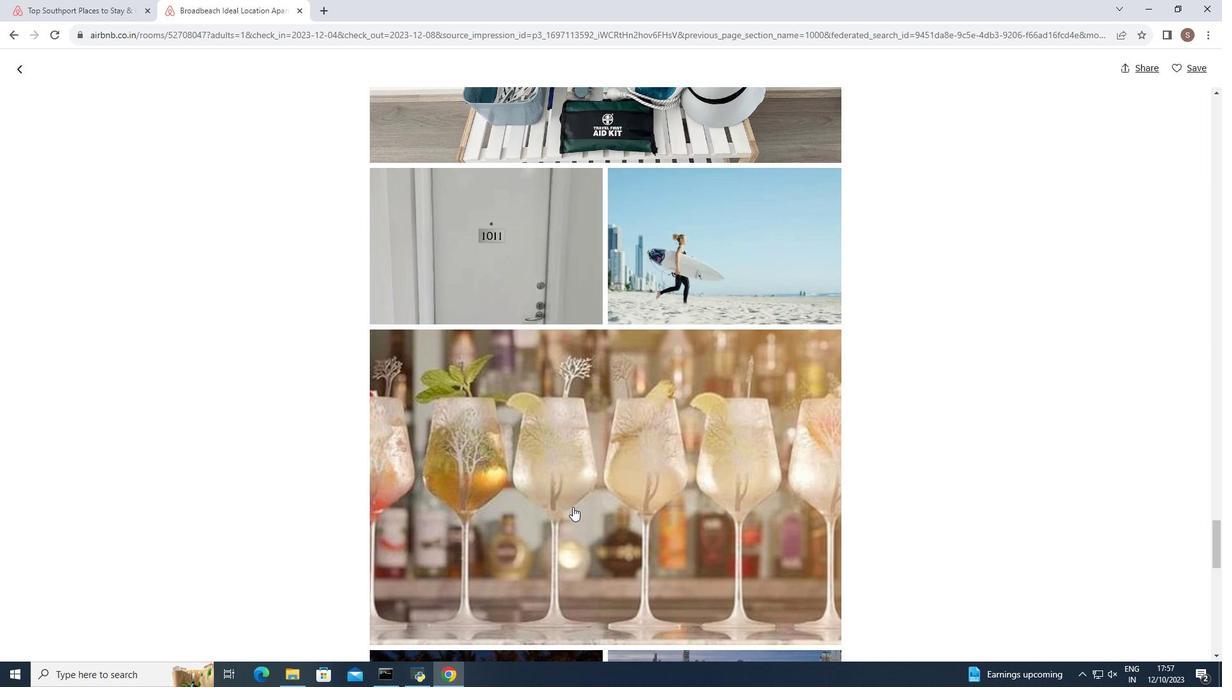 
Action: Mouse scrolled (573, 506) with delta (0, 0)
Screenshot: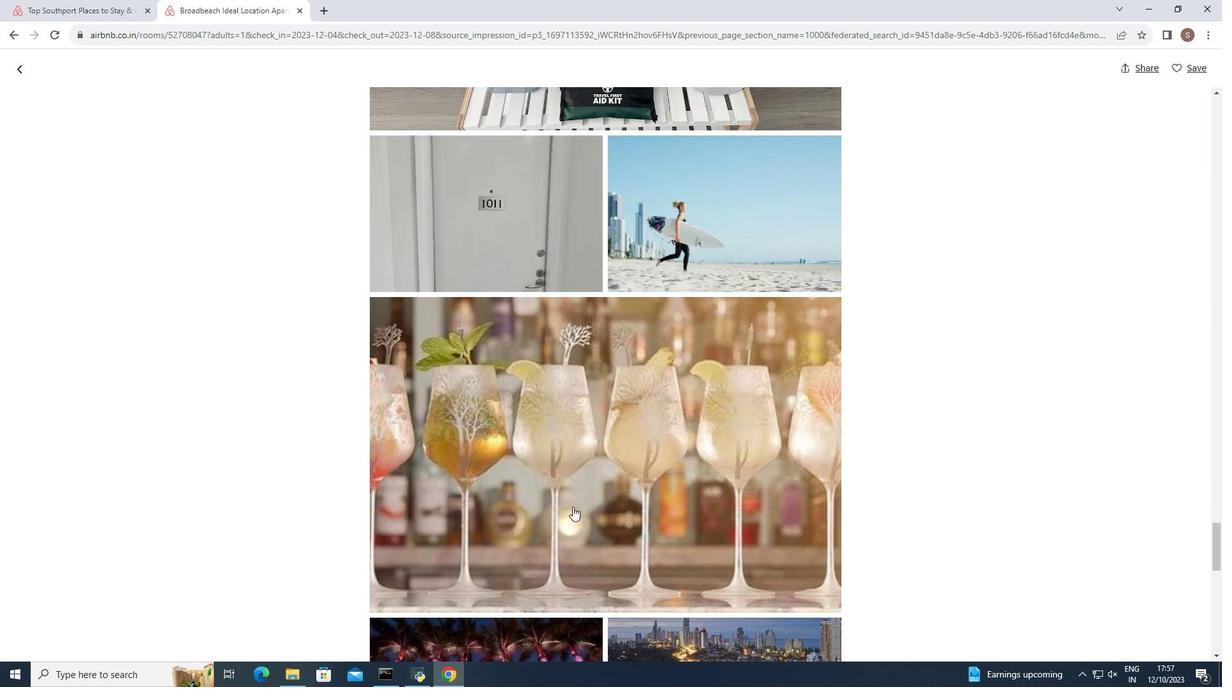 
Action: Mouse scrolled (573, 506) with delta (0, 0)
Screenshot: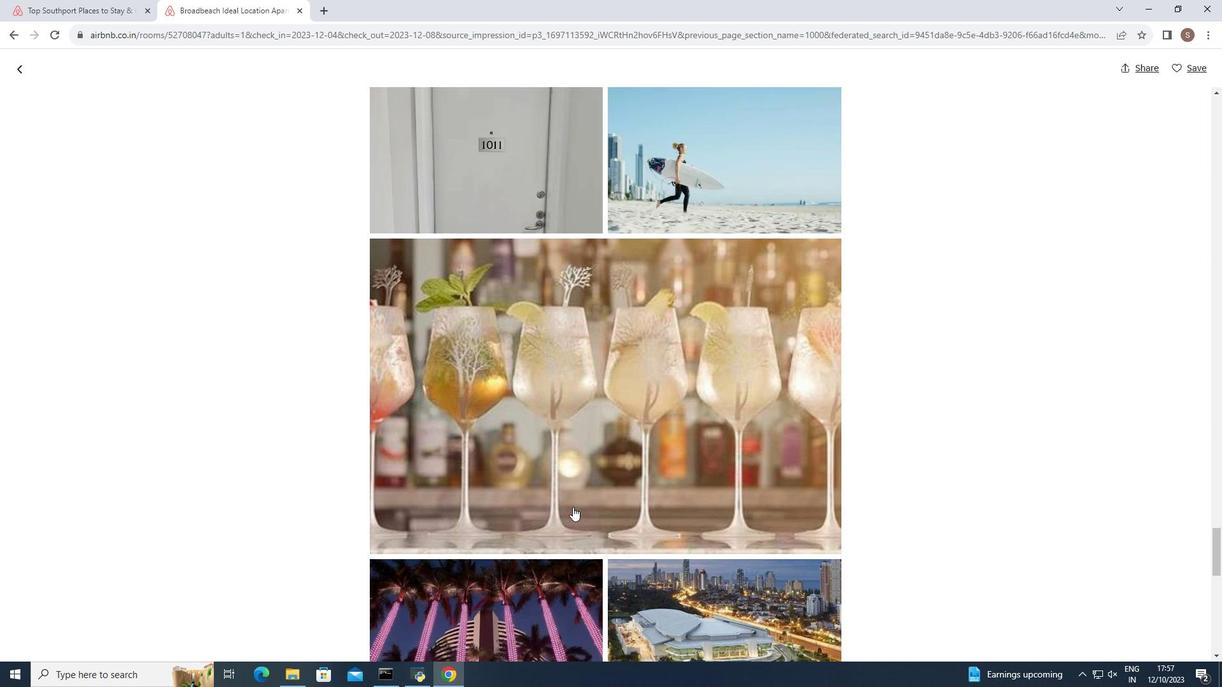 
Action: Mouse scrolled (573, 506) with delta (0, 0)
Screenshot: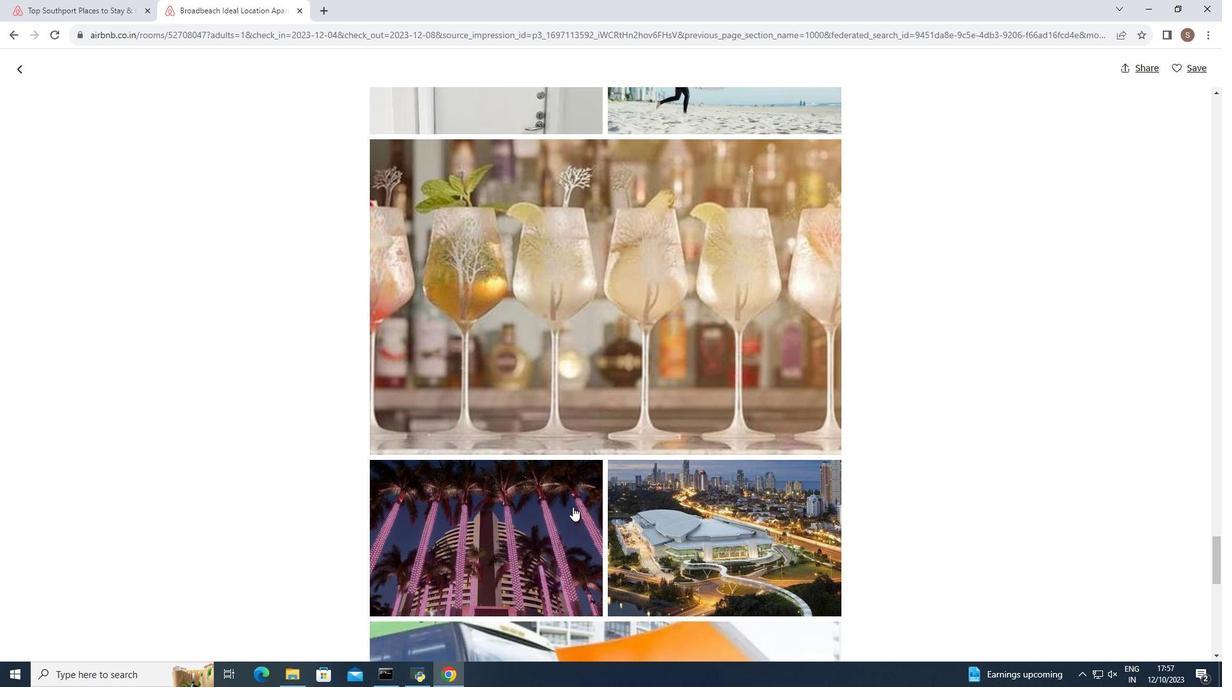 
Action: Mouse scrolled (573, 506) with delta (0, 0)
Screenshot: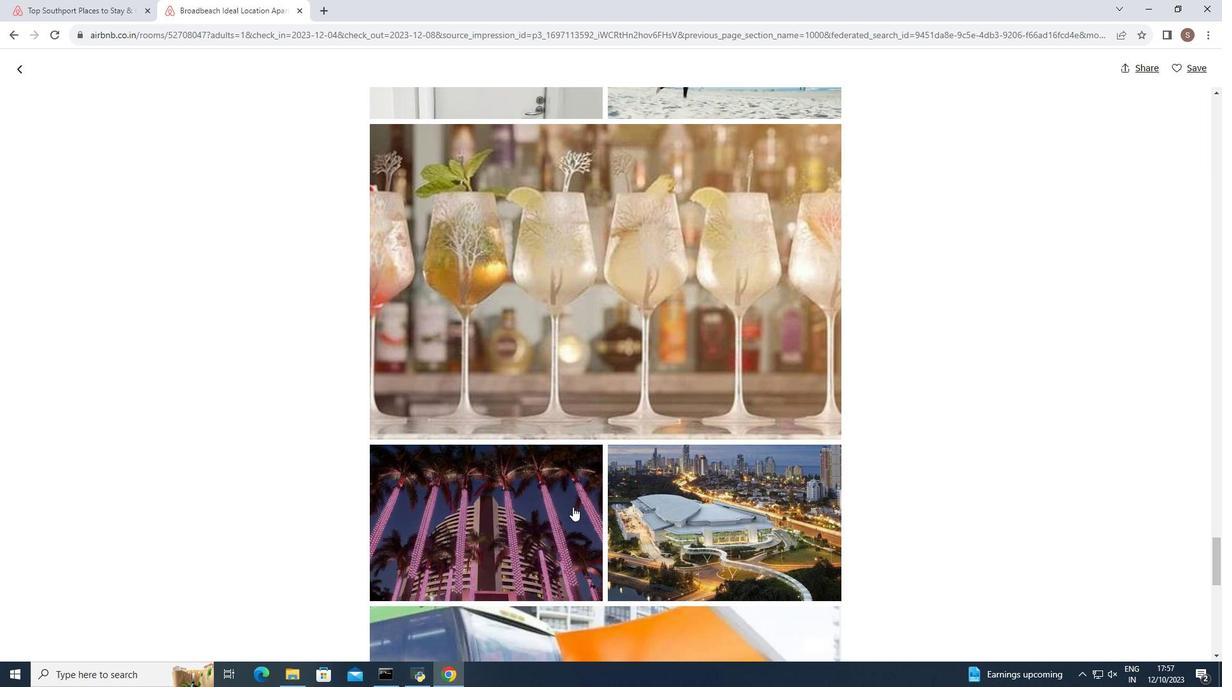 
Action: Mouse scrolled (573, 506) with delta (0, 0)
Screenshot: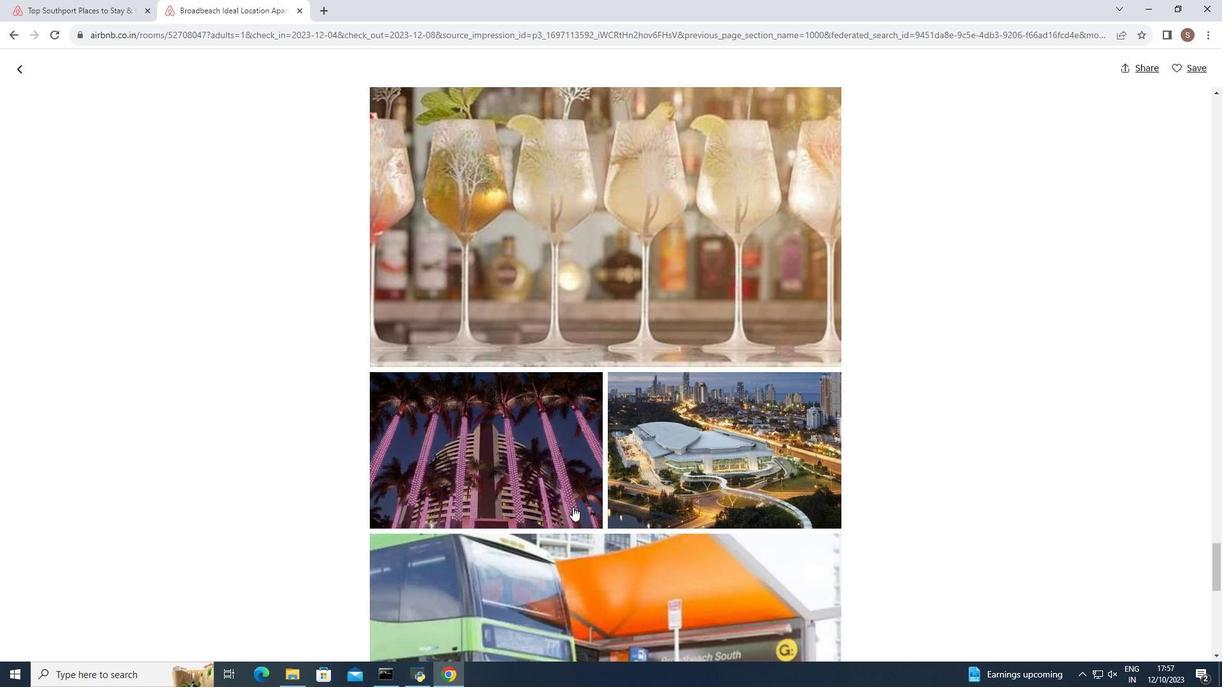 
Action: Mouse scrolled (573, 506) with delta (0, 0)
Screenshot: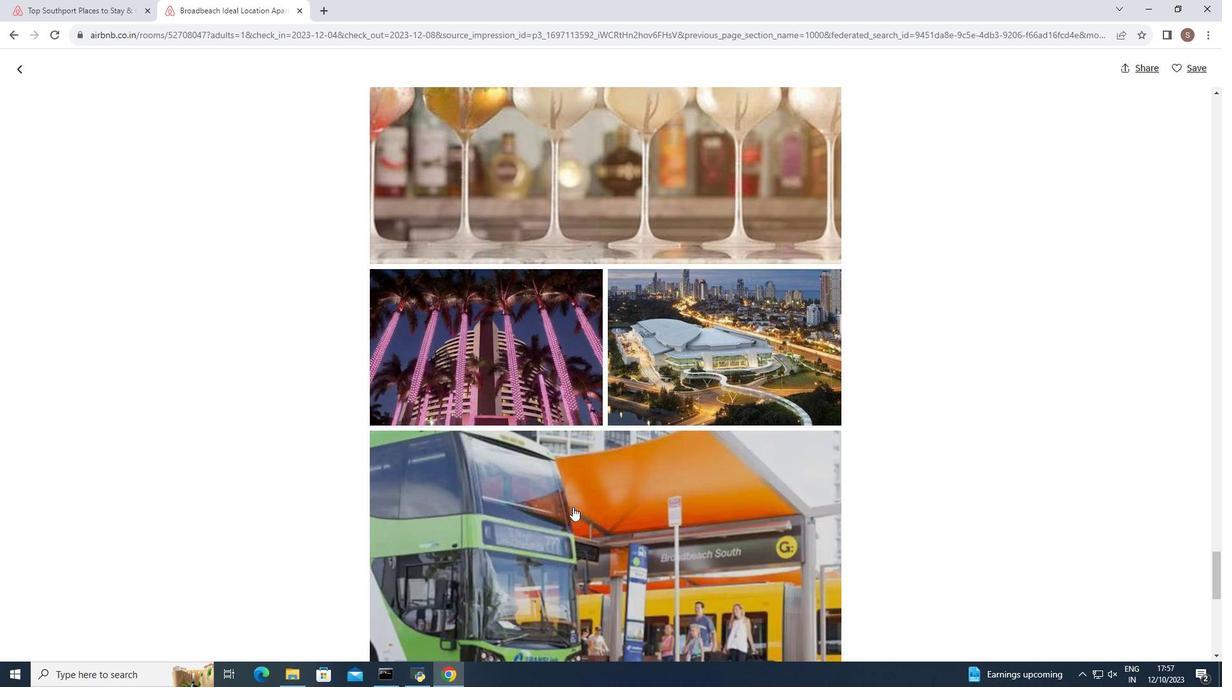 
Action: Mouse scrolled (573, 506) with delta (0, 0)
Screenshot: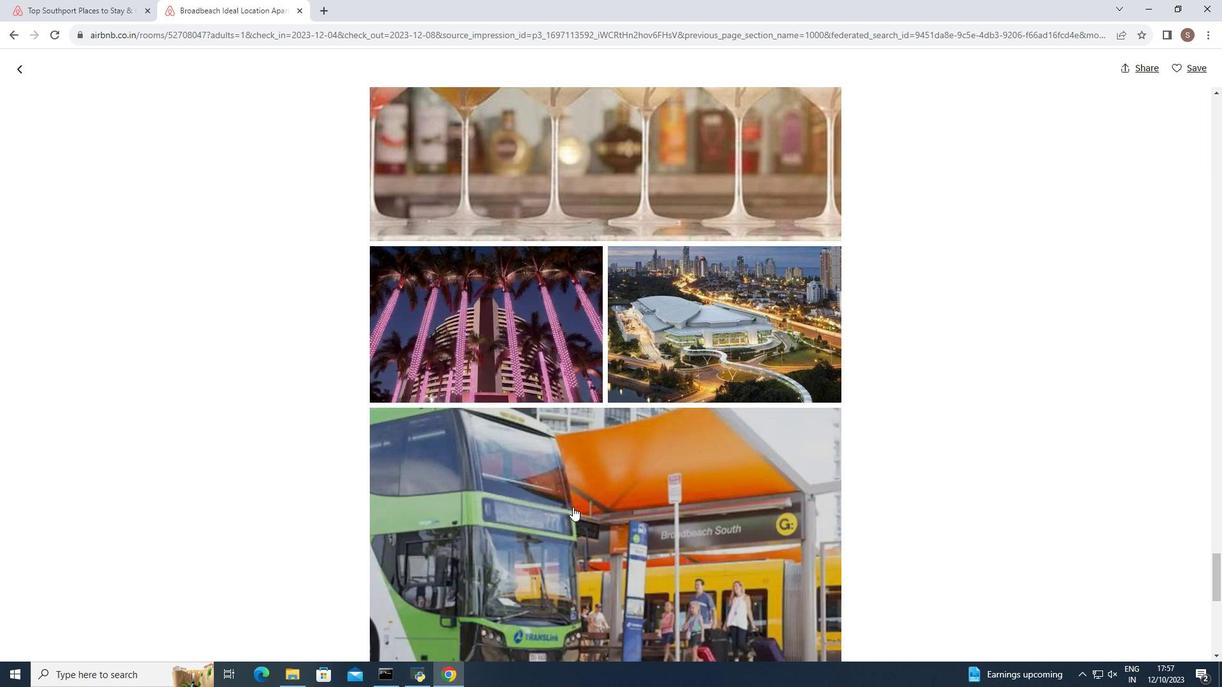 
Action: Mouse scrolled (573, 506) with delta (0, 0)
Screenshot: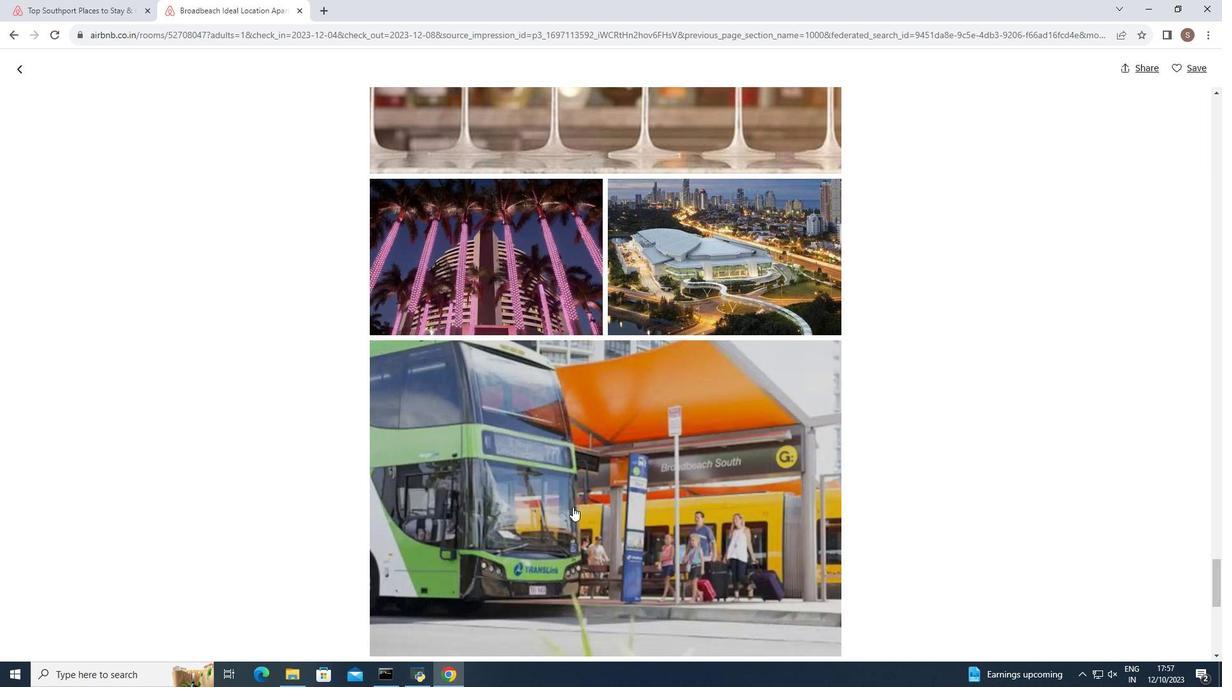 
Action: Mouse scrolled (573, 506) with delta (0, 0)
Screenshot: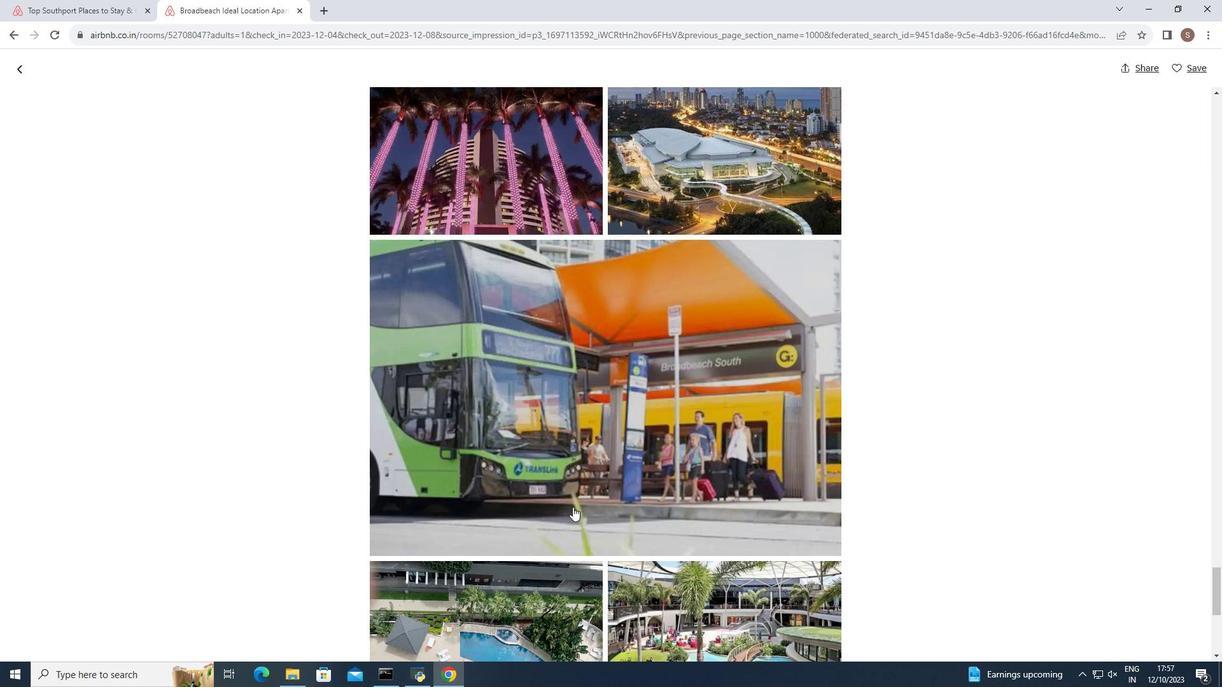 
Action: Mouse scrolled (573, 506) with delta (0, 0)
Screenshot: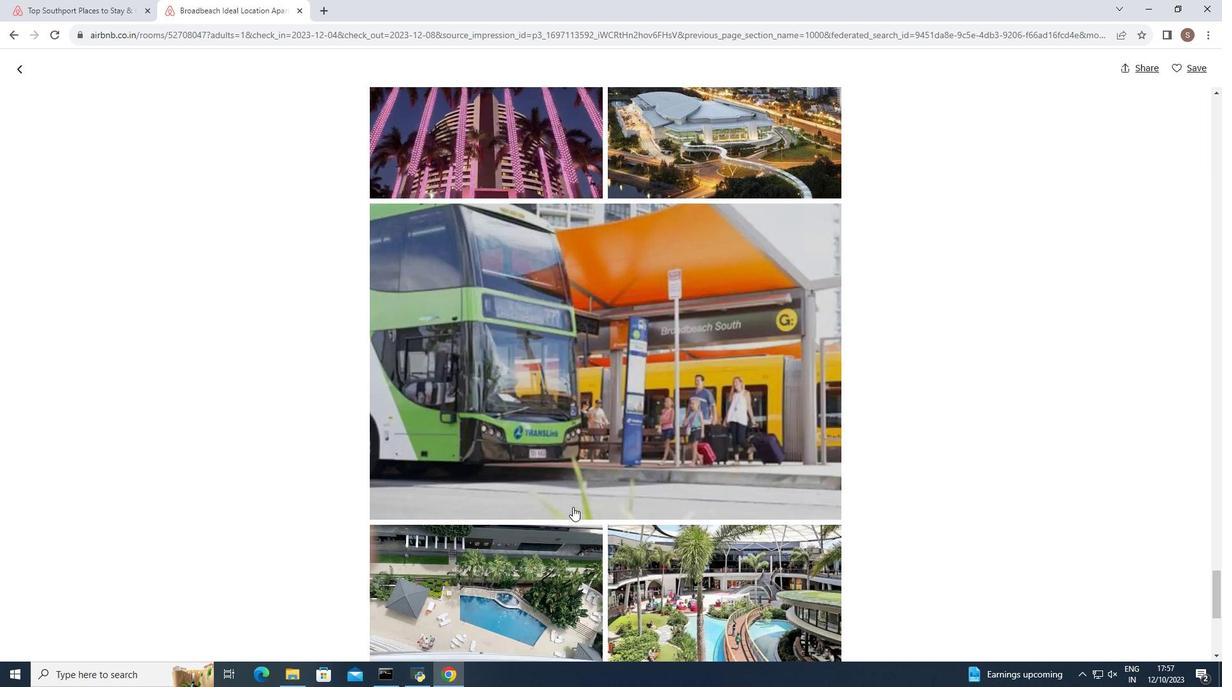 
Action: Mouse scrolled (573, 506) with delta (0, 0)
Screenshot: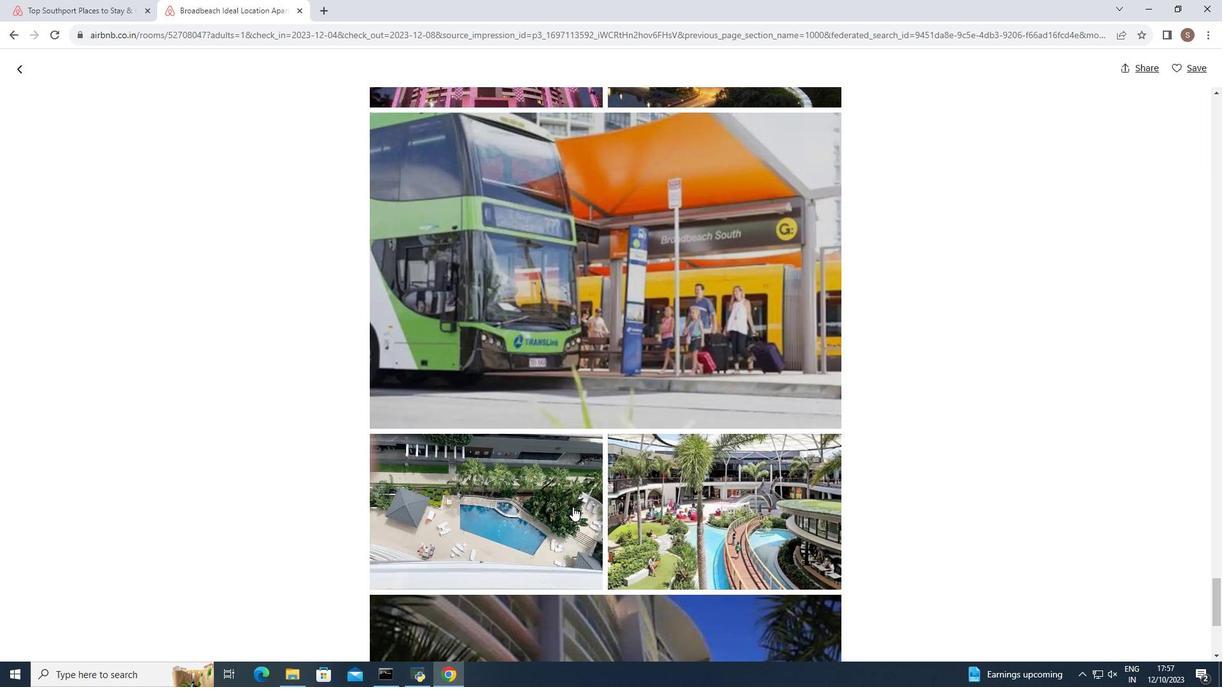 
Action: Mouse scrolled (573, 506) with delta (0, 0)
Screenshot: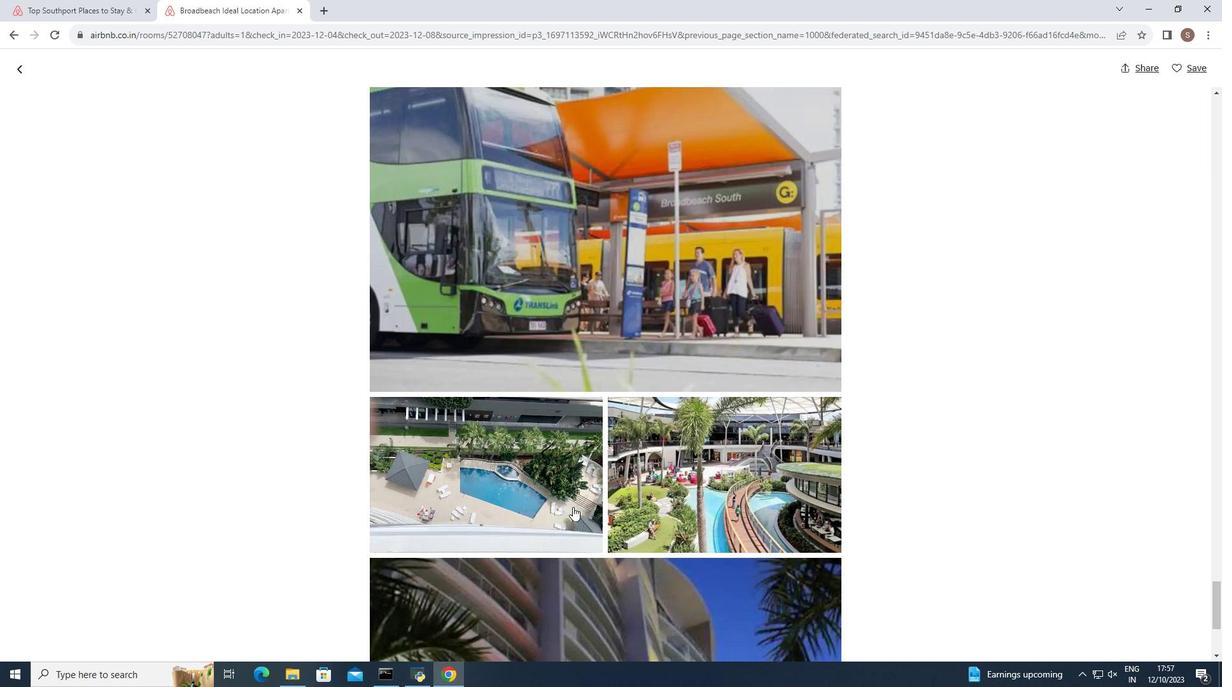 
Action: Mouse scrolled (573, 506) with delta (0, 0)
Screenshot: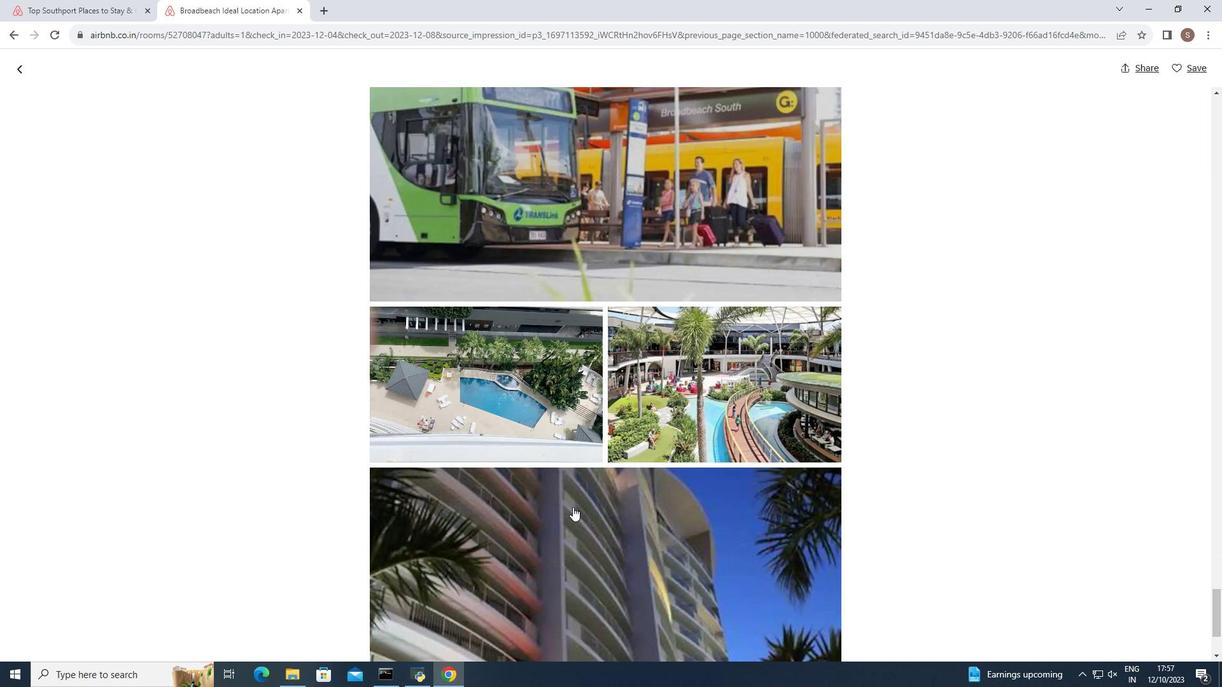 
Action: Mouse scrolled (573, 506) with delta (0, 0)
Screenshot: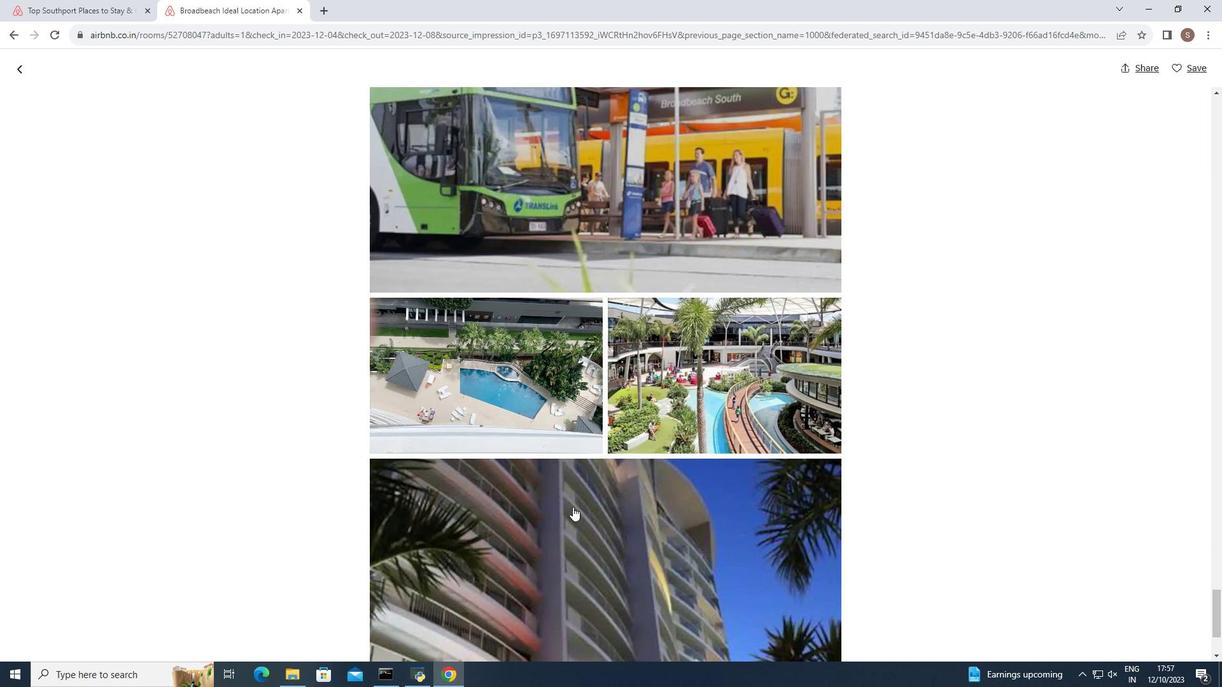 
Action: Mouse scrolled (573, 506) with delta (0, 0)
Screenshot: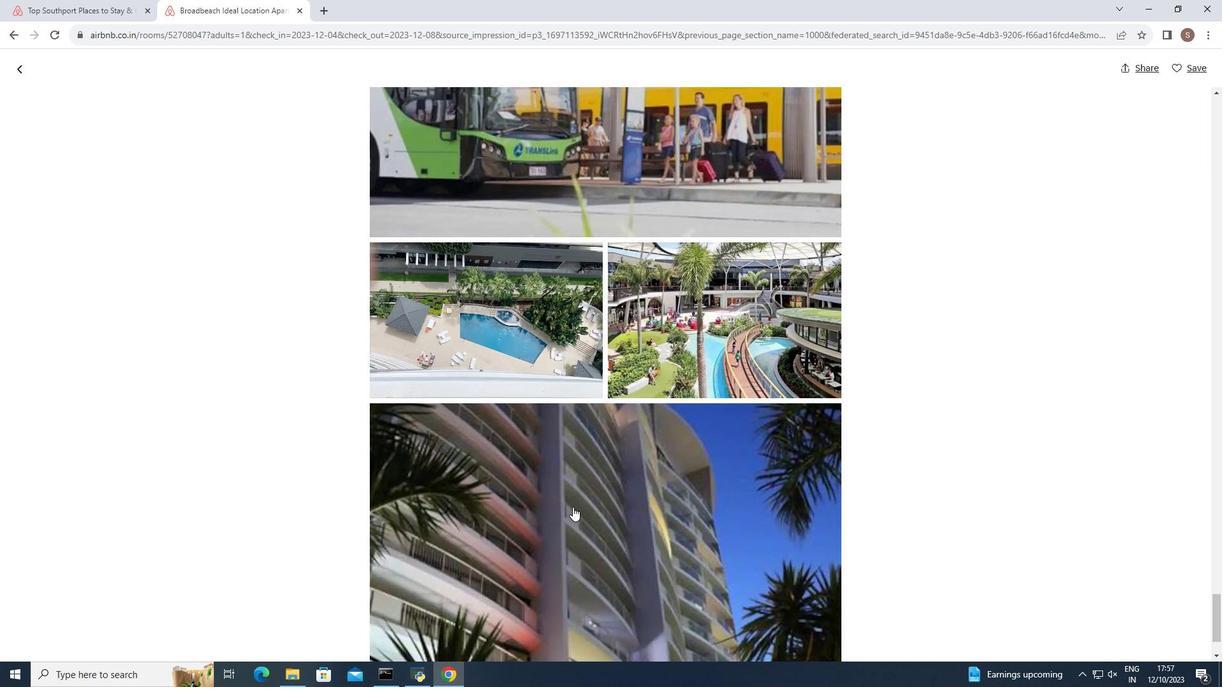 
Action: Mouse scrolled (573, 506) with delta (0, 0)
Screenshot: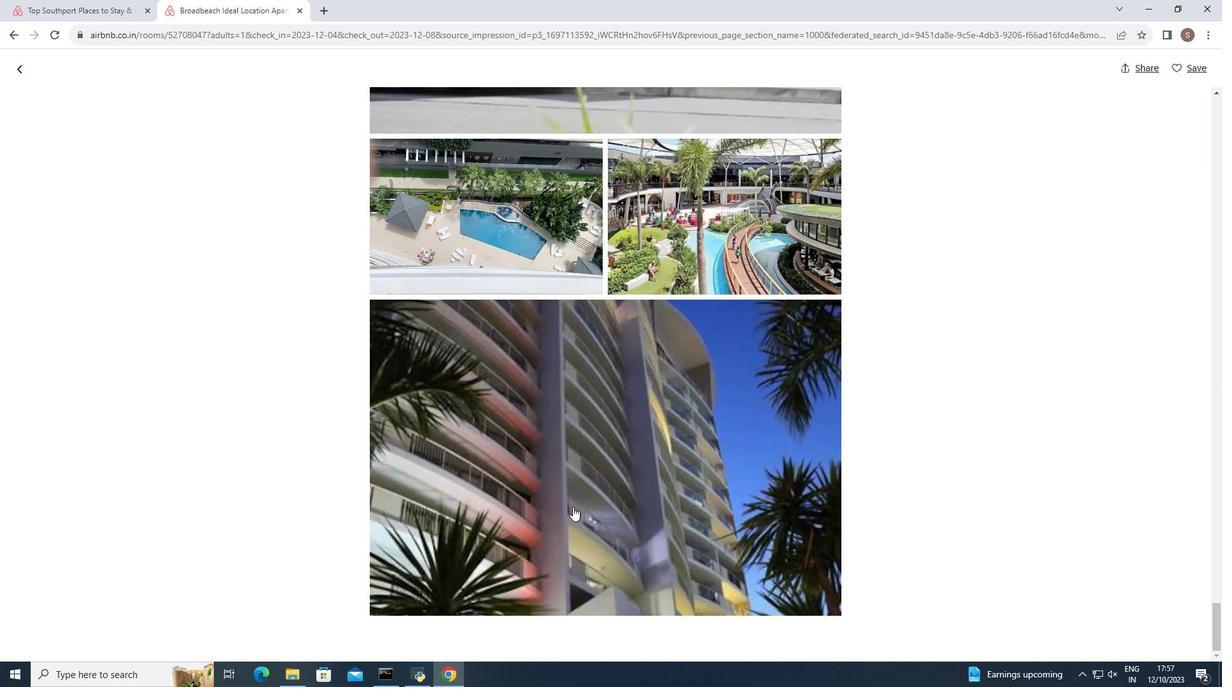 
Action: Mouse scrolled (573, 506) with delta (0, 0)
Screenshot: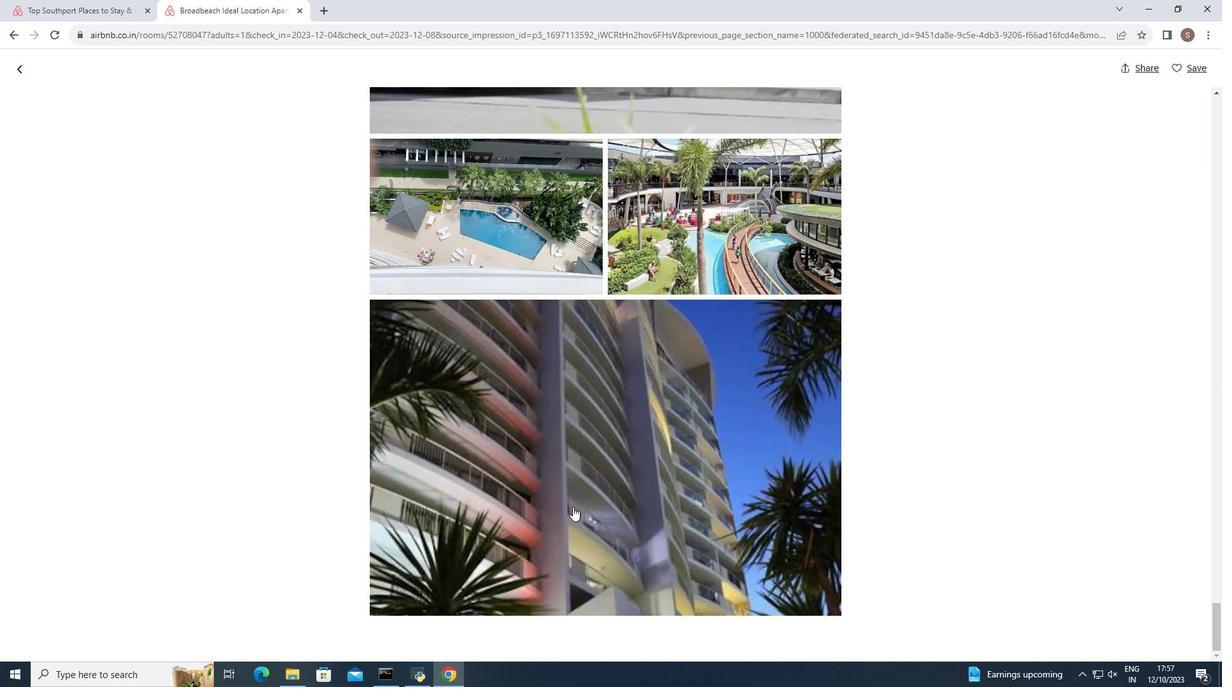 
Action: Mouse scrolled (573, 506) with delta (0, 0)
Screenshot: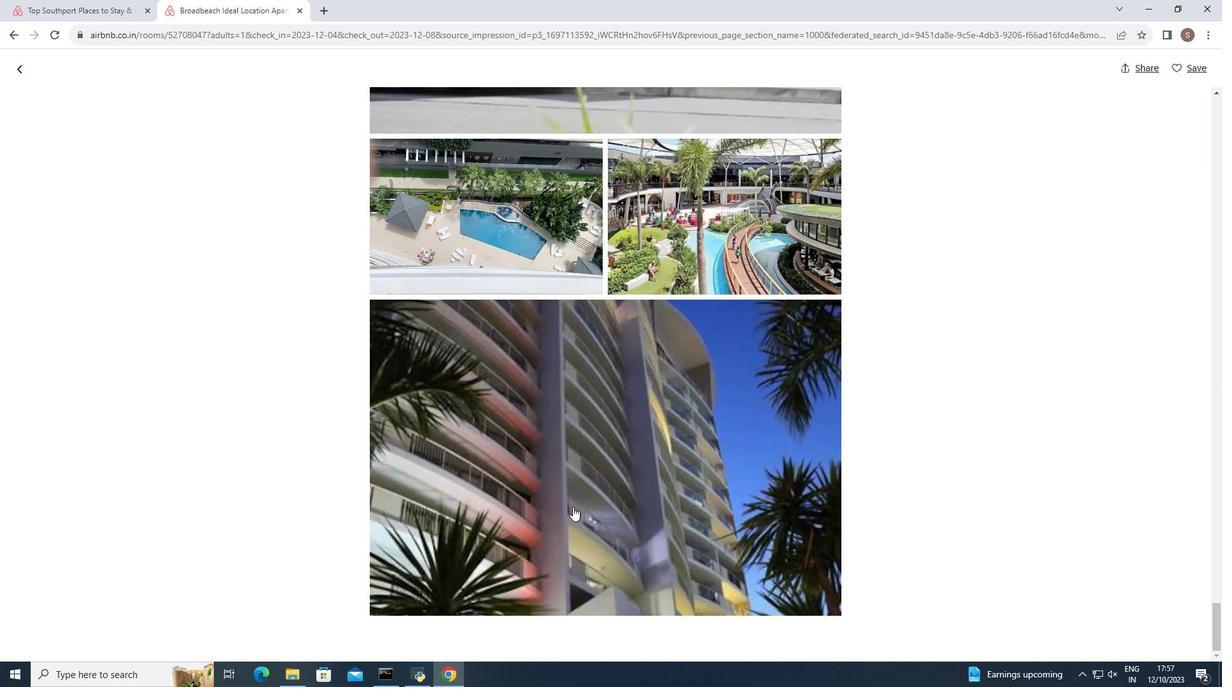 
Action: Mouse scrolled (573, 506) with delta (0, 0)
Screenshot: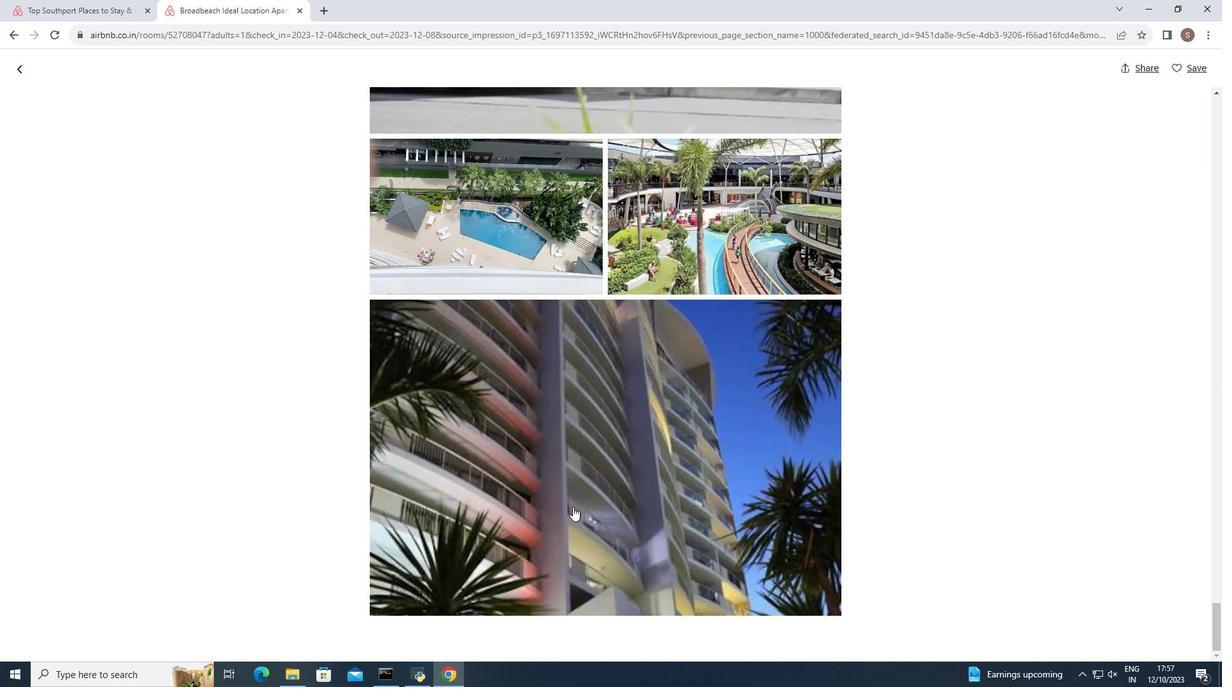 
Action: Mouse moved to (18, 64)
Screenshot: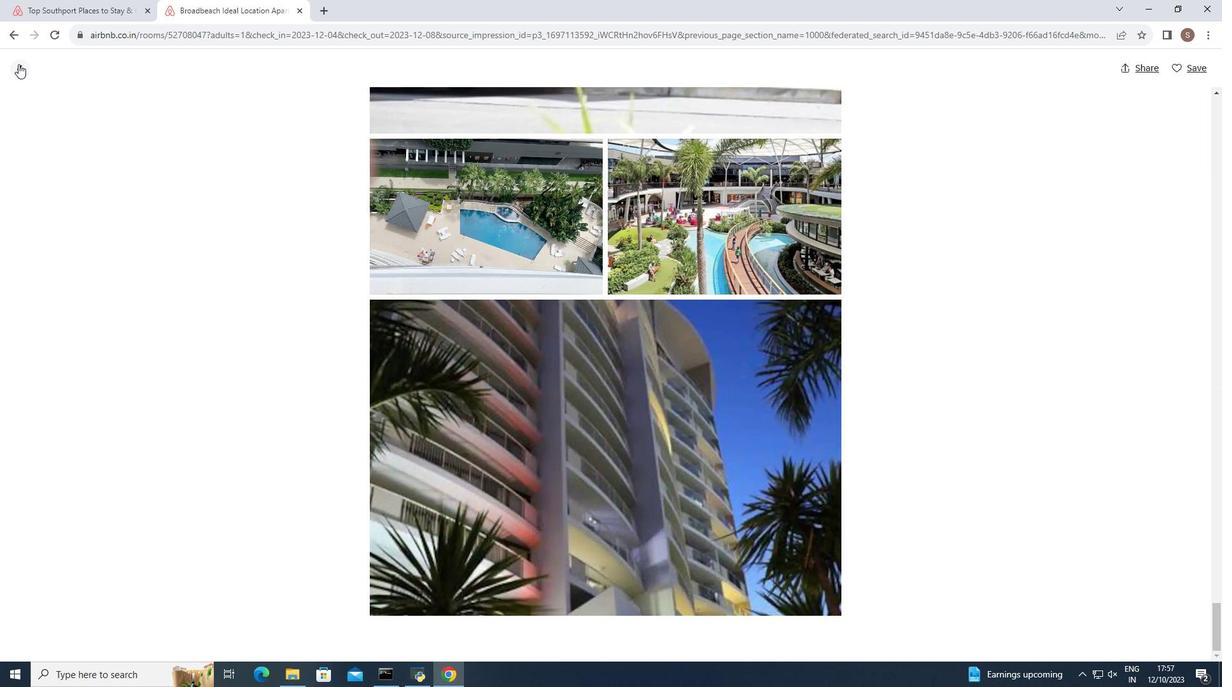 
Action: Mouse pressed left at (18, 64)
Screenshot: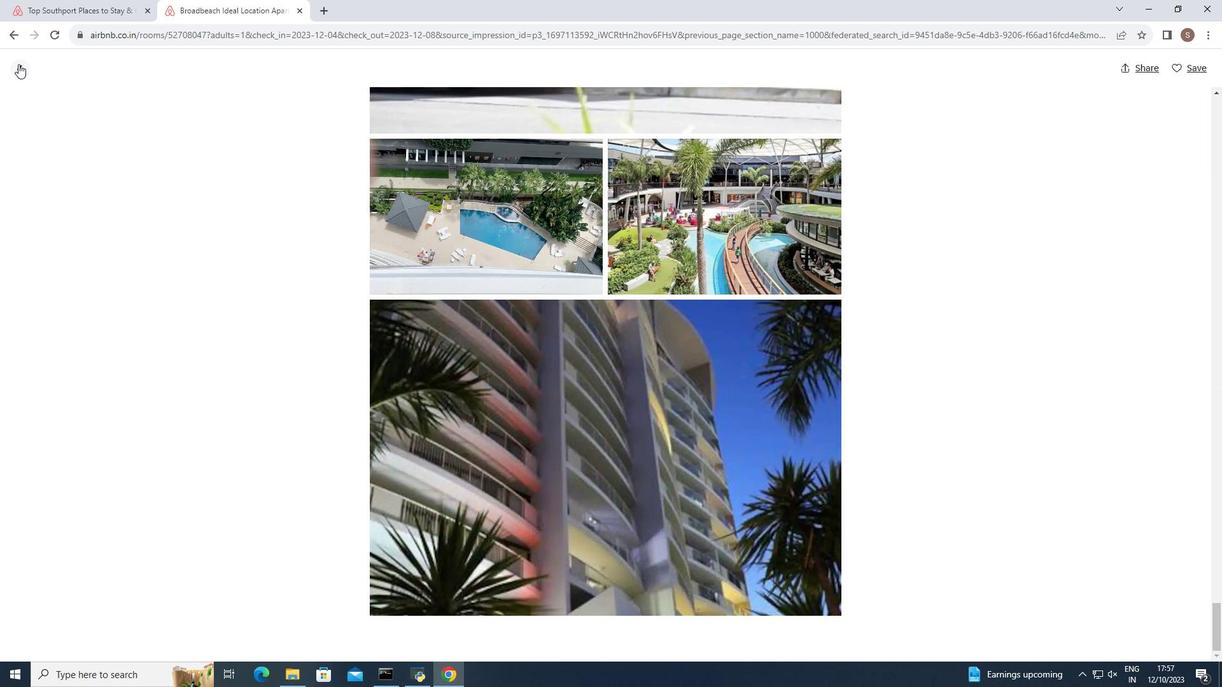 
Action: Mouse moved to (284, 335)
Screenshot: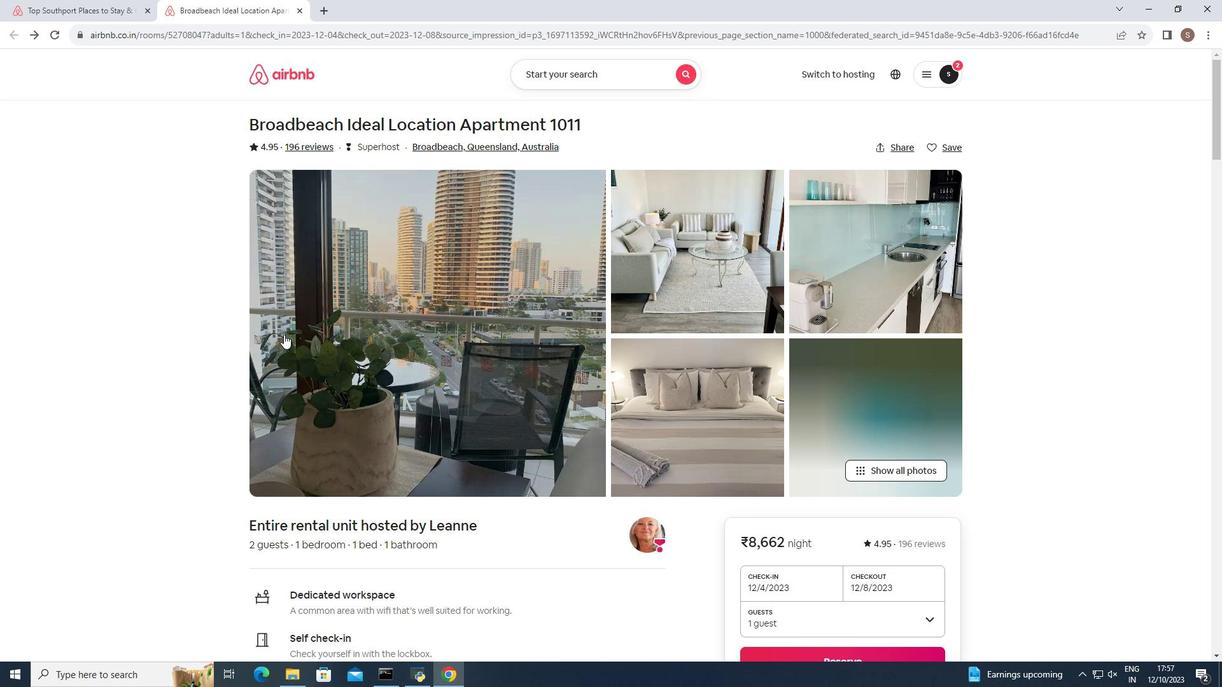 
Action: Mouse scrolled (284, 334) with delta (0, 0)
Screenshot: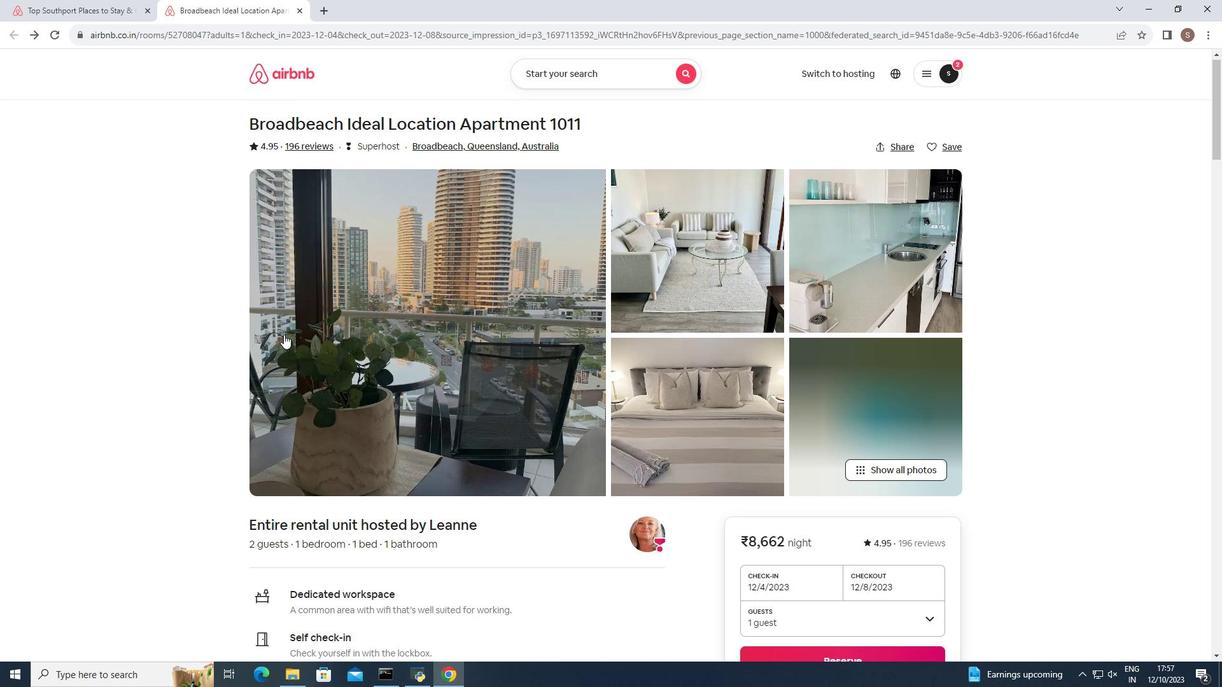 
Action: Mouse scrolled (284, 334) with delta (0, 0)
Screenshot: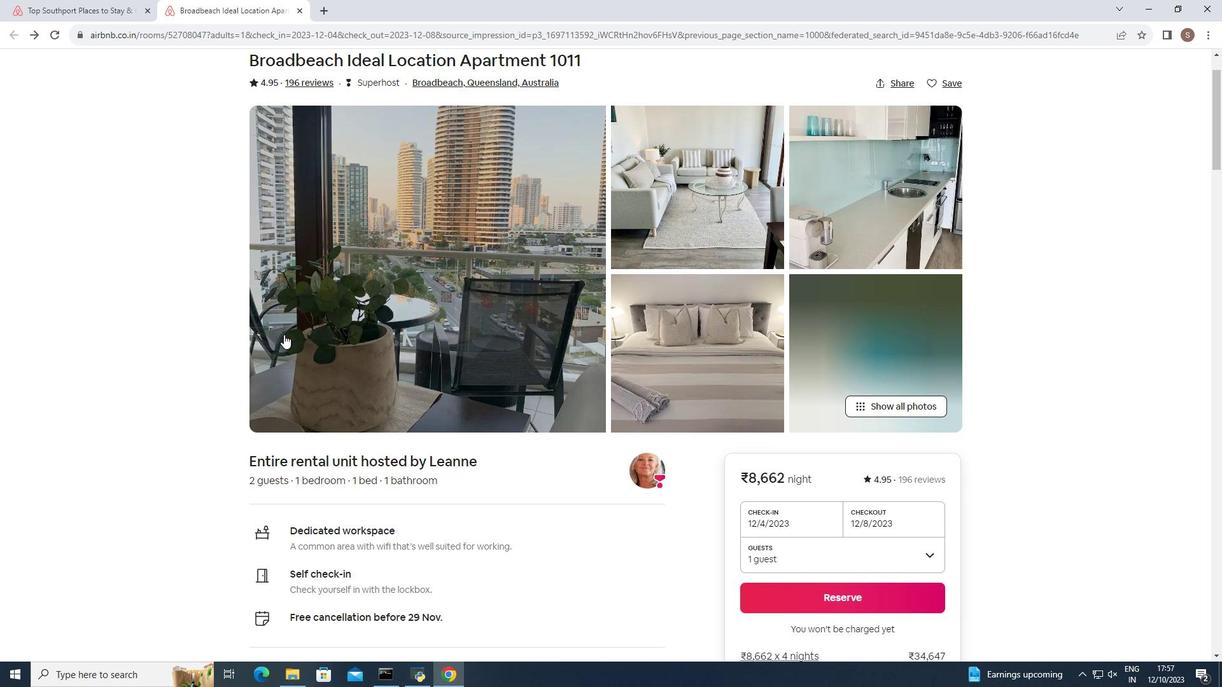 
Action: Mouse scrolled (284, 334) with delta (0, 0)
Screenshot: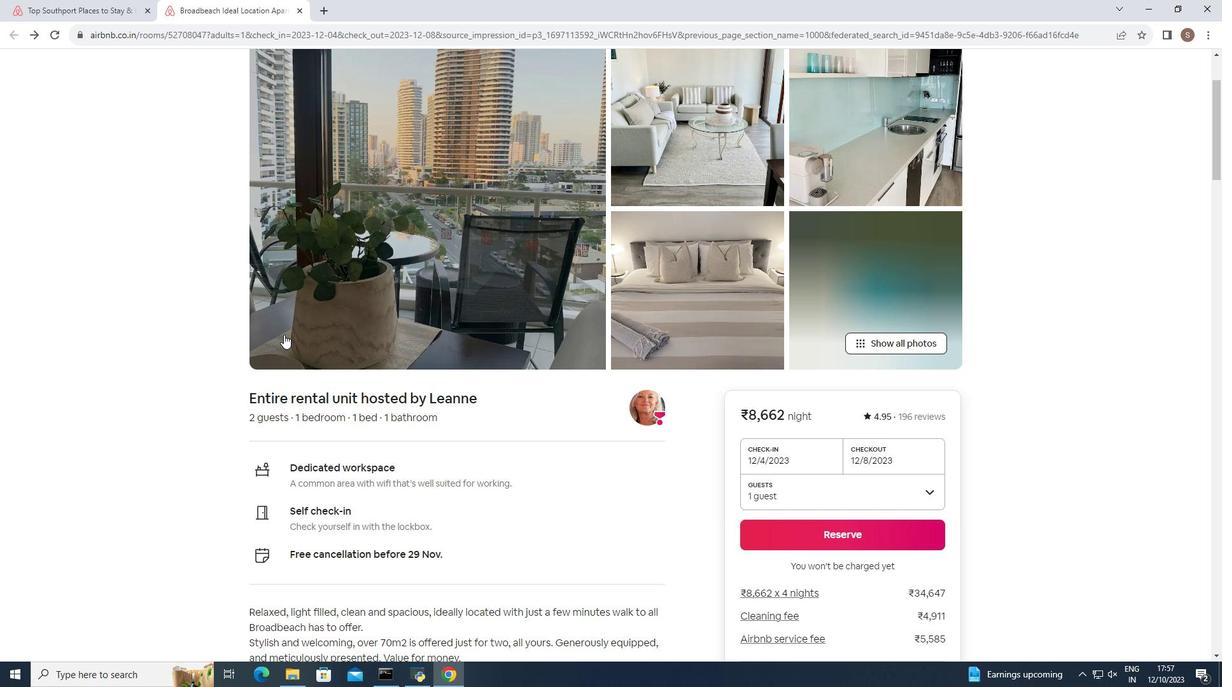 
Action: Mouse scrolled (284, 334) with delta (0, 0)
Screenshot: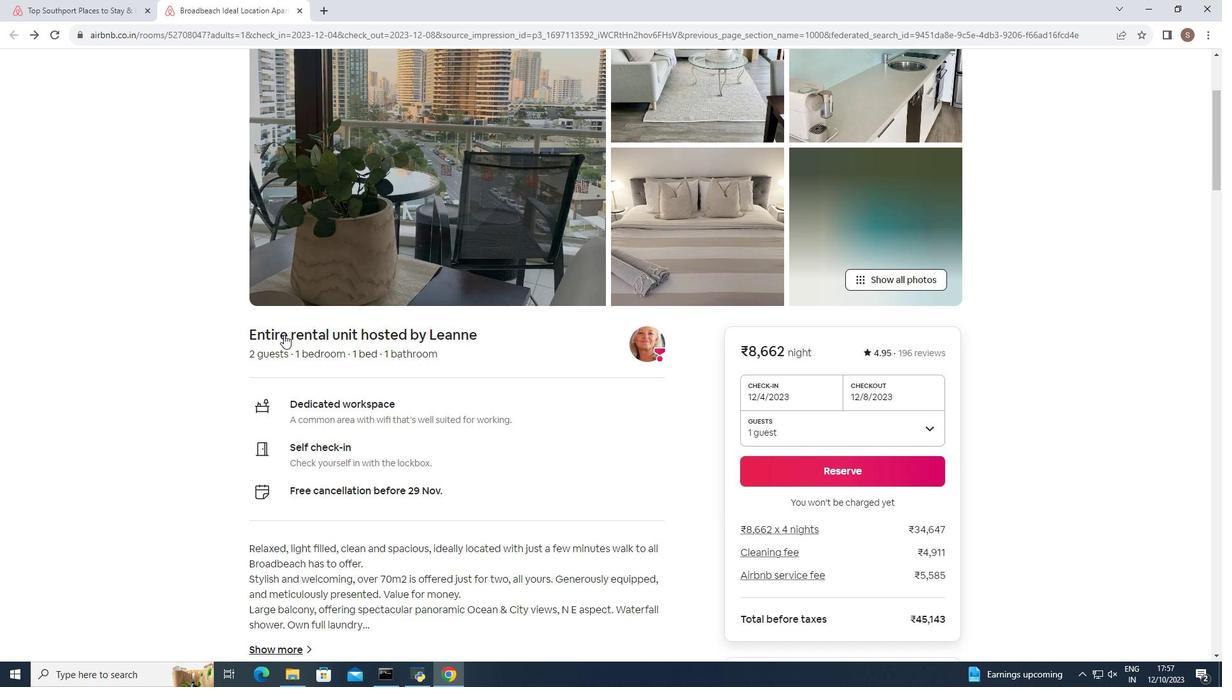 
Action: Mouse scrolled (284, 334) with delta (0, 0)
Screenshot: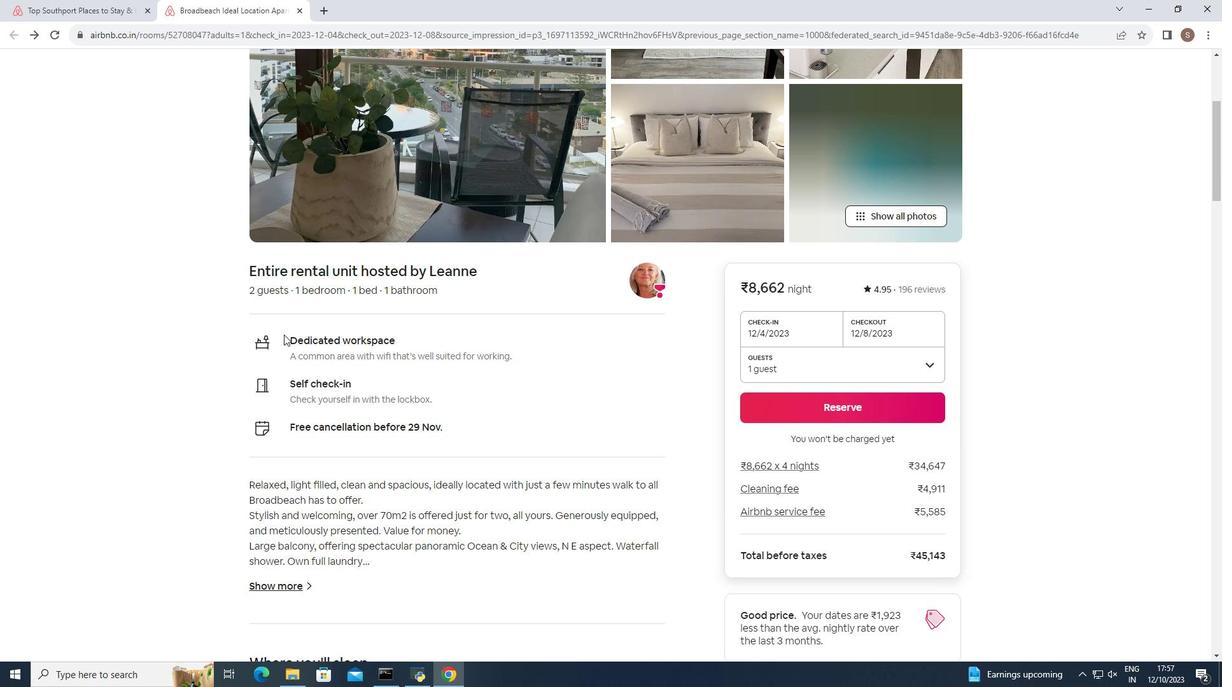 
Action: Mouse scrolled (284, 334) with delta (0, 0)
Screenshot: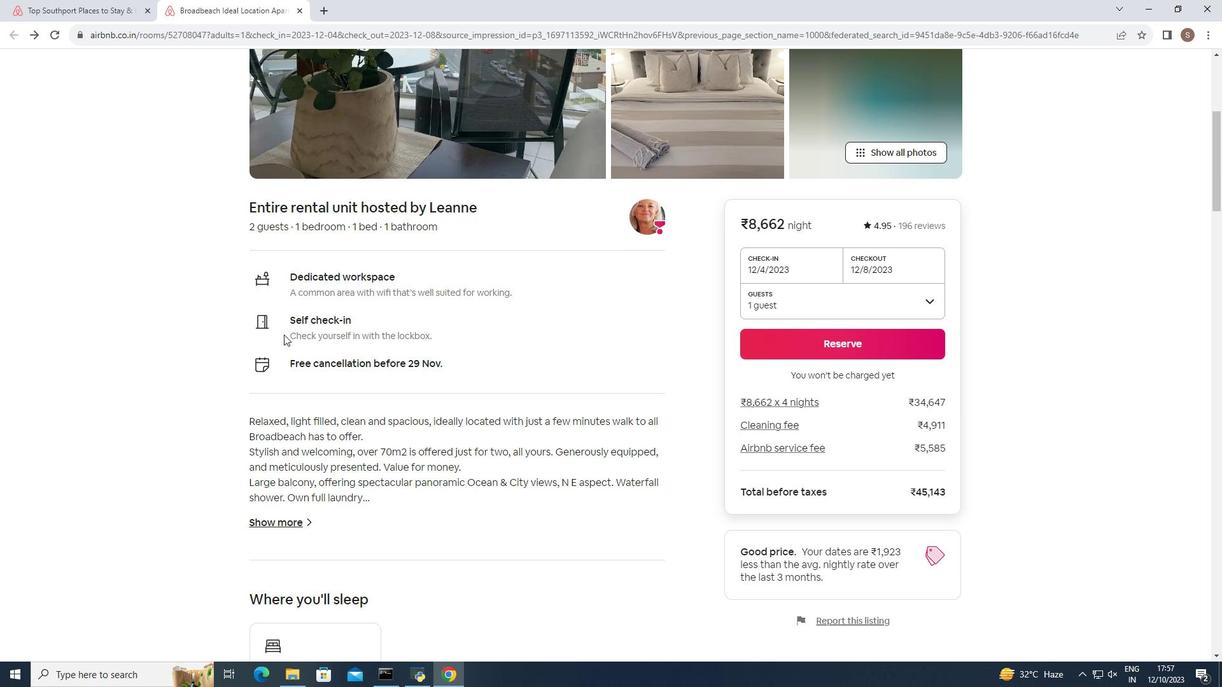 
Action: Mouse scrolled (284, 334) with delta (0, 0)
Screenshot: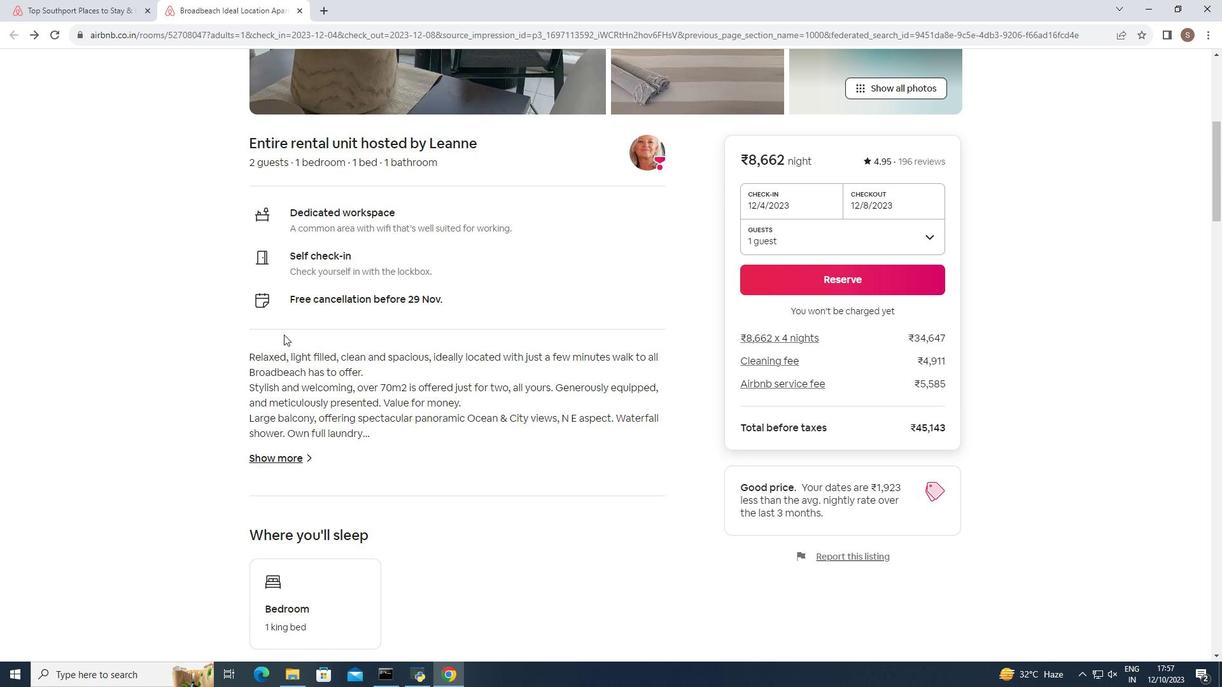 
Action: Mouse scrolled (284, 334) with delta (0, 0)
Screenshot: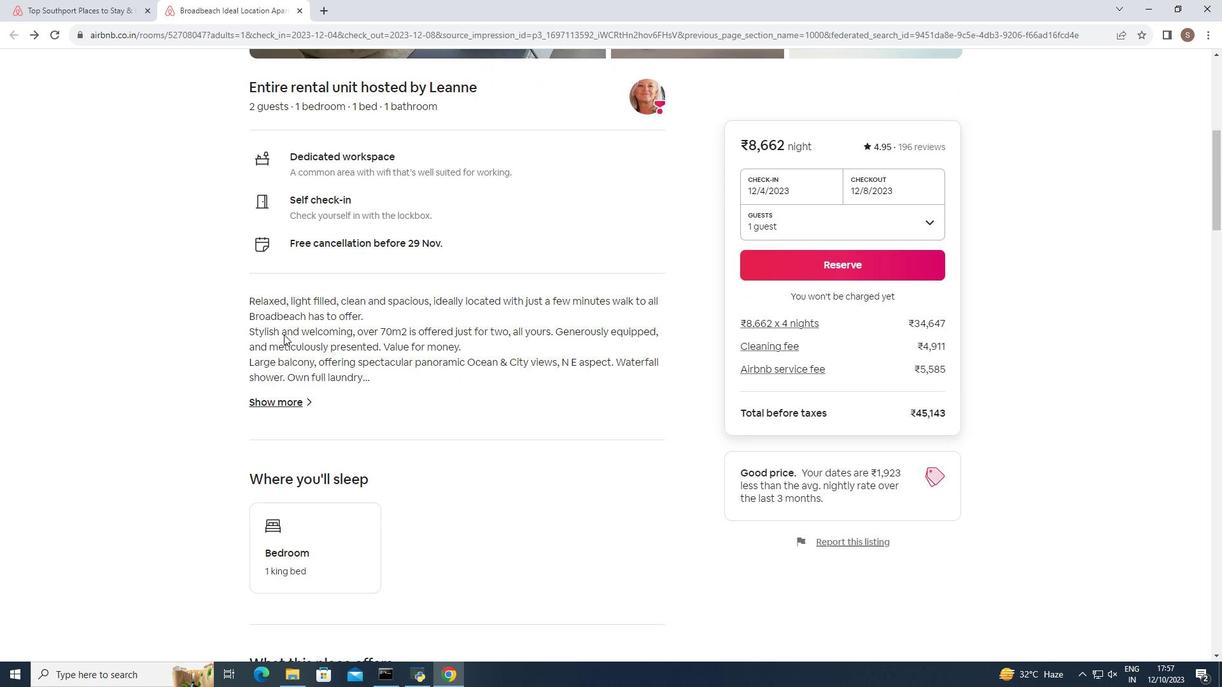 
Action: Mouse moved to (276, 328)
Screenshot: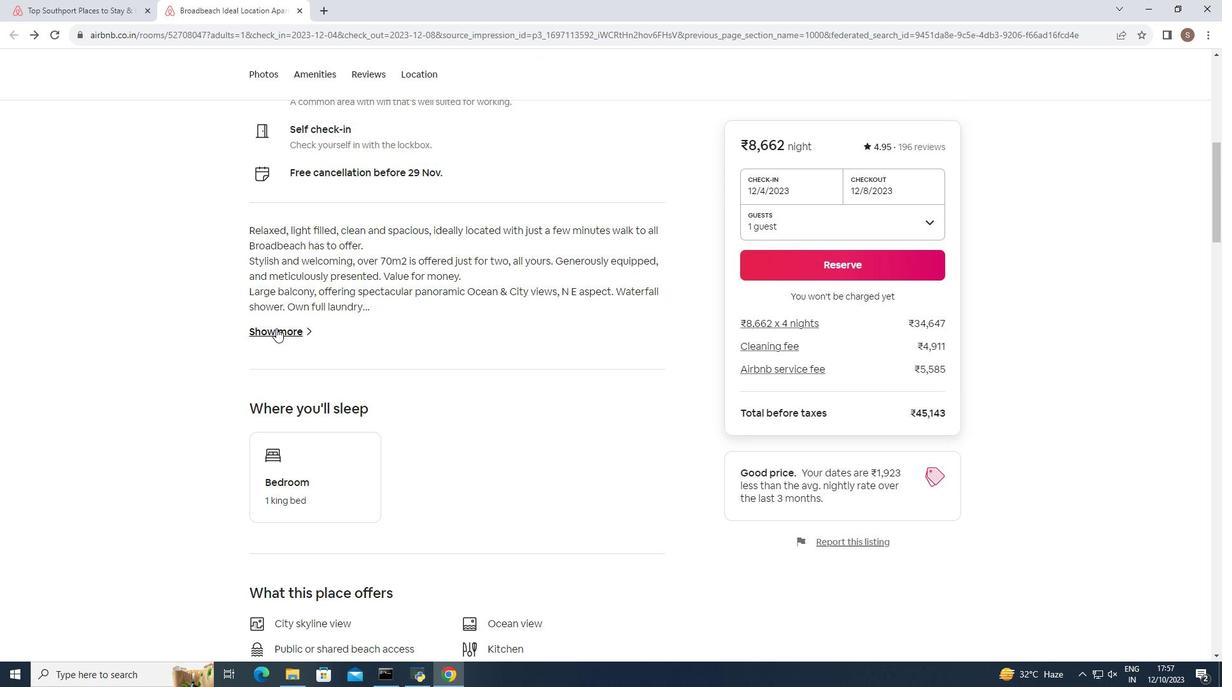 
Action: Mouse pressed left at (276, 328)
Screenshot: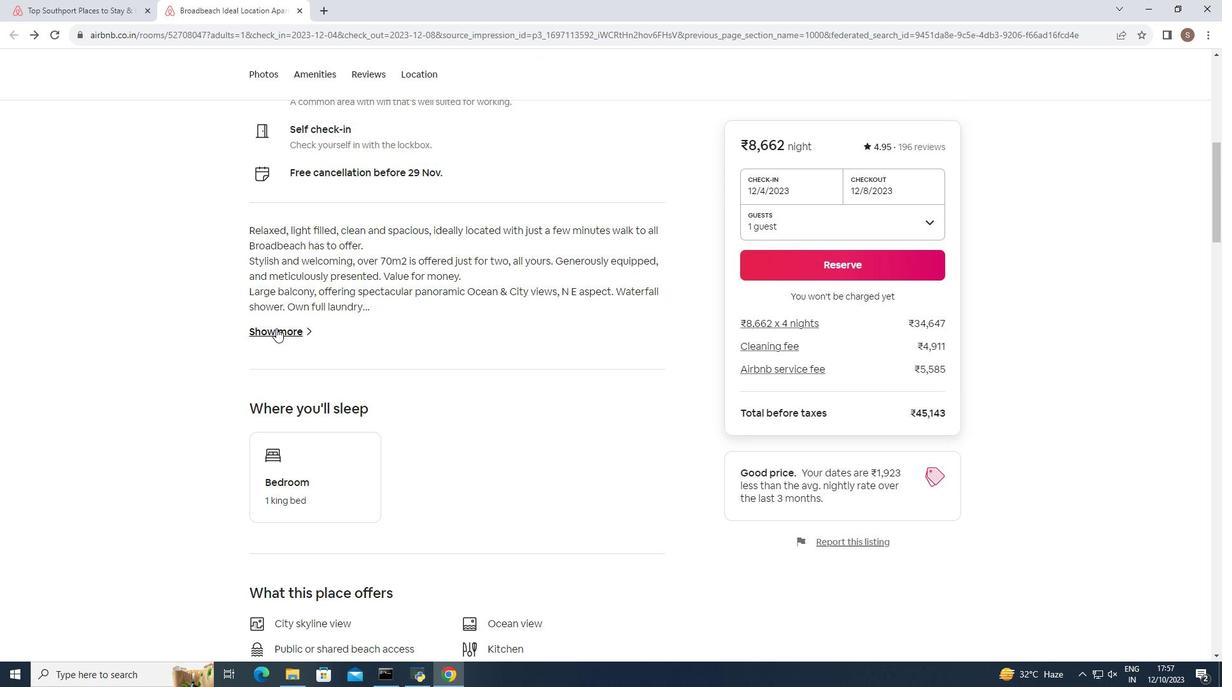 
Action: Mouse moved to (428, 345)
Screenshot: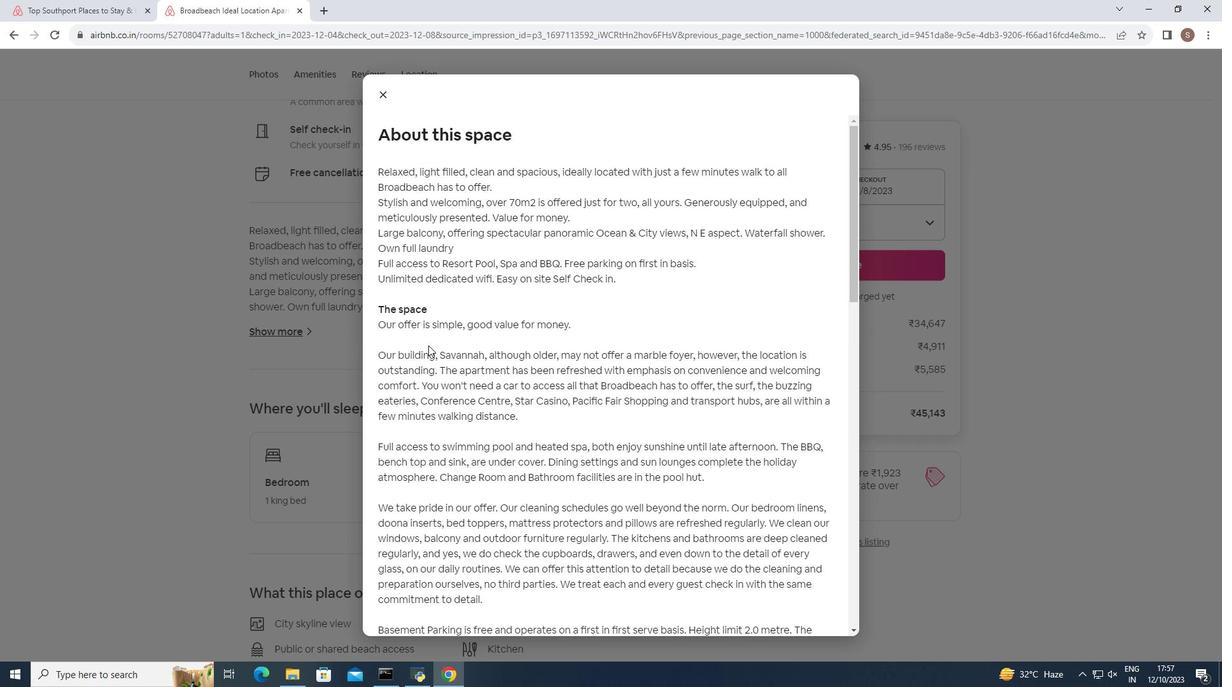 
Action: Mouse scrolled (428, 345) with delta (0, 0)
Screenshot: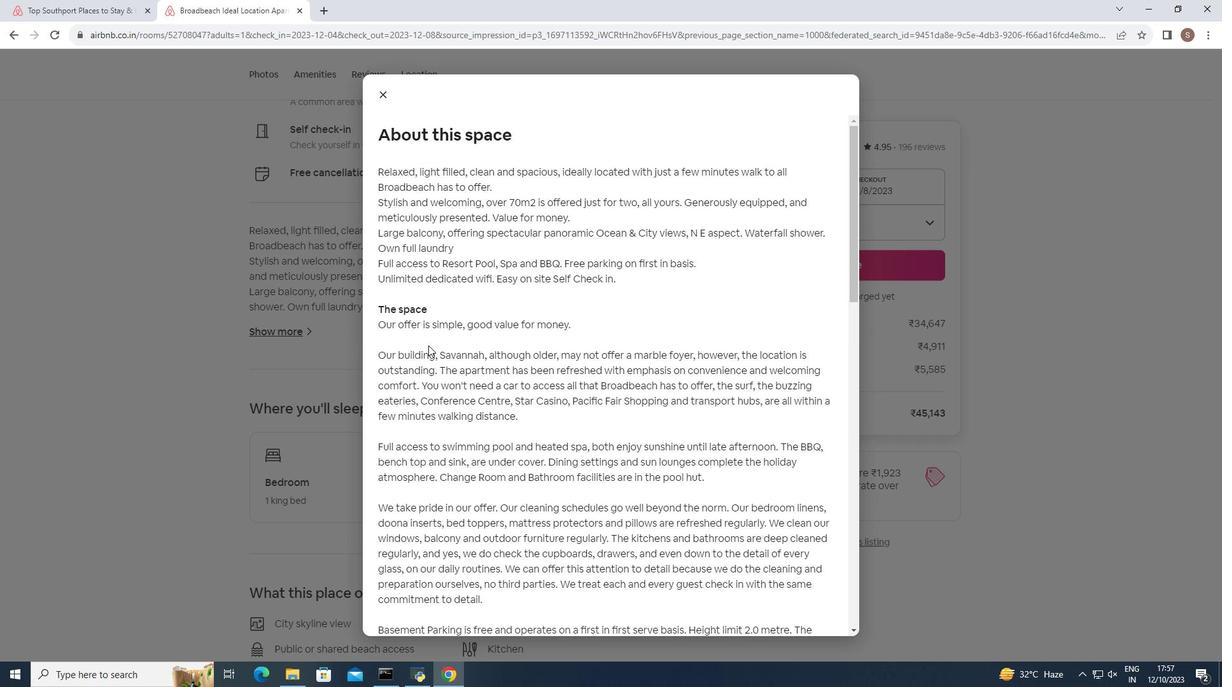 
Action: Mouse scrolled (428, 345) with delta (0, 0)
Screenshot: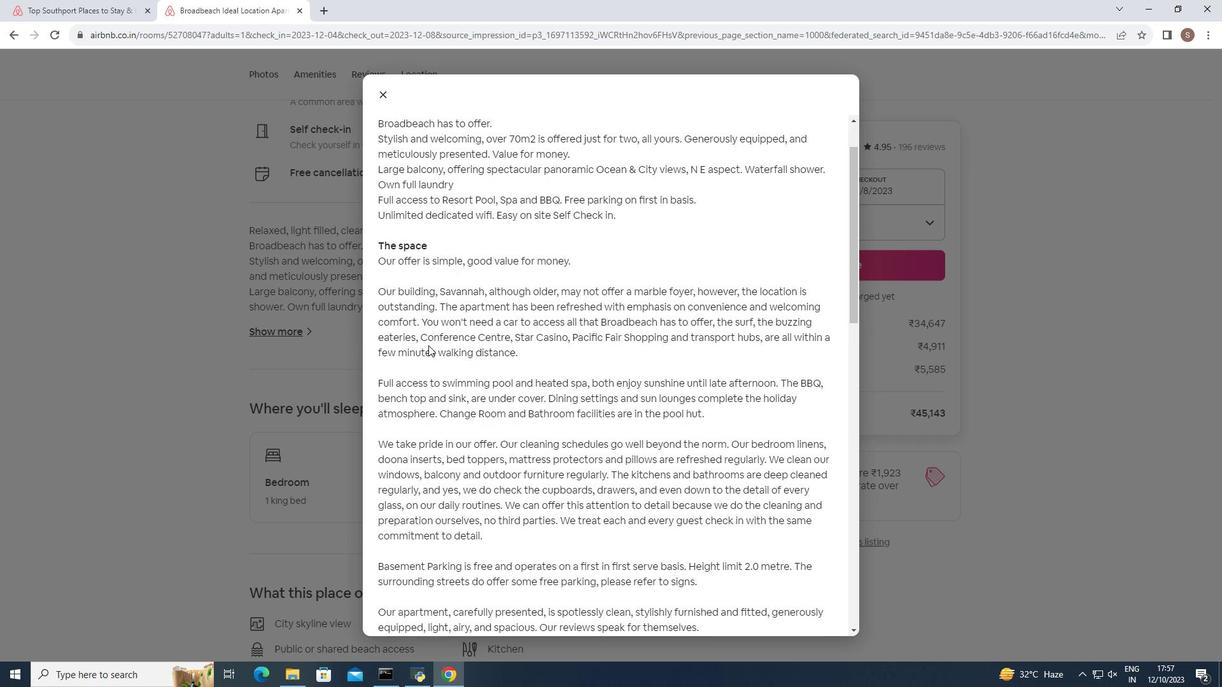
Action: Mouse scrolled (428, 345) with delta (0, 0)
Screenshot: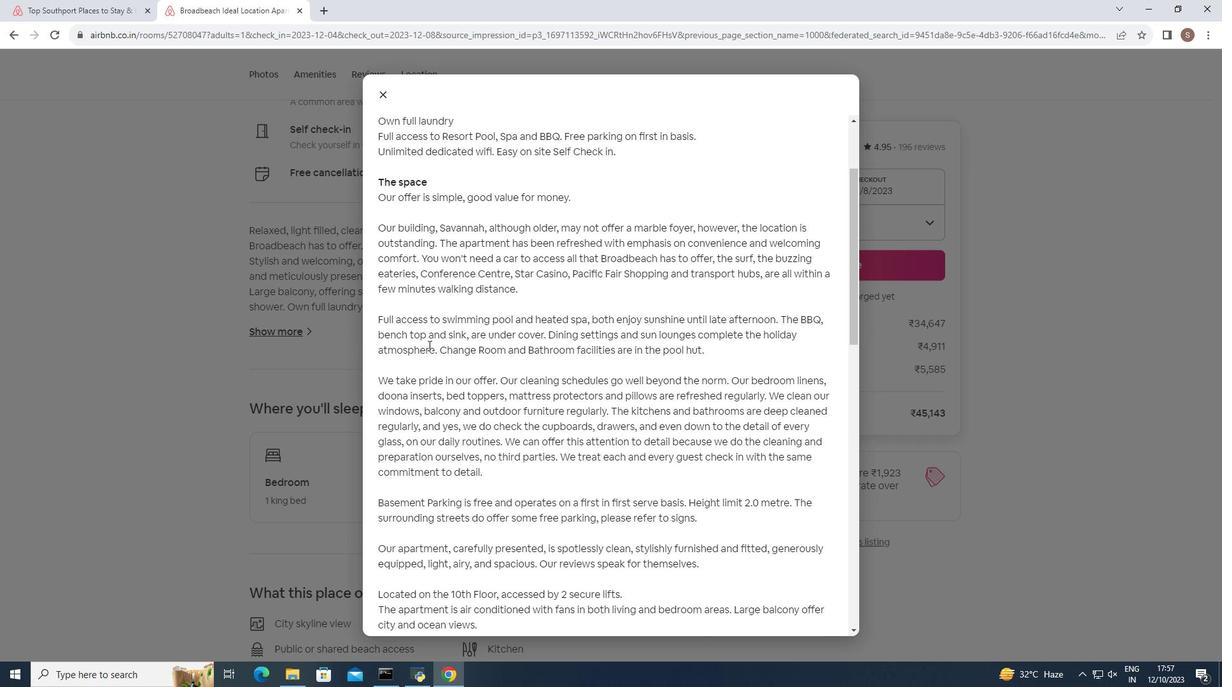 
Action: Mouse scrolled (428, 345) with delta (0, 0)
Screenshot: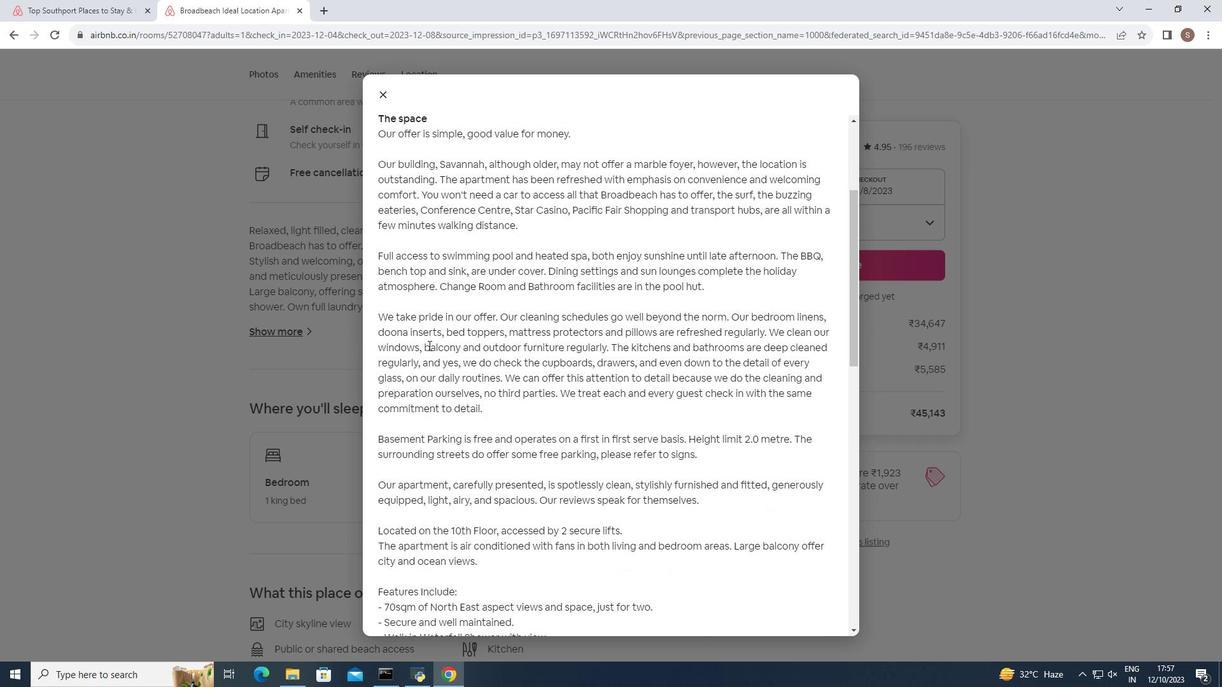 
Action: Mouse scrolled (428, 345) with delta (0, 0)
Screenshot: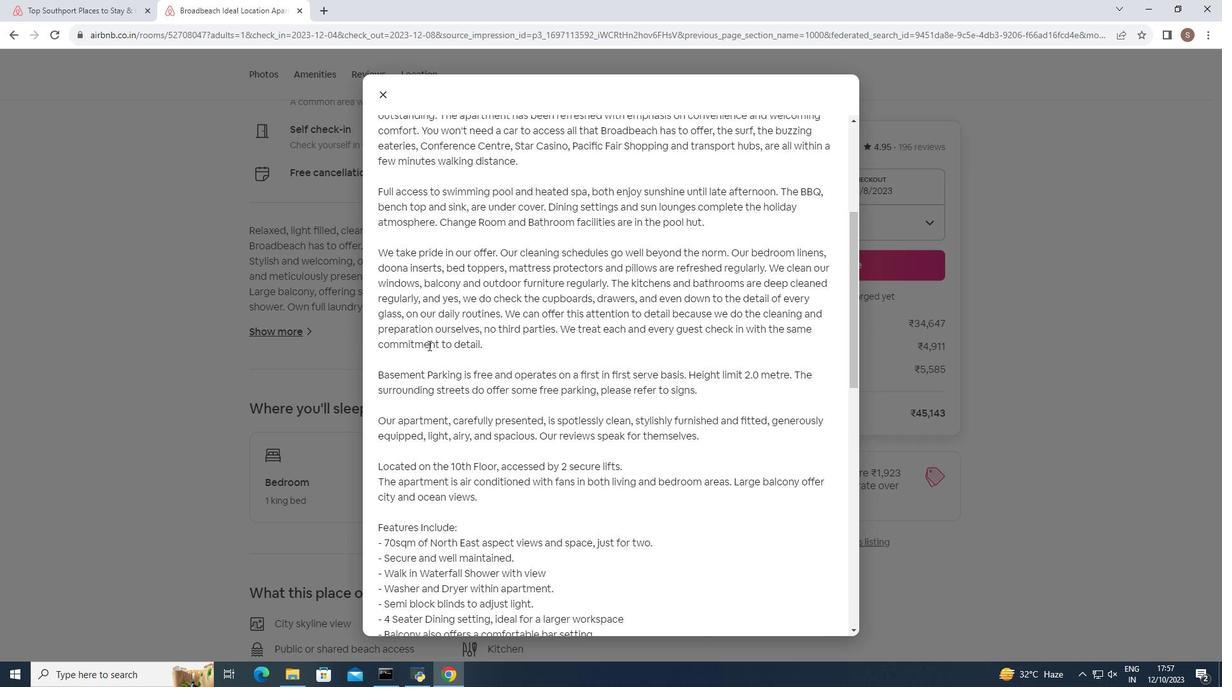 
Action: Mouse scrolled (428, 345) with delta (0, 0)
Screenshot: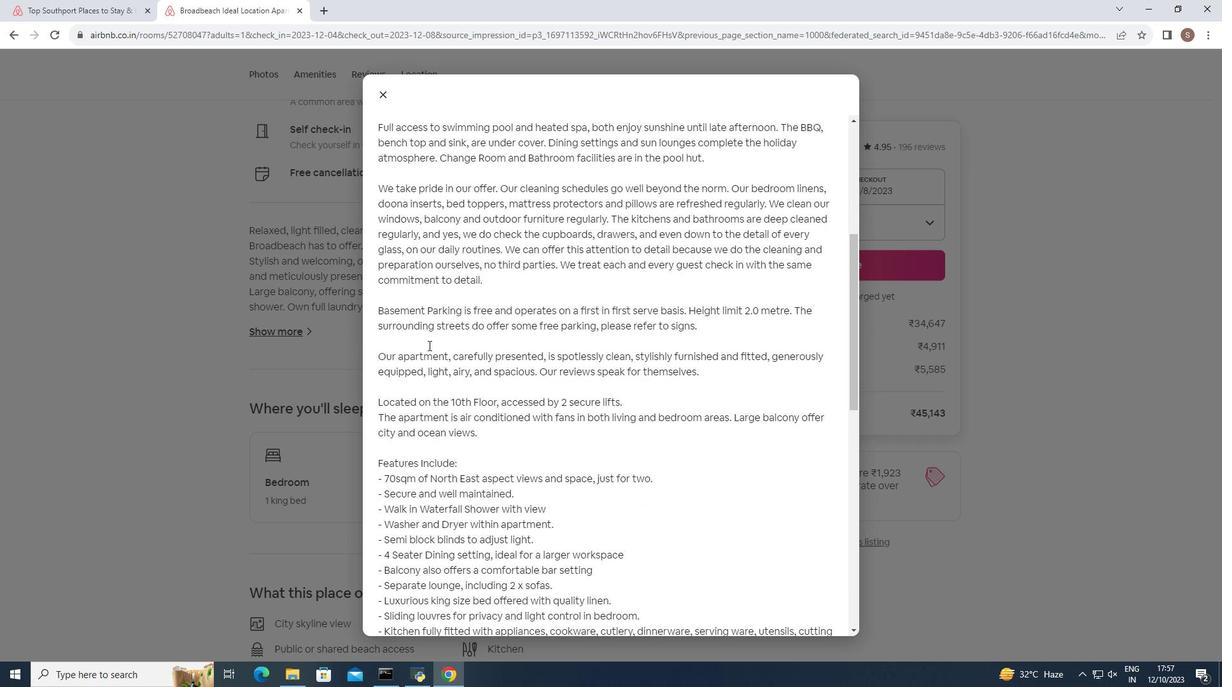
Action: Mouse scrolled (428, 345) with delta (0, 0)
Screenshot: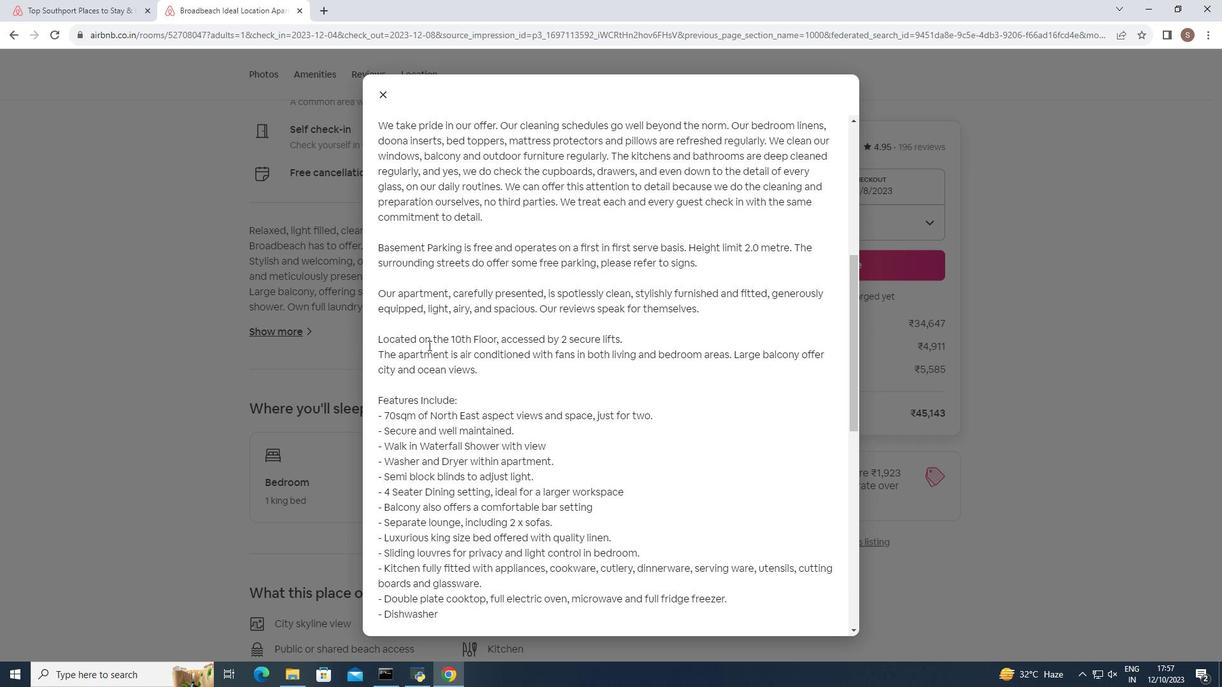 
Action: Mouse scrolled (428, 345) with delta (0, 0)
Screenshot: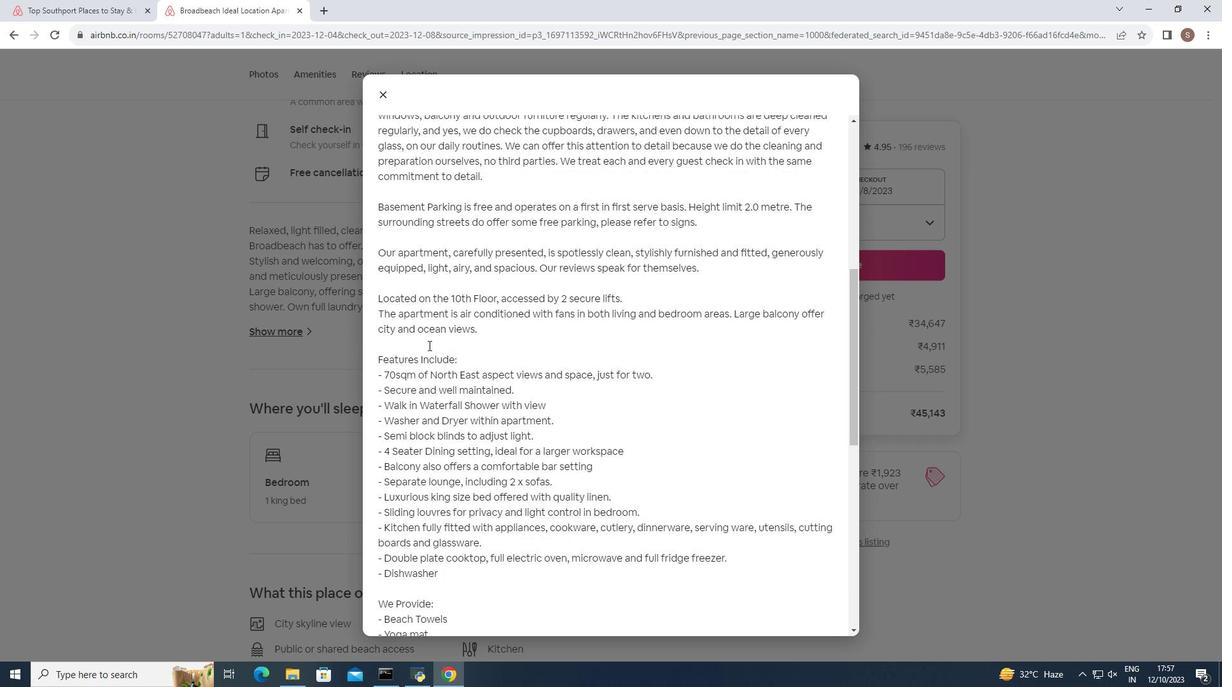 
Action: Mouse scrolled (428, 345) with delta (0, 0)
Screenshot: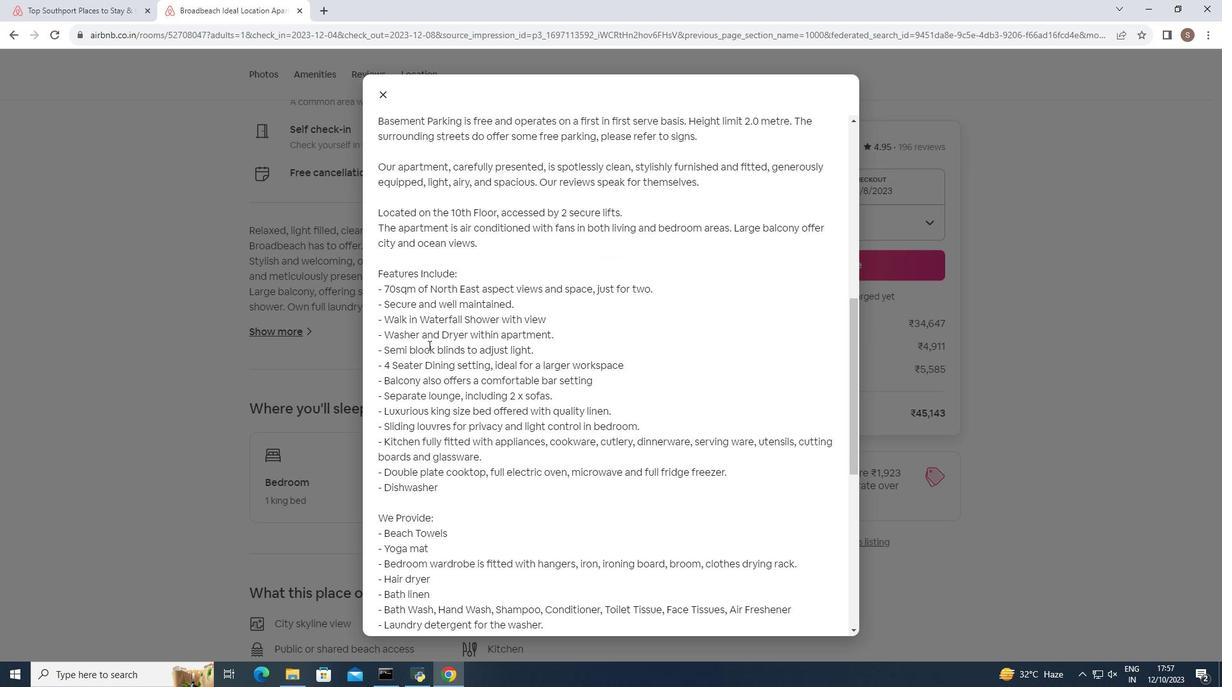 
Action: Mouse scrolled (428, 345) with delta (0, 0)
Screenshot: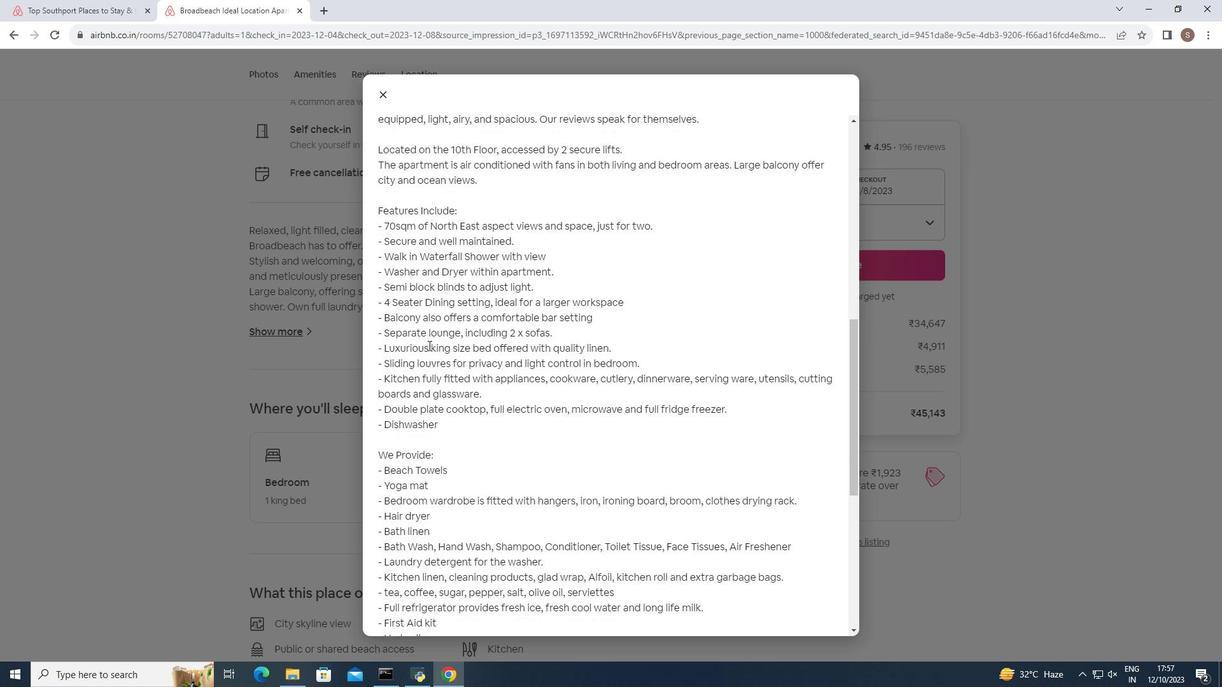 
Action: Mouse scrolled (428, 345) with delta (0, 0)
Screenshot: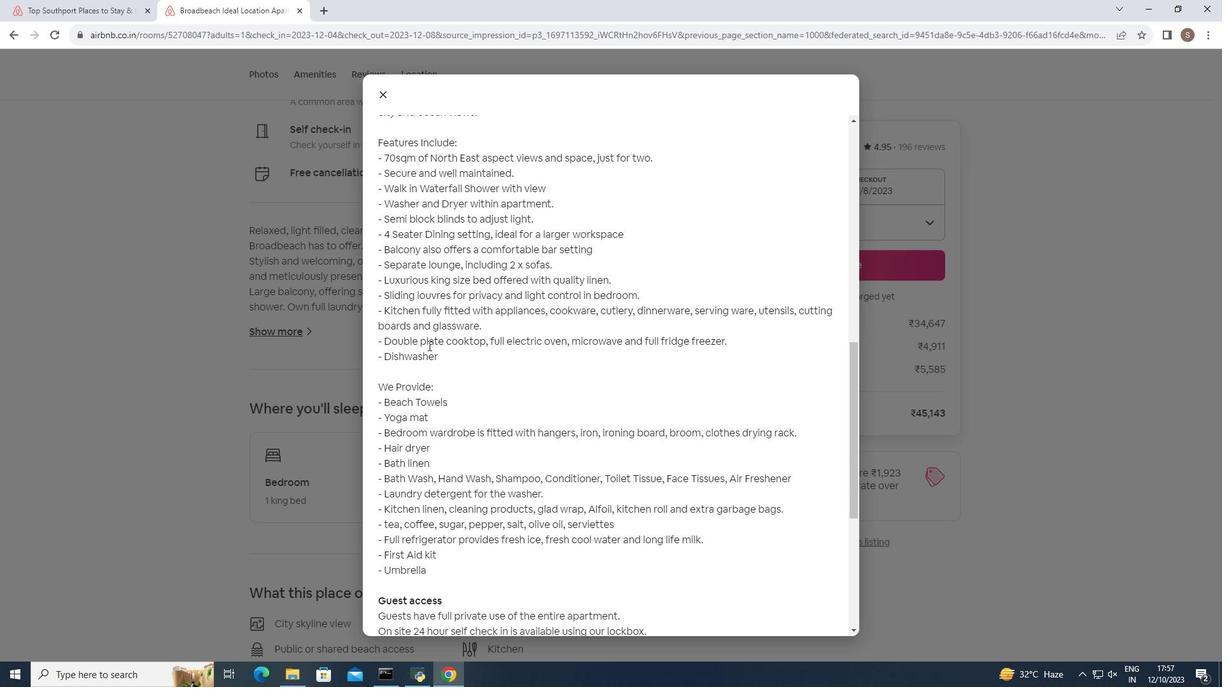 
Action: Mouse scrolled (428, 345) with delta (0, 0)
Screenshot: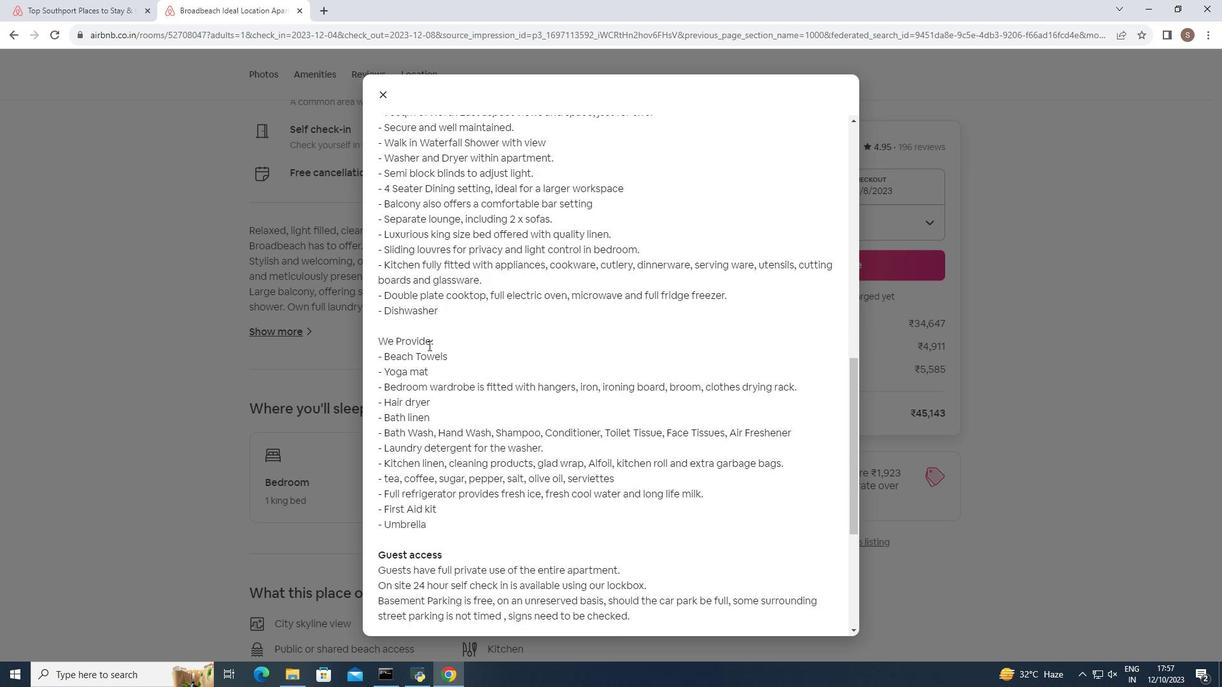
Action: Mouse scrolled (428, 345) with delta (0, 0)
Screenshot: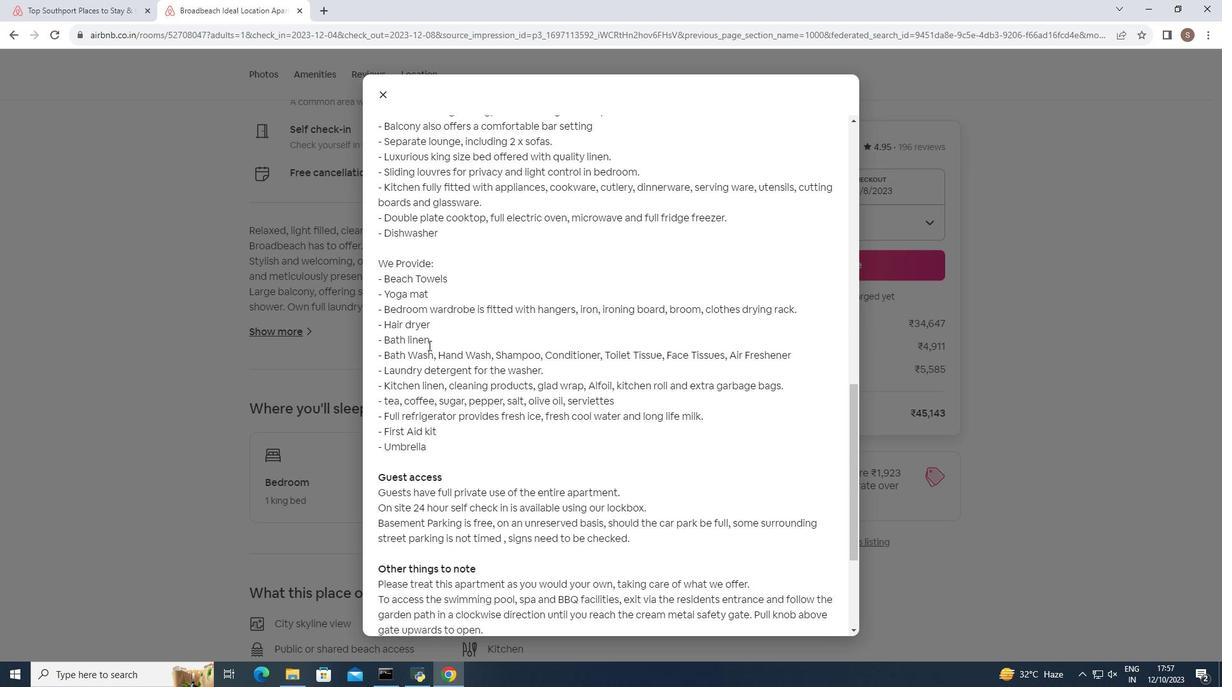 
Action: Mouse scrolled (428, 345) with delta (0, 0)
Screenshot: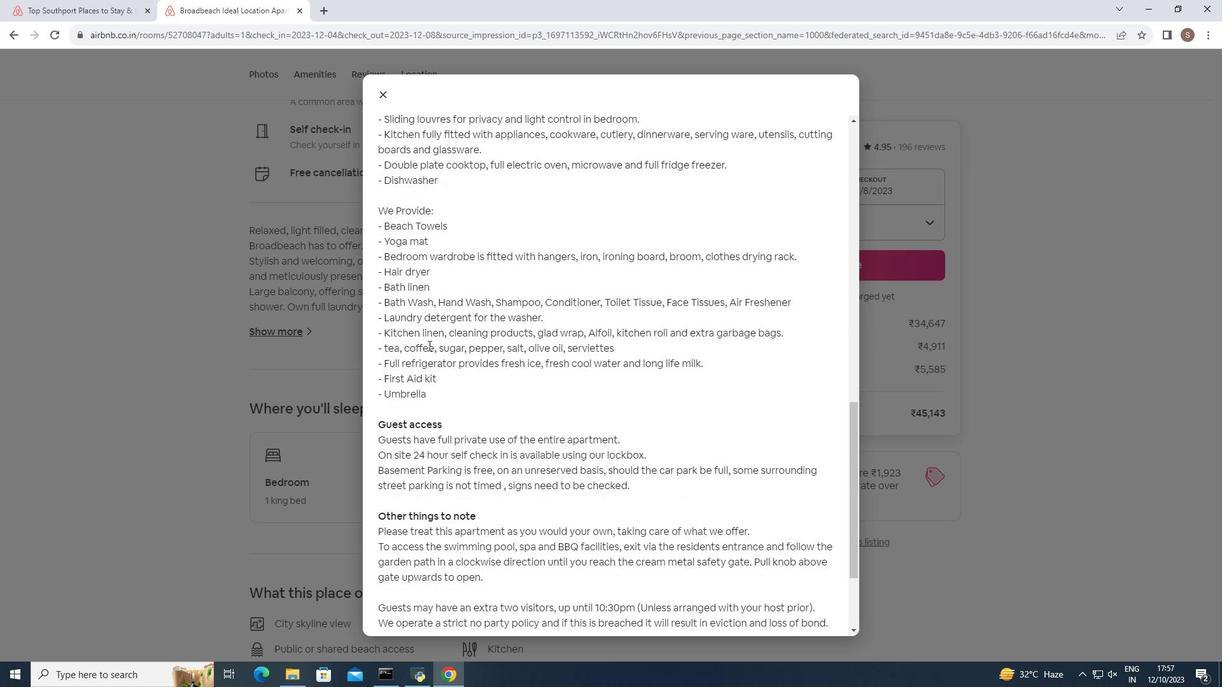 
Action: Mouse scrolled (428, 345) with delta (0, 0)
Screenshot: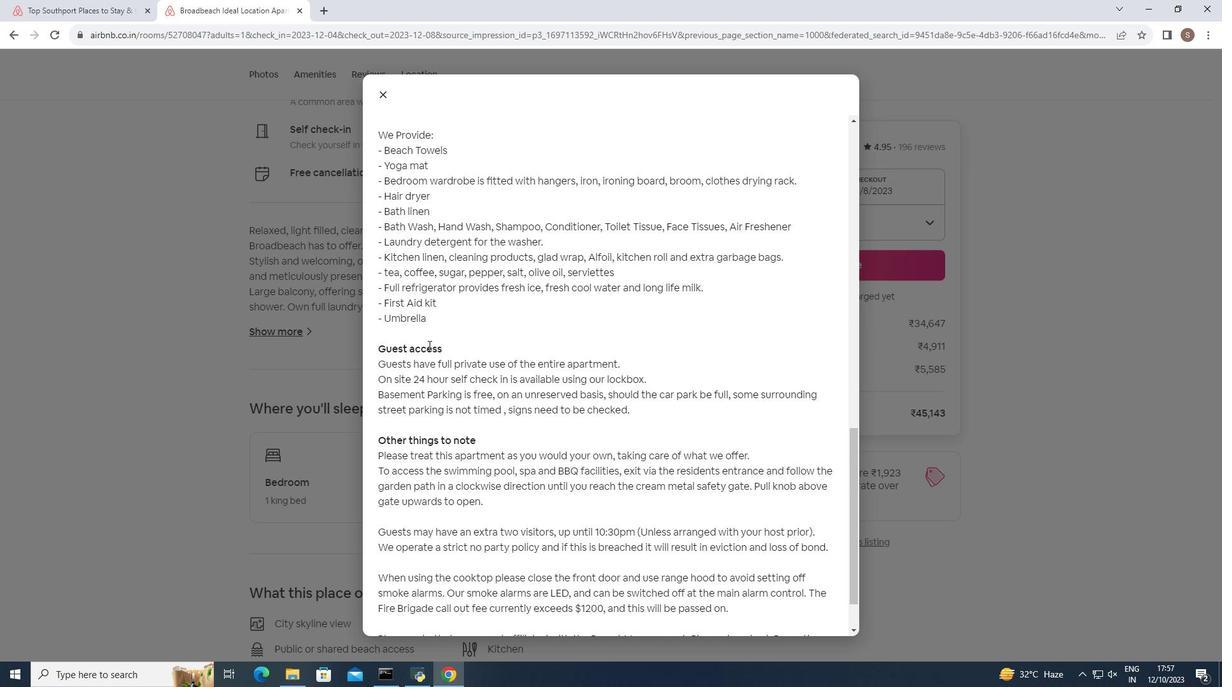 
Action: Mouse scrolled (428, 345) with delta (0, 0)
Screenshot: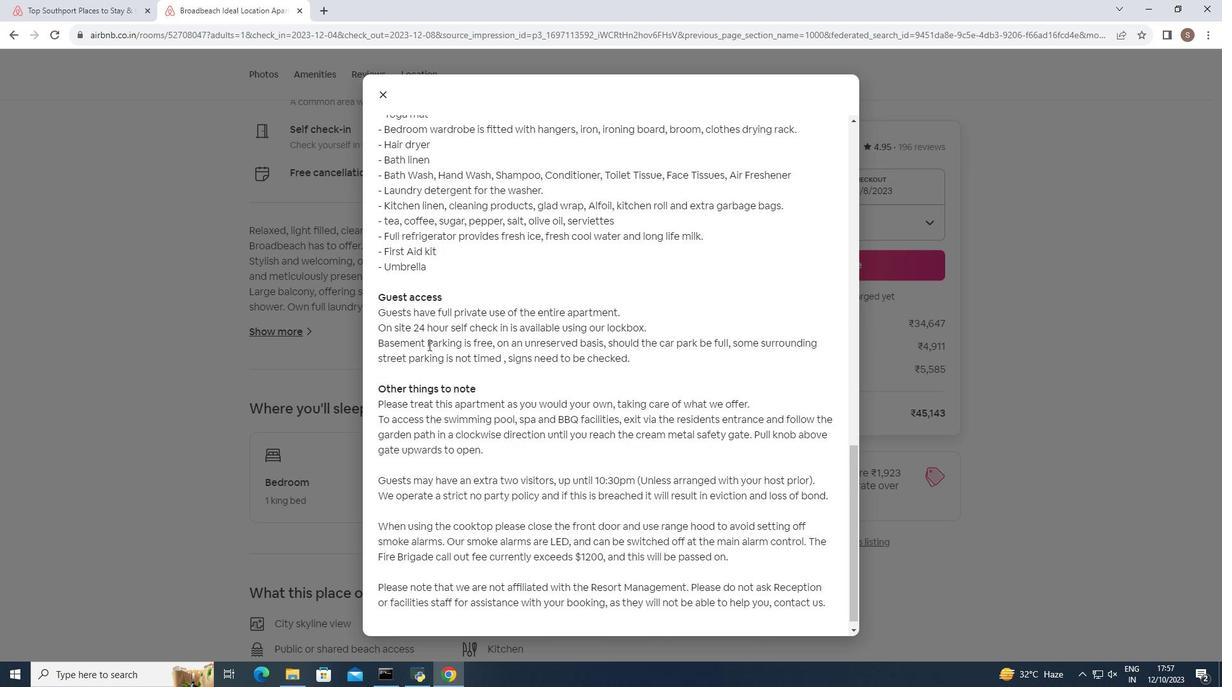 
Action: Mouse scrolled (428, 345) with delta (0, 0)
Screenshot: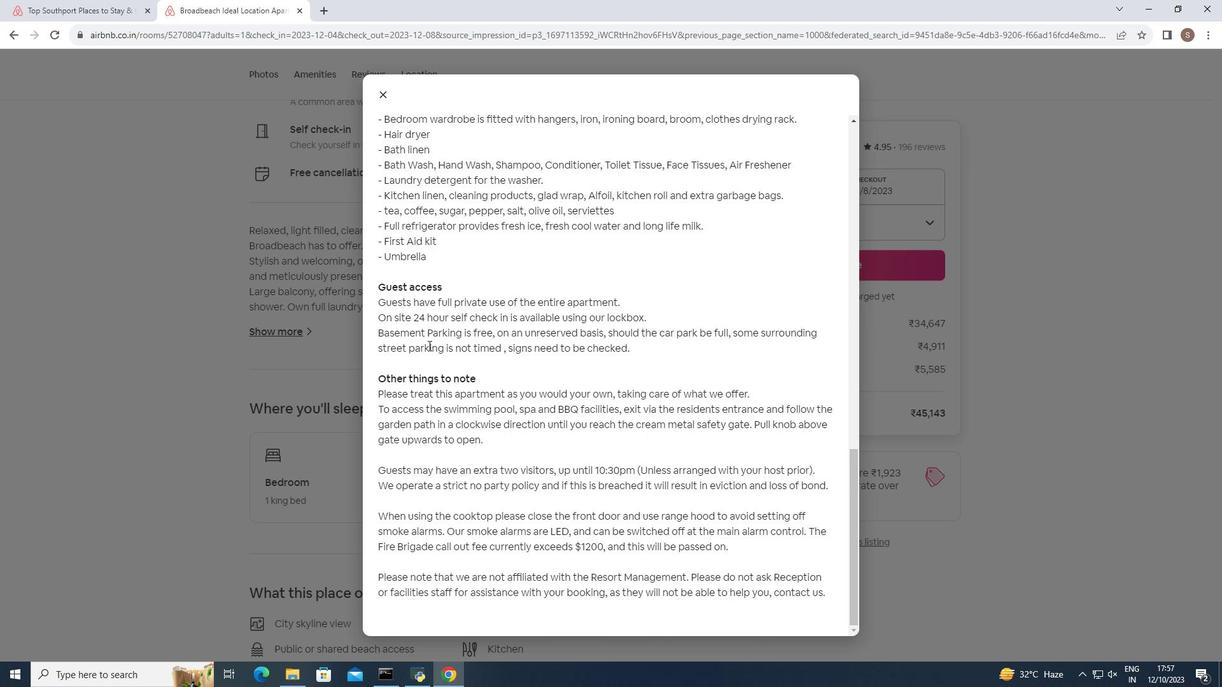 
Action: Mouse moved to (377, 95)
Screenshot: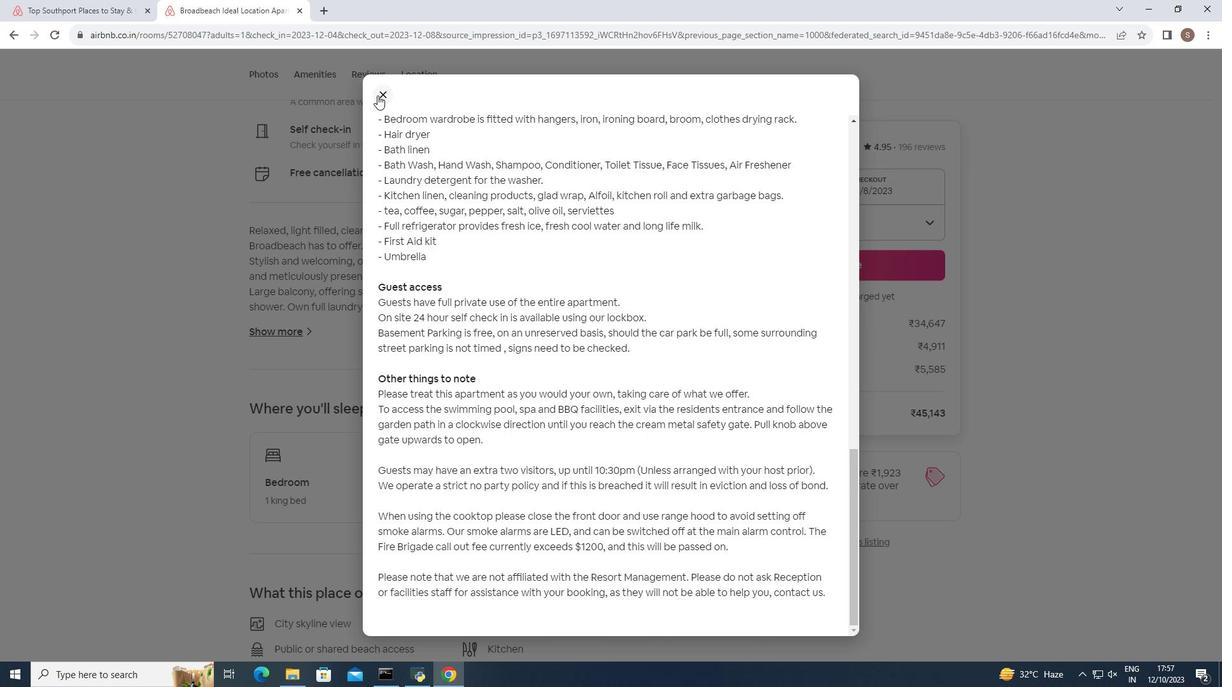 
Action: Mouse pressed left at (377, 95)
Screenshot: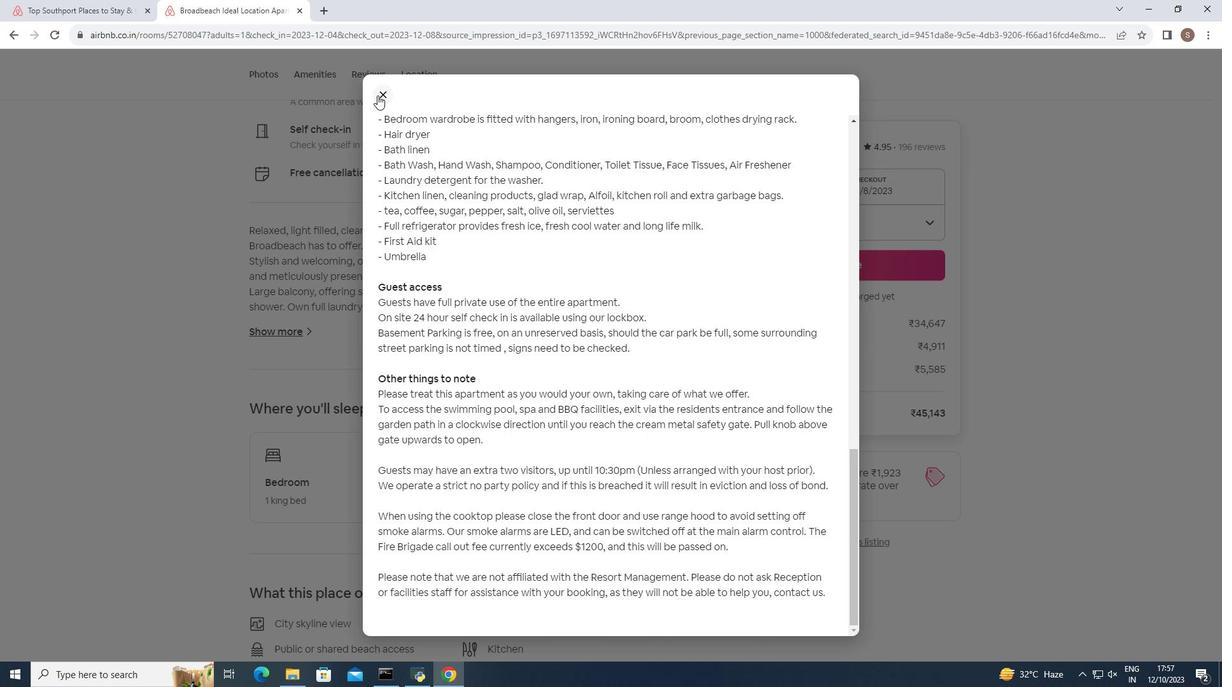 
Action: Mouse moved to (355, 242)
Screenshot: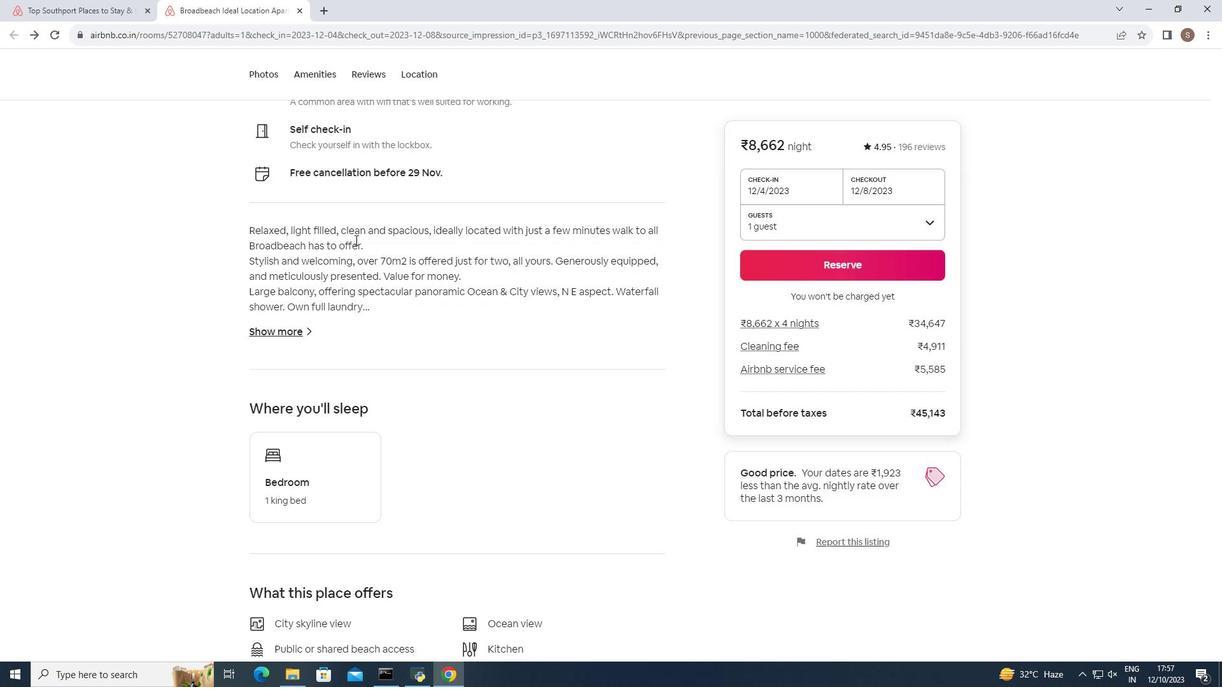 
Action: Mouse scrolled (355, 242) with delta (0, 0)
Screenshot: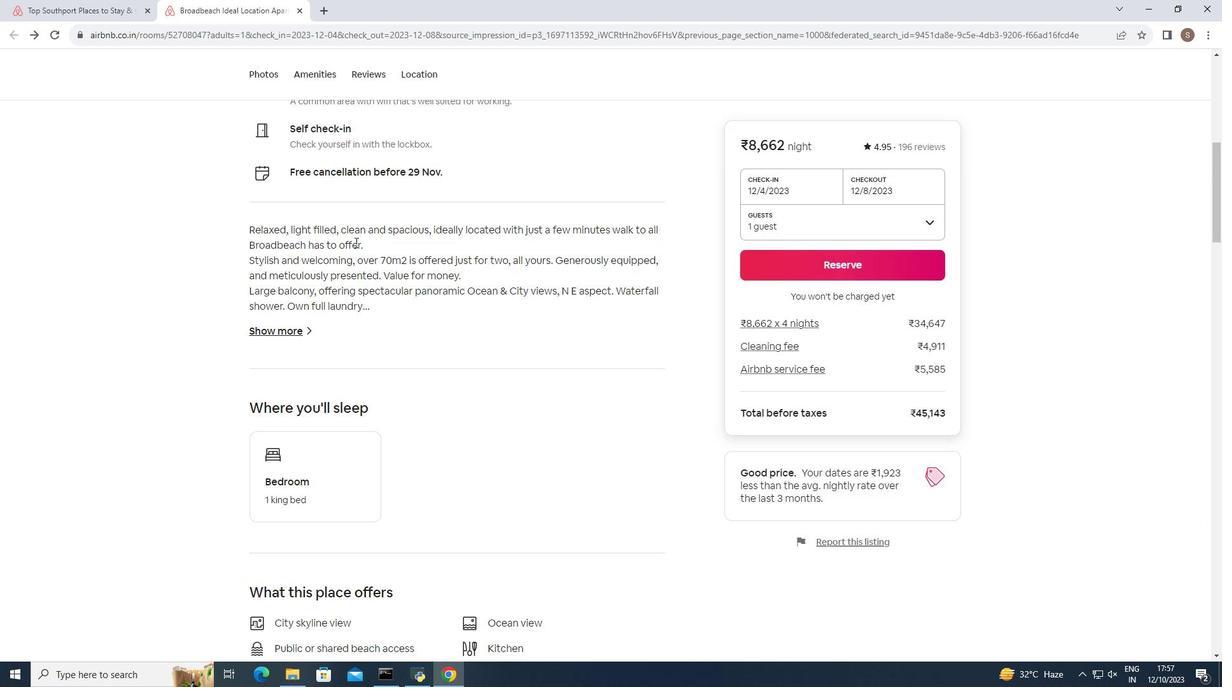 
Action: Mouse scrolled (355, 242) with delta (0, 0)
Screenshot: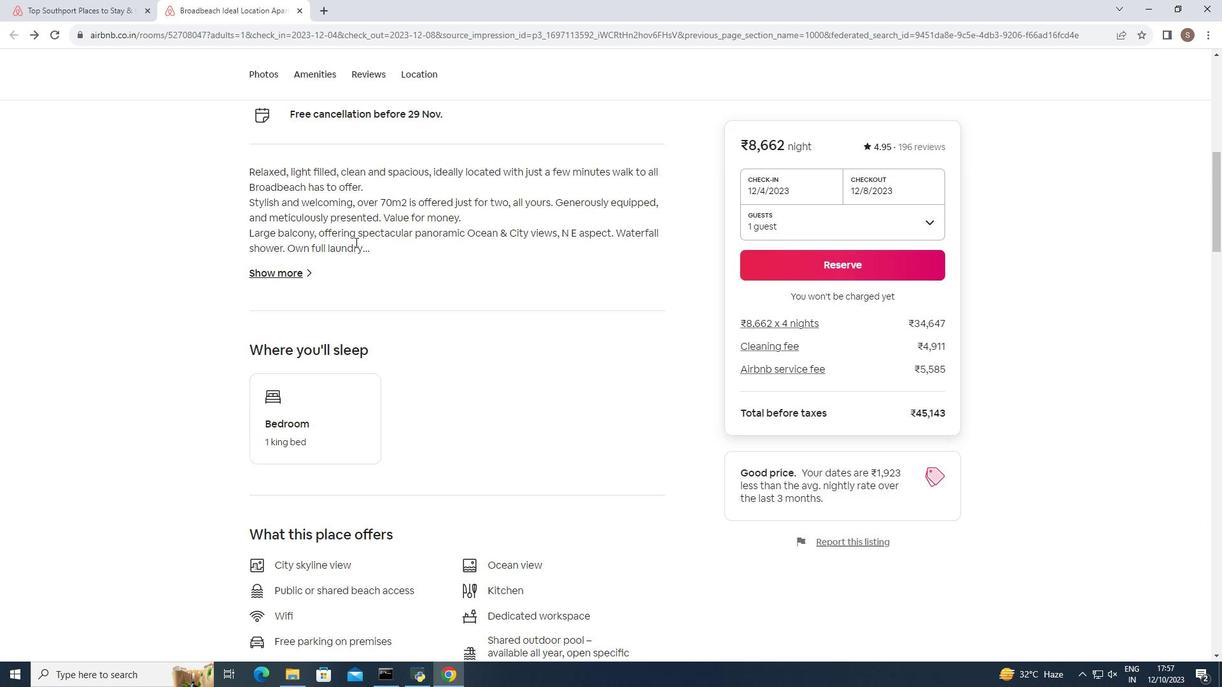 
Action: Mouse scrolled (355, 242) with delta (0, 0)
Screenshot: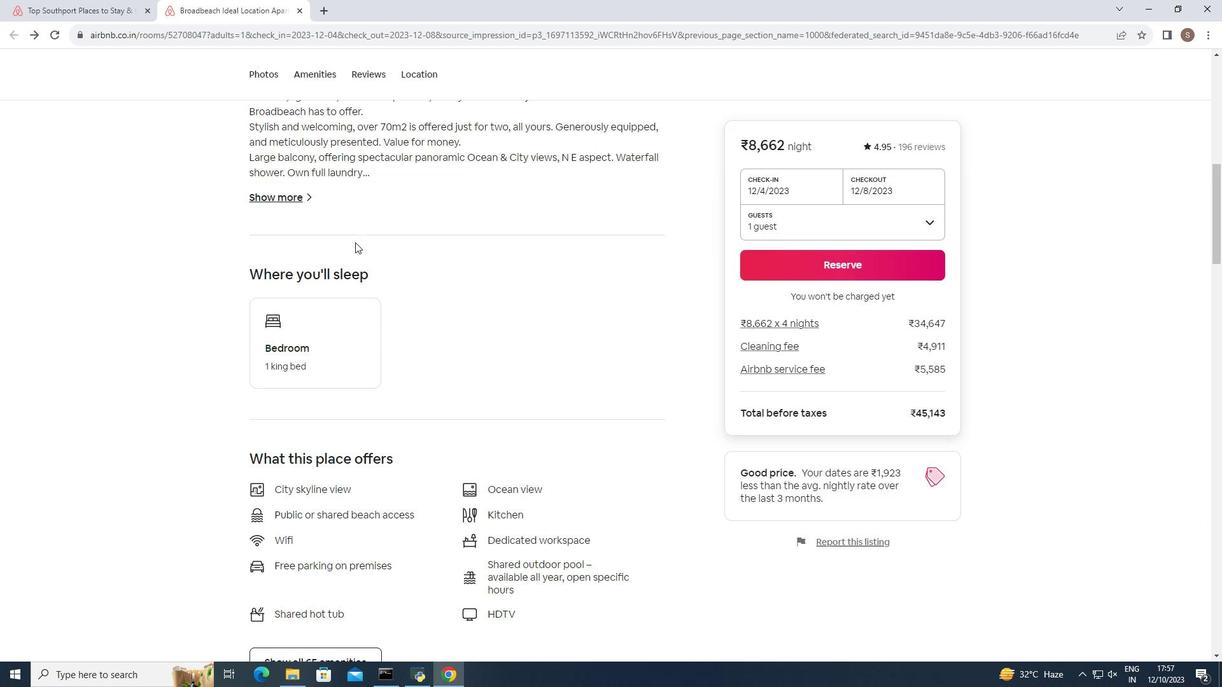
Action: Mouse scrolled (355, 242) with delta (0, 0)
Screenshot: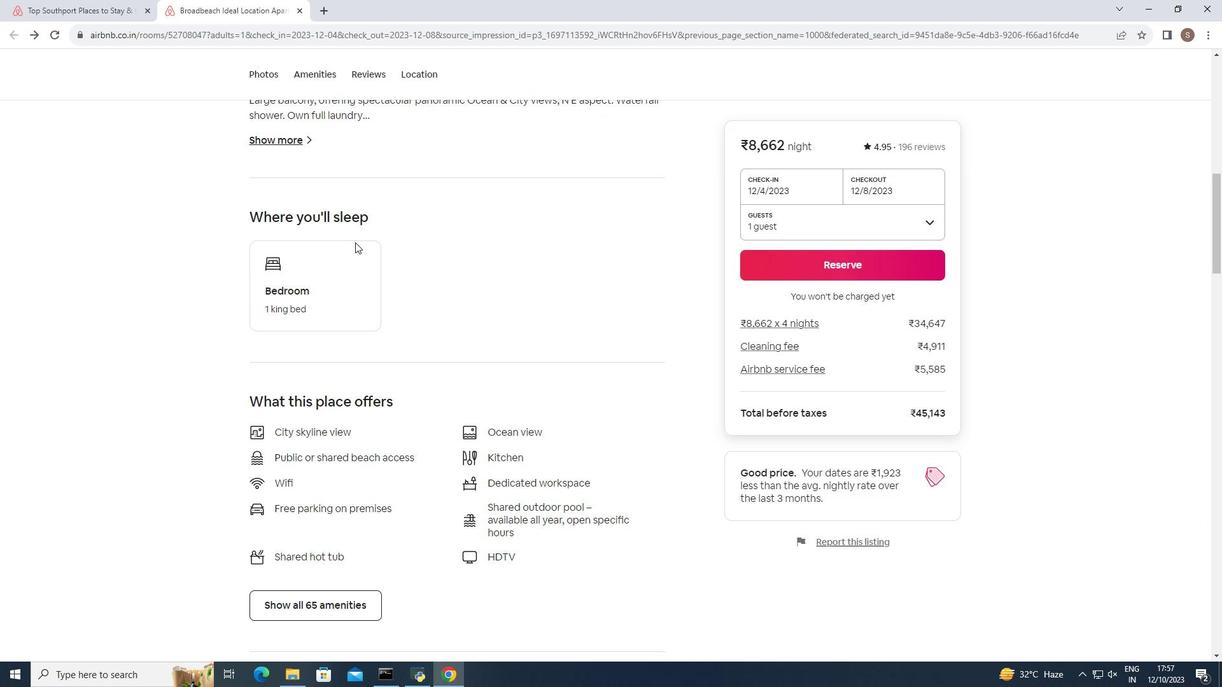 
Action: Mouse scrolled (355, 242) with delta (0, 0)
Screenshot: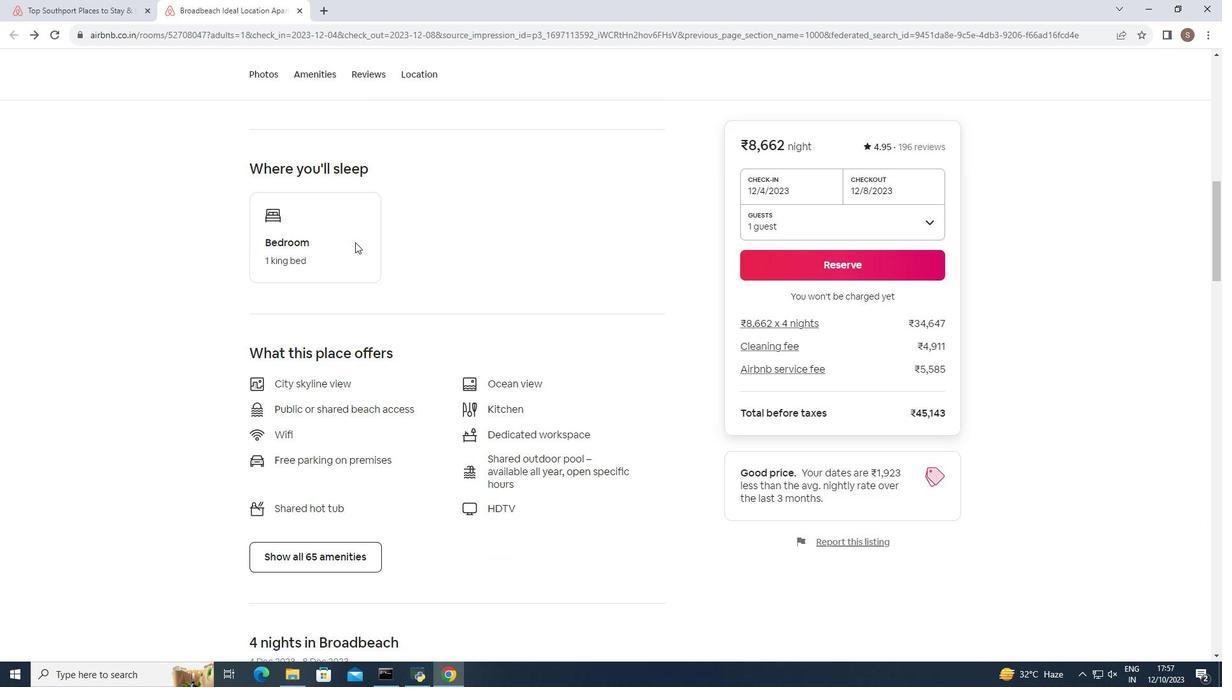 
Action: Mouse scrolled (355, 242) with delta (0, 0)
Screenshot: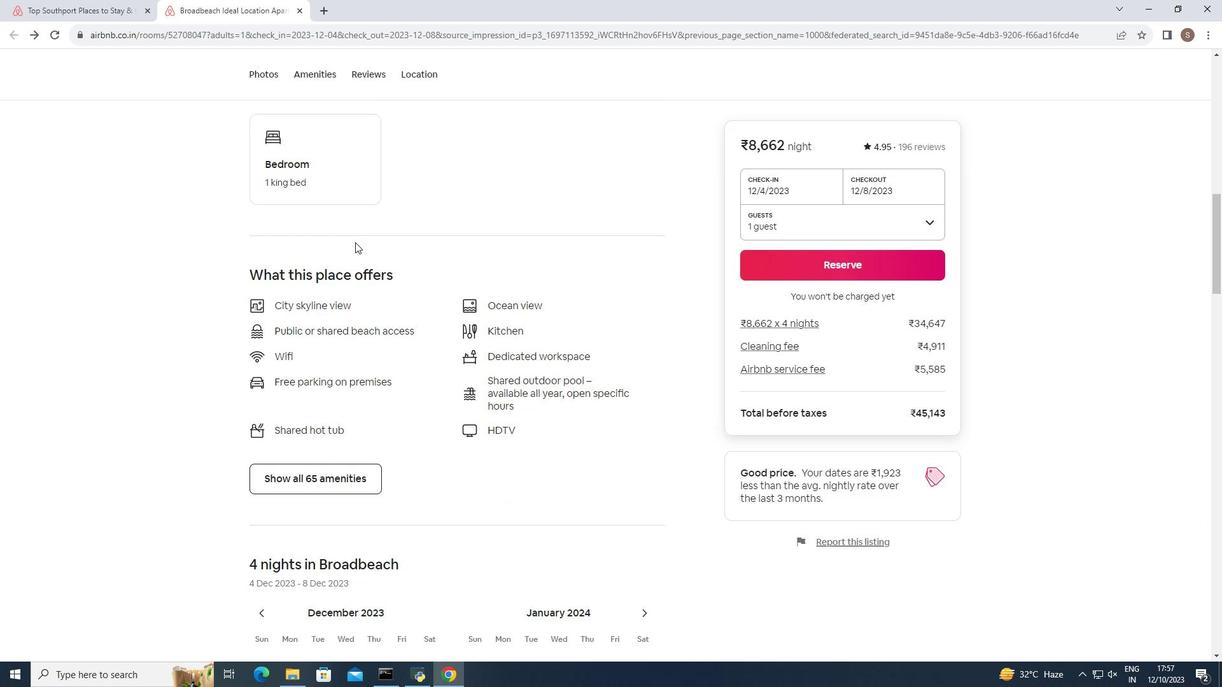 
Action: Mouse moved to (329, 410)
Screenshot: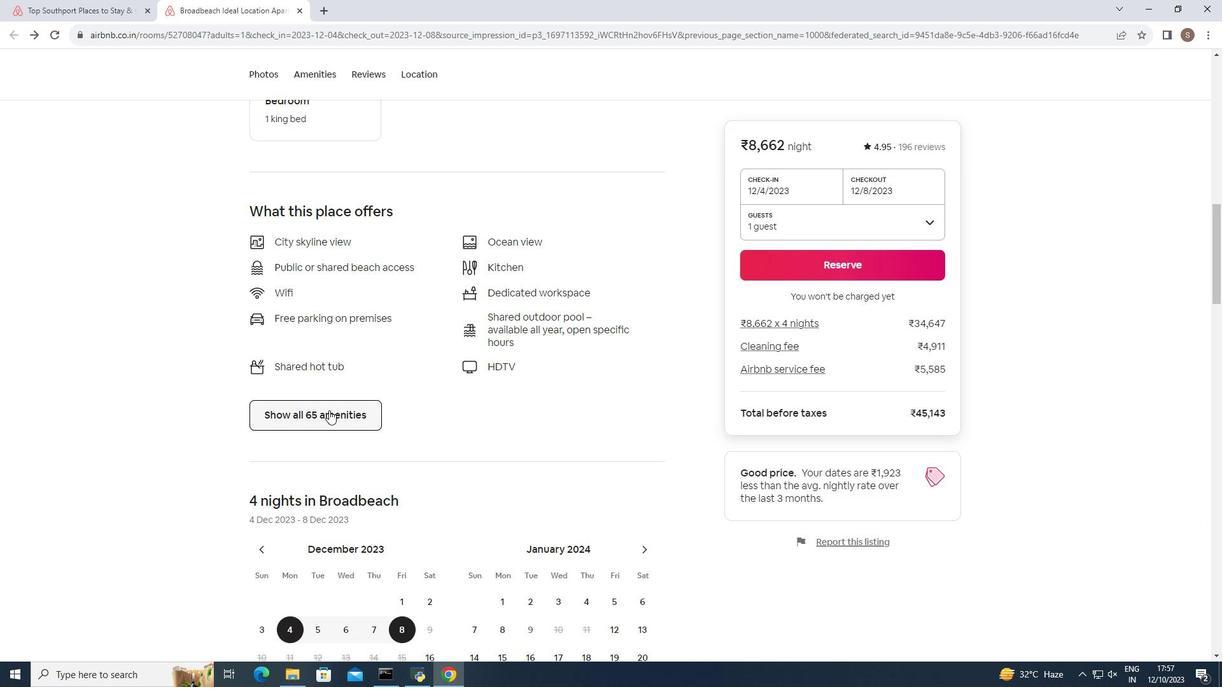 
Action: Mouse pressed left at (329, 410)
Screenshot: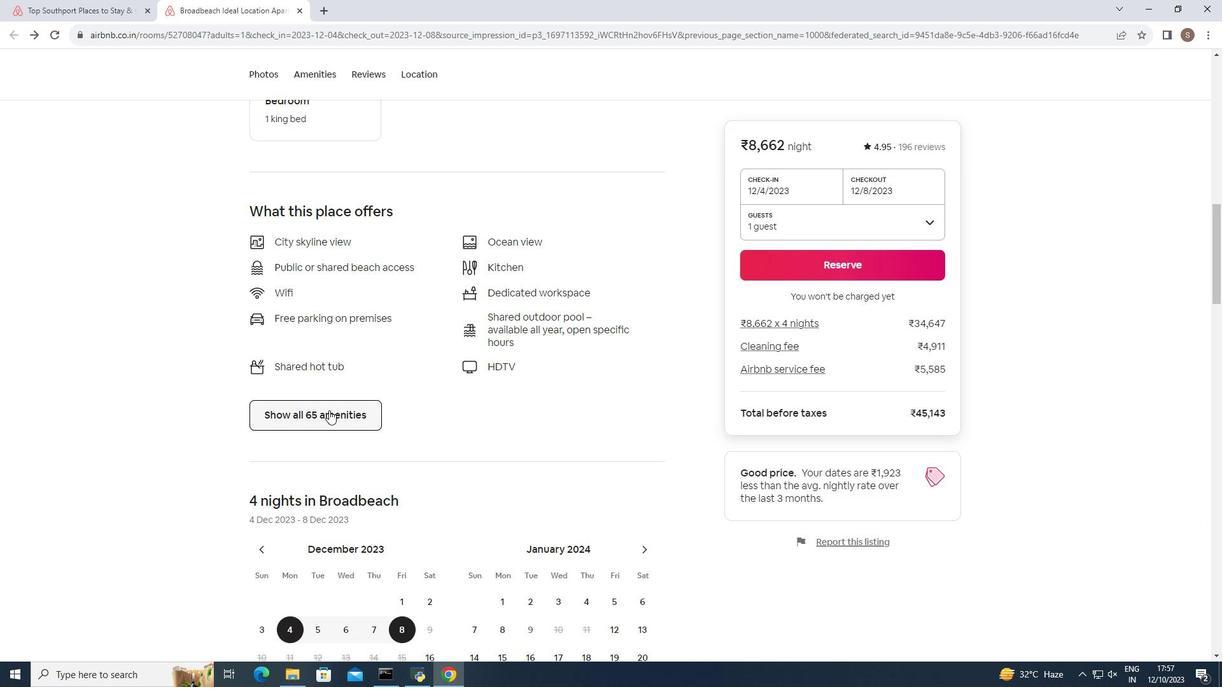 
Action: Mouse moved to (448, 387)
Screenshot: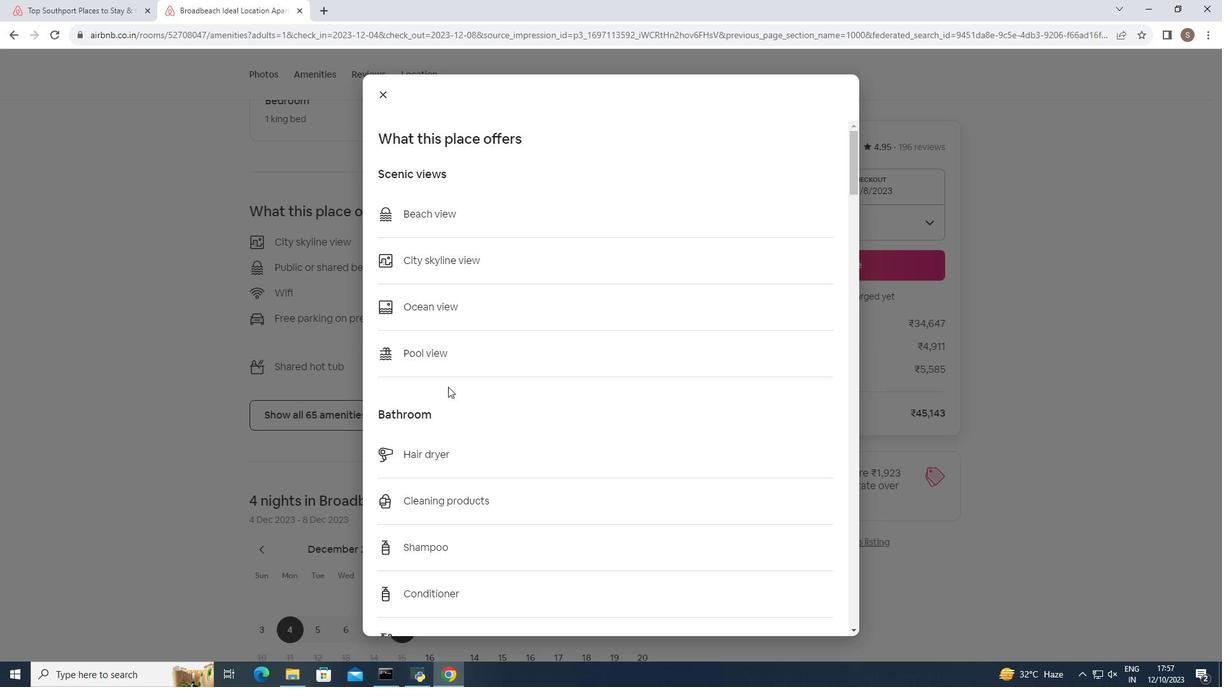 
Action: Mouse scrolled (448, 386) with delta (0, 0)
Screenshot: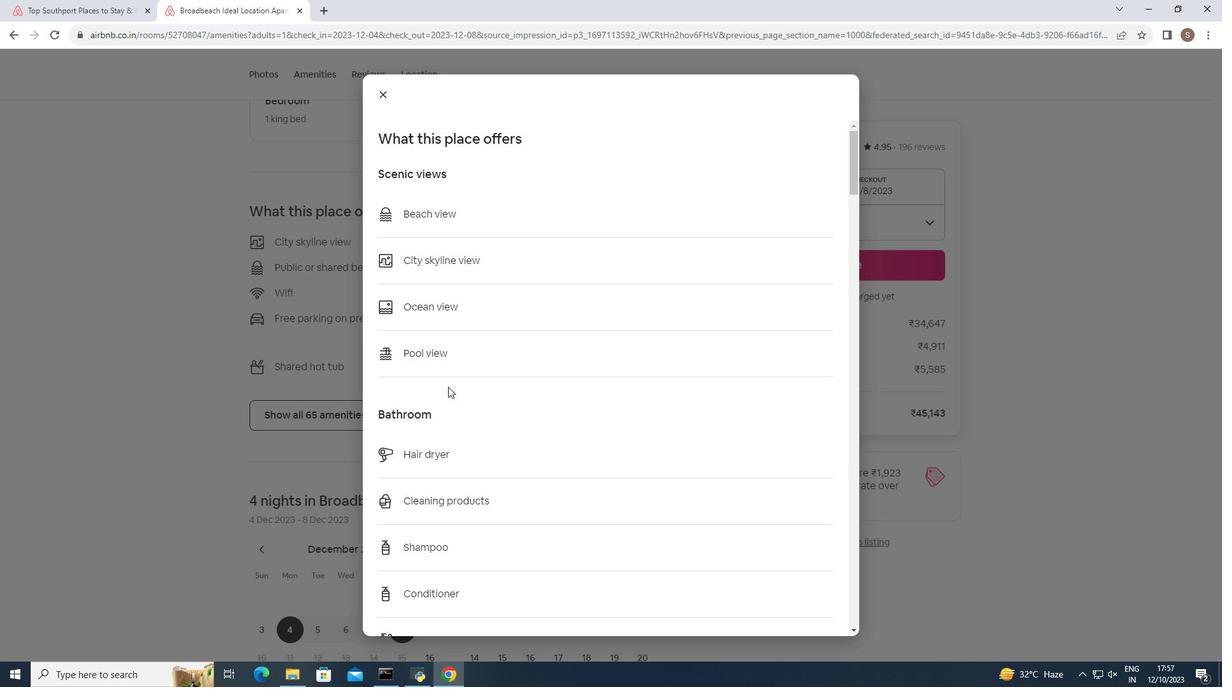
Action: Mouse scrolled (448, 386) with delta (0, 0)
Screenshot: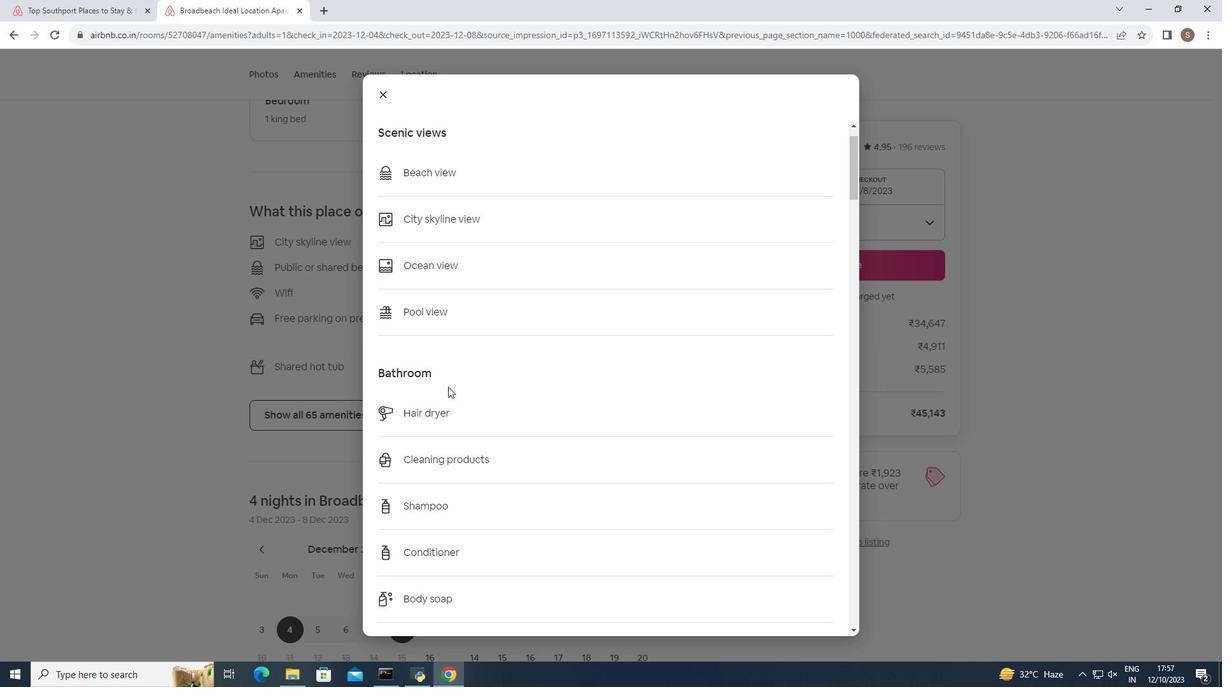 
Action: Mouse moved to (448, 387)
Screenshot: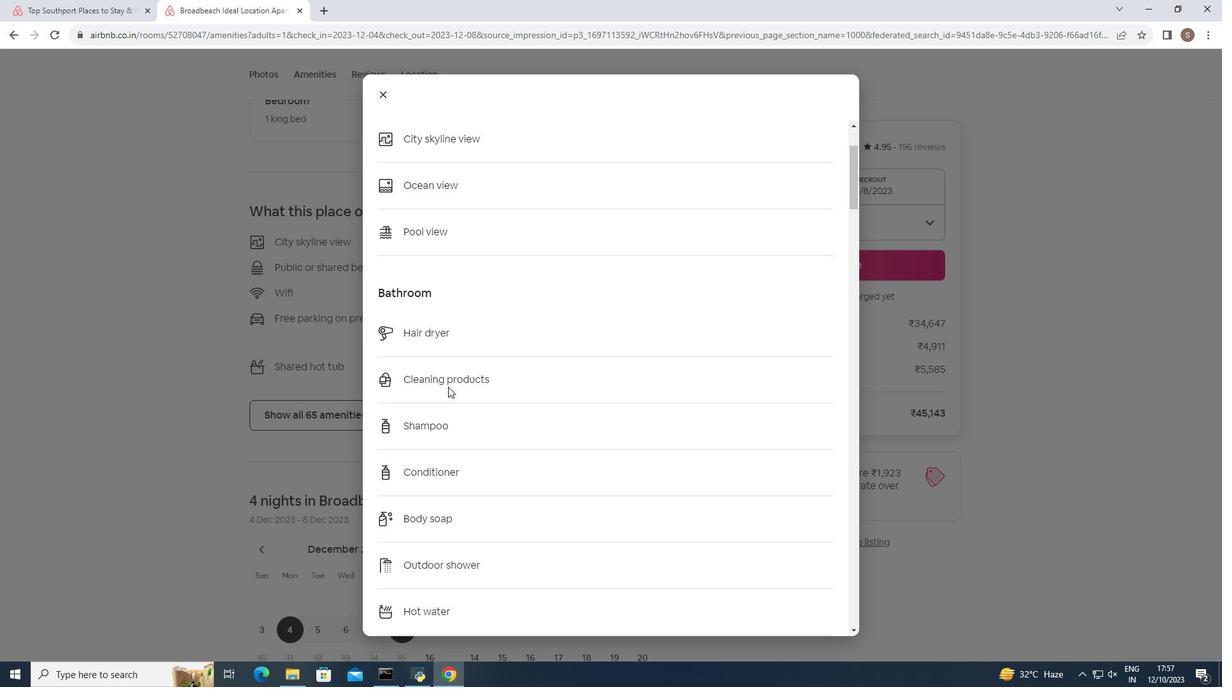 
Action: Mouse scrolled (448, 386) with delta (0, 0)
Screenshot: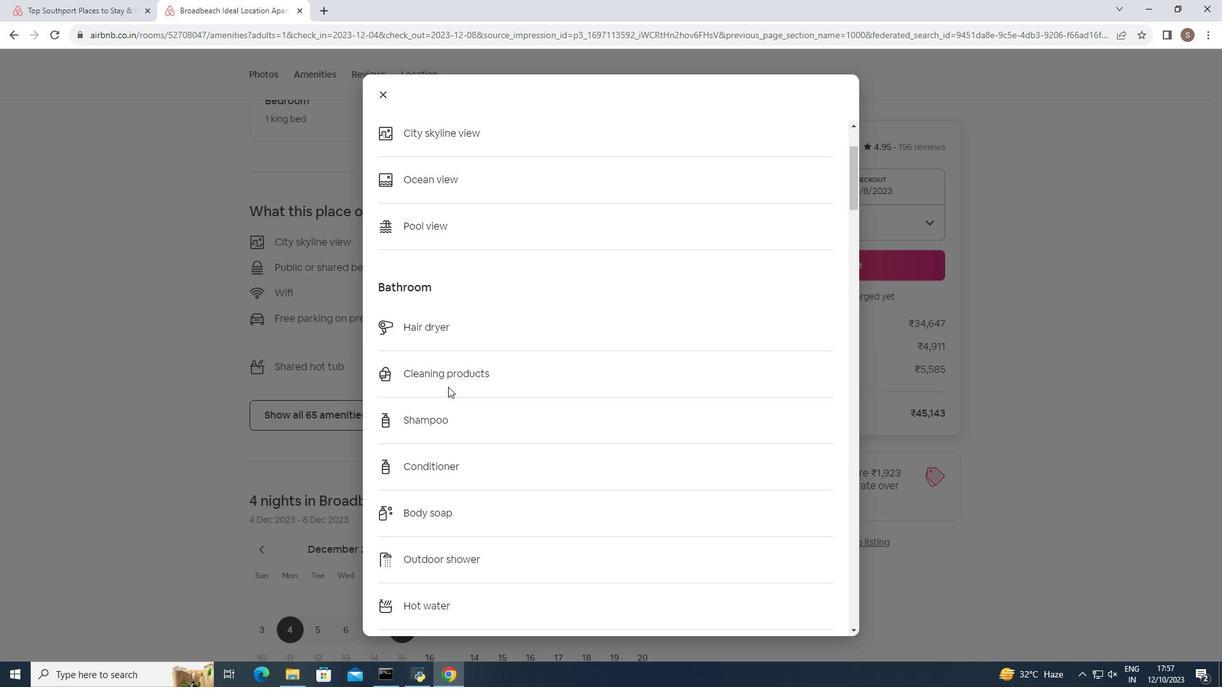 
Action: Mouse scrolled (448, 386) with delta (0, 0)
Screenshot: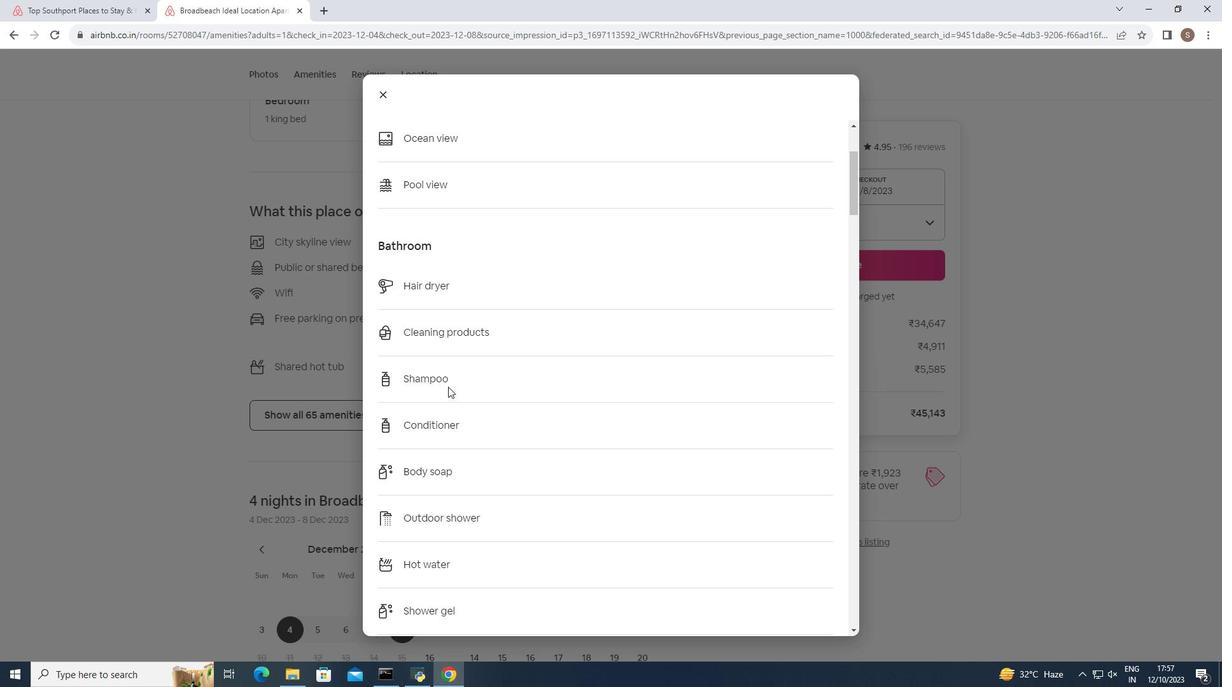 
Action: Mouse moved to (447, 388)
Screenshot: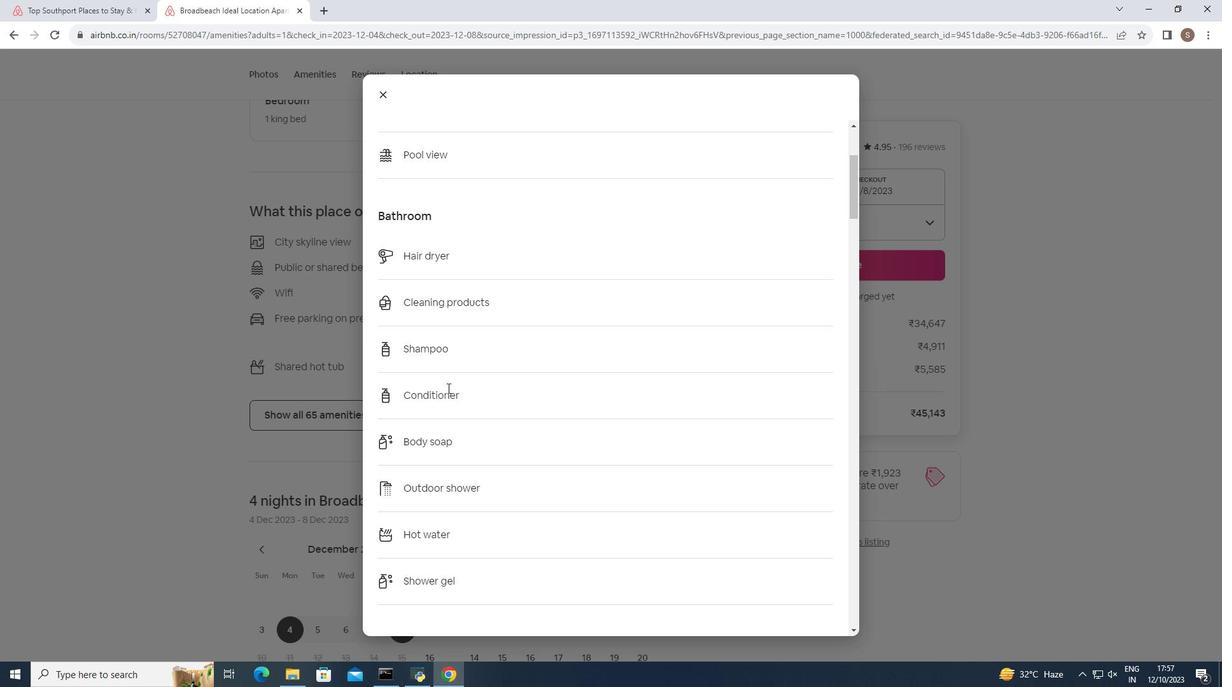 
Action: Mouse scrolled (447, 387) with delta (0, 0)
Screenshot: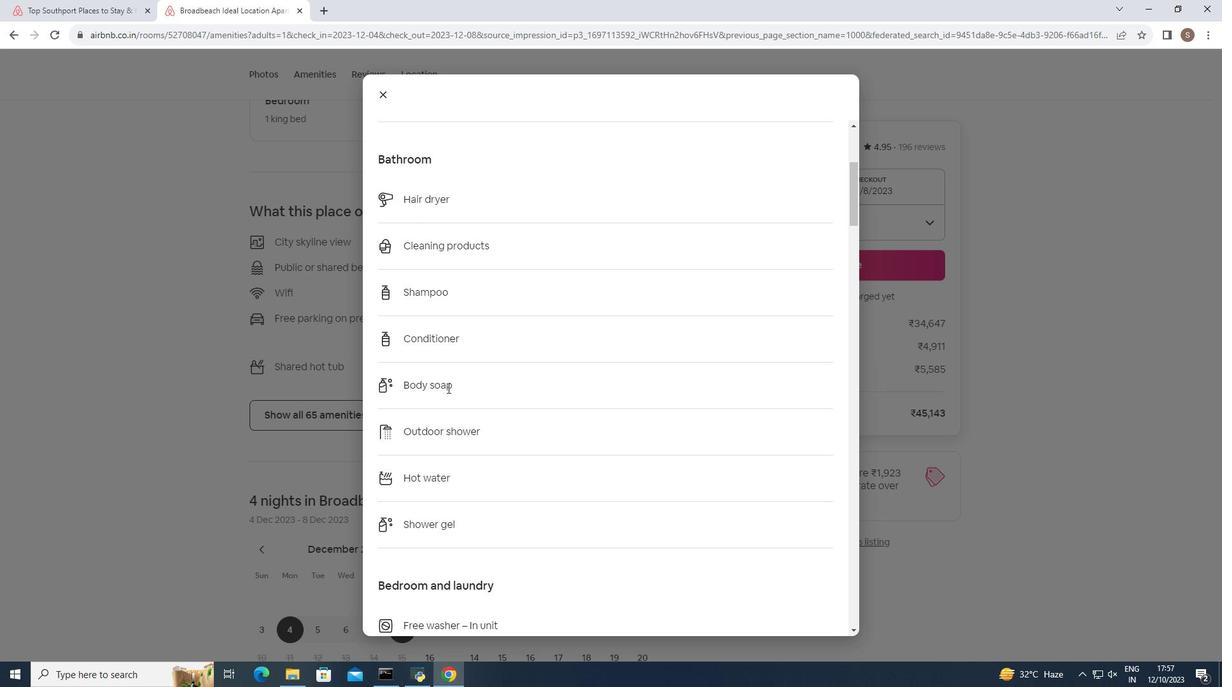 
Action: Mouse scrolled (447, 387) with delta (0, 0)
Screenshot: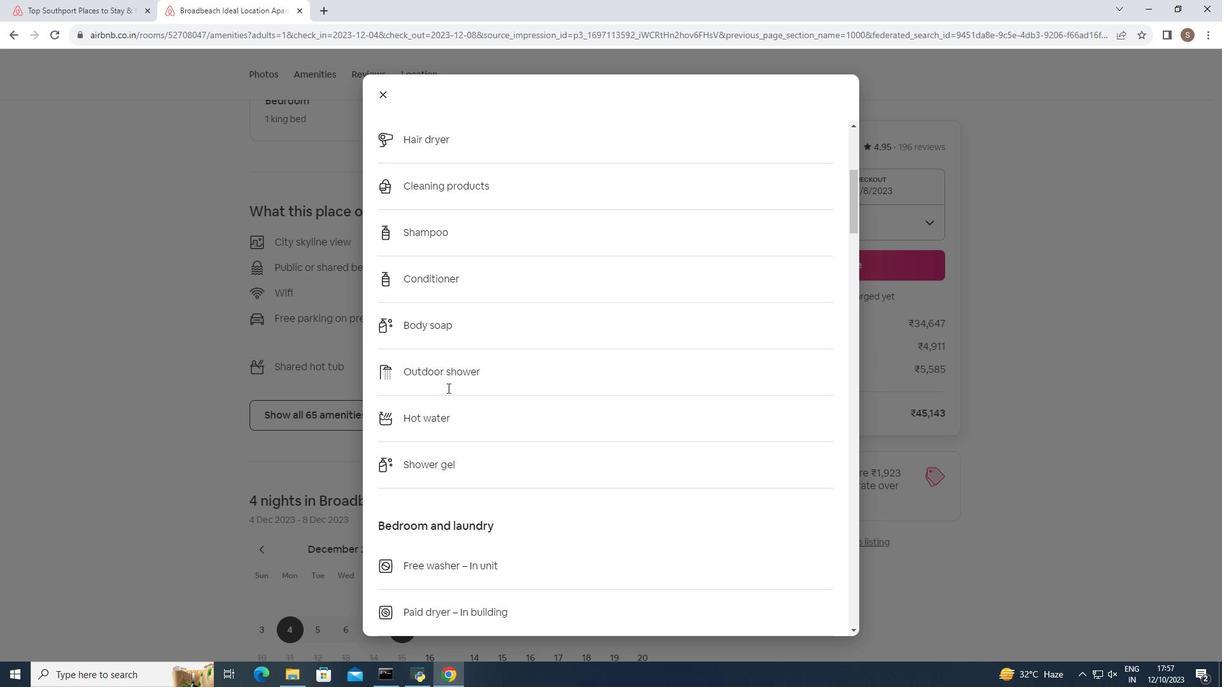 
Action: Mouse moved to (447, 388)
Screenshot: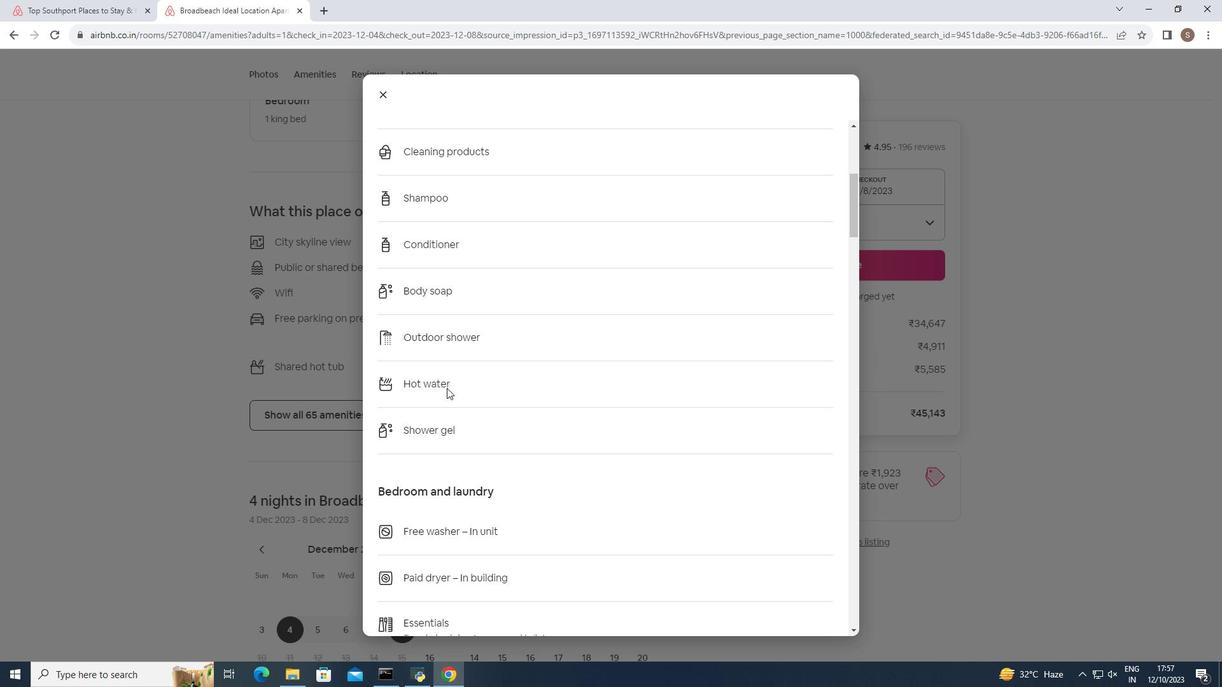 
Action: Mouse scrolled (447, 387) with delta (0, 0)
Screenshot: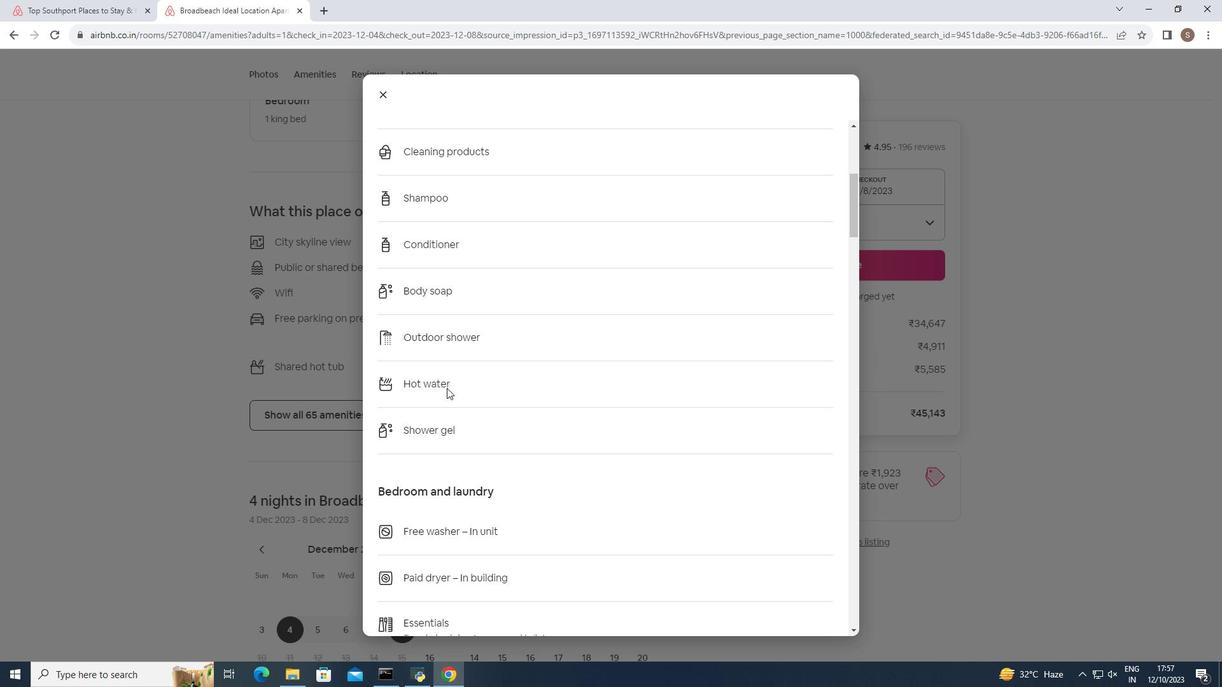 
Action: Mouse moved to (445, 388)
Screenshot: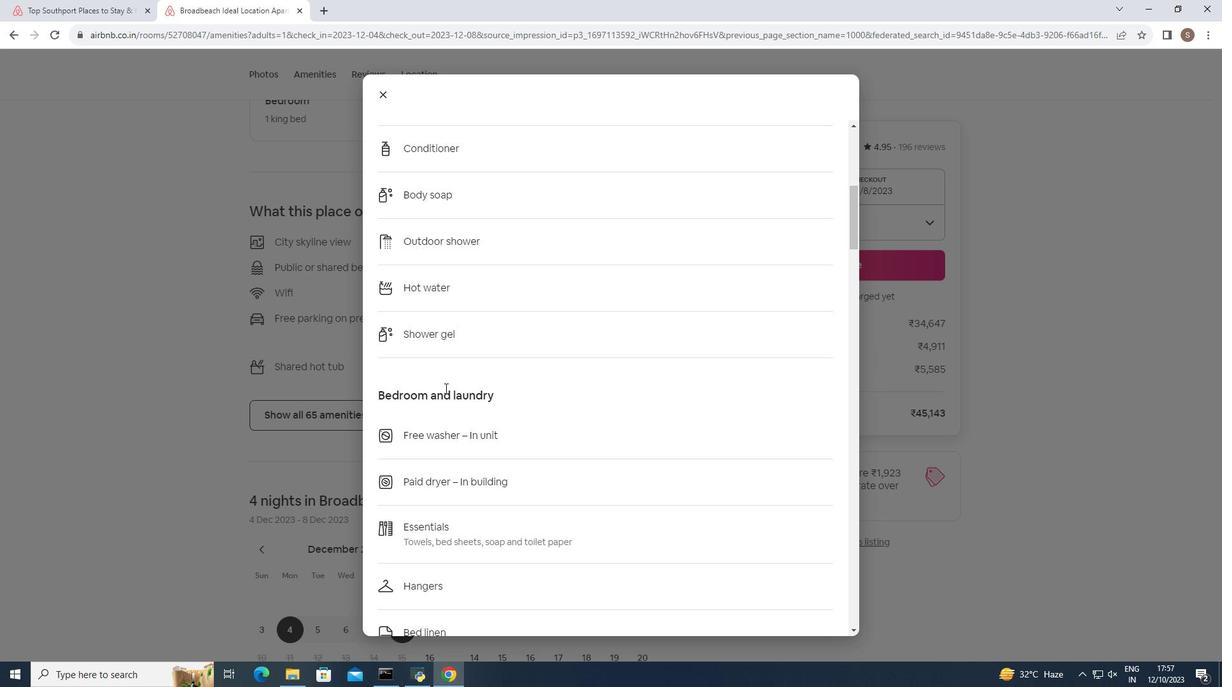 
Action: Mouse scrolled (445, 387) with delta (0, 0)
Screenshot: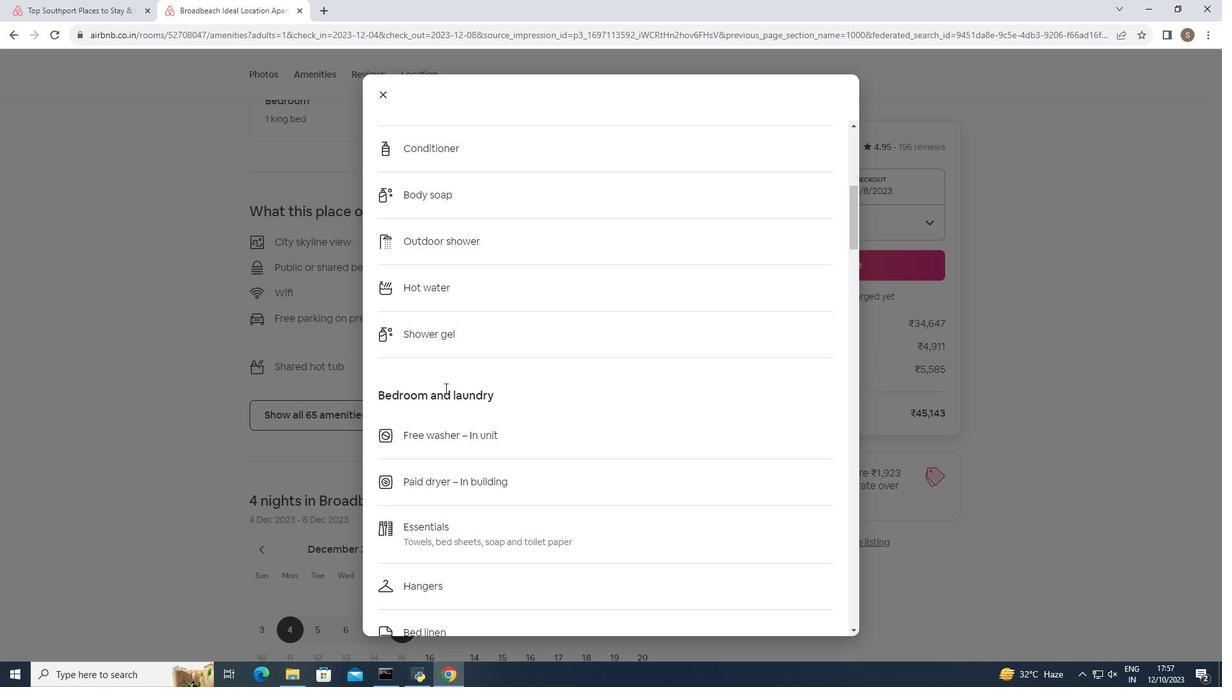 
Action: Mouse scrolled (445, 387) with delta (0, 0)
Screenshot: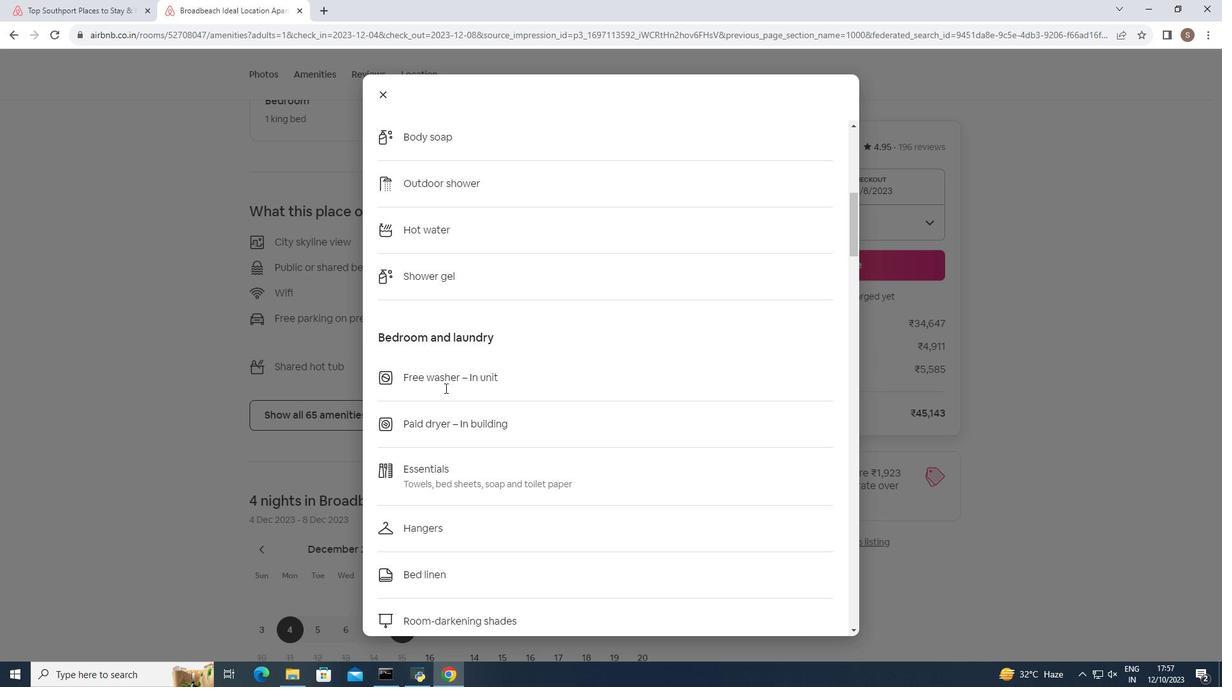 
Action: Mouse scrolled (445, 387) with delta (0, 0)
Screenshot: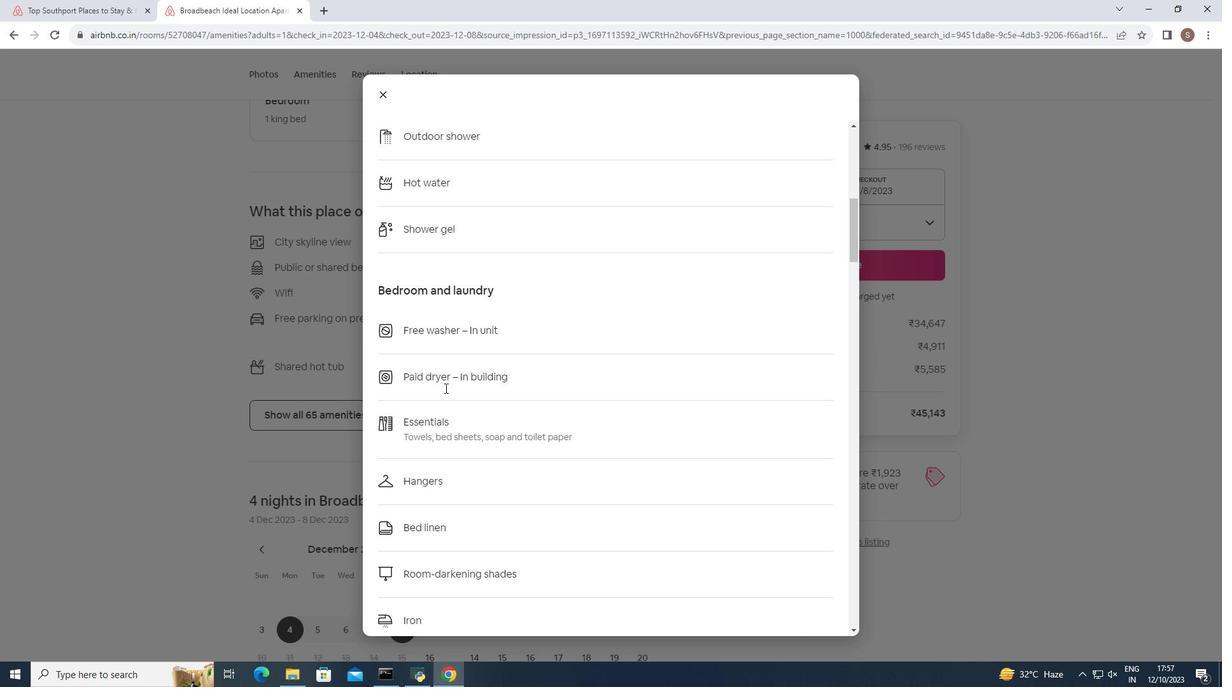 
Action: Mouse scrolled (445, 387) with delta (0, 0)
Screenshot: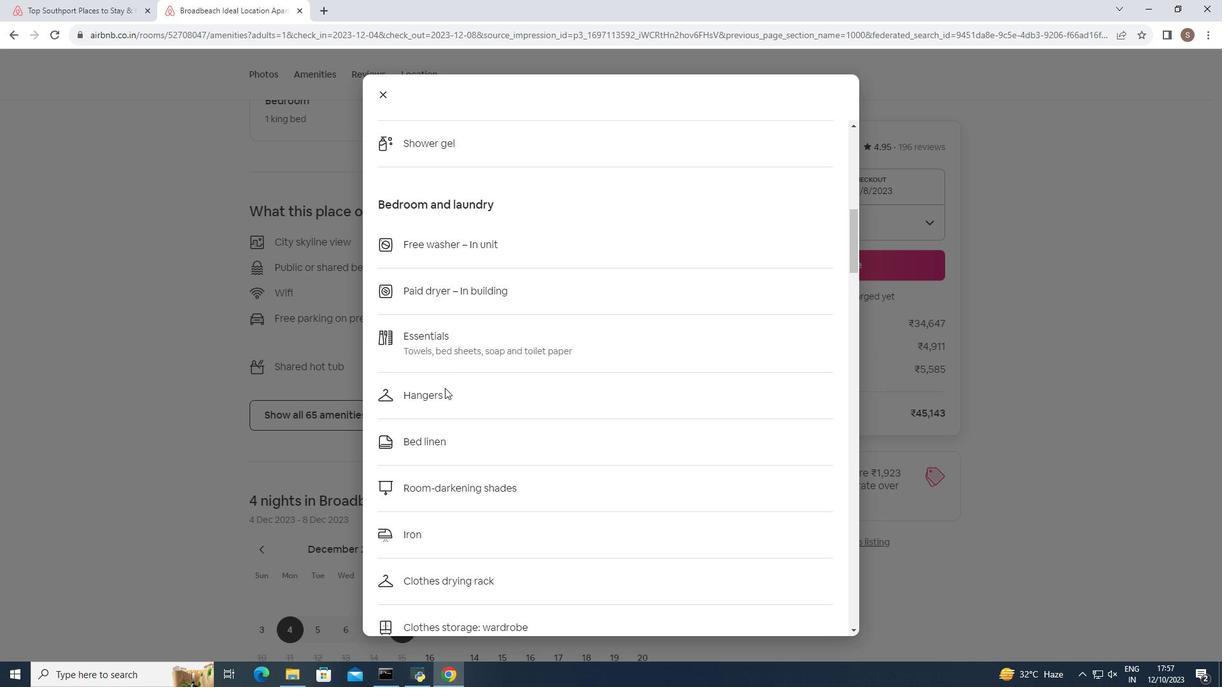 
Action: Mouse scrolled (445, 387) with delta (0, 0)
Screenshot: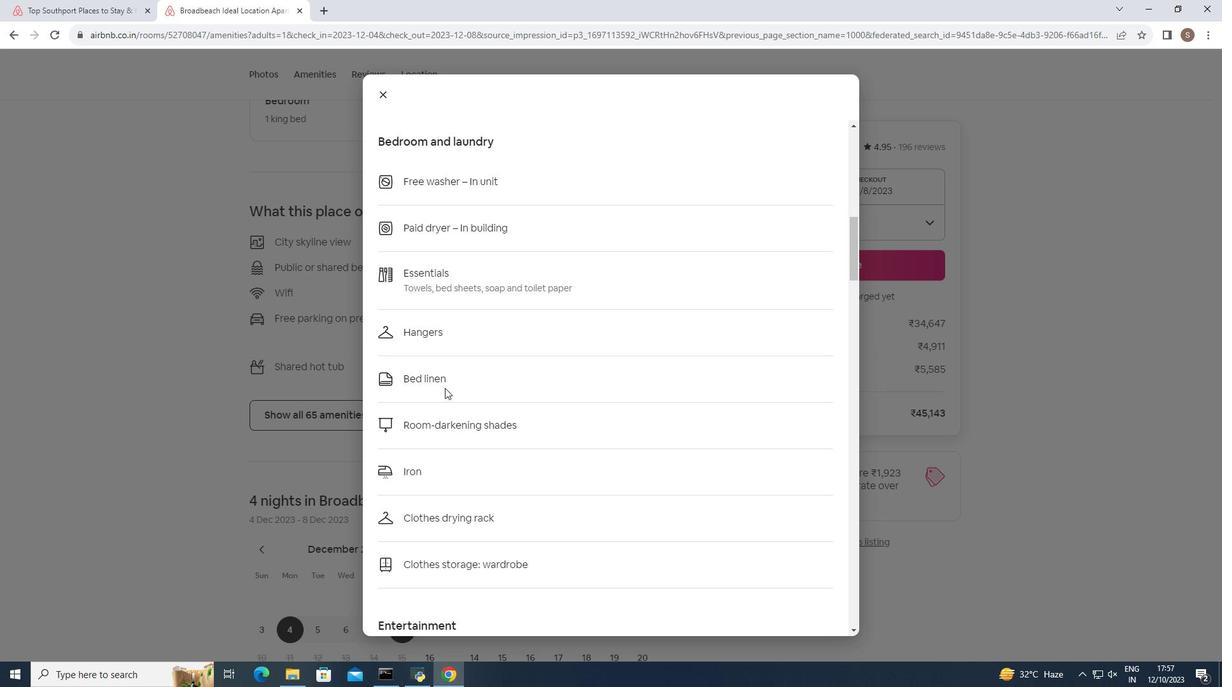 
Action: Mouse scrolled (445, 387) with delta (0, 0)
Screenshot: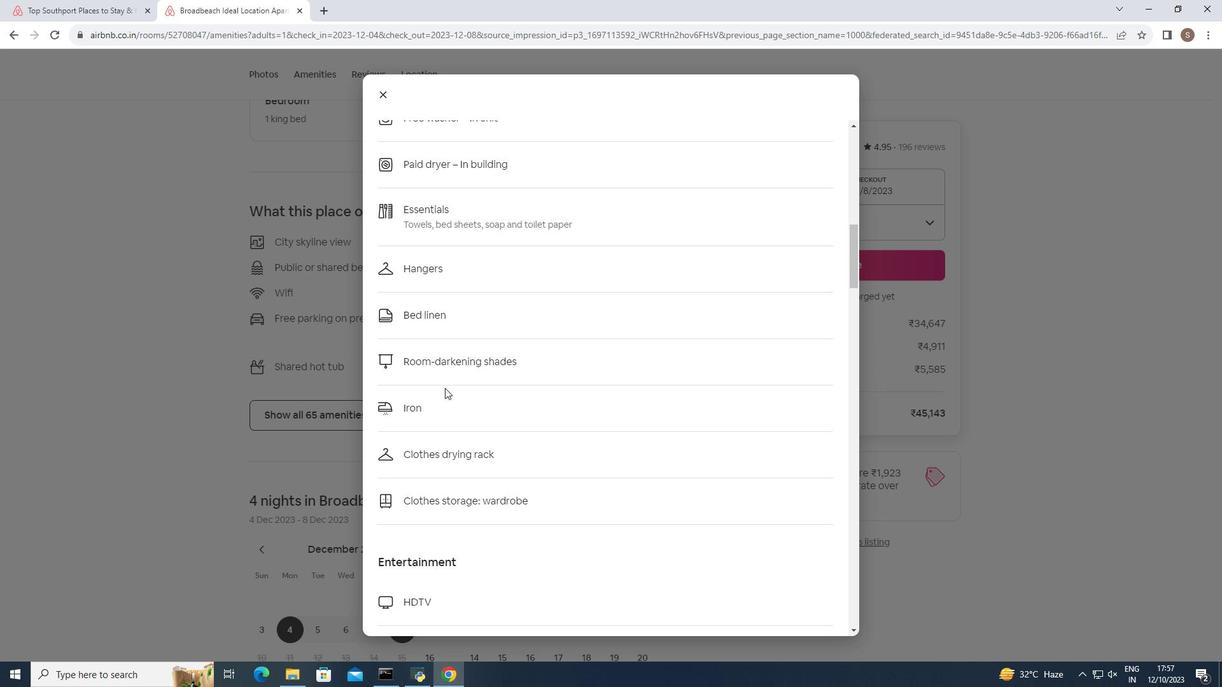 
Action: Mouse scrolled (445, 387) with delta (0, 0)
Screenshot: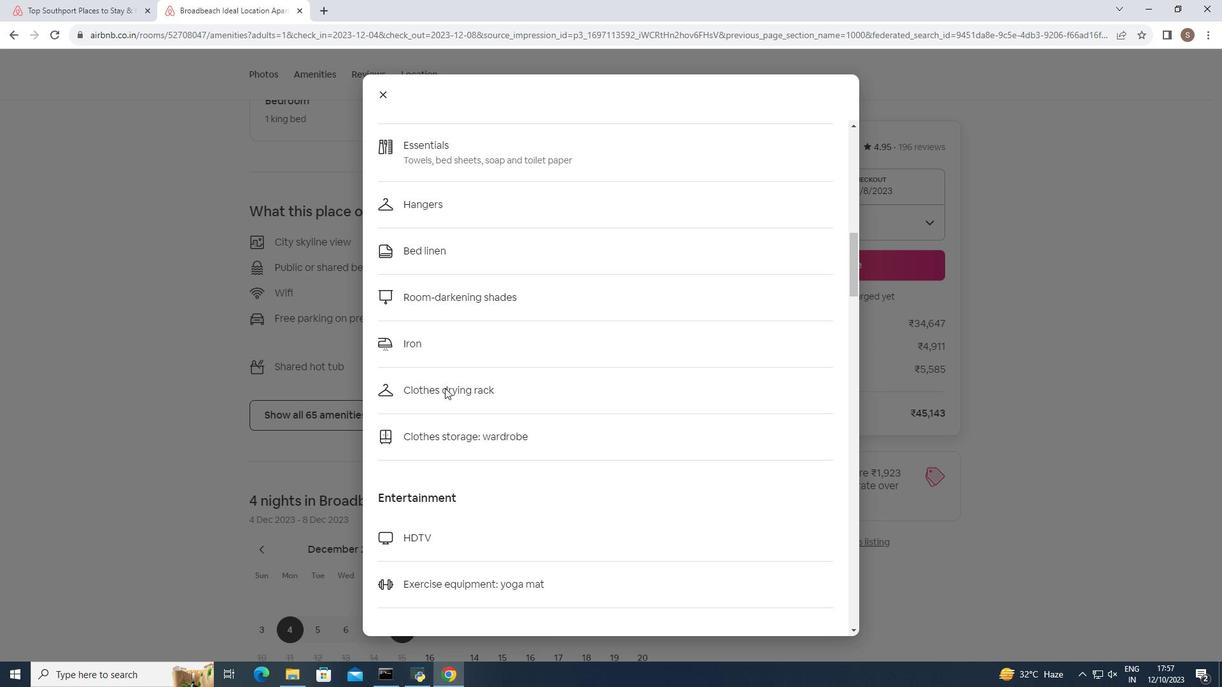 
Action: Mouse scrolled (445, 387) with delta (0, 0)
Screenshot: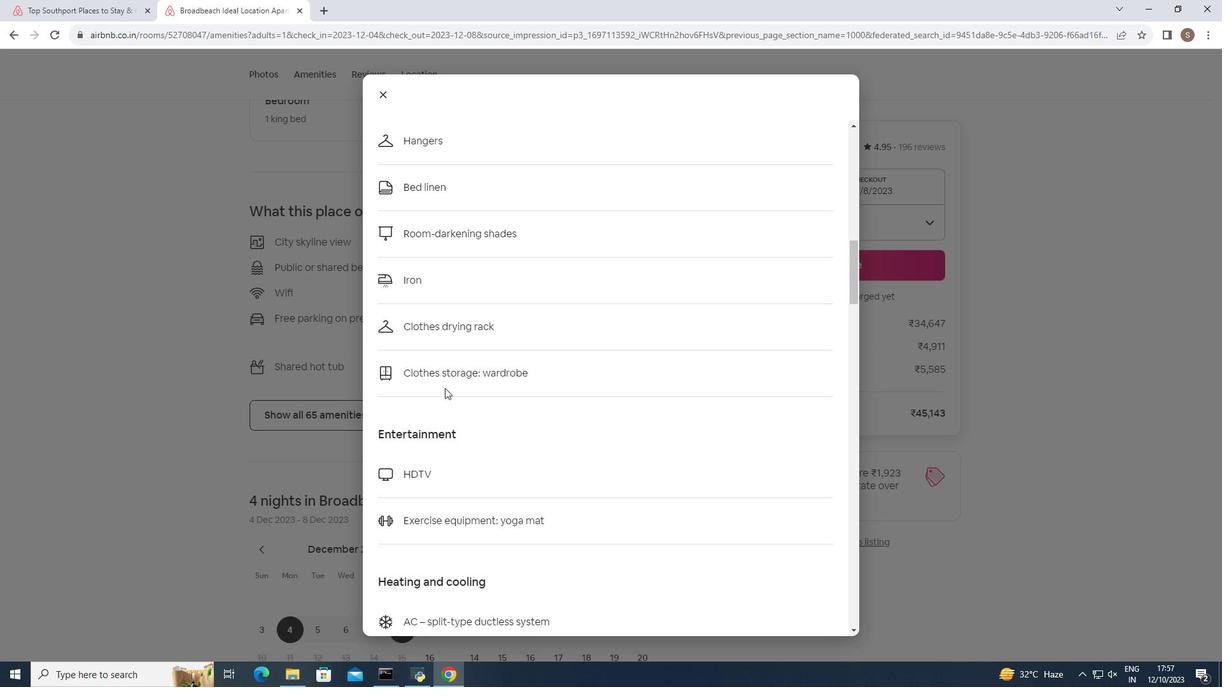 
Action: Mouse scrolled (445, 387) with delta (0, 0)
Screenshot: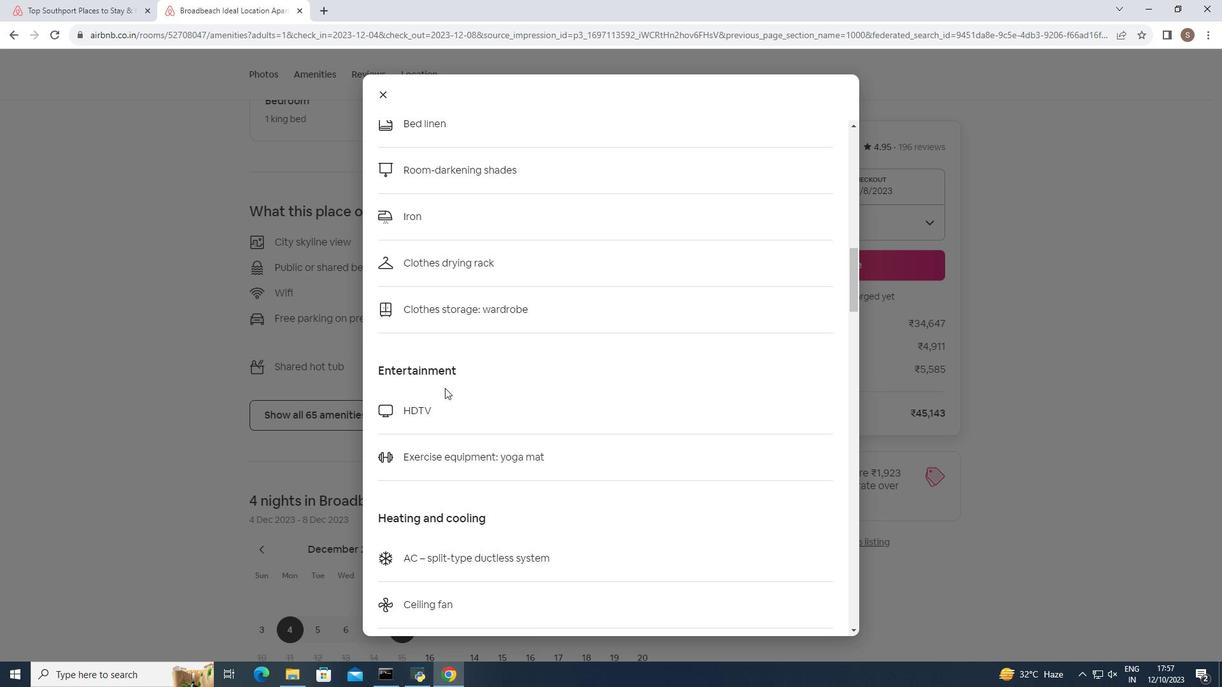 
Action: Mouse scrolled (445, 387) with delta (0, 0)
Screenshot: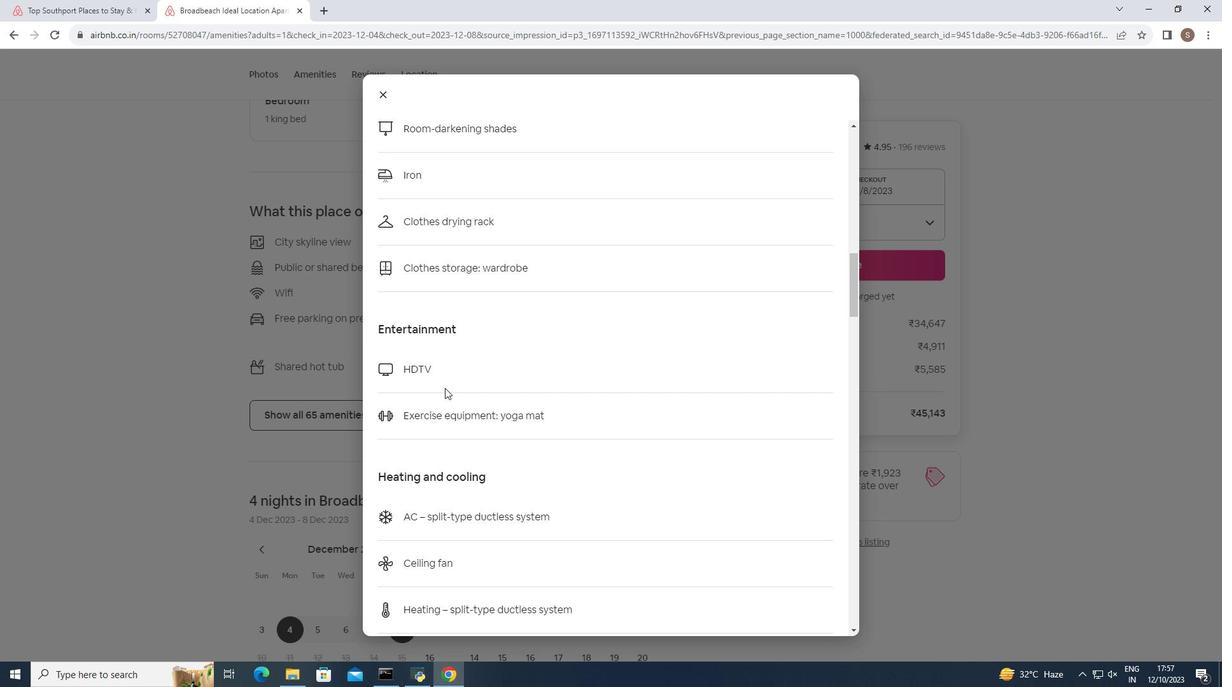 
Action: Mouse scrolled (445, 387) with delta (0, 0)
Screenshot: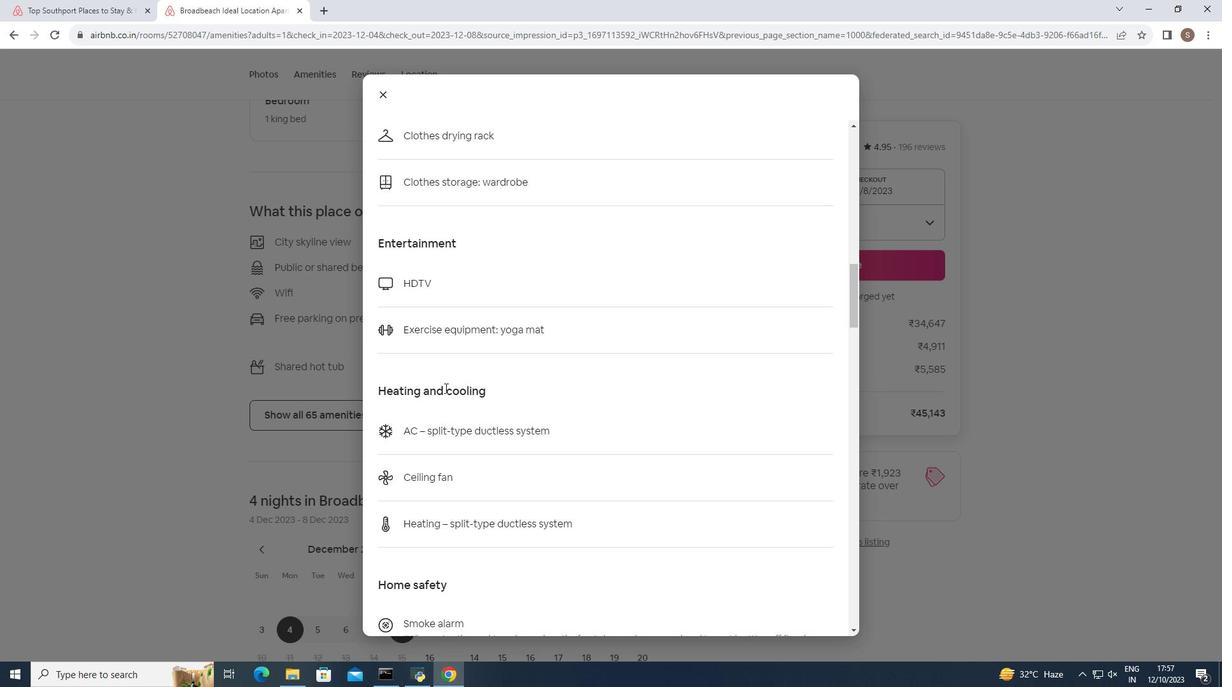 
Action: Mouse scrolled (445, 387) with delta (0, 0)
Screenshot: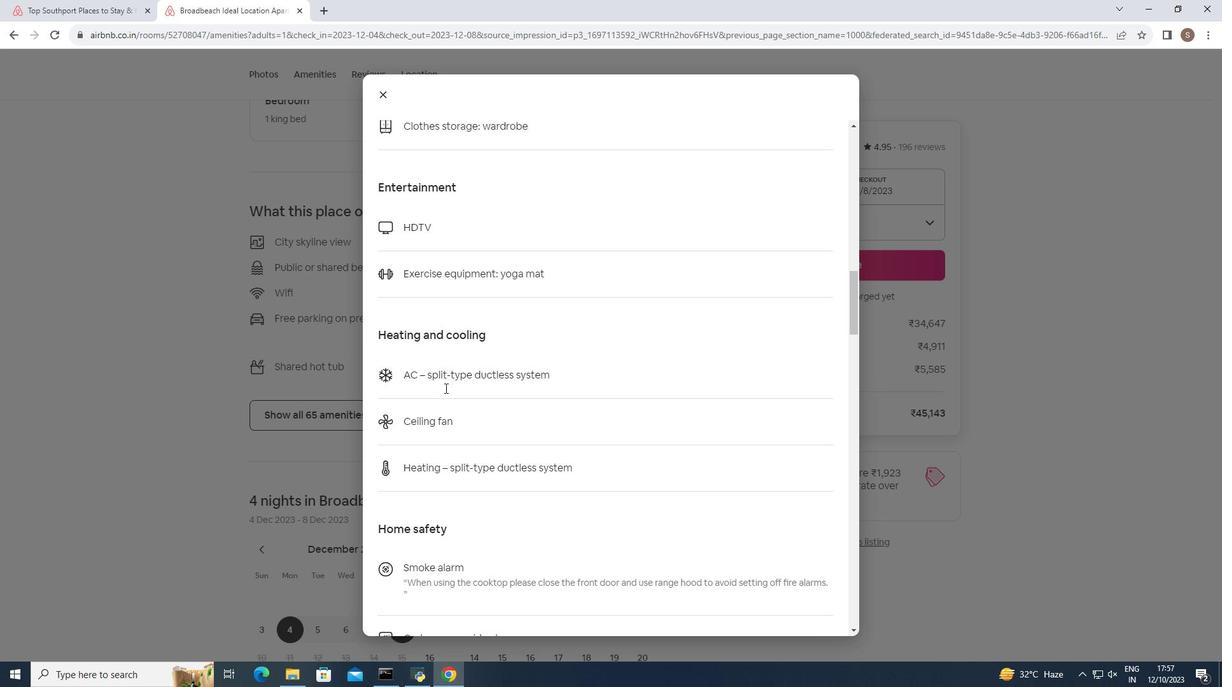 
Action: Mouse moved to (443, 388)
Screenshot: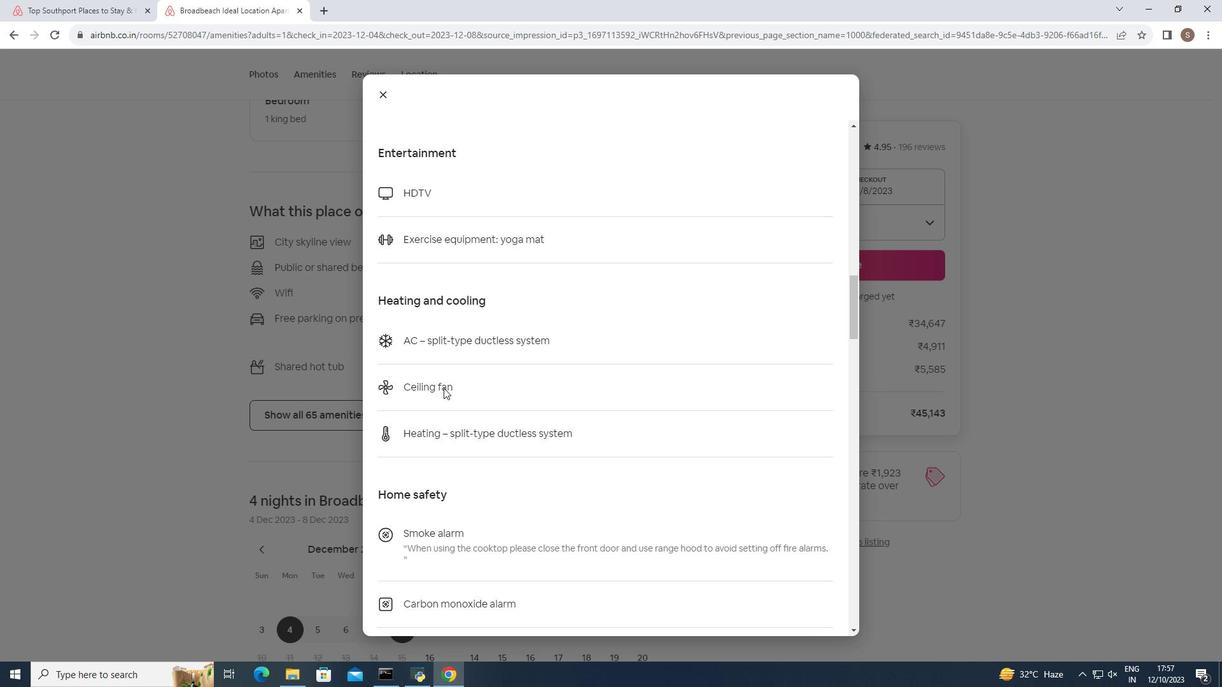 
Action: Mouse scrolled (443, 387) with delta (0, 0)
Screenshot: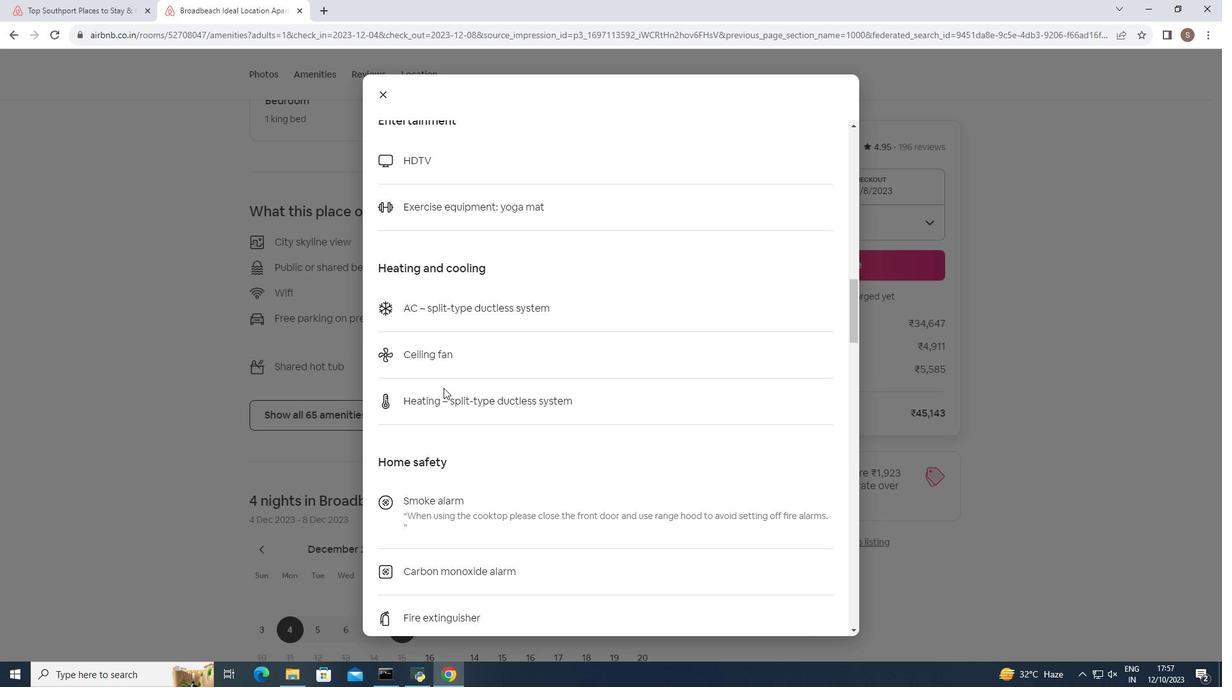 
Action: Mouse scrolled (443, 387) with delta (0, 0)
Screenshot: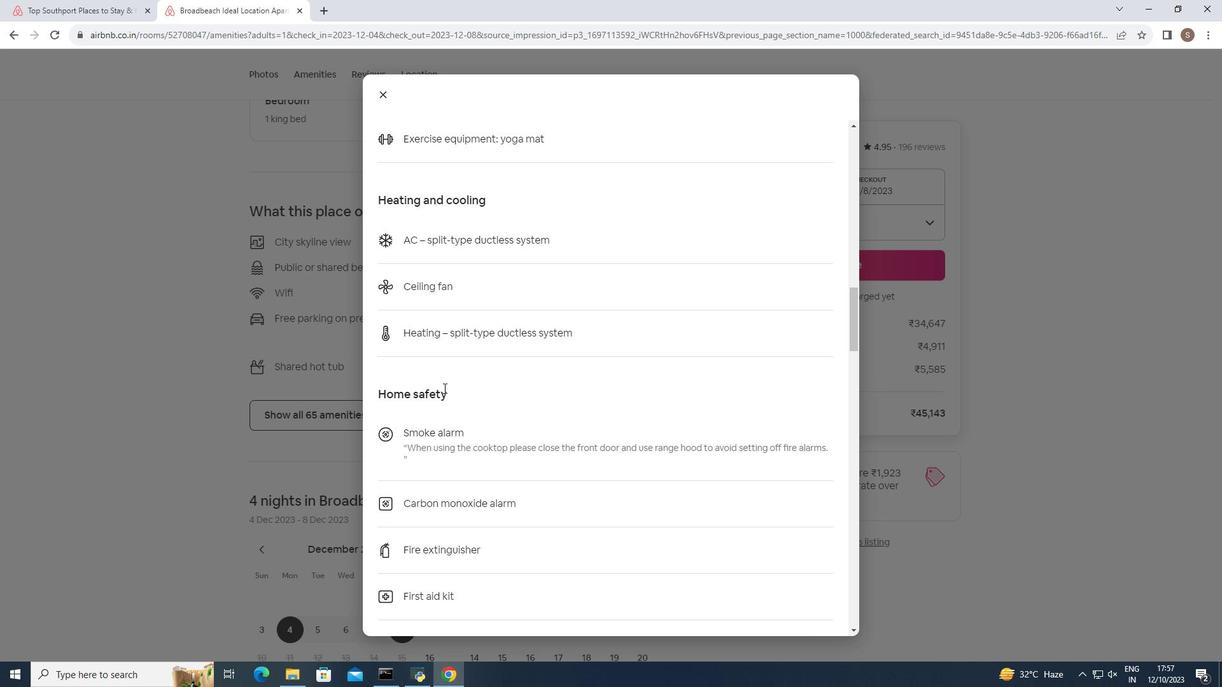 
Action: Mouse scrolled (443, 387) with delta (0, 0)
